 Task: Look for Airbnb properties in Nantou, Taiwan from 5th November, 2023 to 16th November, 2023 for 2 adults.1  bedroom having 1 bed and 1 bathroom. Property type can be hotel. Booking option can be shelf check-in. Look for 5 properties as per requirement.
Action: Mouse moved to (448, 98)
Screenshot: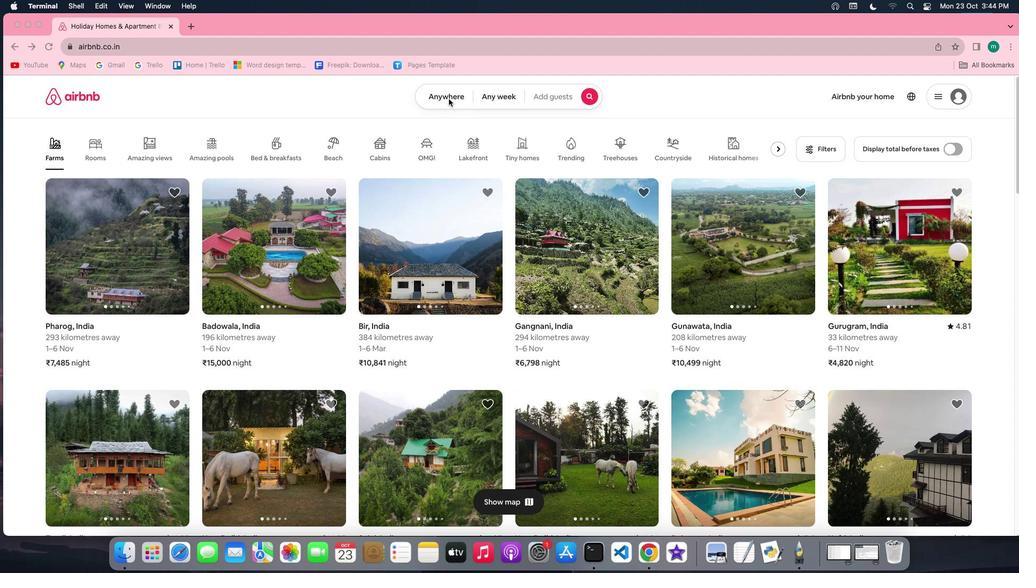 
Action: Mouse pressed left at (448, 98)
Screenshot: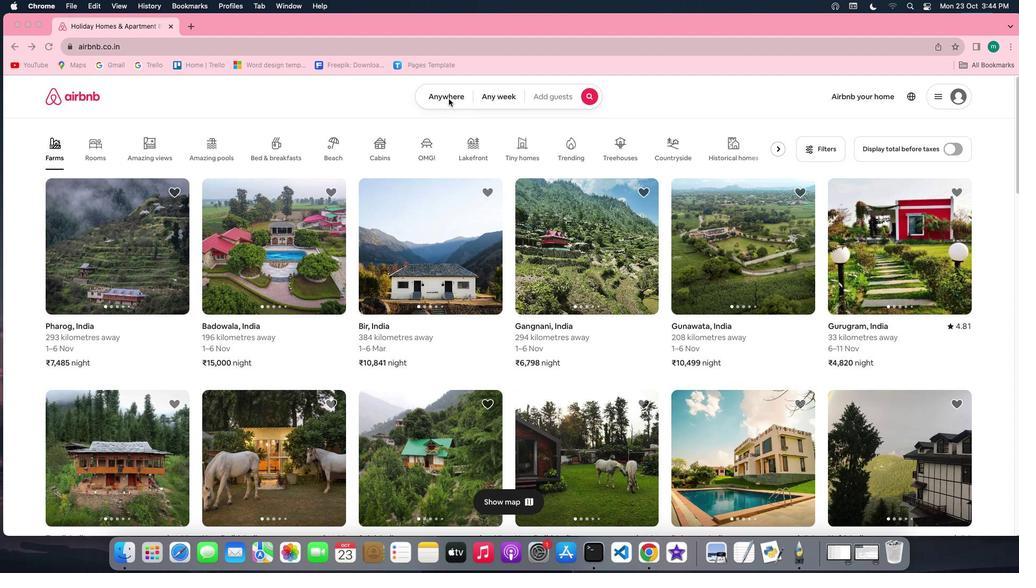 
Action: Mouse pressed left at (448, 98)
Screenshot: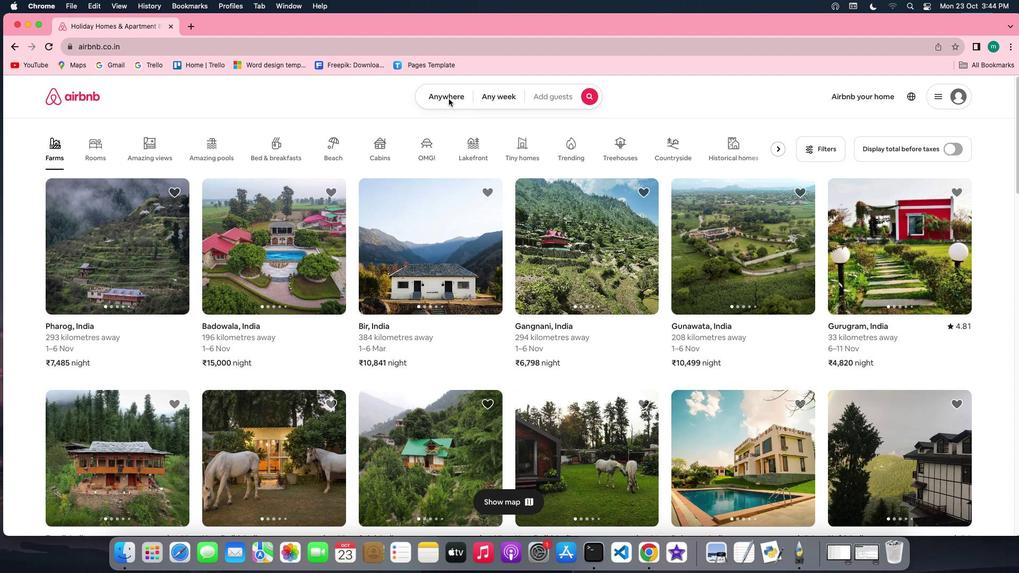 
Action: Mouse moved to (370, 142)
Screenshot: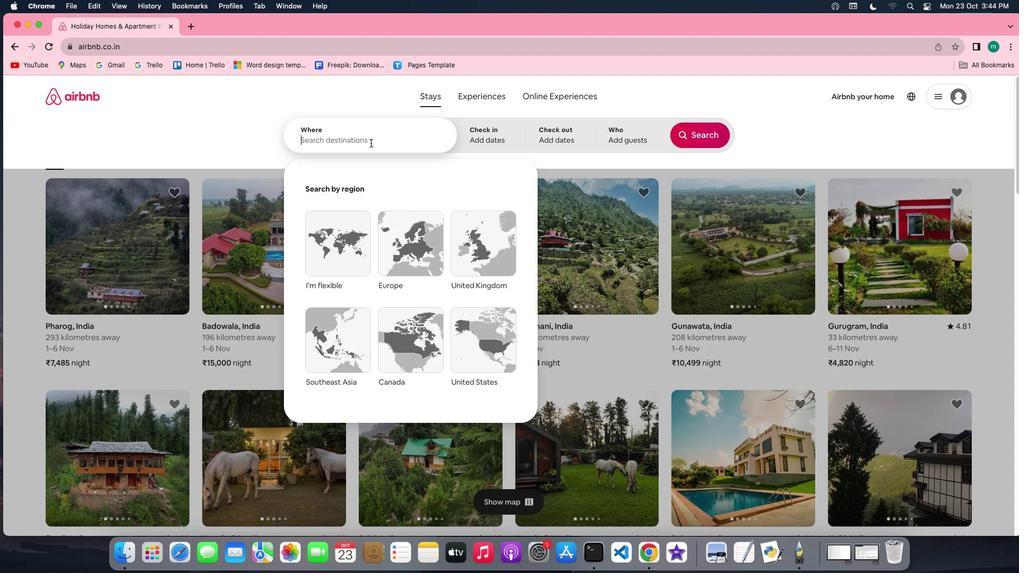 
Action: Key pressed Key.shift'N''a''n''t''o''u'','Key.spaceKey.shift'T''a''i''w''a''n'
Screenshot: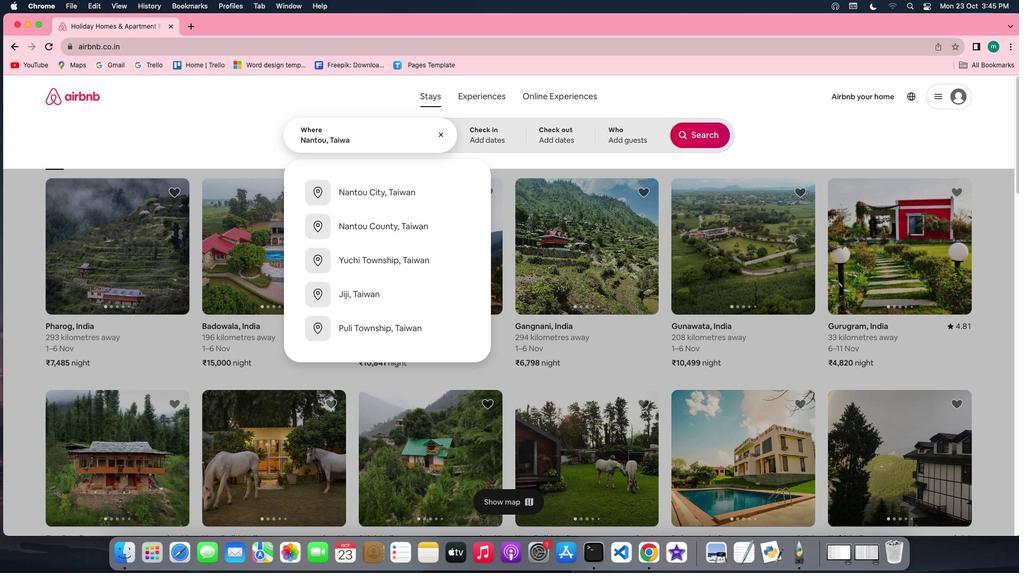 
Action: Mouse moved to (487, 142)
Screenshot: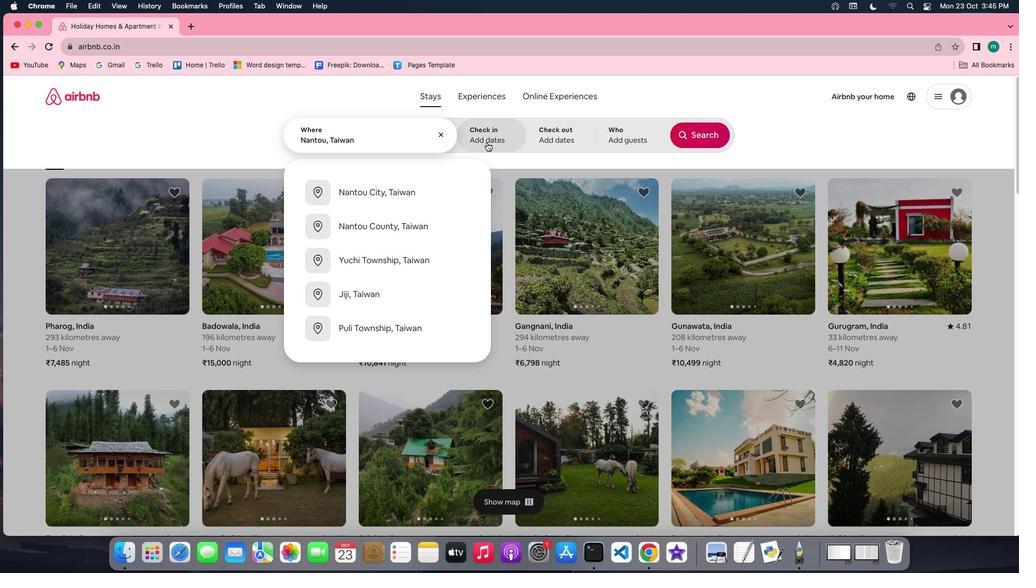 
Action: Mouse pressed left at (487, 142)
Screenshot: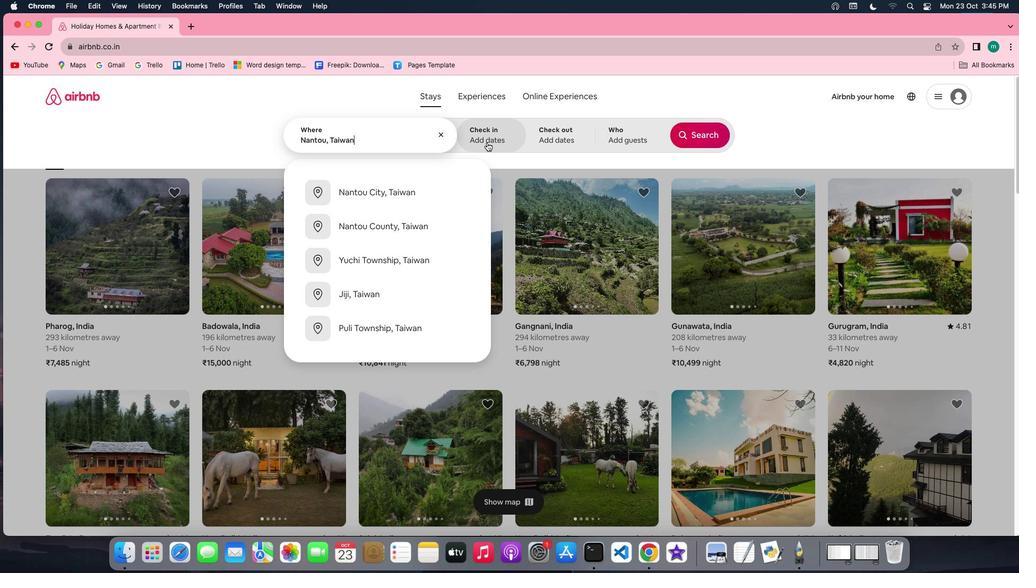 
Action: Mouse moved to (532, 285)
Screenshot: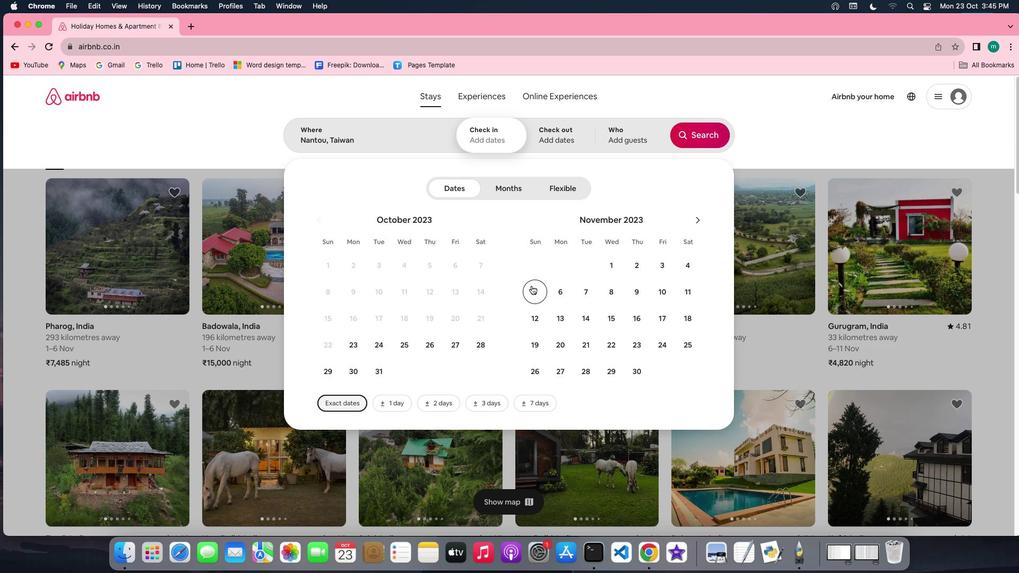 
Action: Mouse pressed left at (532, 285)
Screenshot: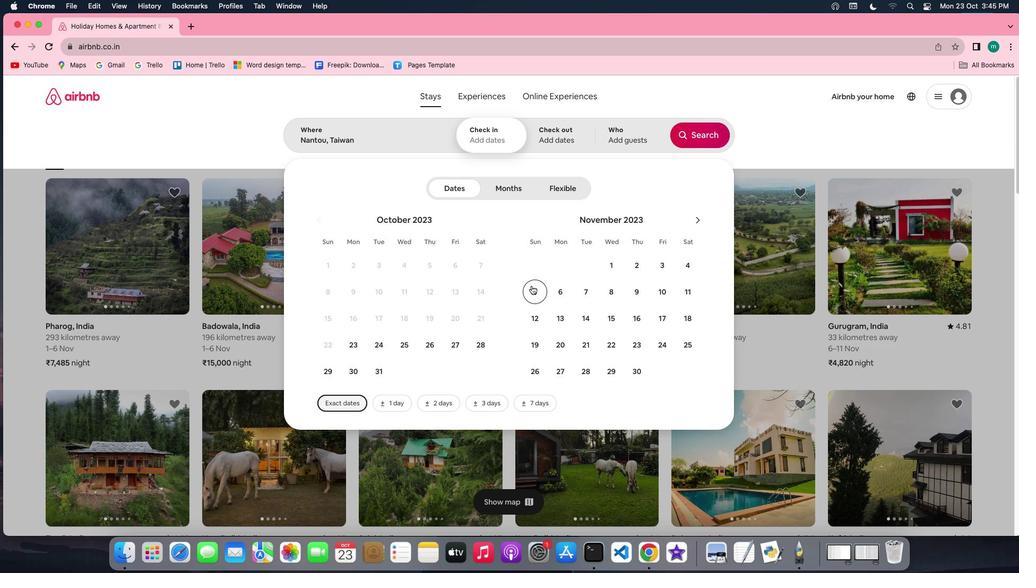 
Action: Mouse moved to (639, 318)
Screenshot: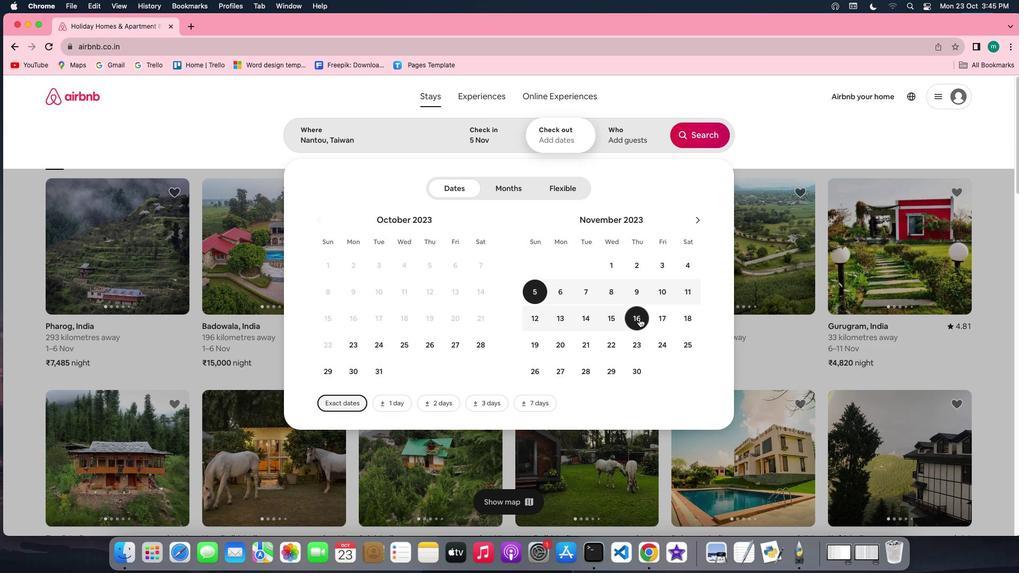 
Action: Mouse pressed left at (639, 318)
Screenshot: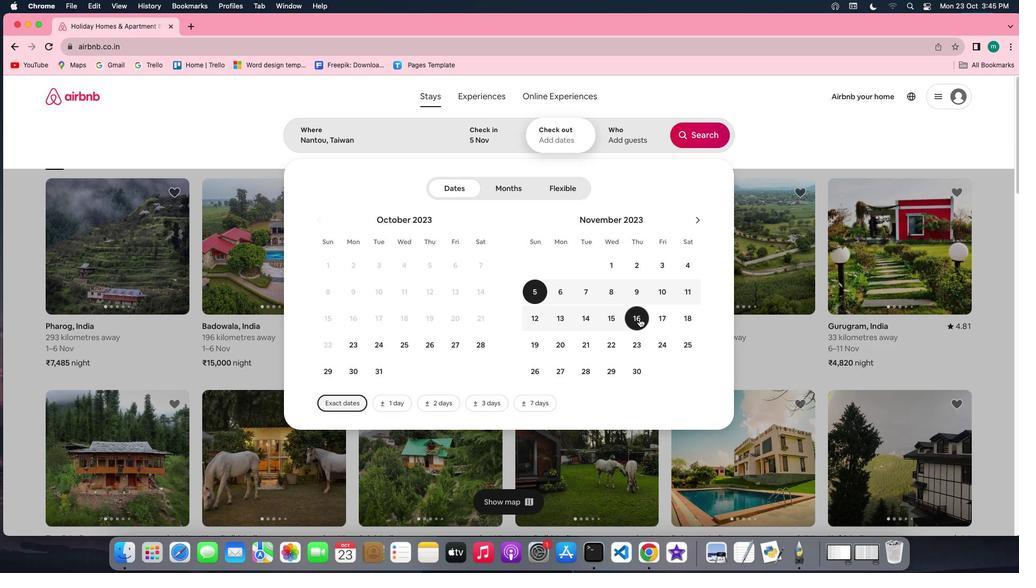 
Action: Mouse moved to (642, 131)
Screenshot: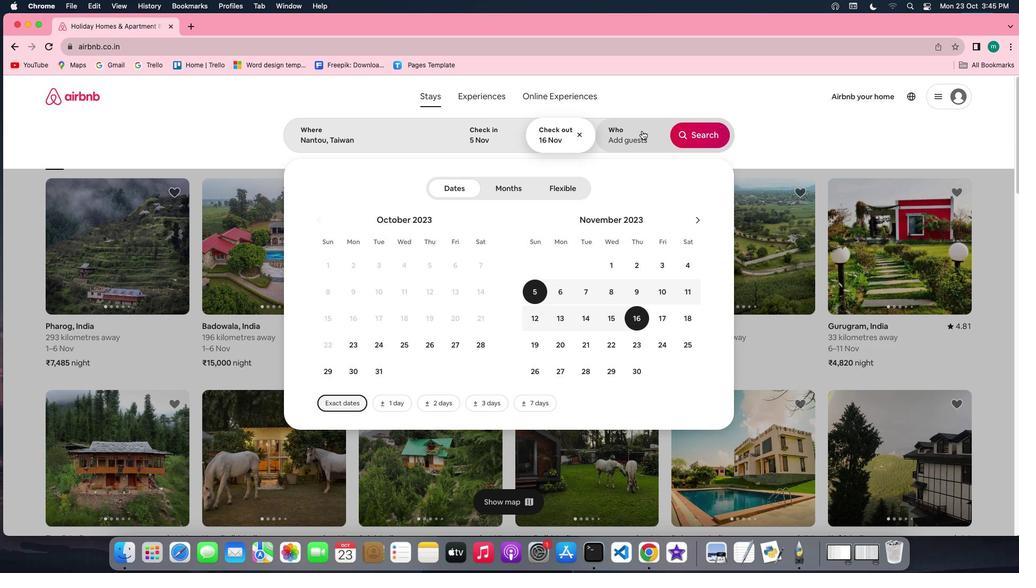 
Action: Mouse pressed left at (642, 131)
Screenshot: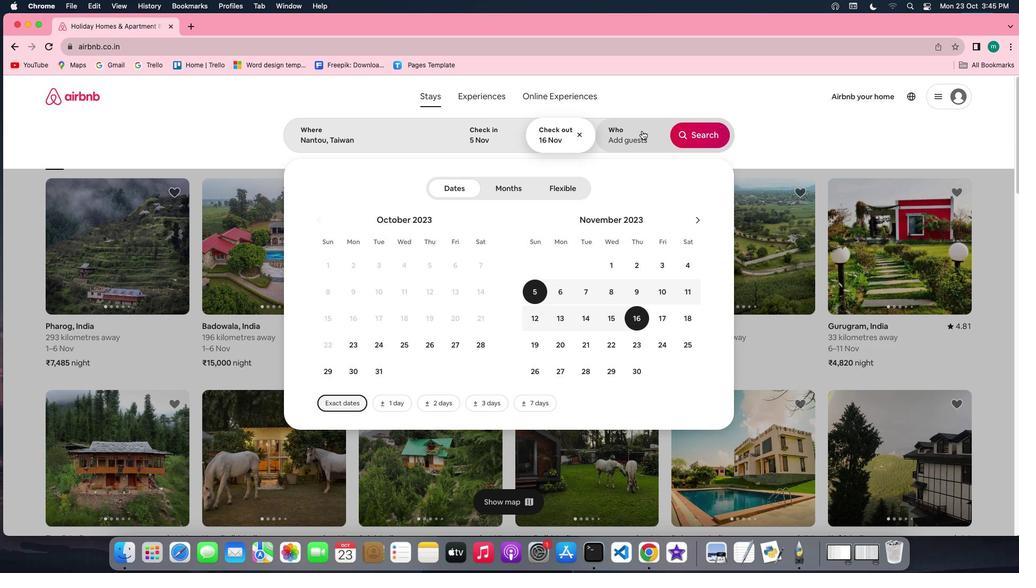 
Action: Mouse moved to (708, 193)
Screenshot: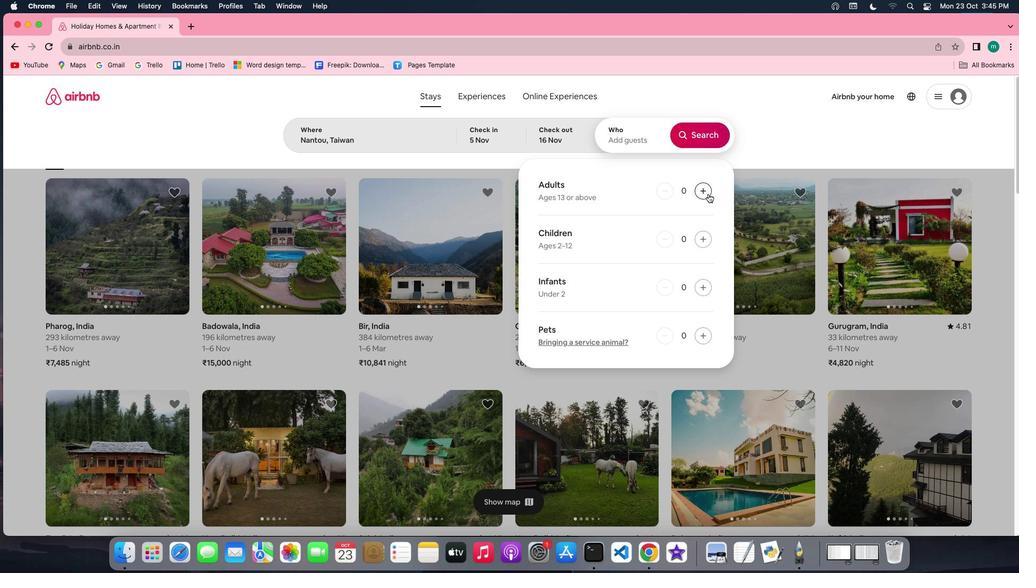 
Action: Mouse pressed left at (708, 193)
Screenshot: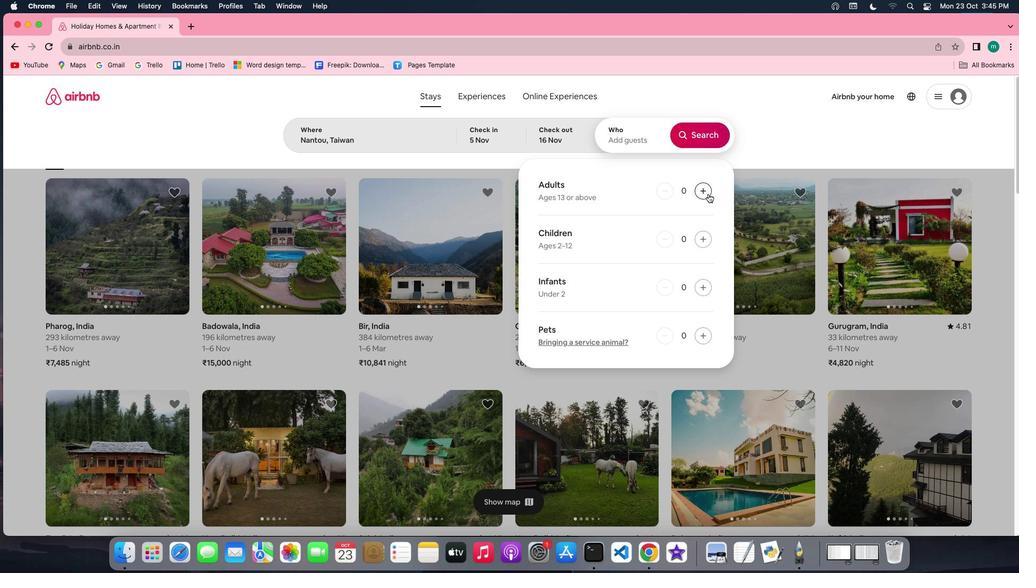 
Action: Mouse pressed left at (708, 193)
Screenshot: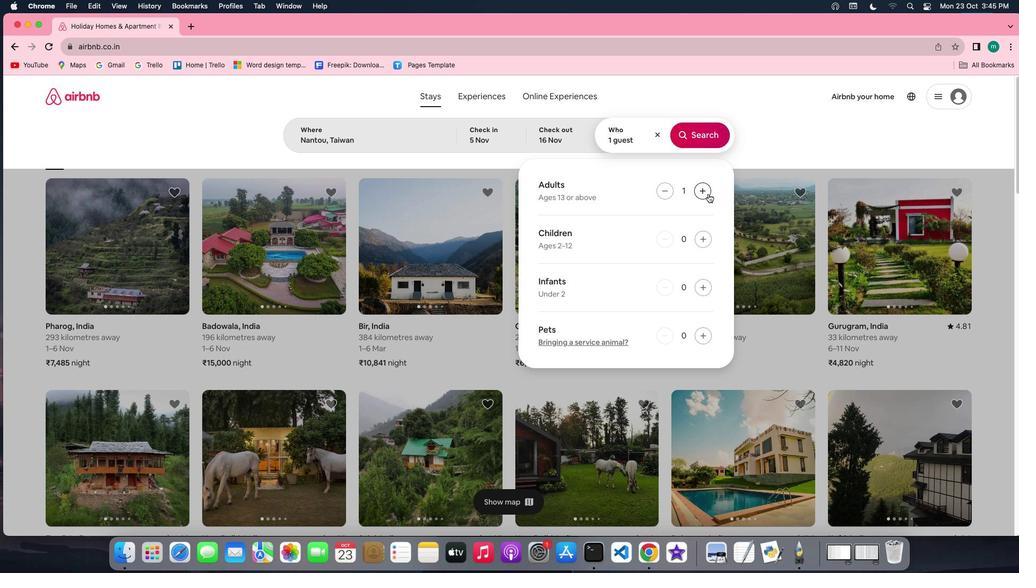 
Action: Mouse moved to (700, 133)
Screenshot: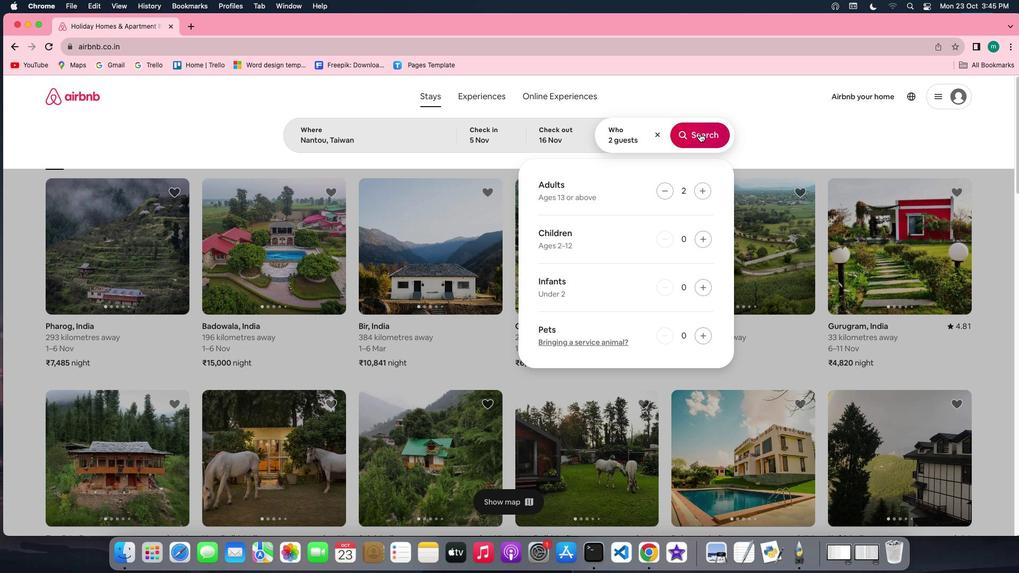 
Action: Mouse pressed left at (700, 133)
Screenshot: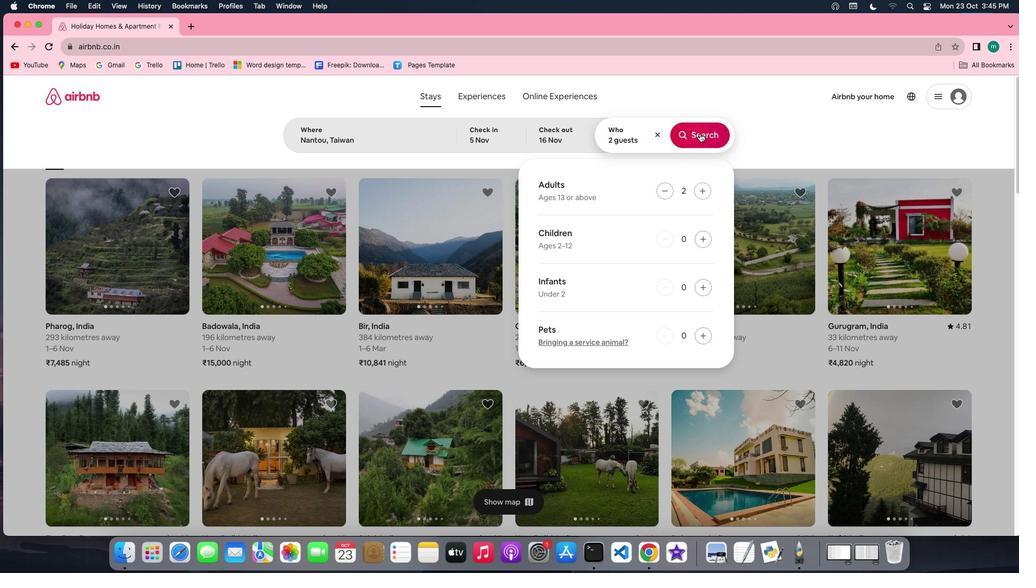 
Action: Mouse moved to (863, 139)
Screenshot: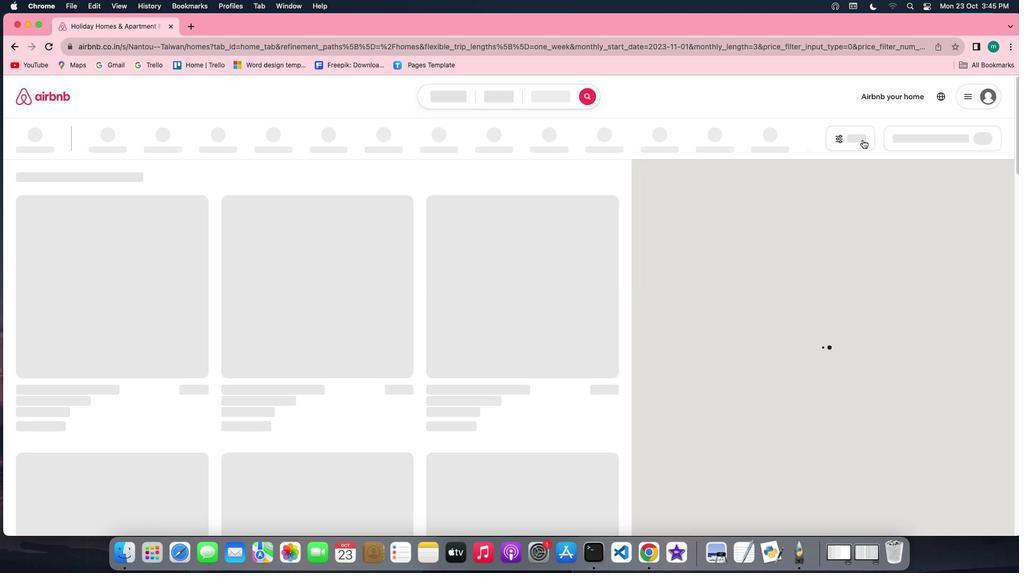 
Action: Mouse pressed left at (863, 139)
Screenshot: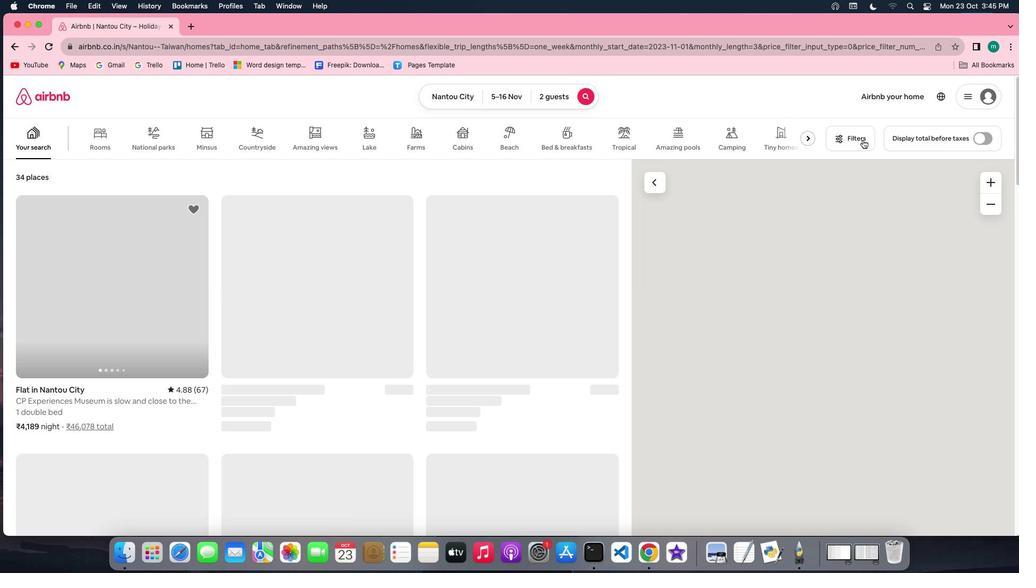 
Action: Mouse moved to (478, 372)
Screenshot: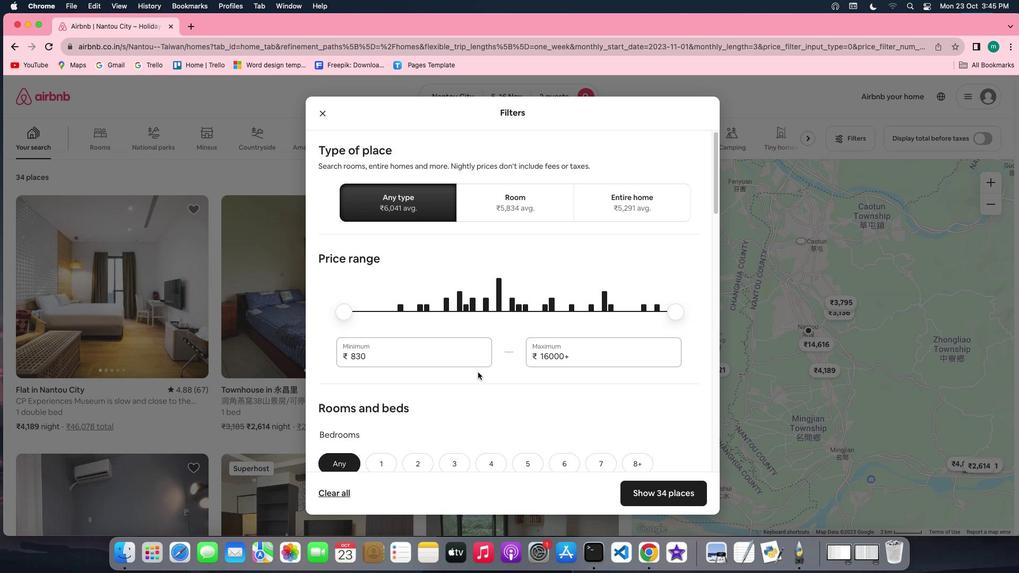 
Action: Mouse scrolled (478, 372) with delta (0, 0)
Screenshot: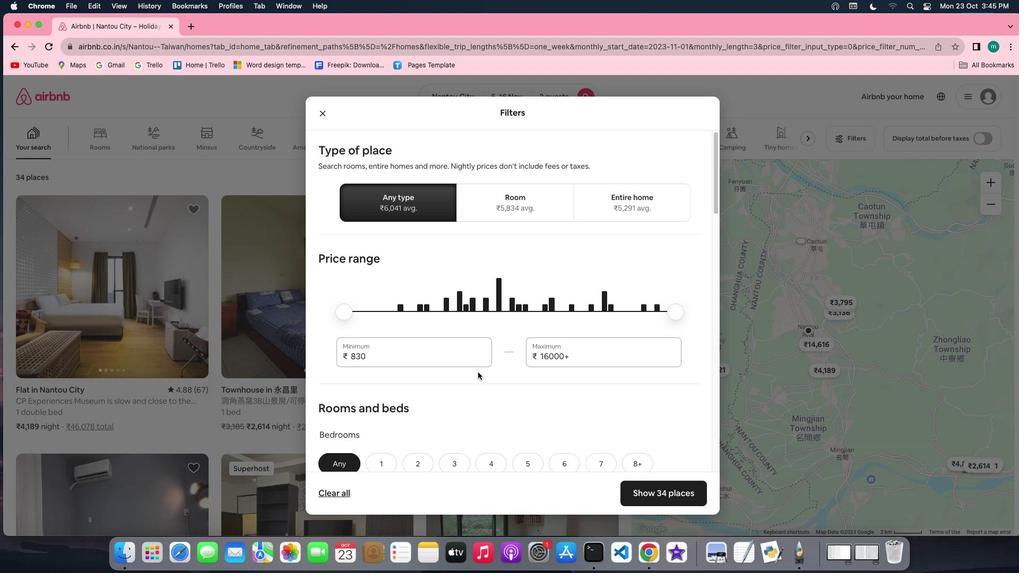 
Action: Mouse scrolled (478, 372) with delta (0, 0)
Screenshot: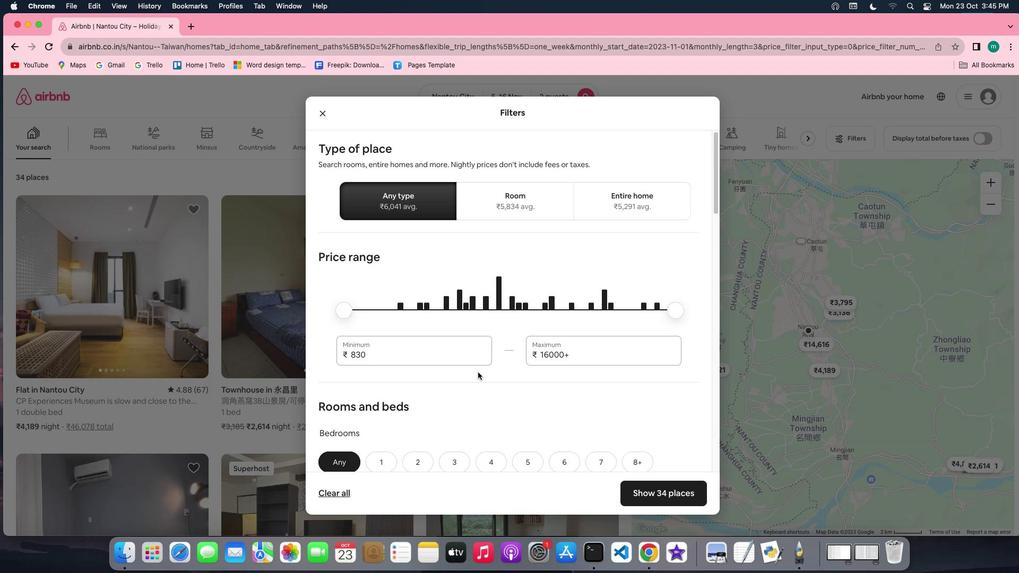
Action: Mouse scrolled (478, 372) with delta (0, -1)
Screenshot: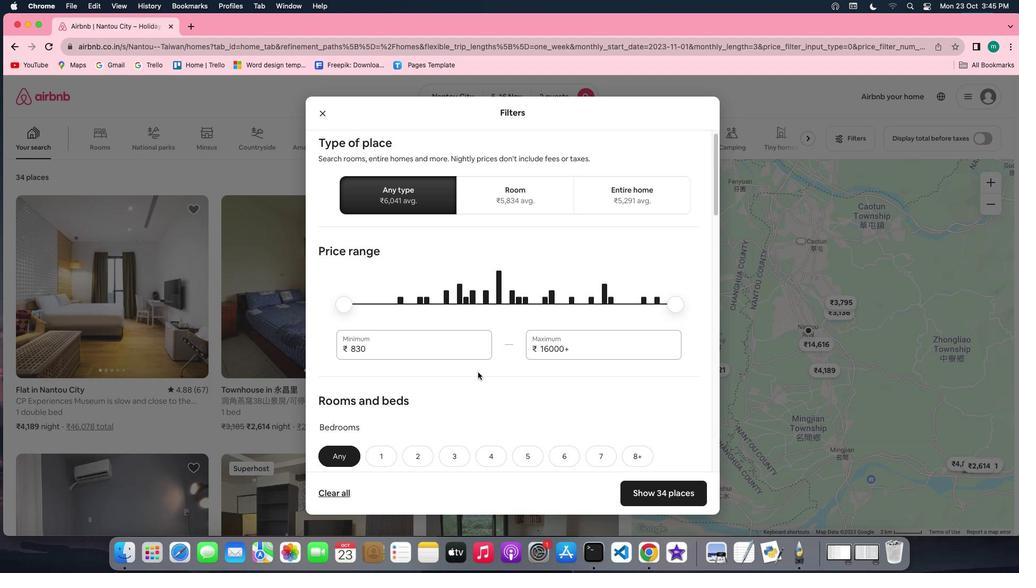 
Action: Mouse scrolled (478, 372) with delta (0, -1)
Screenshot: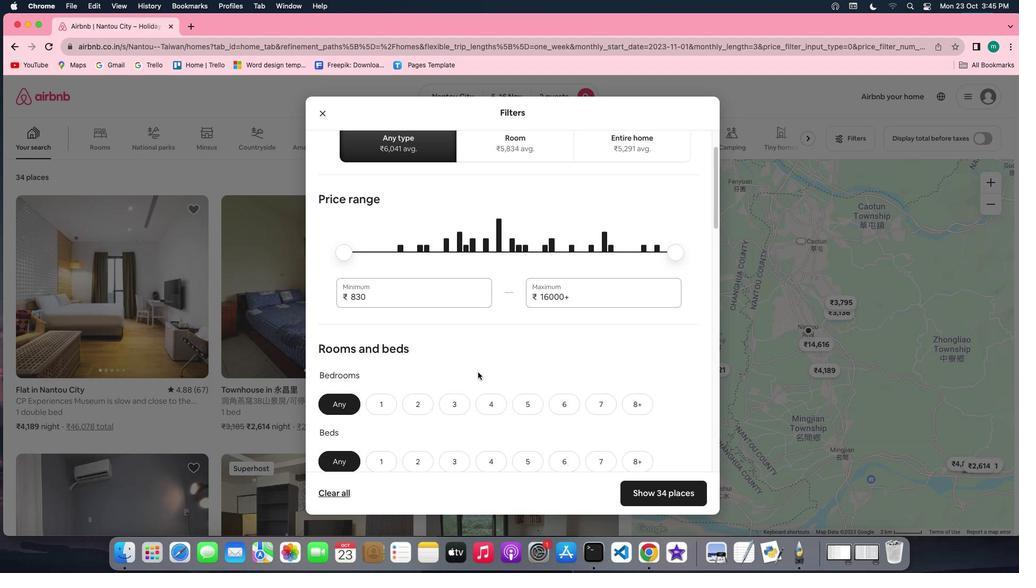 
Action: Mouse scrolled (478, 372) with delta (0, 0)
Screenshot: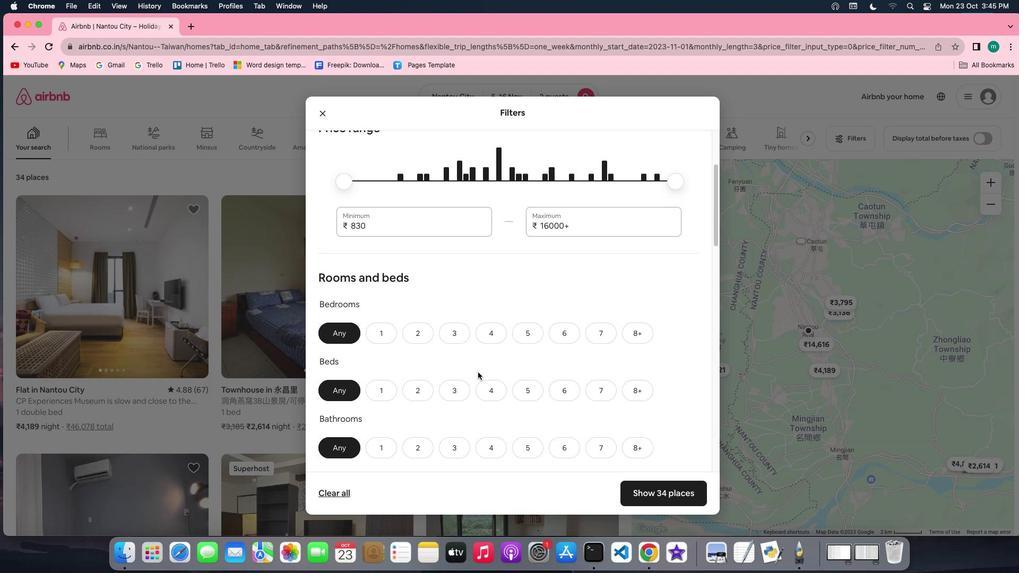 
Action: Mouse scrolled (478, 372) with delta (0, 0)
Screenshot: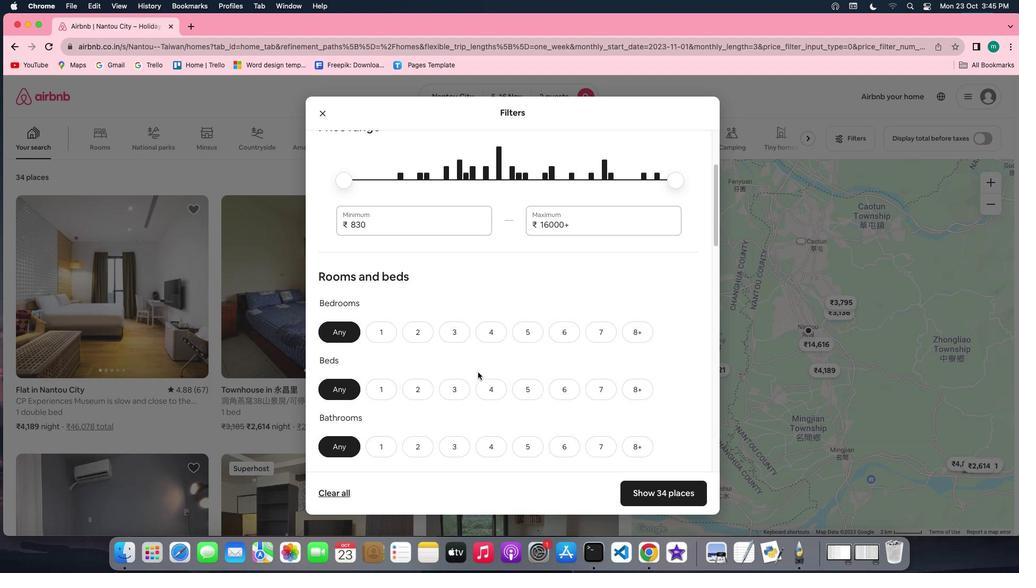 
Action: Mouse scrolled (478, 372) with delta (0, -1)
Screenshot: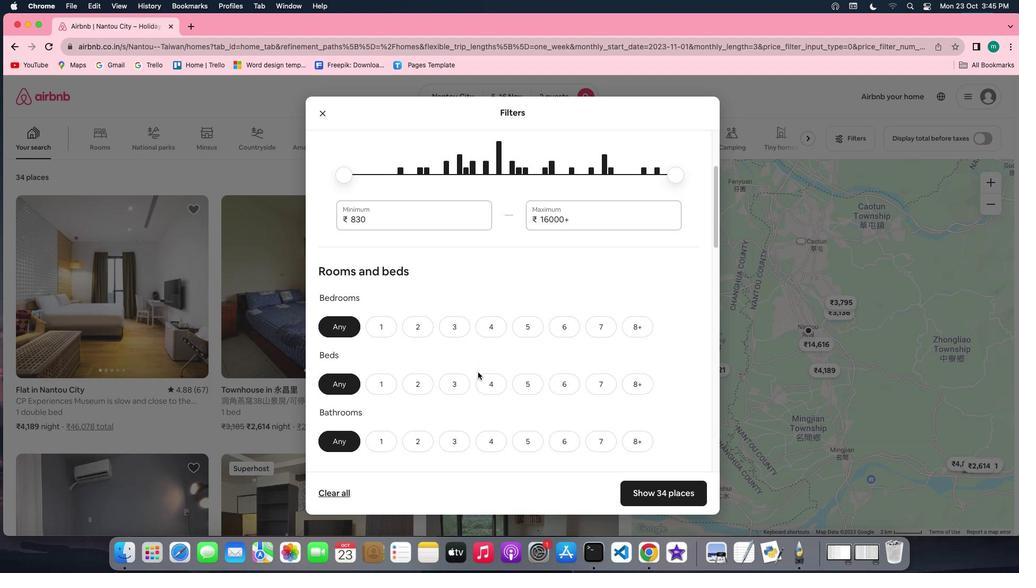 
Action: Mouse scrolled (478, 372) with delta (0, -1)
Screenshot: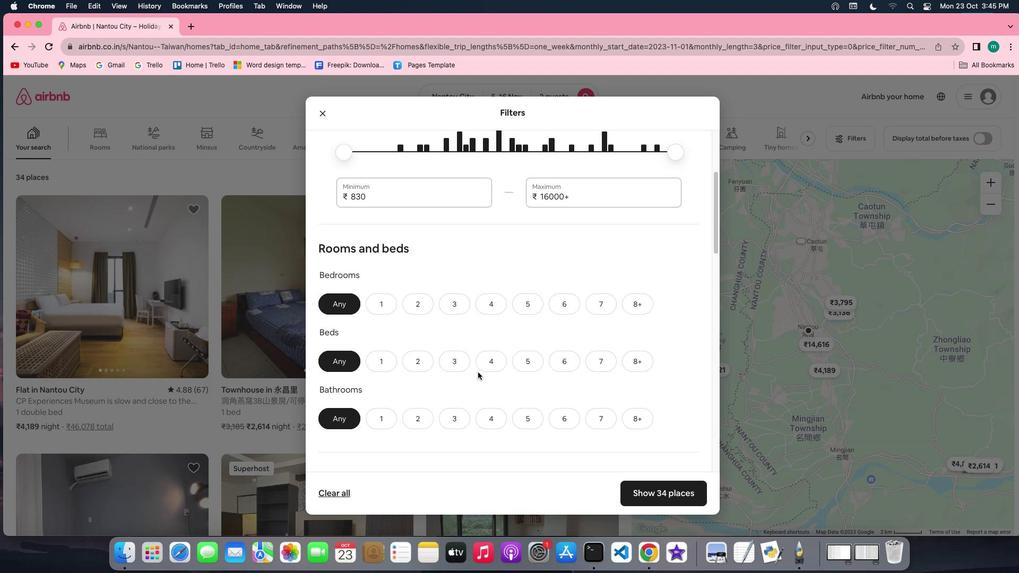 
Action: Mouse moved to (391, 202)
Screenshot: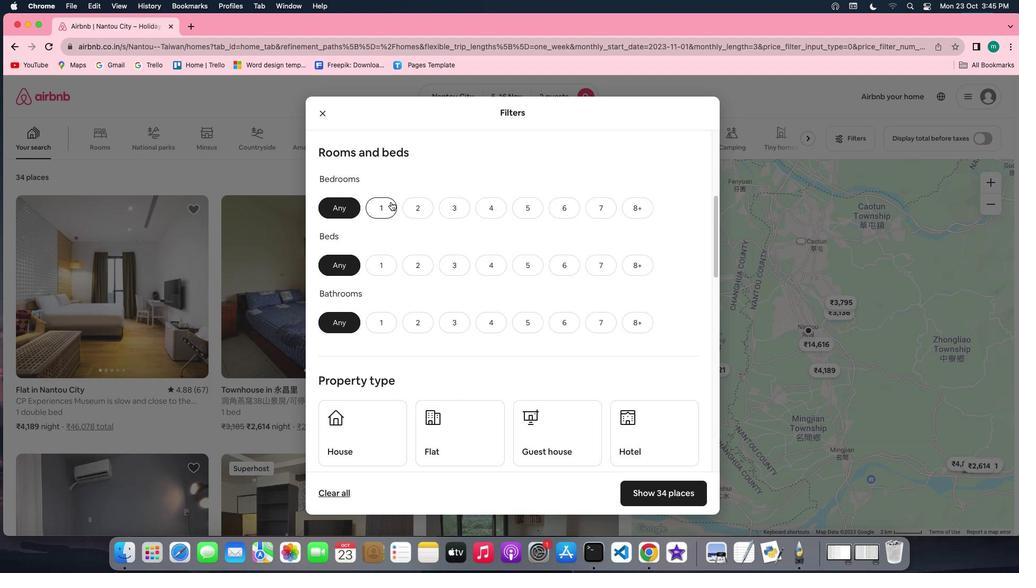 
Action: Mouse pressed left at (391, 202)
Screenshot: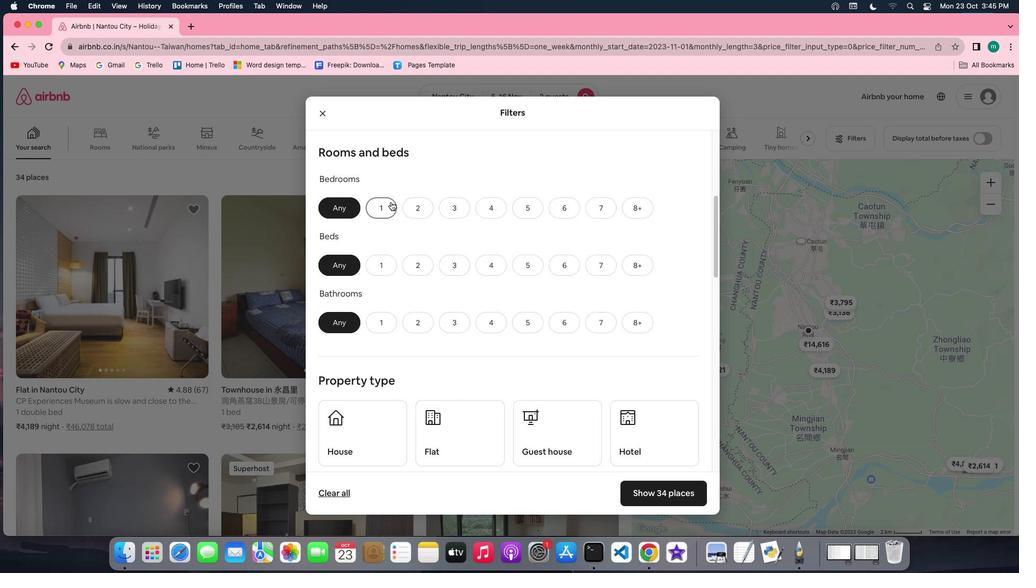 
Action: Mouse moved to (391, 263)
Screenshot: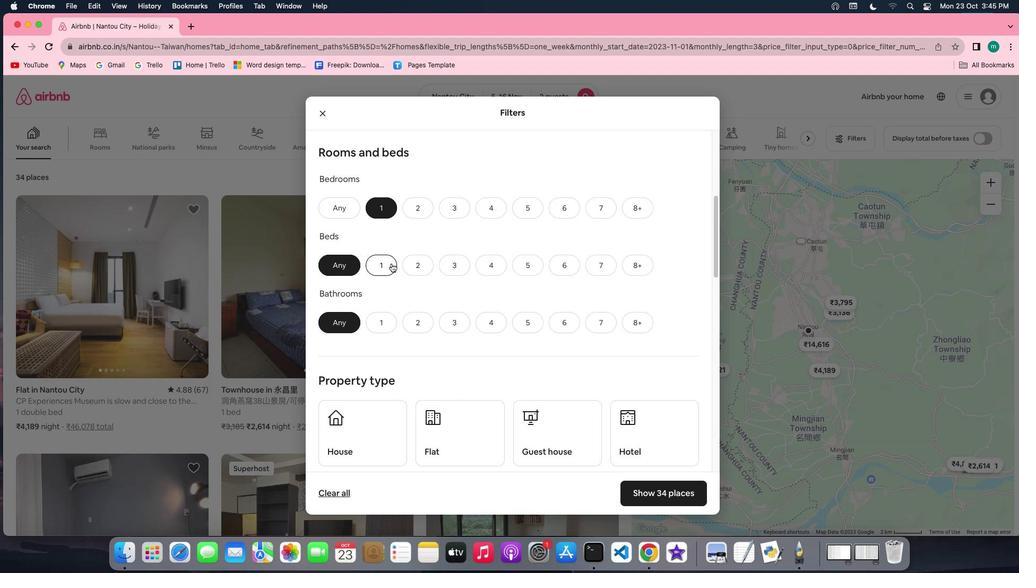 
Action: Mouse pressed left at (391, 263)
Screenshot: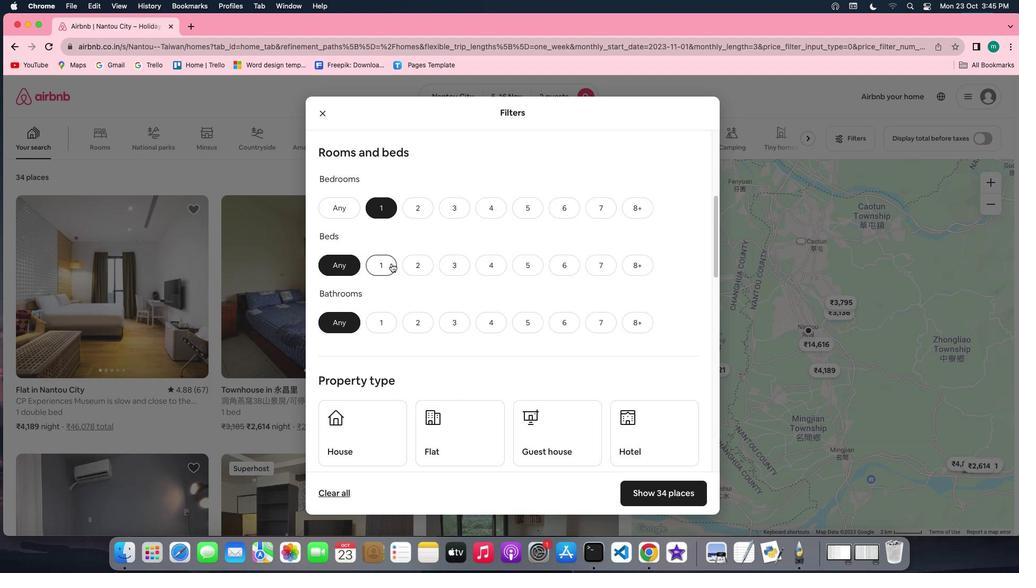 
Action: Mouse moved to (380, 317)
Screenshot: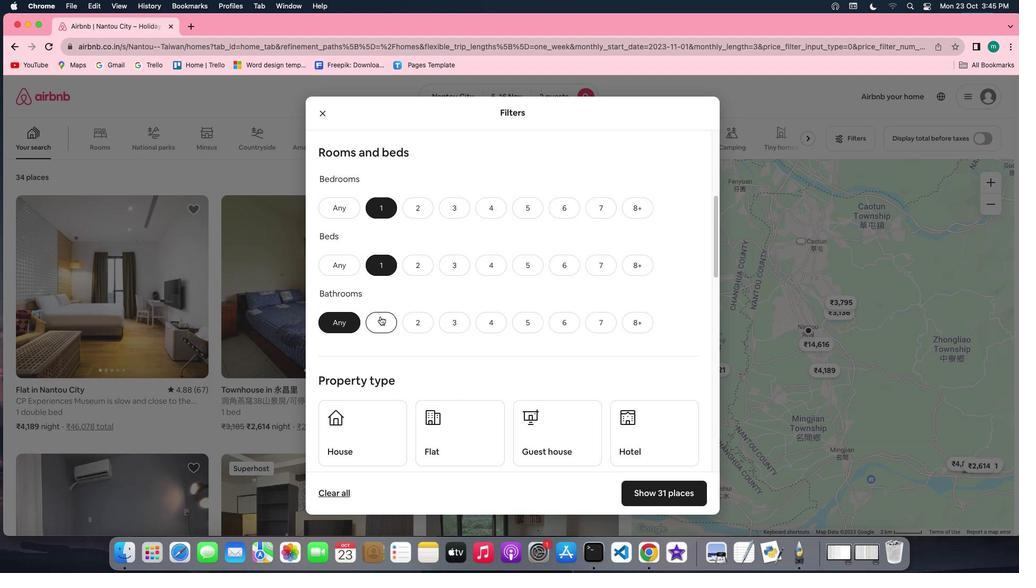 
Action: Mouse pressed left at (380, 317)
Screenshot: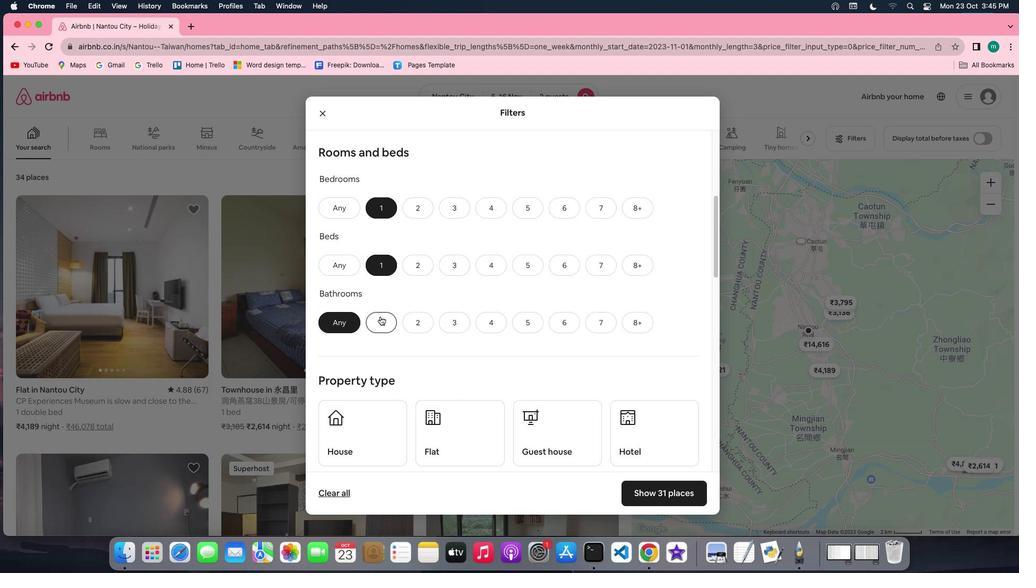 
Action: Mouse moved to (499, 334)
Screenshot: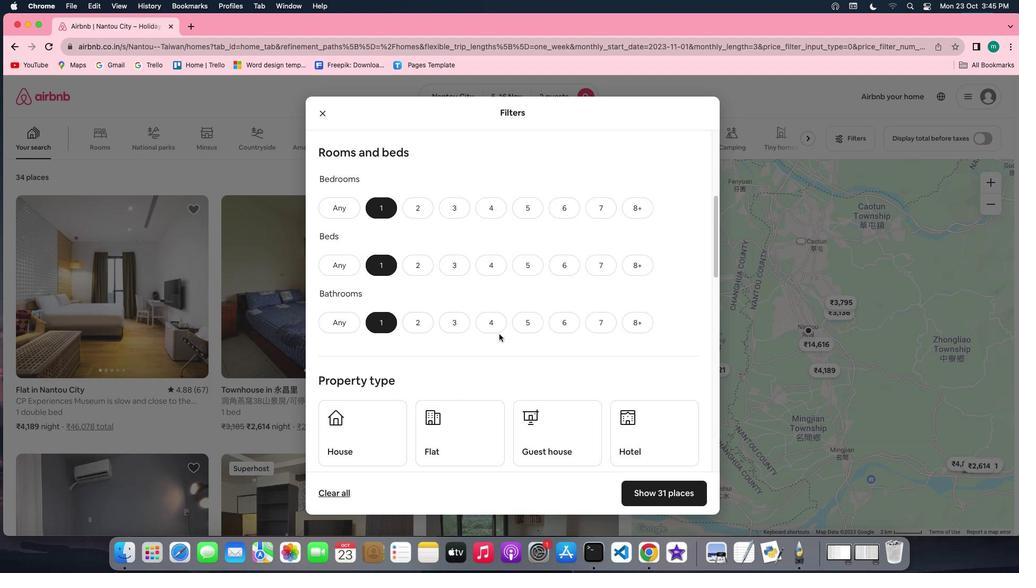 
Action: Mouse scrolled (499, 334) with delta (0, 0)
Screenshot: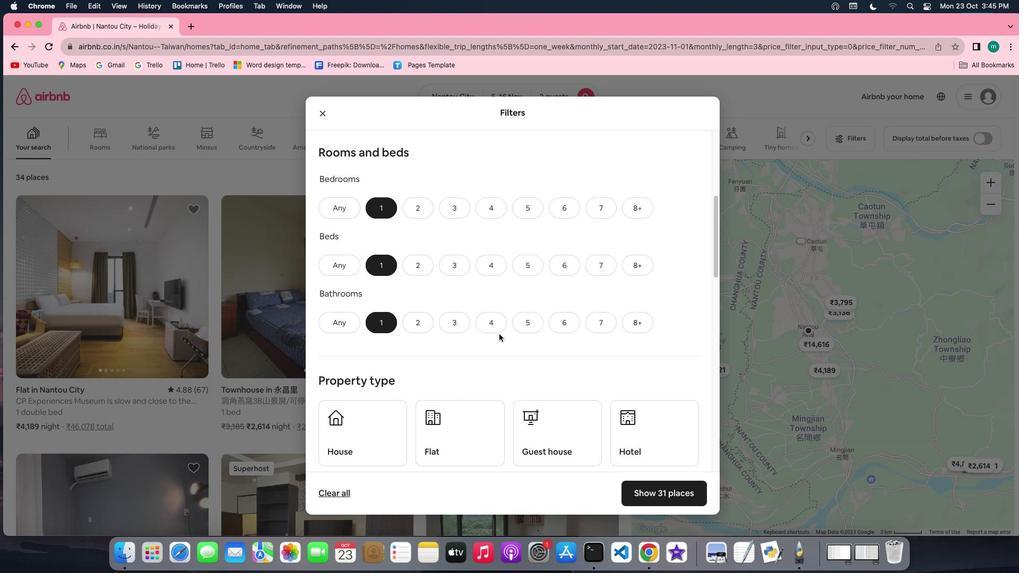 
Action: Mouse scrolled (499, 334) with delta (0, 0)
Screenshot: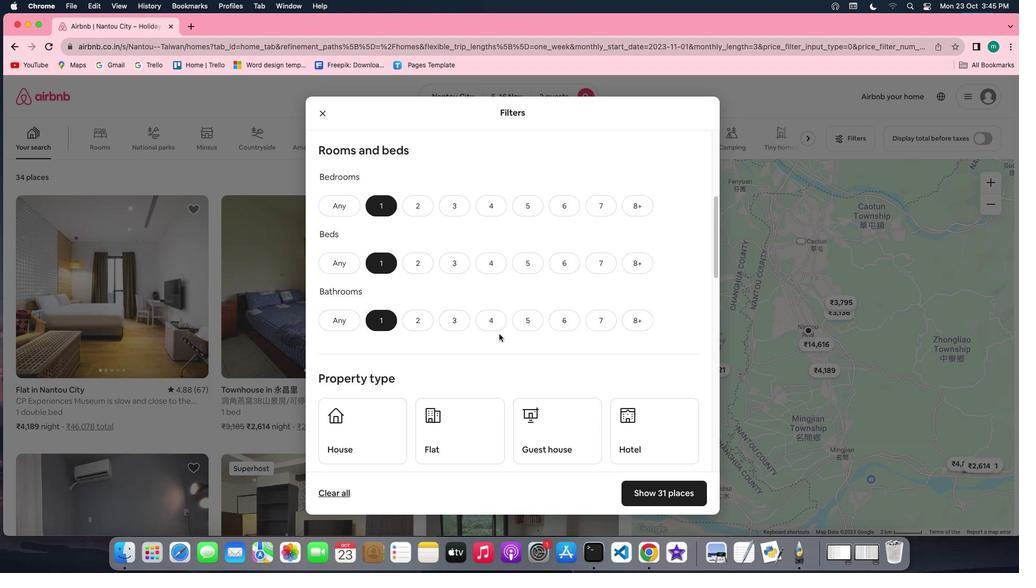 
Action: Mouse scrolled (499, 334) with delta (0, 0)
Screenshot: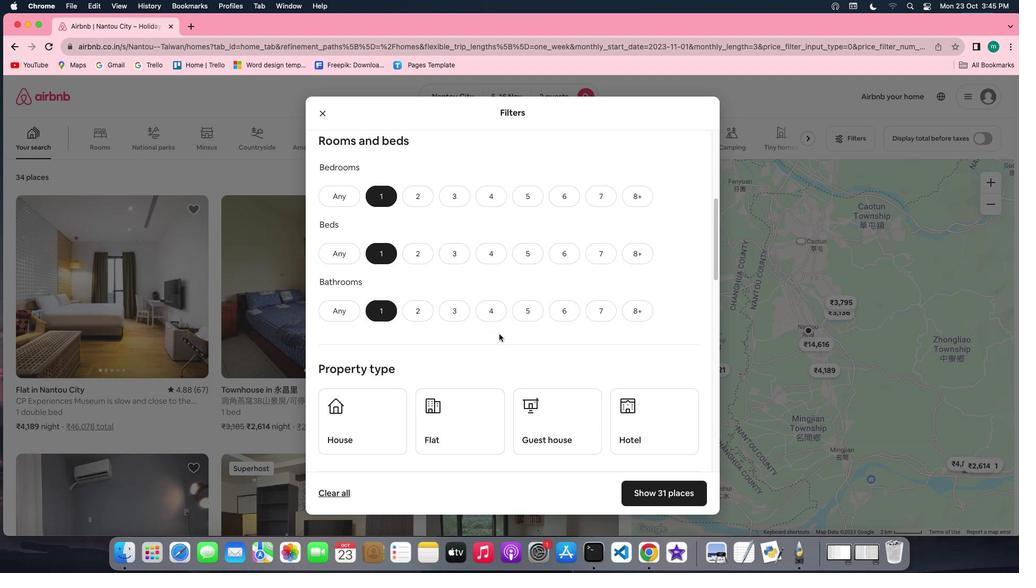 
Action: Mouse scrolled (499, 334) with delta (0, 0)
Screenshot: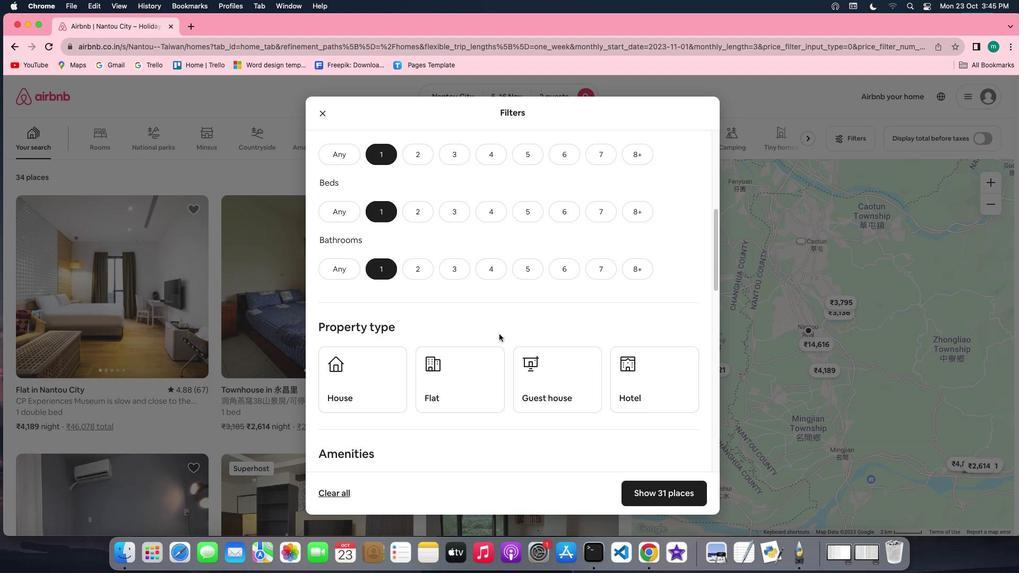 
Action: Mouse scrolled (499, 334) with delta (0, 0)
Screenshot: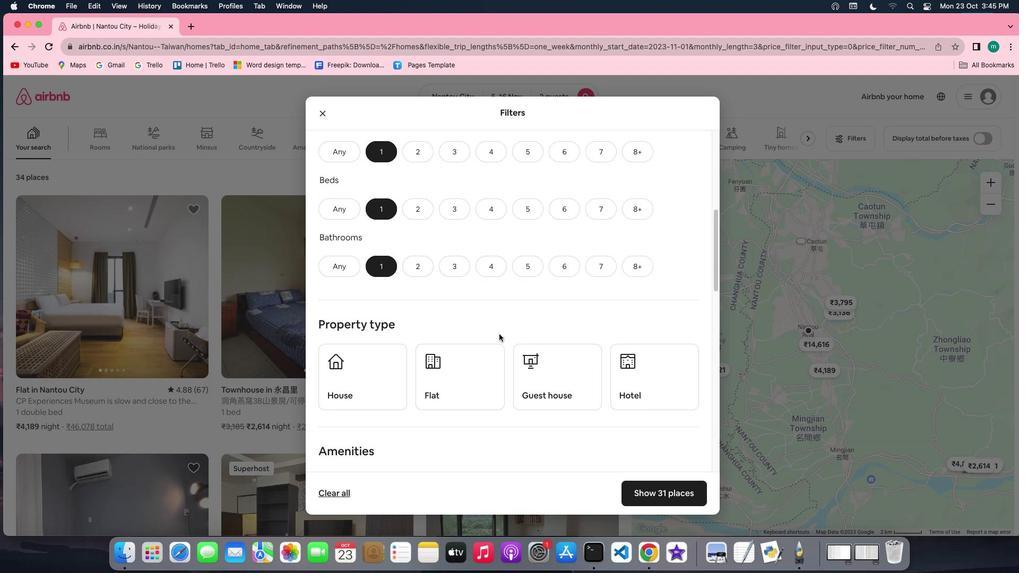 
Action: Mouse scrolled (499, 334) with delta (0, -1)
Screenshot: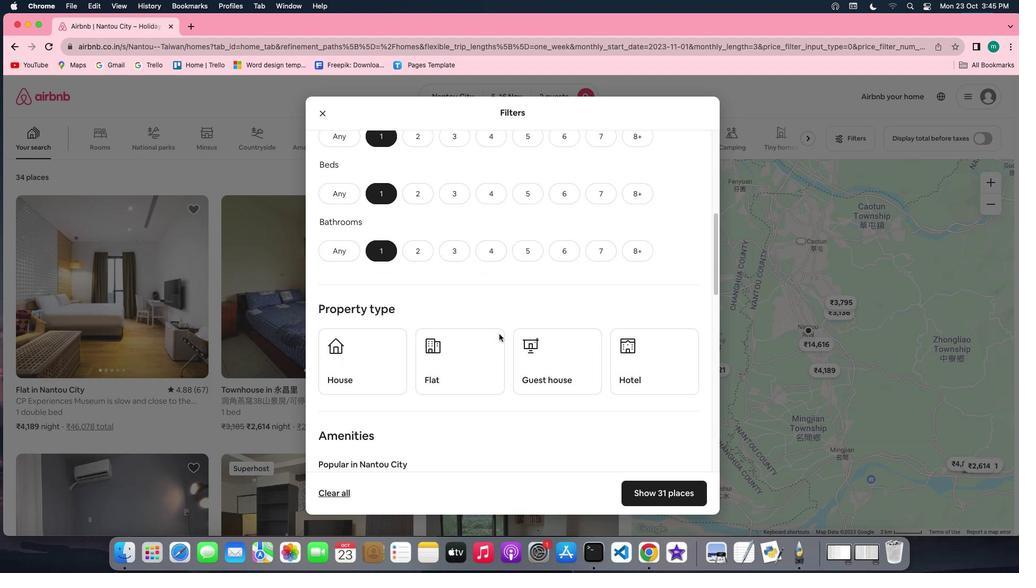 
Action: Mouse scrolled (499, 334) with delta (0, -1)
Screenshot: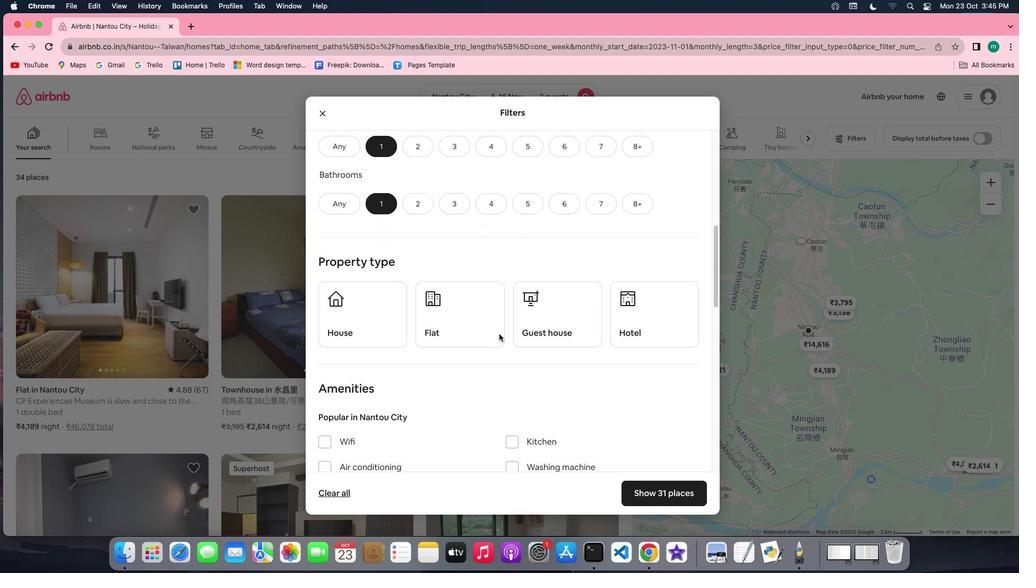 
Action: Mouse scrolled (499, 334) with delta (0, 0)
Screenshot: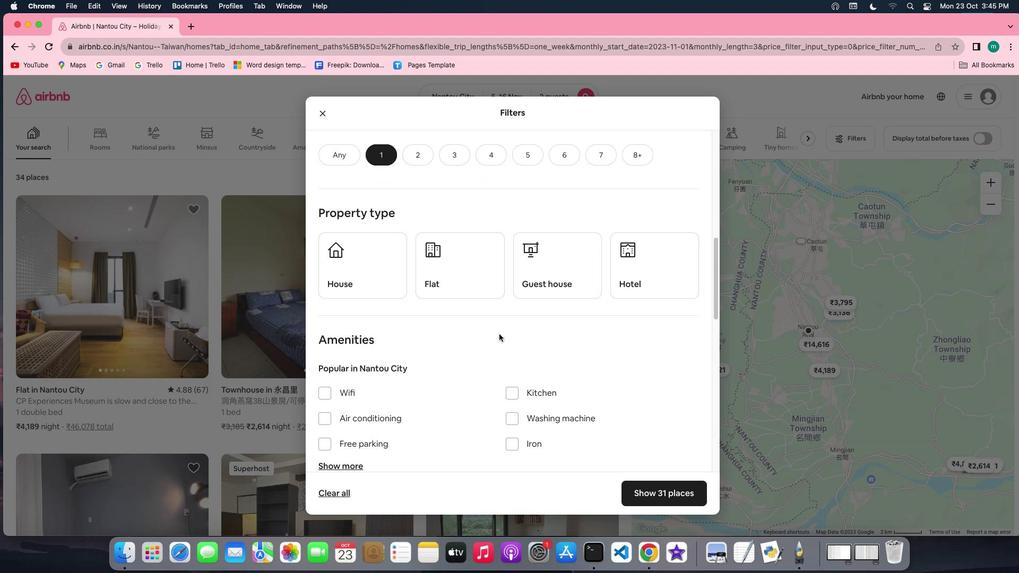 
Action: Mouse scrolled (499, 334) with delta (0, 0)
Screenshot: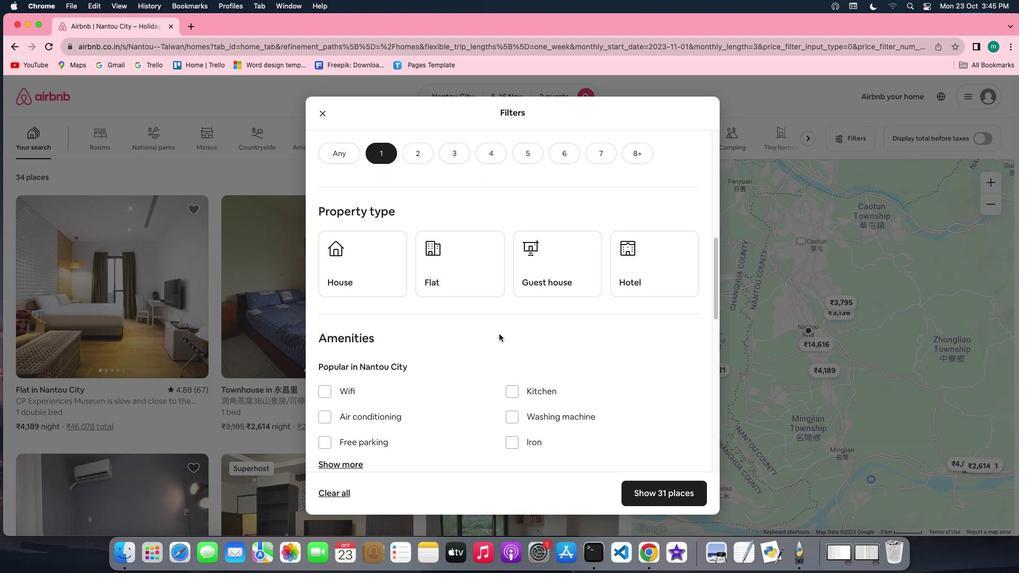 
Action: Mouse scrolled (499, 334) with delta (0, 0)
Screenshot: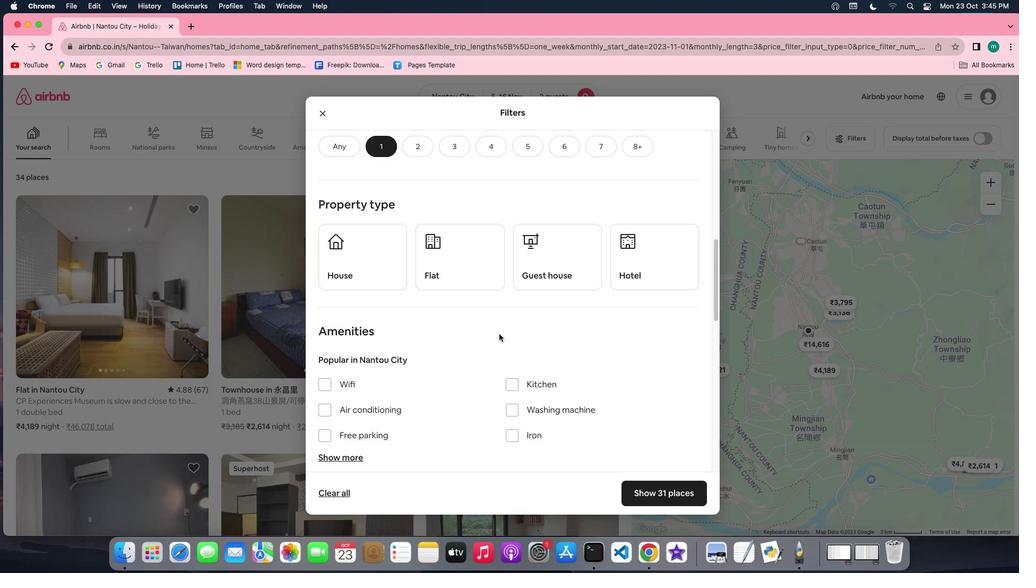 
Action: Mouse moved to (673, 246)
Screenshot: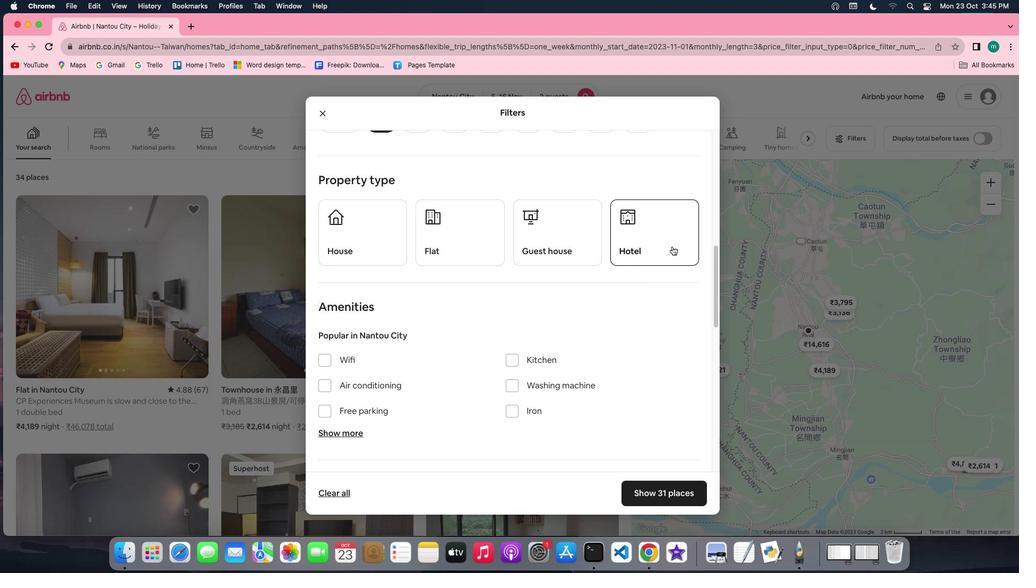 
Action: Mouse pressed left at (673, 246)
Screenshot: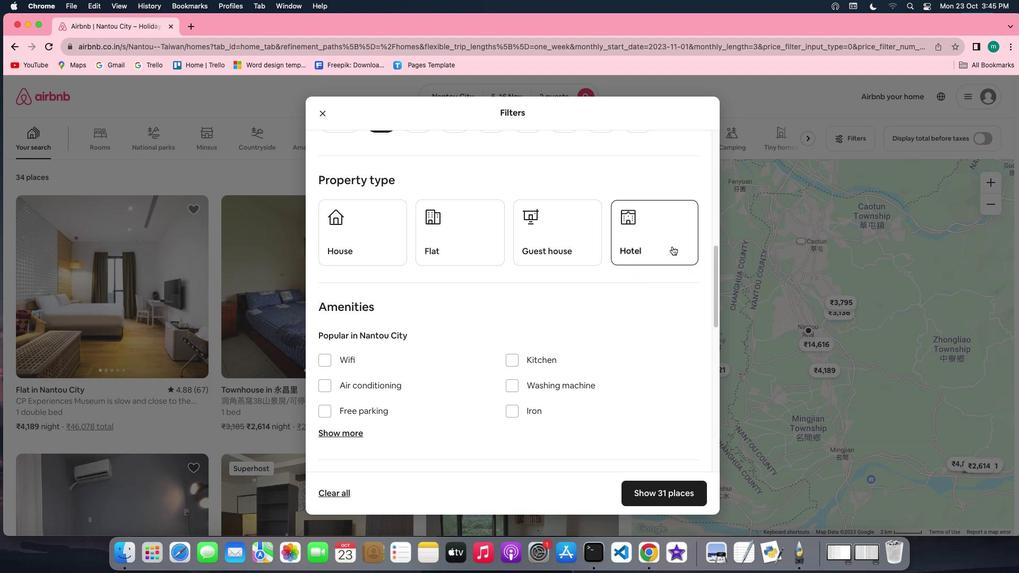 
Action: Mouse moved to (620, 307)
Screenshot: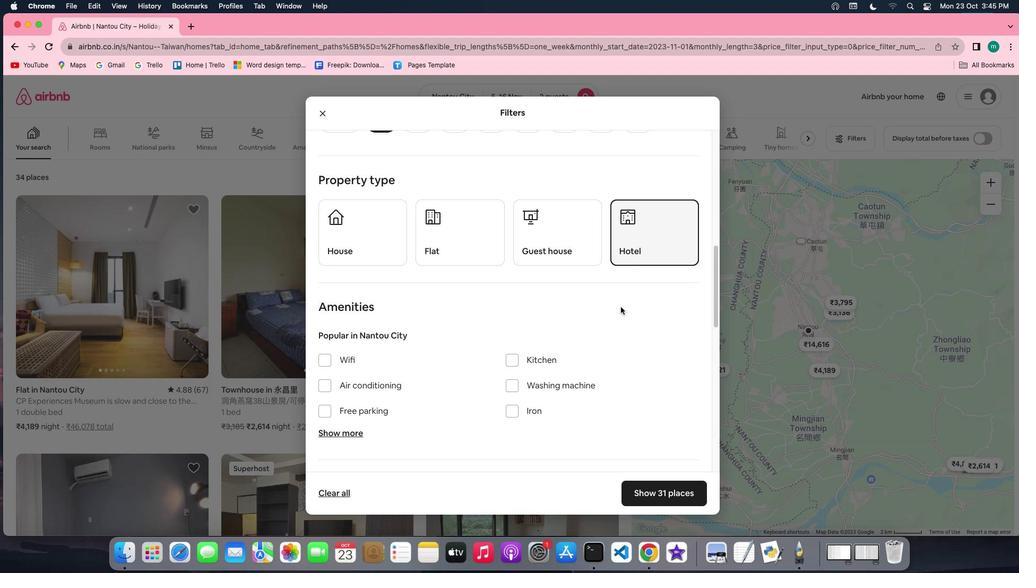 
Action: Mouse scrolled (620, 307) with delta (0, 0)
Screenshot: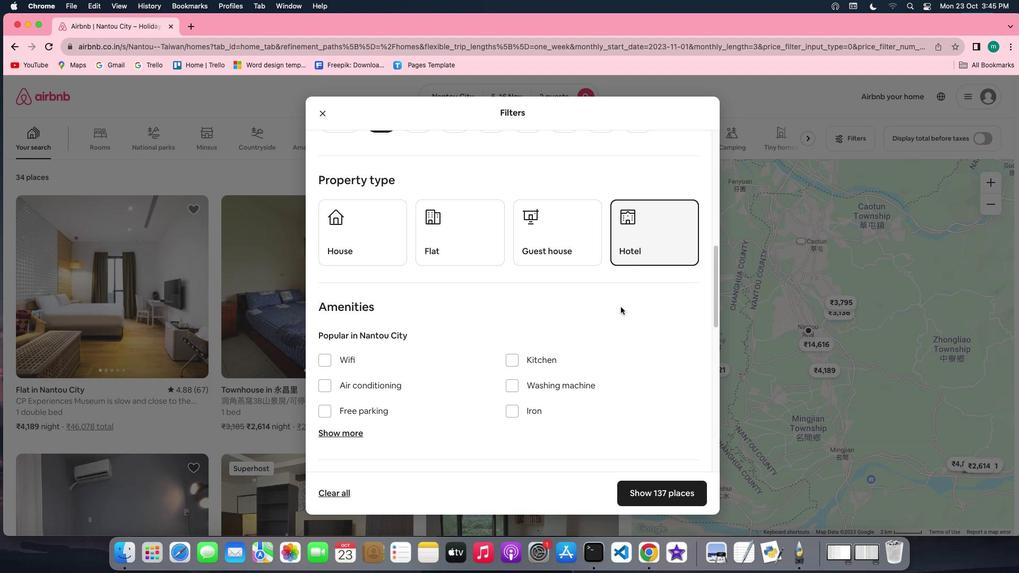
Action: Mouse scrolled (620, 307) with delta (0, 0)
Screenshot: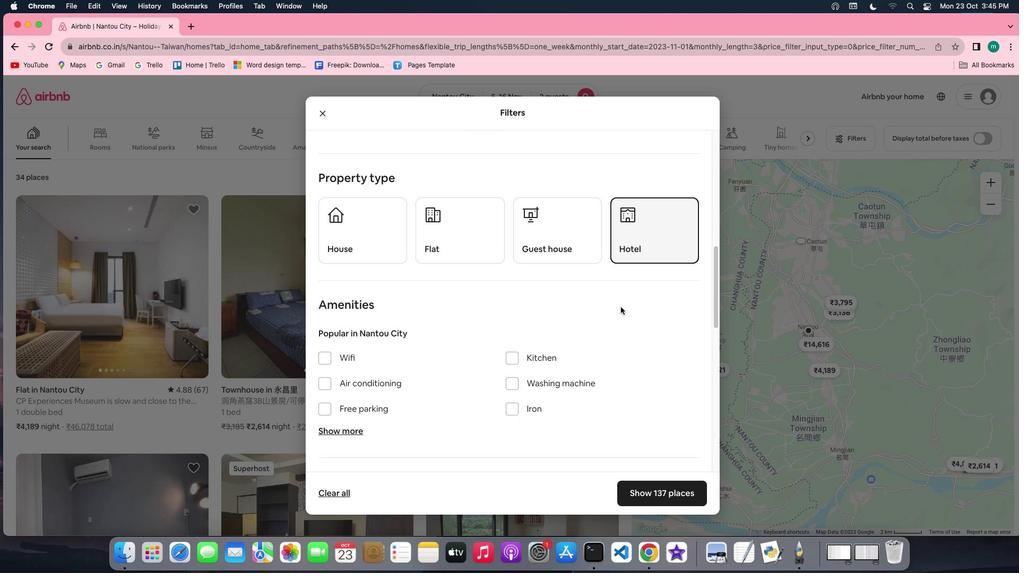 
Action: Mouse scrolled (620, 307) with delta (0, 0)
Screenshot: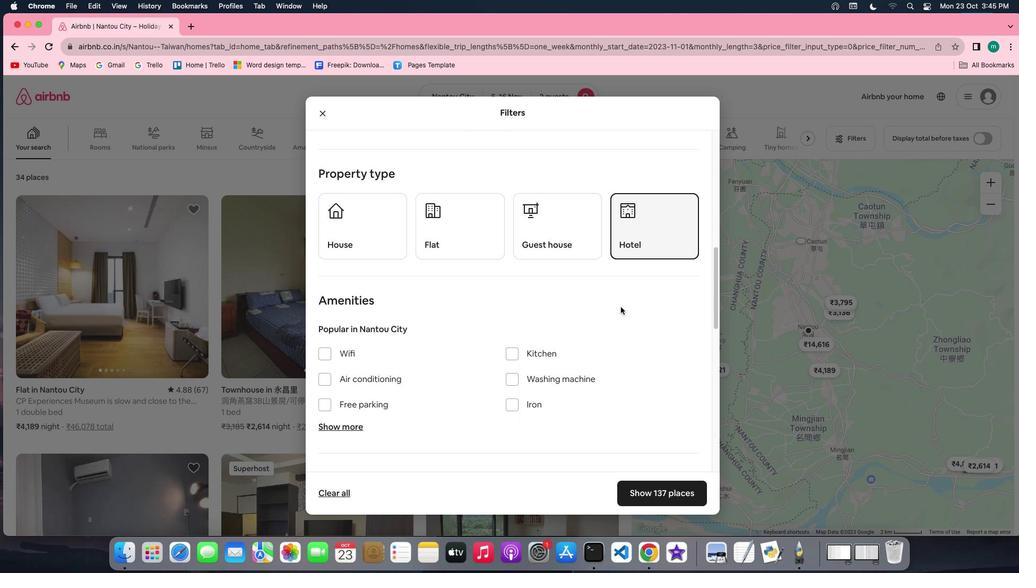
Action: Mouse scrolled (620, 307) with delta (0, 0)
Screenshot: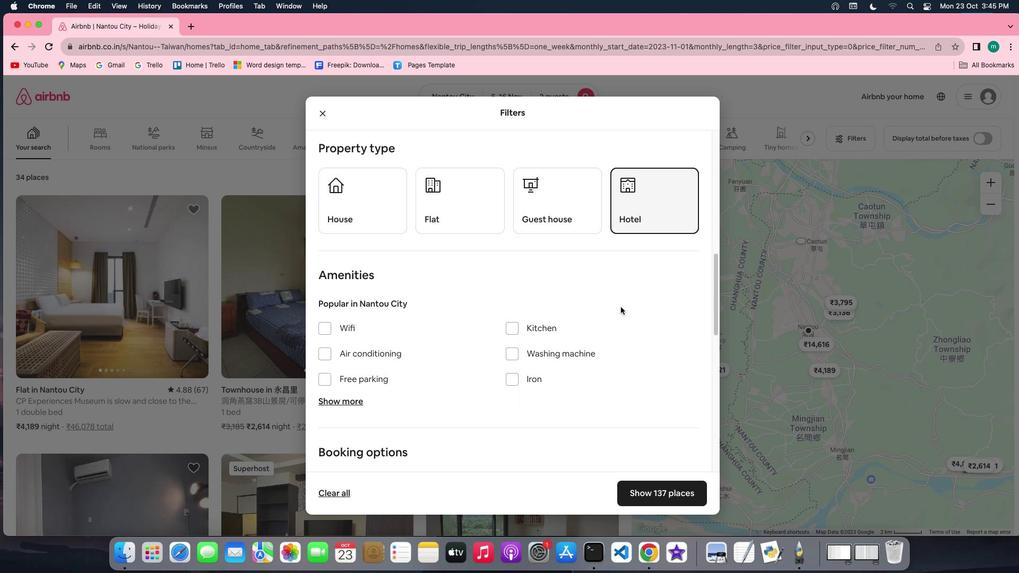 
Action: Mouse scrolled (620, 307) with delta (0, 0)
Screenshot: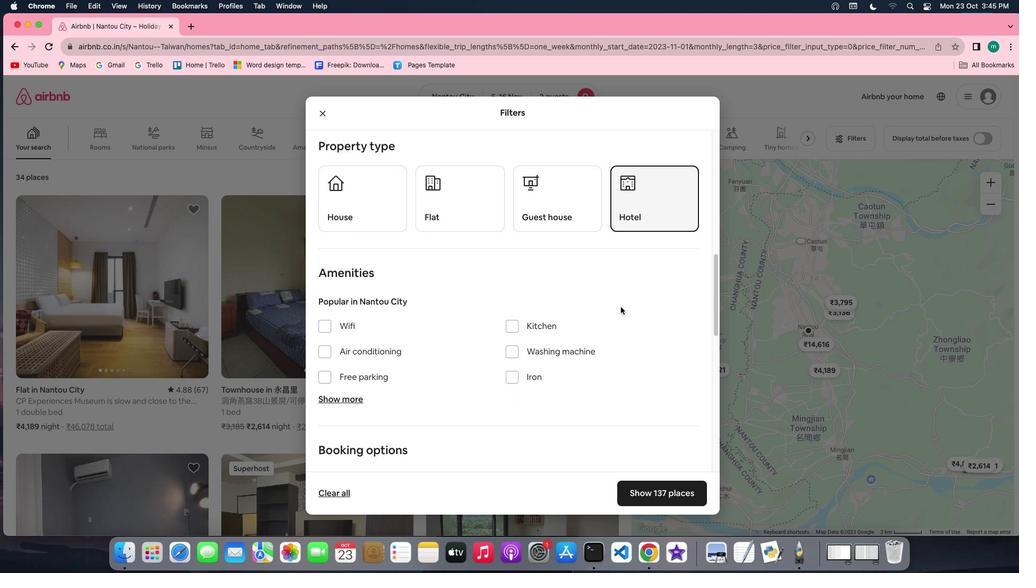 
Action: Mouse scrolled (620, 307) with delta (0, 0)
Screenshot: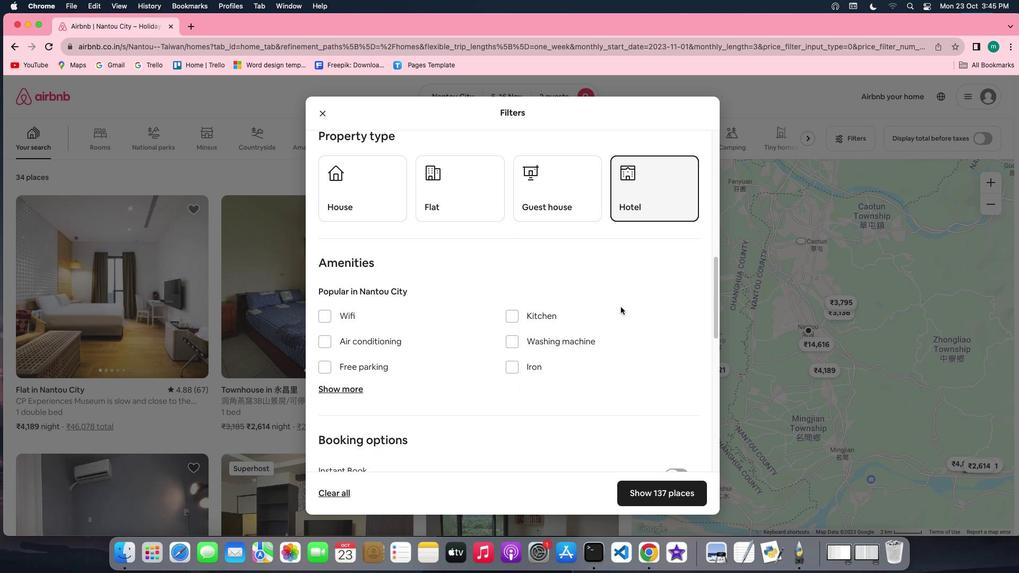 
Action: Mouse scrolled (620, 307) with delta (0, 0)
Screenshot: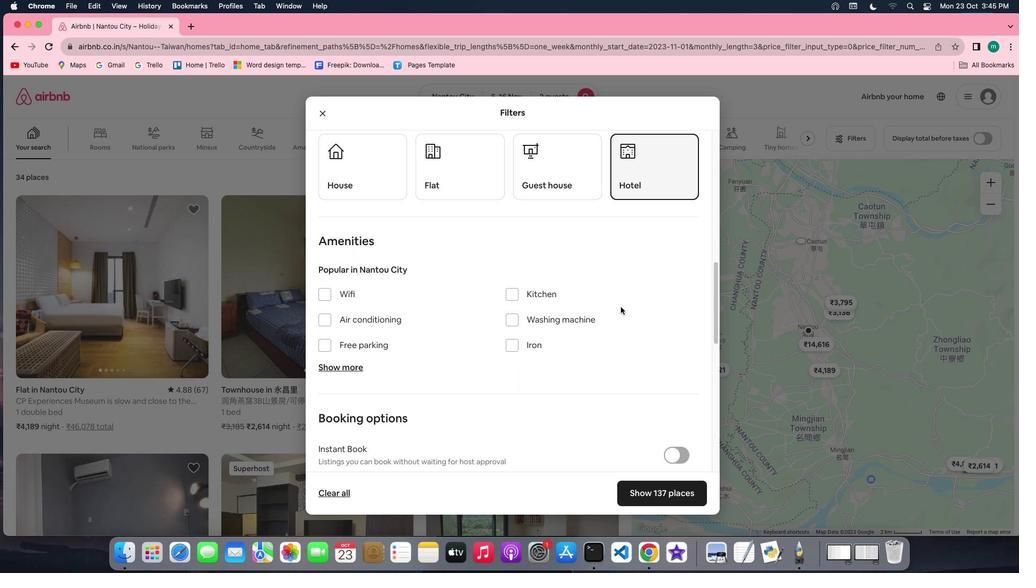 
Action: Mouse scrolled (620, 307) with delta (0, 0)
Screenshot: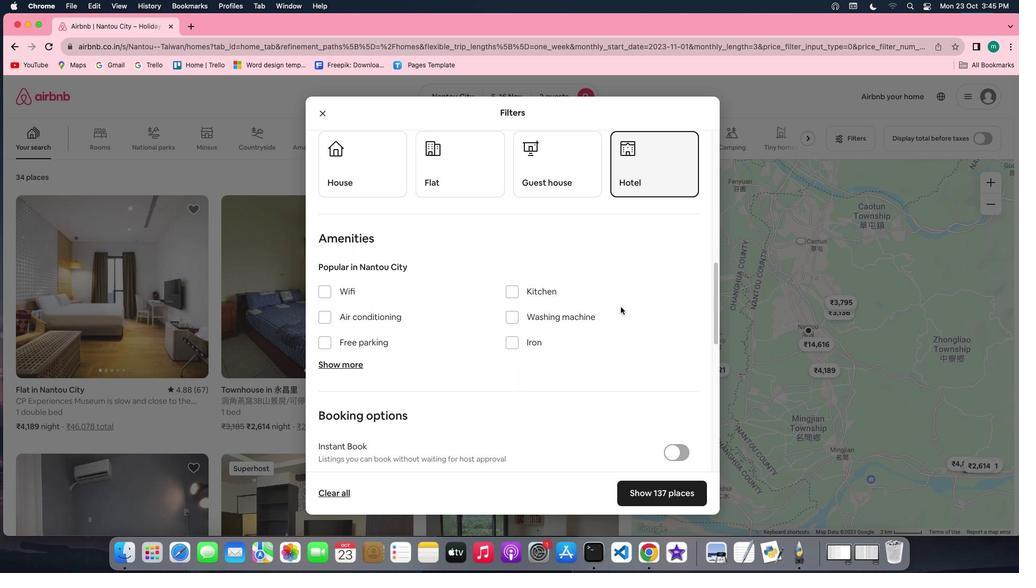 
Action: Mouse scrolled (620, 307) with delta (0, 0)
Screenshot: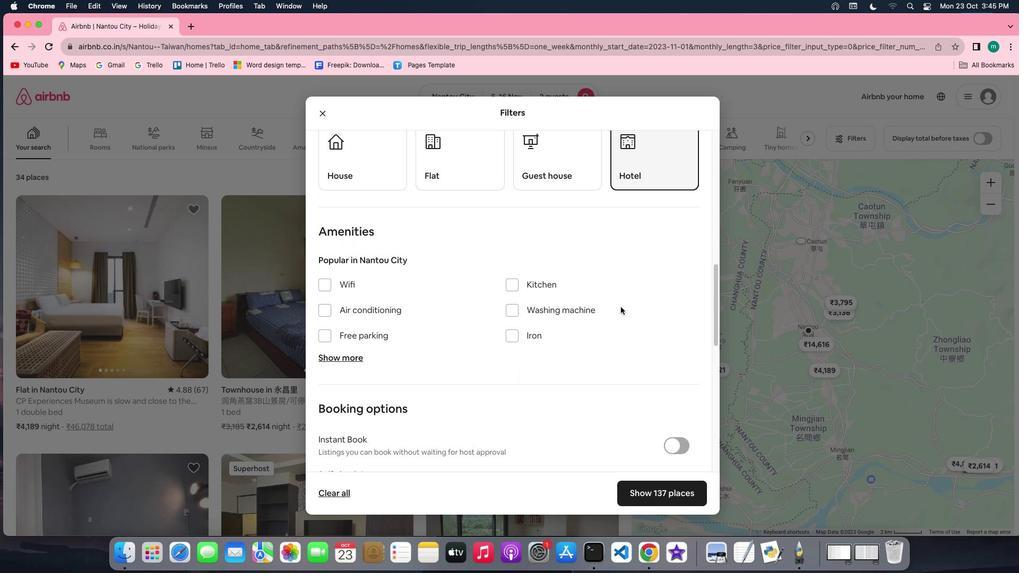 
Action: Mouse scrolled (620, 307) with delta (0, 0)
Screenshot: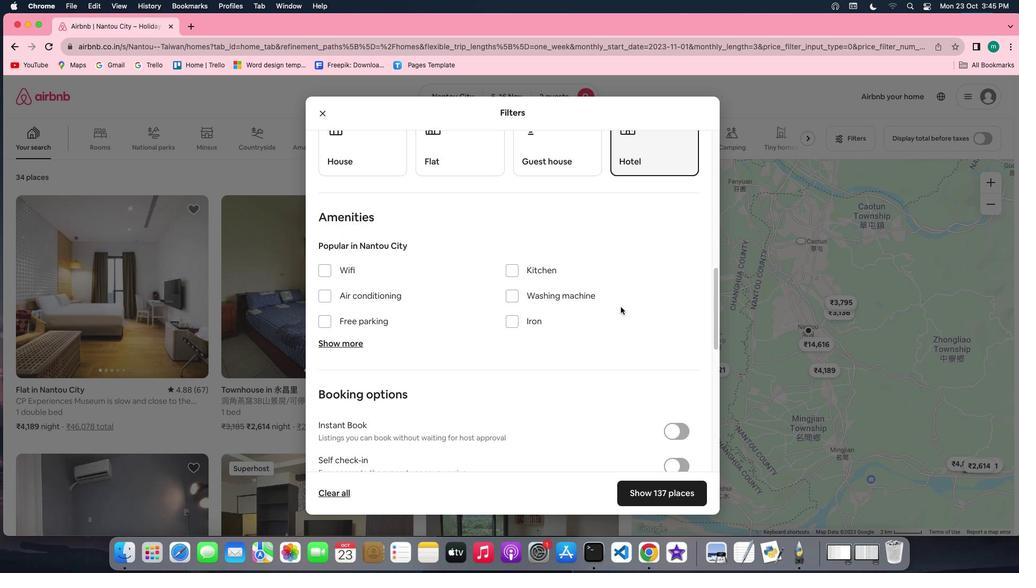 
Action: Mouse scrolled (620, 307) with delta (0, 0)
Screenshot: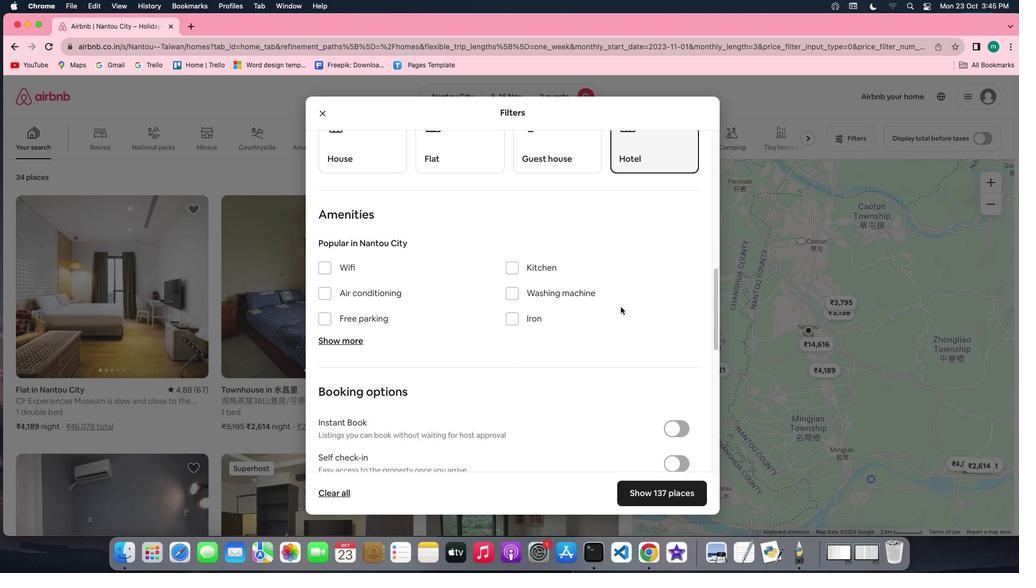 
Action: Mouse scrolled (620, 307) with delta (0, 0)
Screenshot: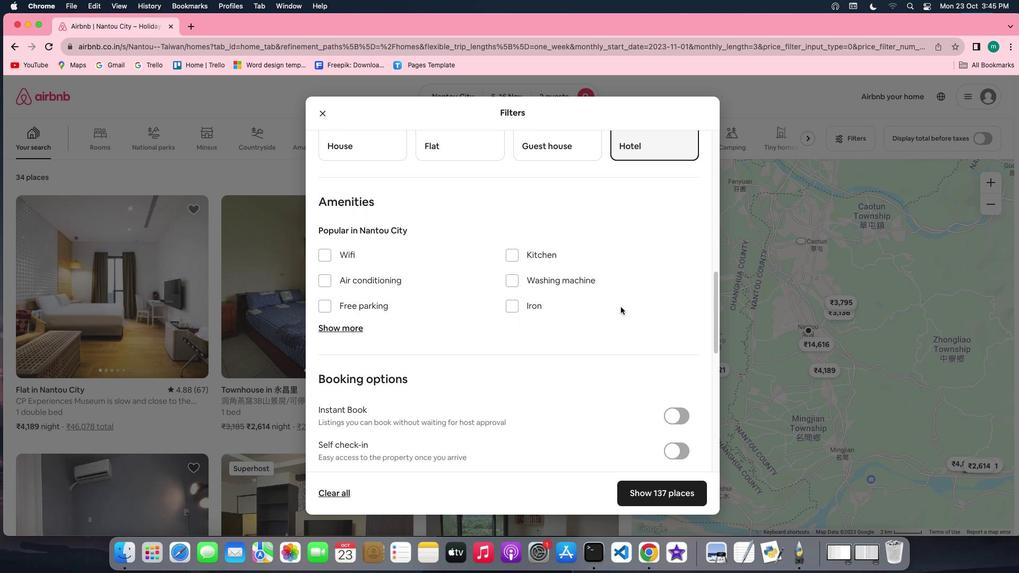 
Action: Mouse scrolled (620, 307) with delta (0, 0)
Screenshot: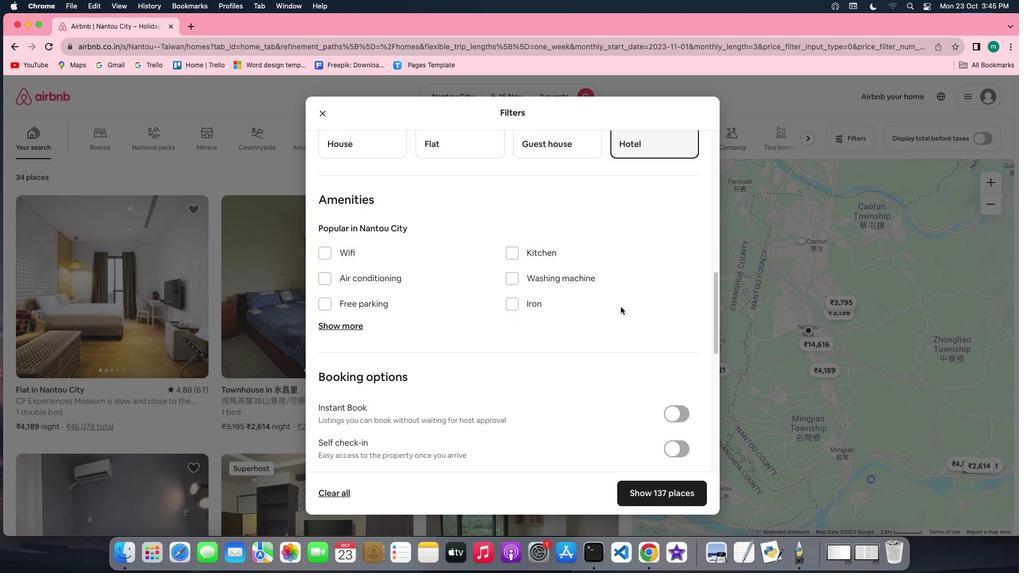 
Action: Mouse scrolled (620, 307) with delta (0, 0)
Screenshot: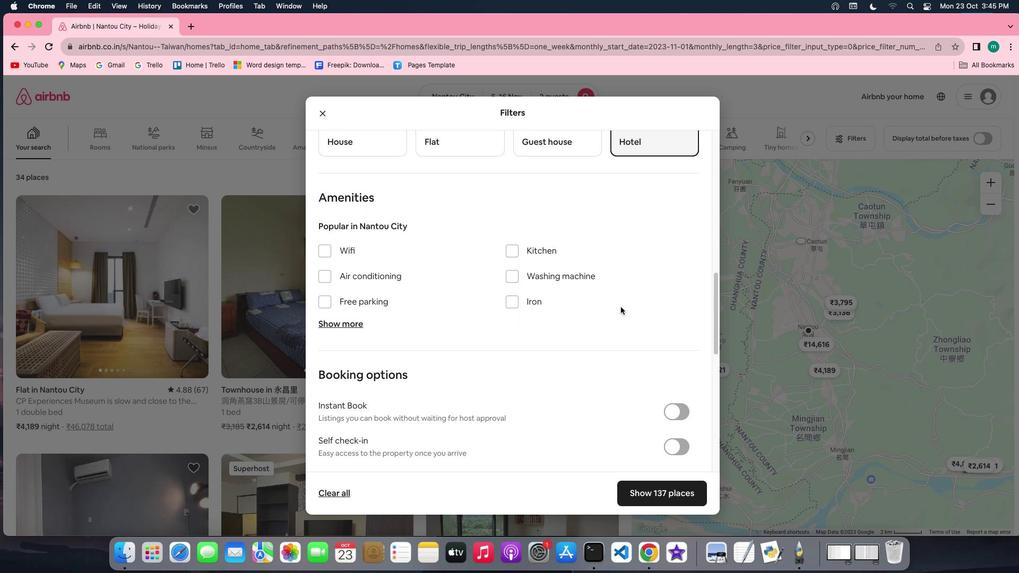 
Action: Mouse scrolled (620, 307) with delta (0, 0)
Screenshot: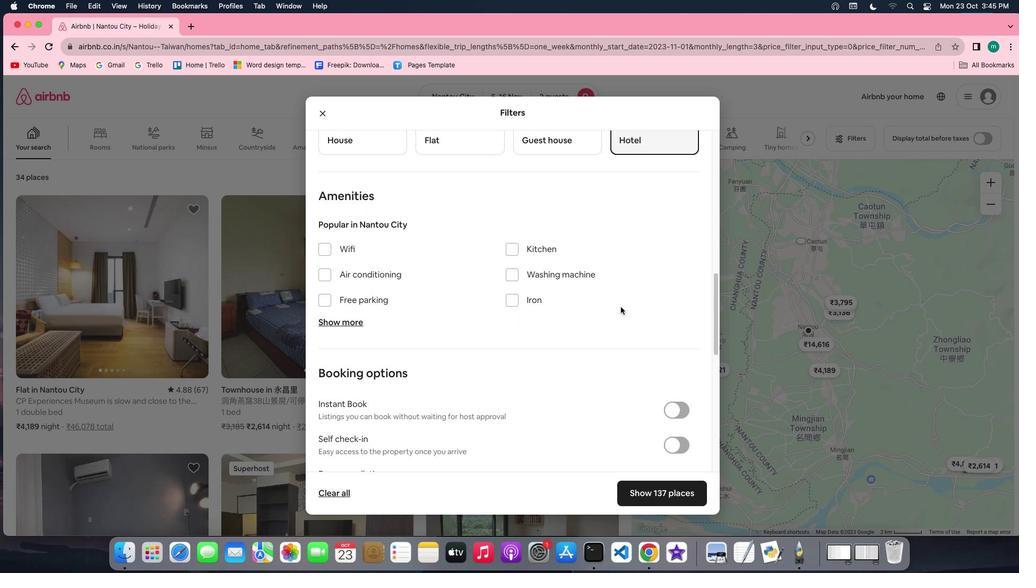 
Action: Mouse scrolled (620, 307) with delta (0, 0)
Screenshot: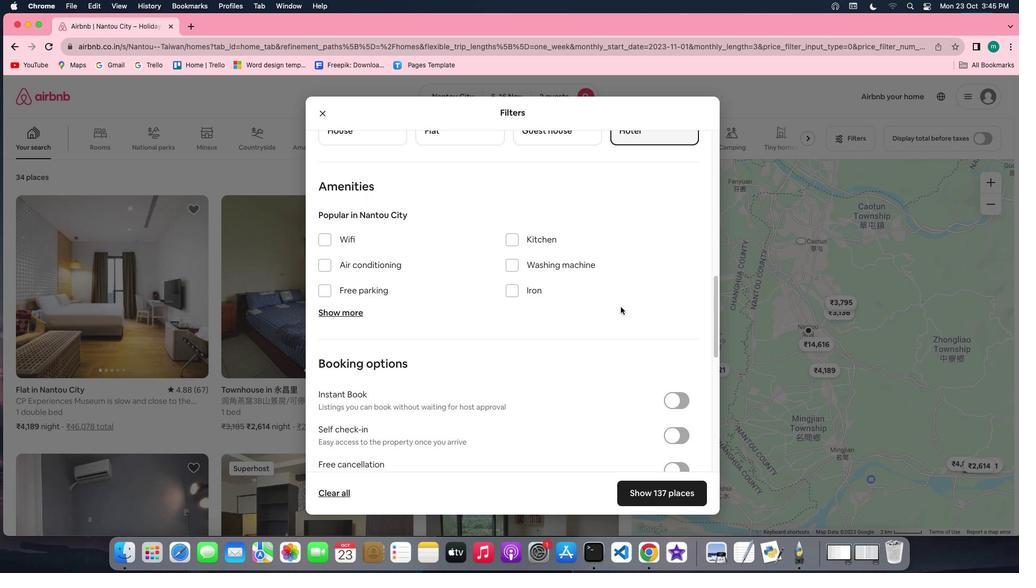 
Action: Mouse scrolled (620, 307) with delta (0, 0)
Screenshot: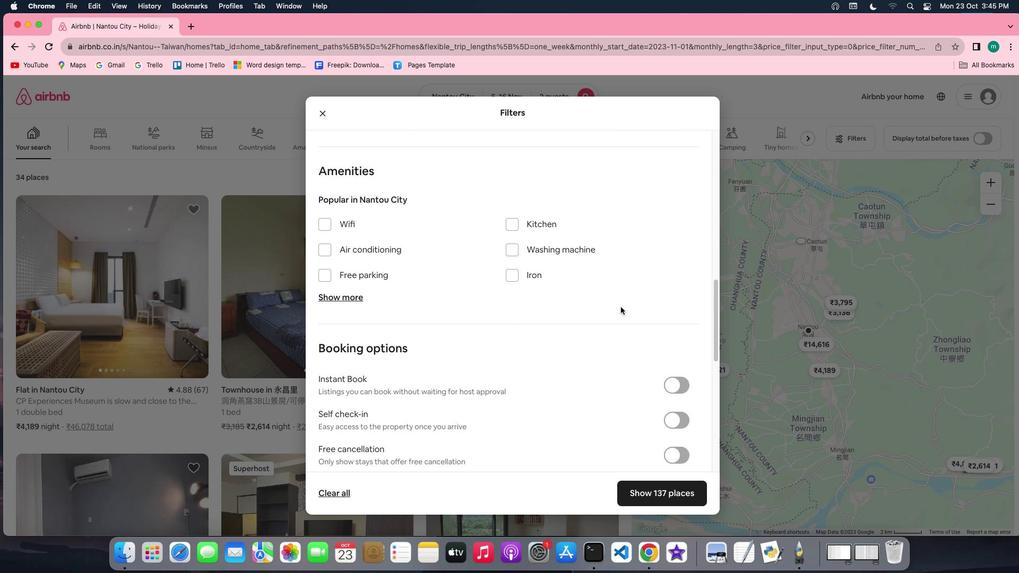 
Action: Mouse scrolled (620, 307) with delta (0, 0)
Screenshot: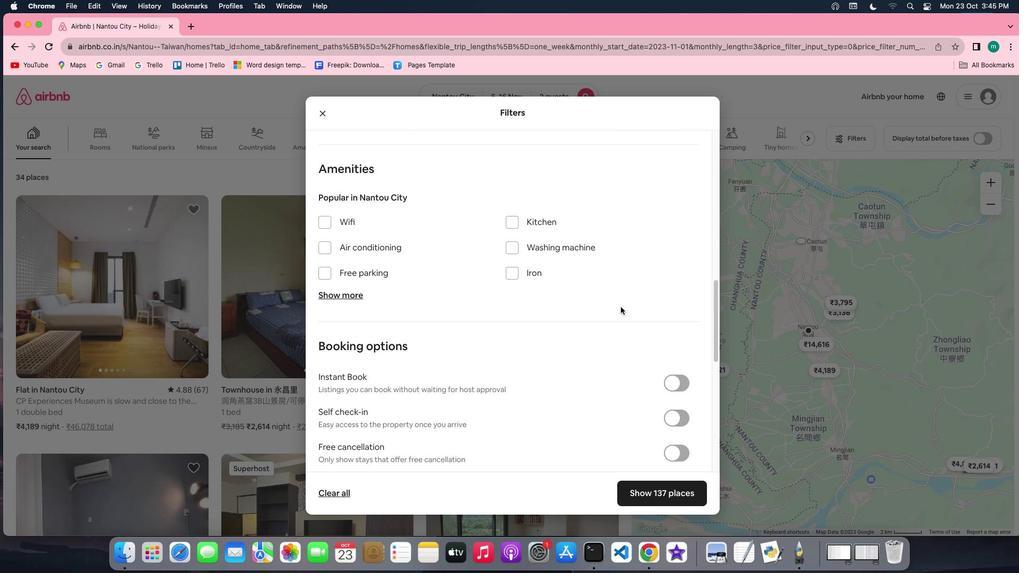 
Action: Mouse scrolled (620, 307) with delta (0, 0)
Screenshot: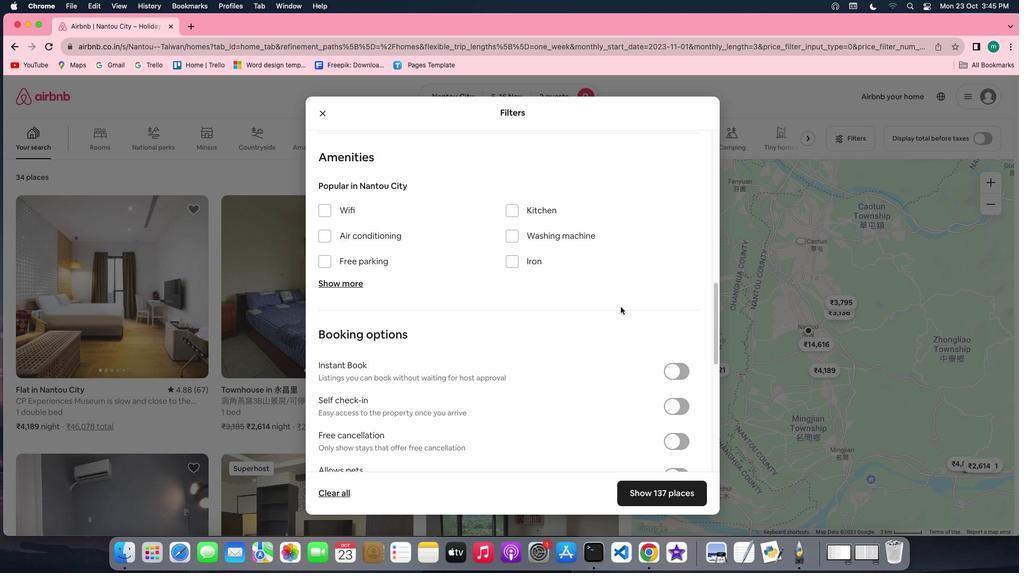 
Action: Mouse scrolled (620, 307) with delta (0, 0)
Screenshot: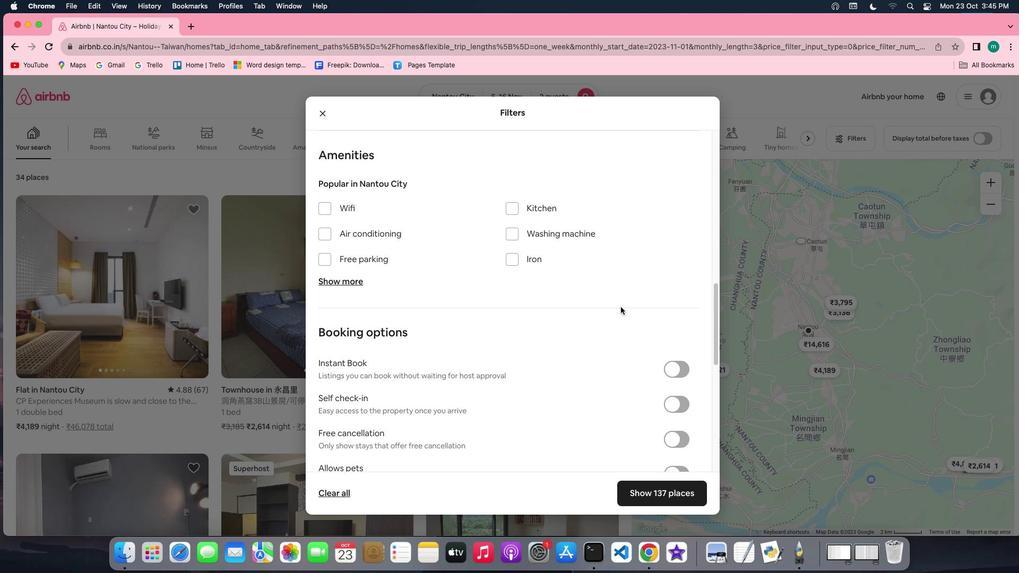 
Action: Mouse scrolled (620, 307) with delta (0, 0)
Screenshot: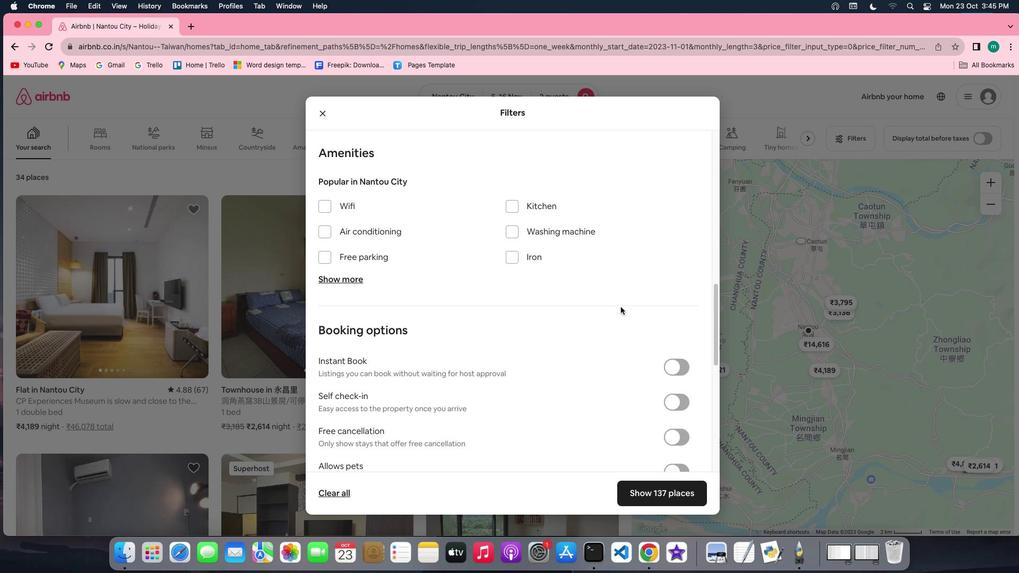 
Action: Mouse scrolled (620, 307) with delta (0, 0)
Screenshot: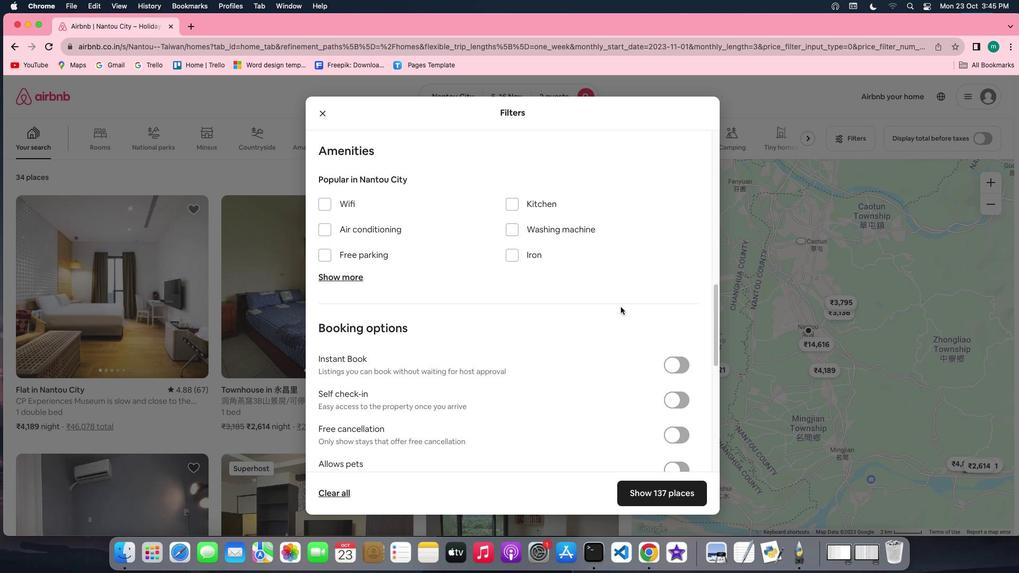 
Action: Mouse scrolled (620, 307) with delta (0, 0)
Screenshot: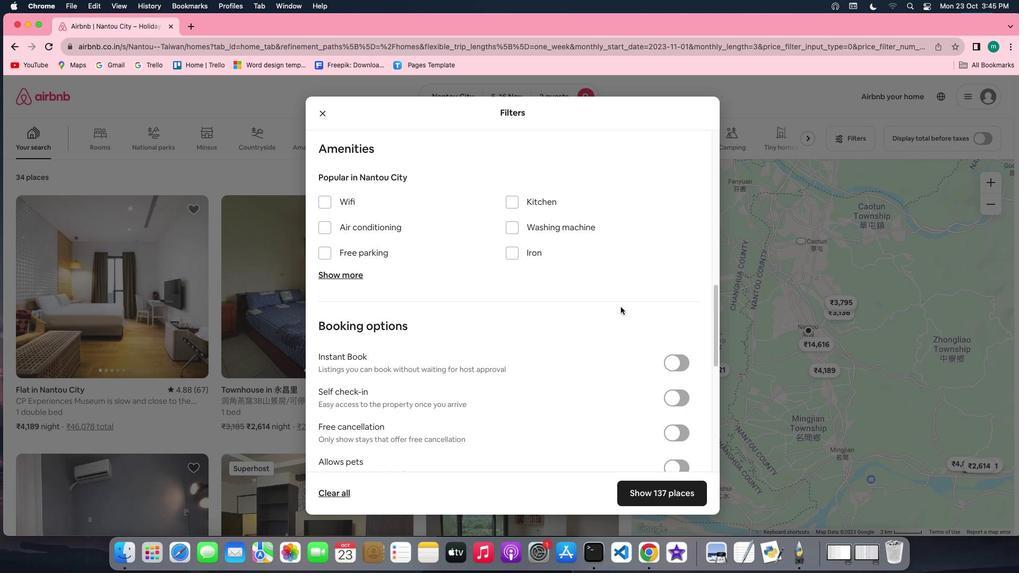 
Action: Mouse scrolled (620, 307) with delta (0, 0)
Screenshot: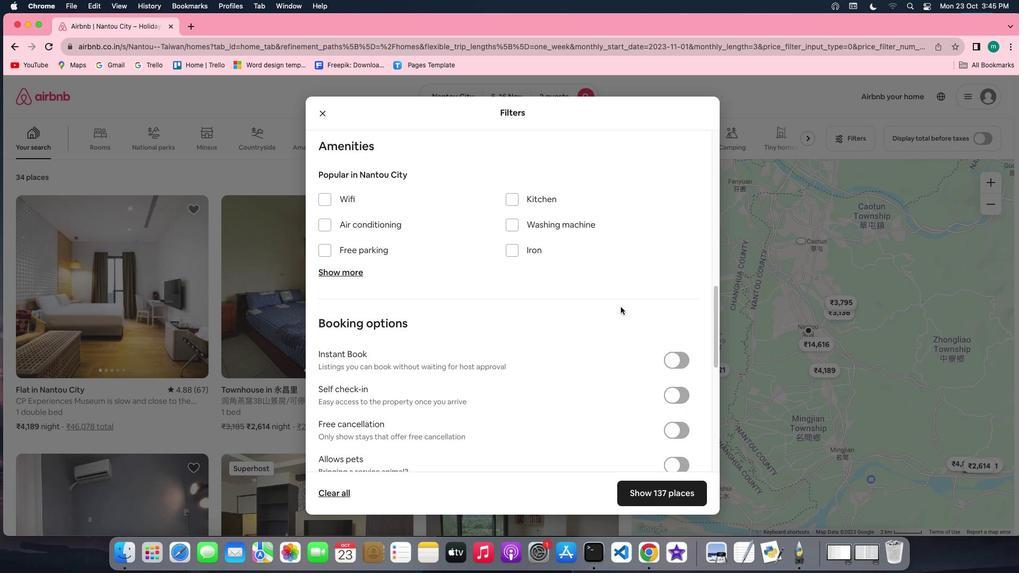 
Action: Mouse scrolled (620, 307) with delta (0, 0)
Screenshot: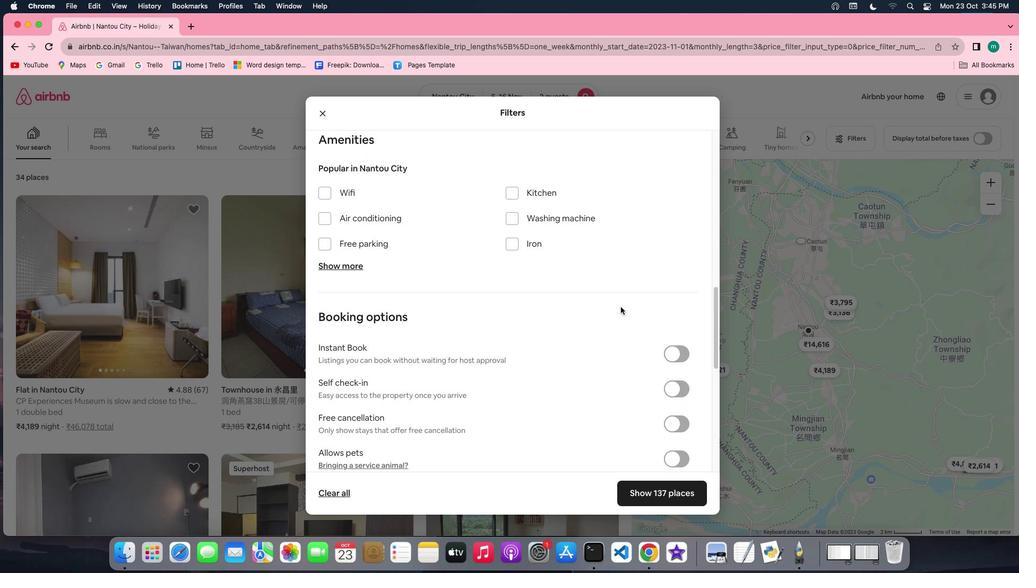 
Action: Mouse scrolled (620, 307) with delta (0, 0)
Screenshot: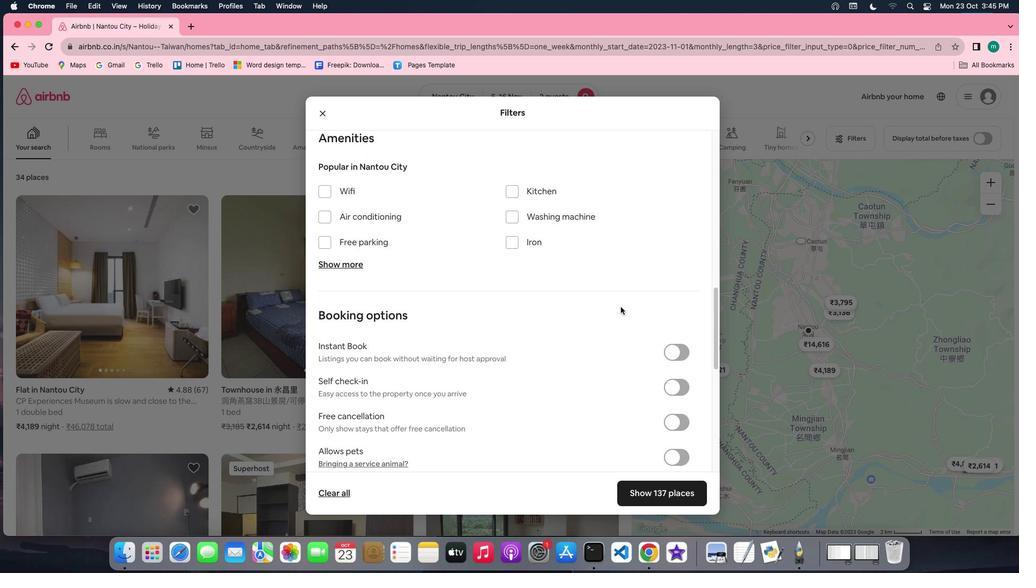 
Action: Mouse scrolled (620, 307) with delta (0, 0)
Screenshot: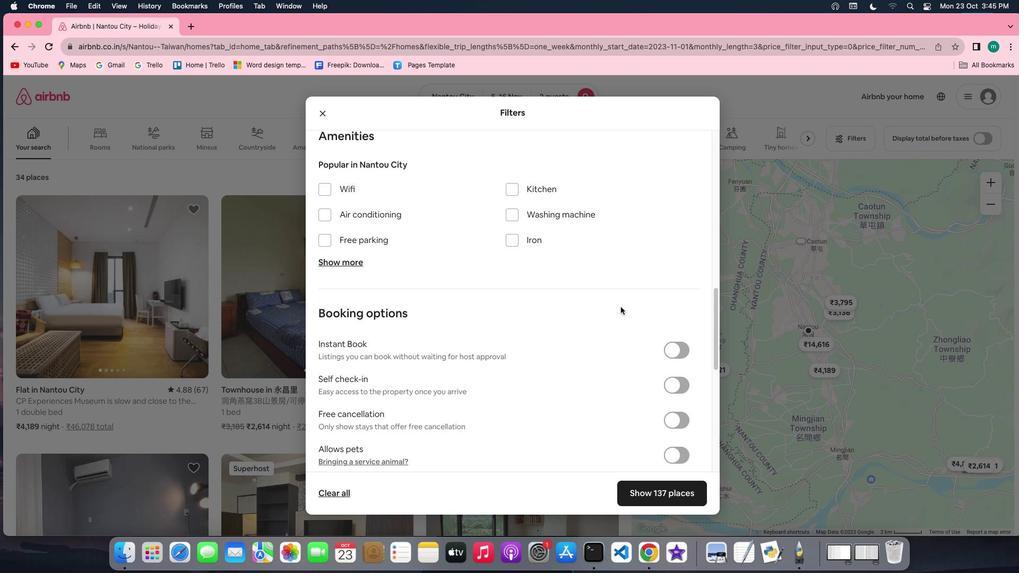 
Action: Mouse scrolled (620, 307) with delta (0, 0)
Screenshot: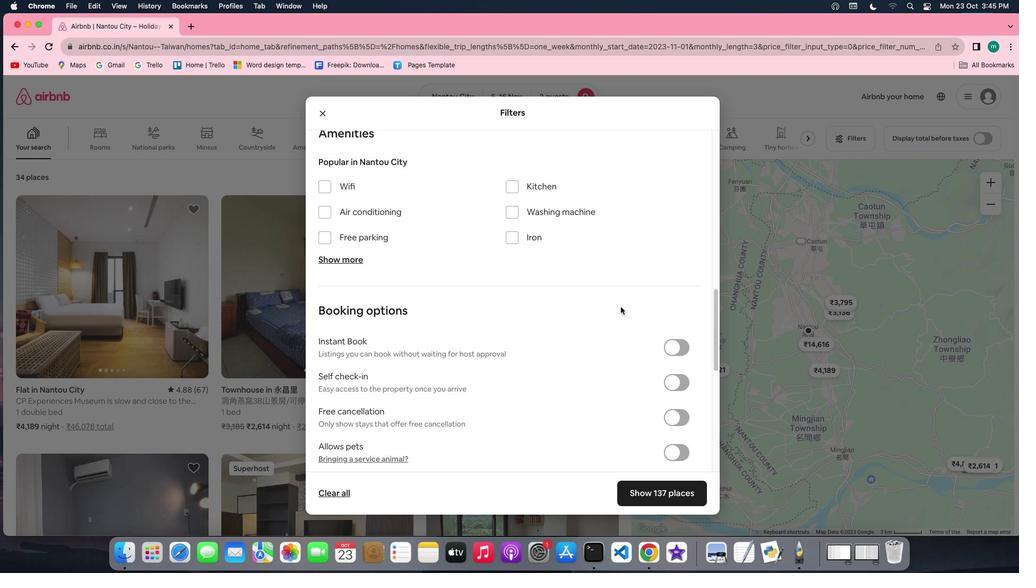 
Action: Mouse scrolled (620, 307) with delta (0, 0)
Screenshot: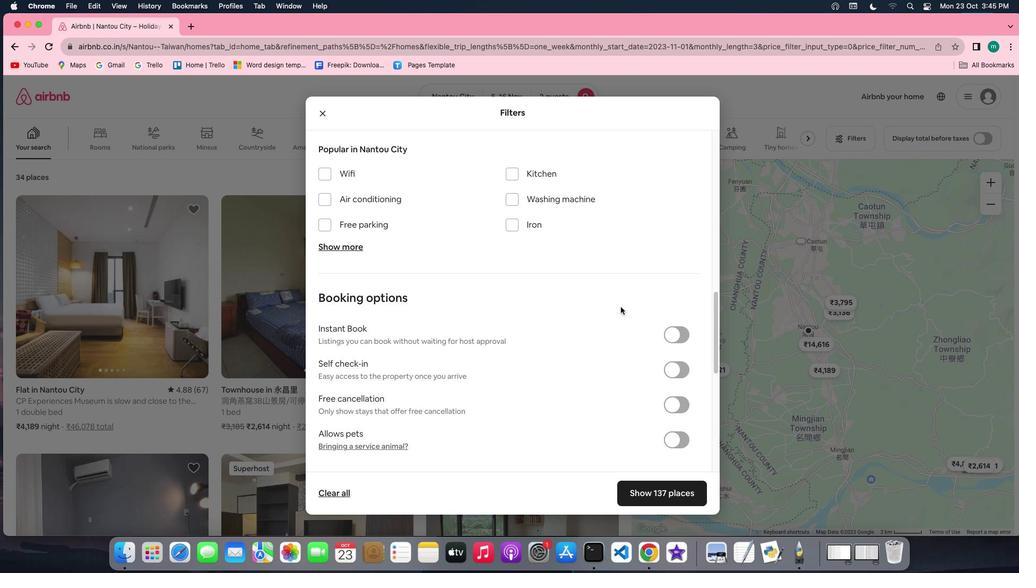 
Action: Mouse moved to (620, 307)
Screenshot: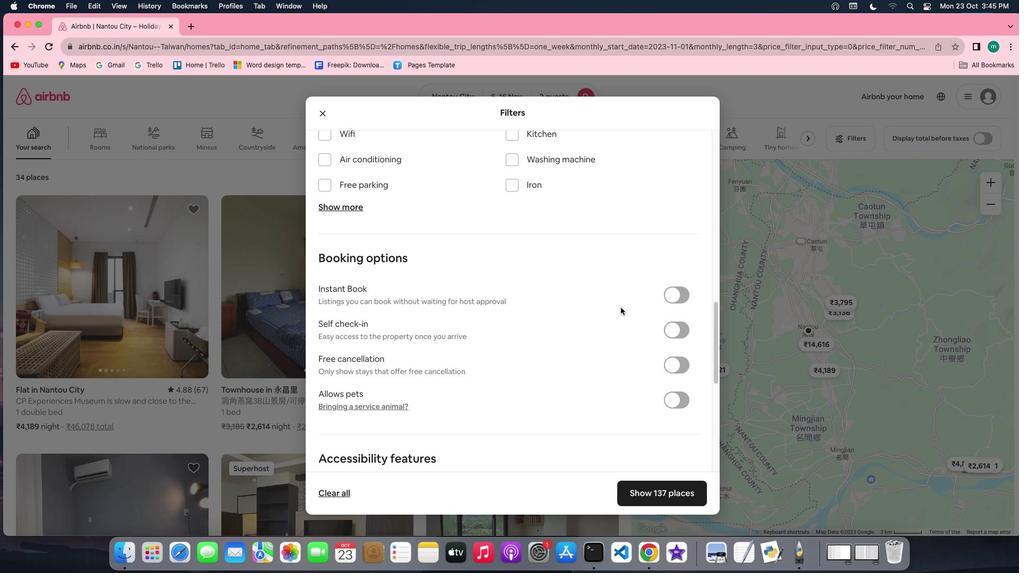 
Action: Mouse scrolled (620, 307) with delta (0, 0)
Screenshot: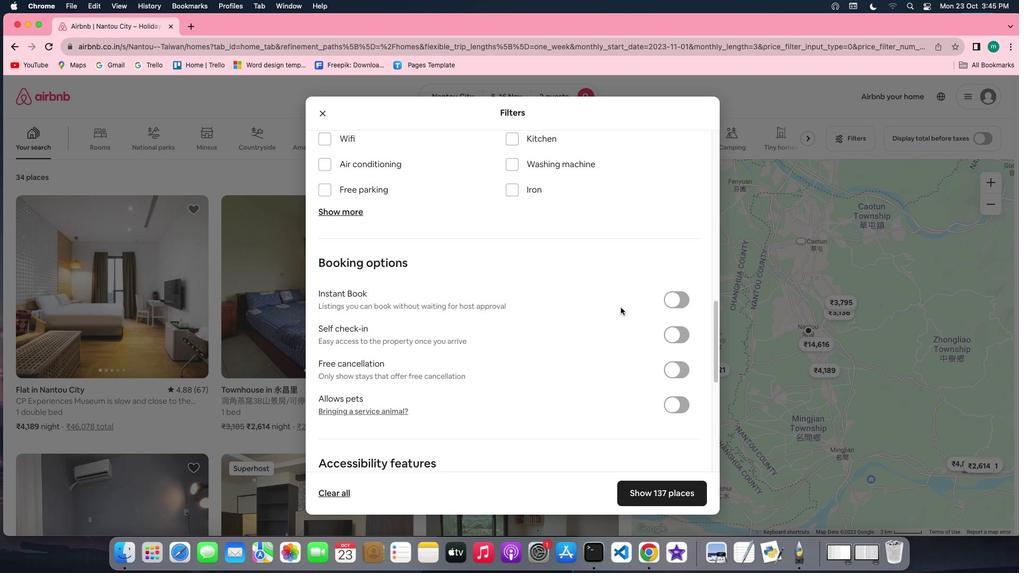 
Action: Mouse scrolled (620, 307) with delta (0, 0)
Screenshot: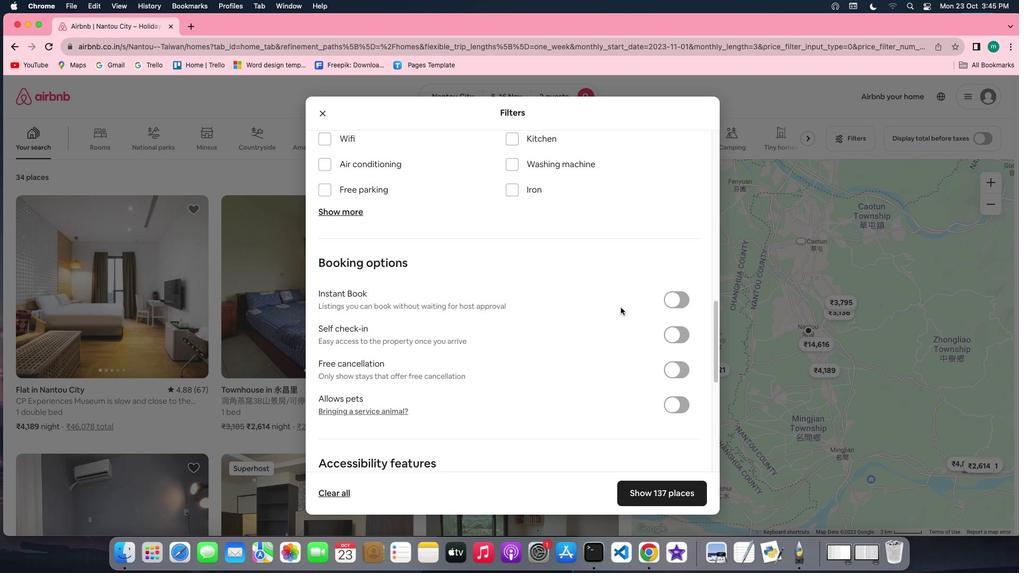 
Action: Mouse scrolled (620, 307) with delta (0, 1)
Screenshot: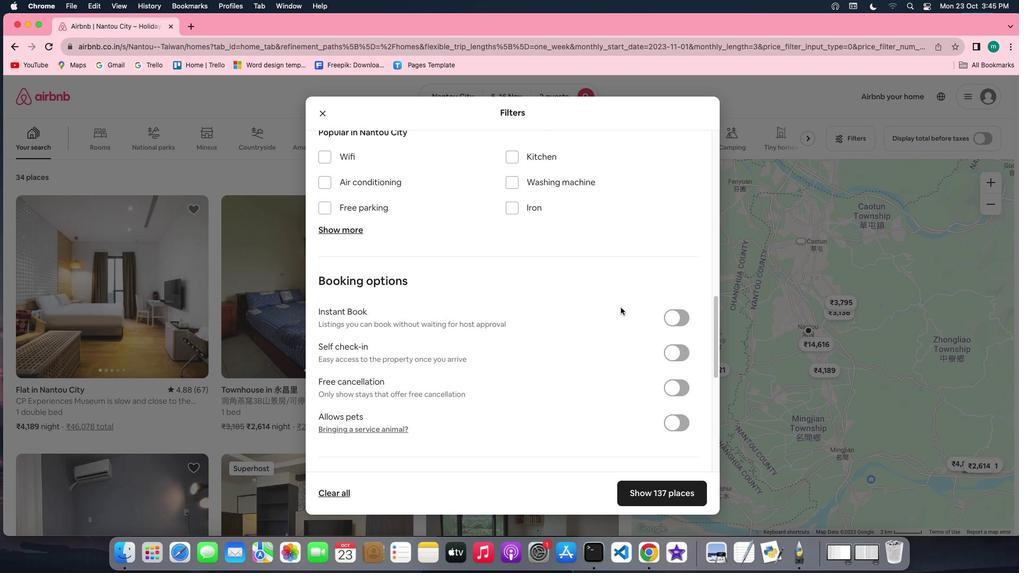 
Action: Mouse scrolled (620, 307) with delta (0, 2)
Screenshot: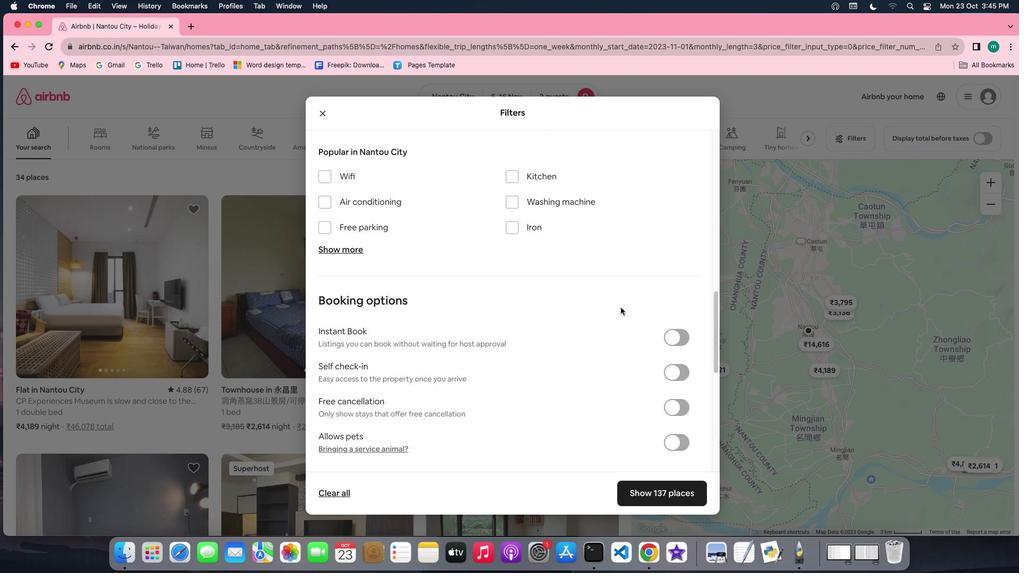 
Action: Mouse scrolled (620, 307) with delta (0, 0)
Screenshot: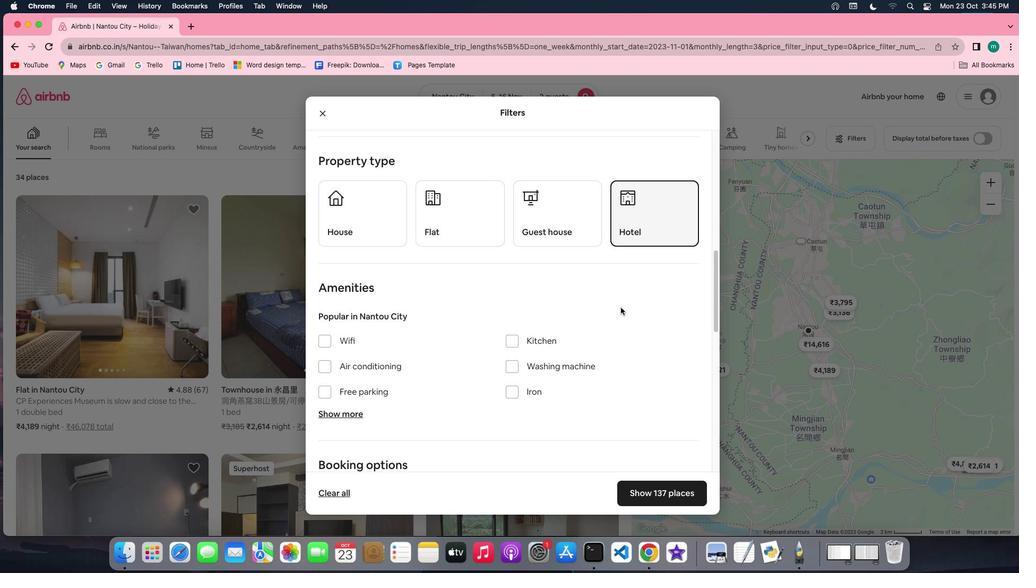 
Action: Mouse scrolled (620, 307) with delta (0, 0)
Screenshot: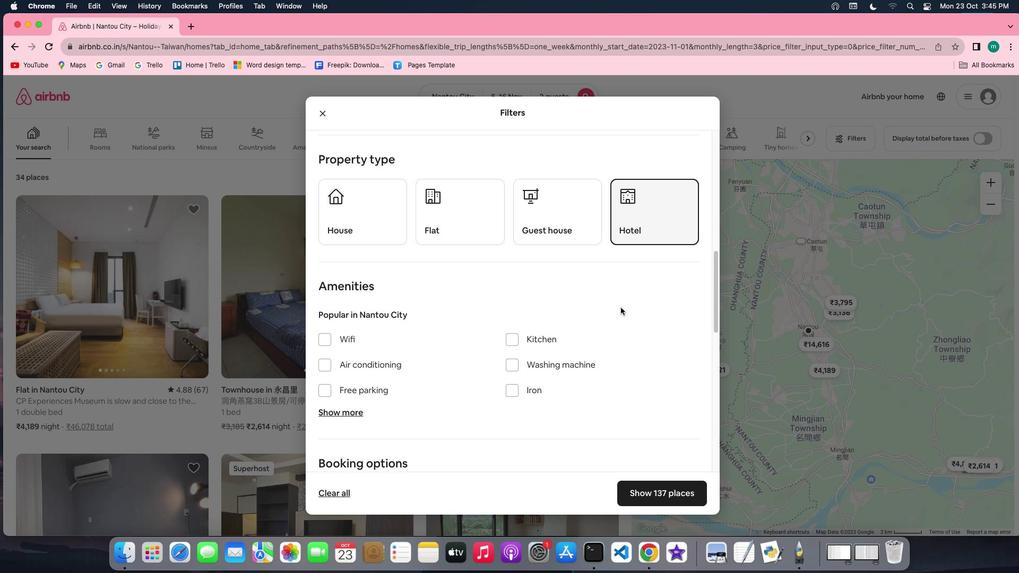 
Action: Mouse scrolled (620, 307) with delta (0, 0)
Screenshot: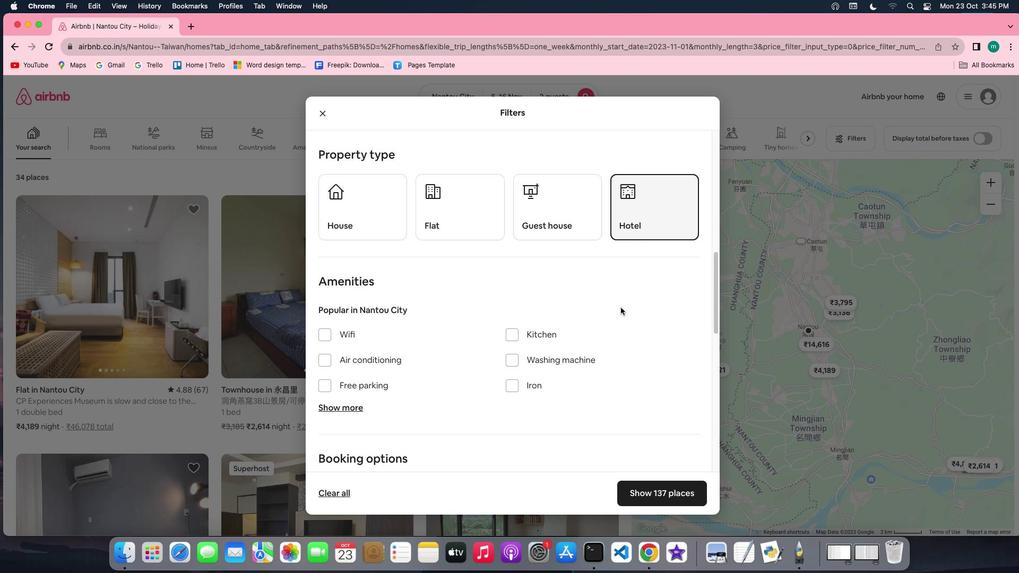 
Action: Mouse scrolled (620, 307) with delta (0, -1)
Screenshot: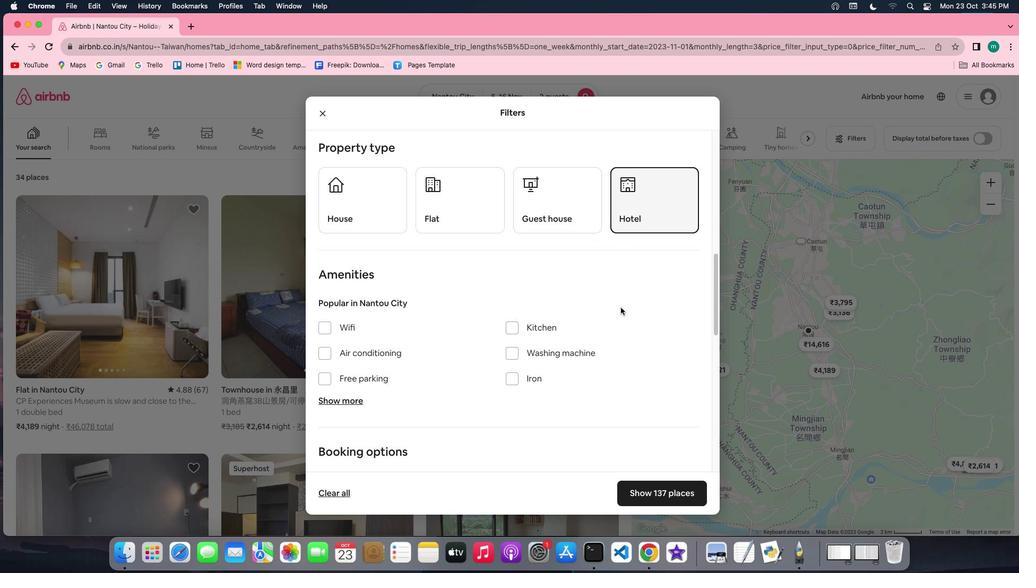 
Action: Mouse scrolled (620, 307) with delta (0, 0)
Screenshot: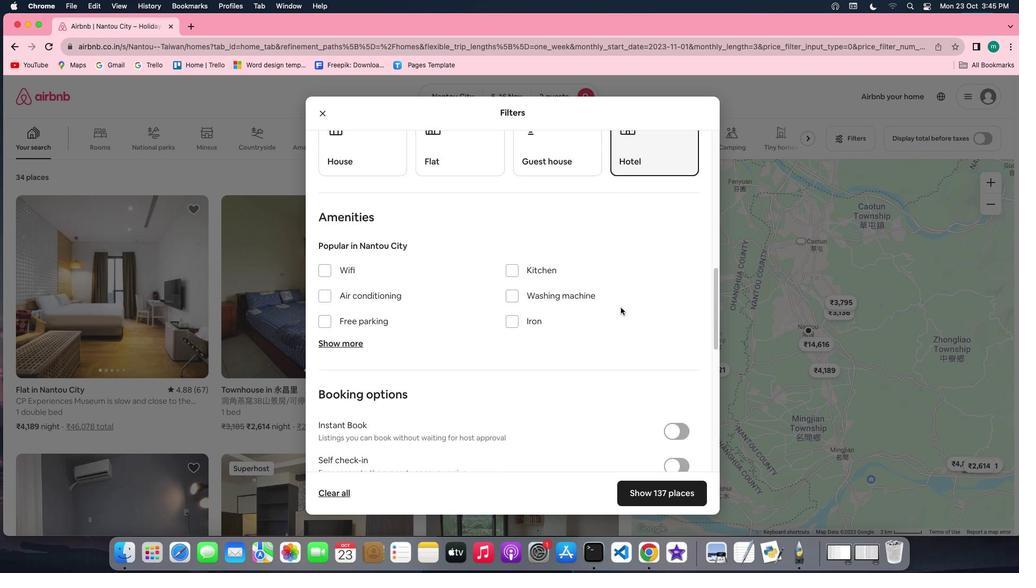 
Action: Mouse scrolled (620, 307) with delta (0, 0)
Screenshot: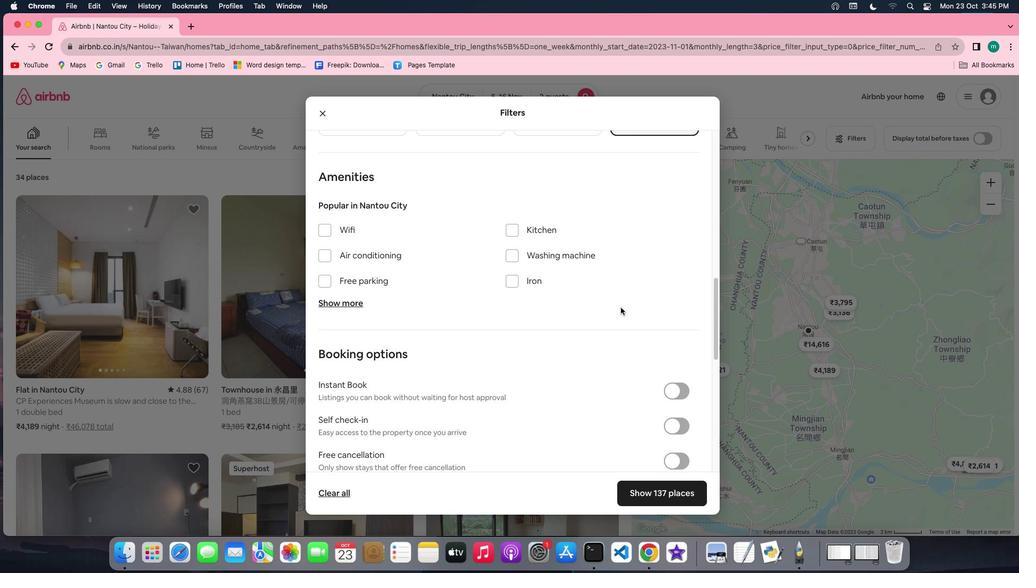 
Action: Mouse scrolled (620, 307) with delta (0, 0)
Screenshot: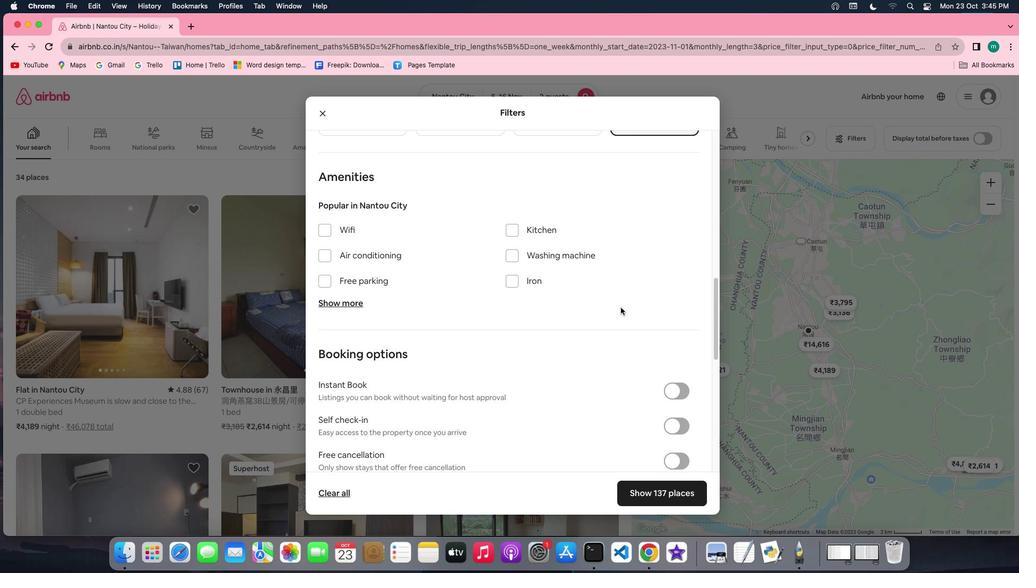 
Action: Mouse scrolled (620, 307) with delta (0, 1)
Screenshot: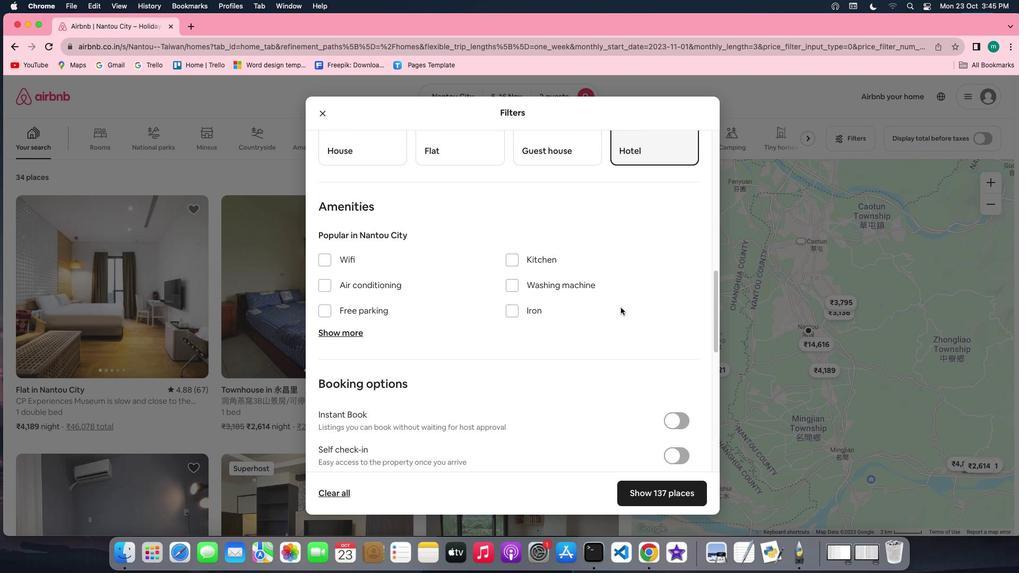 
Action: Mouse scrolled (620, 307) with delta (0, 0)
Screenshot: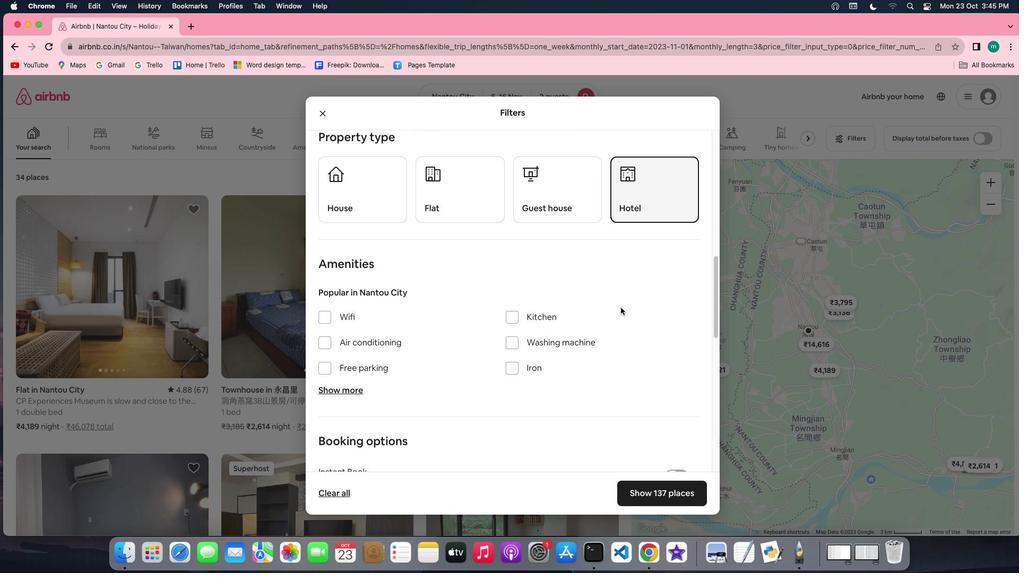 
Action: Mouse scrolled (620, 307) with delta (0, 0)
Screenshot: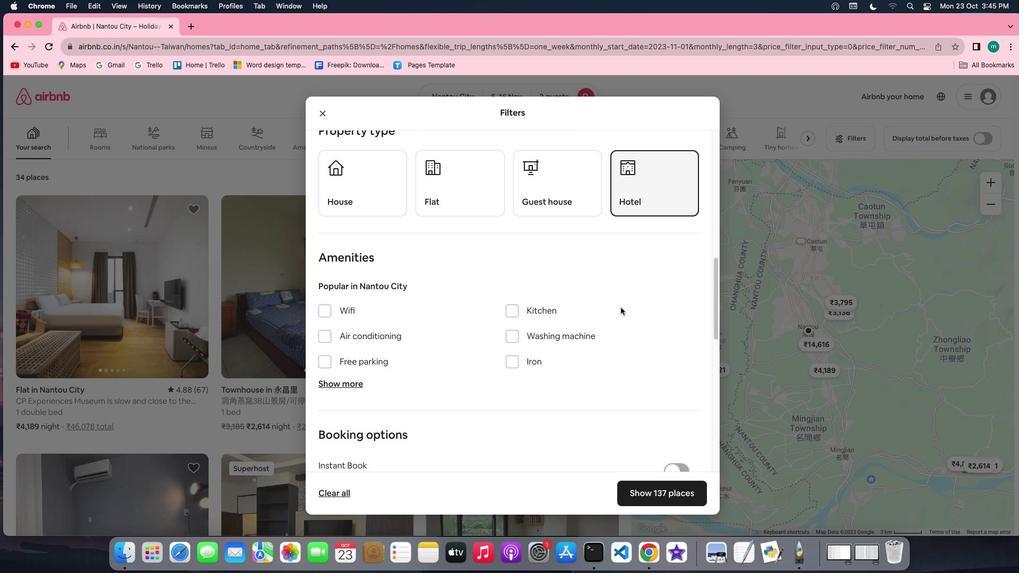 
Action: Mouse scrolled (620, 307) with delta (0, -1)
Screenshot: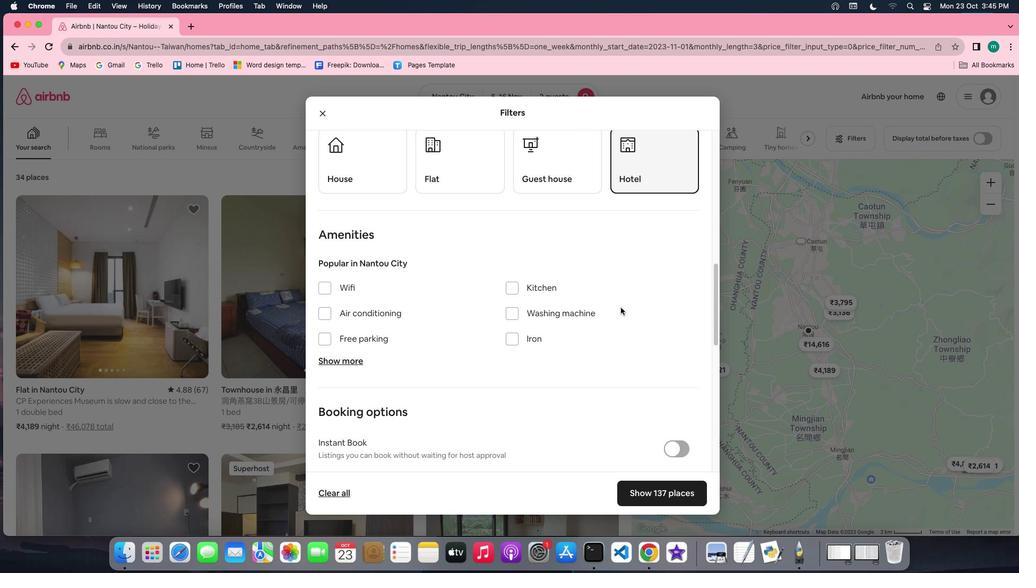
Action: Mouse scrolled (620, 307) with delta (0, -2)
Screenshot: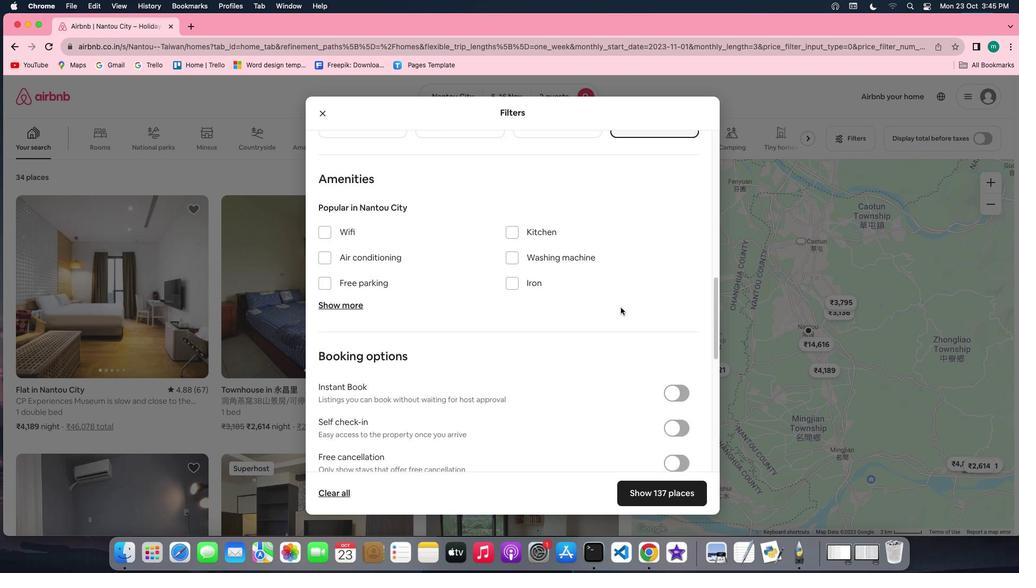 
Action: Mouse scrolled (620, 307) with delta (0, -2)
Screenshot: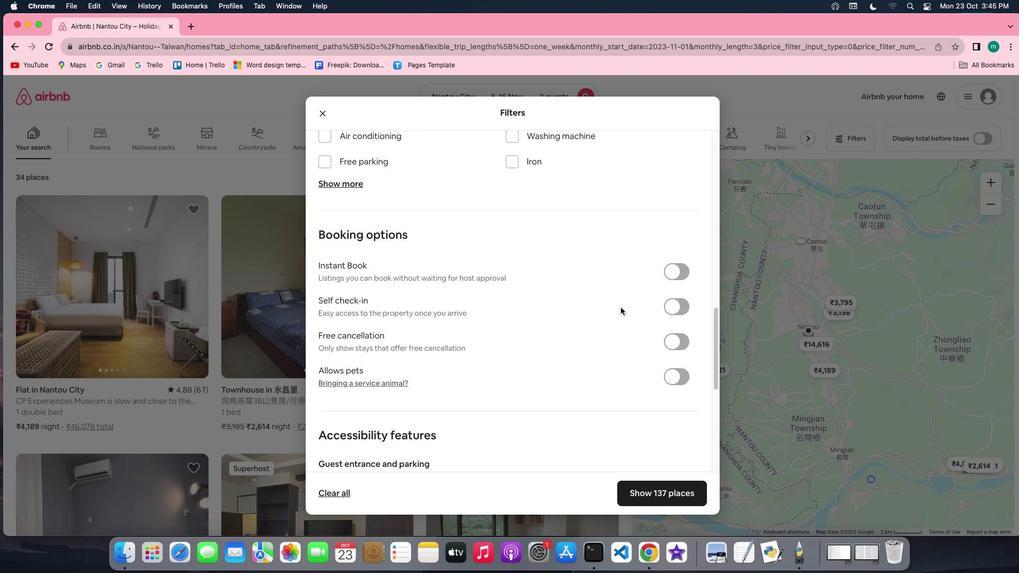 
Action: Mouse moved to (677, 232)
Screenshot: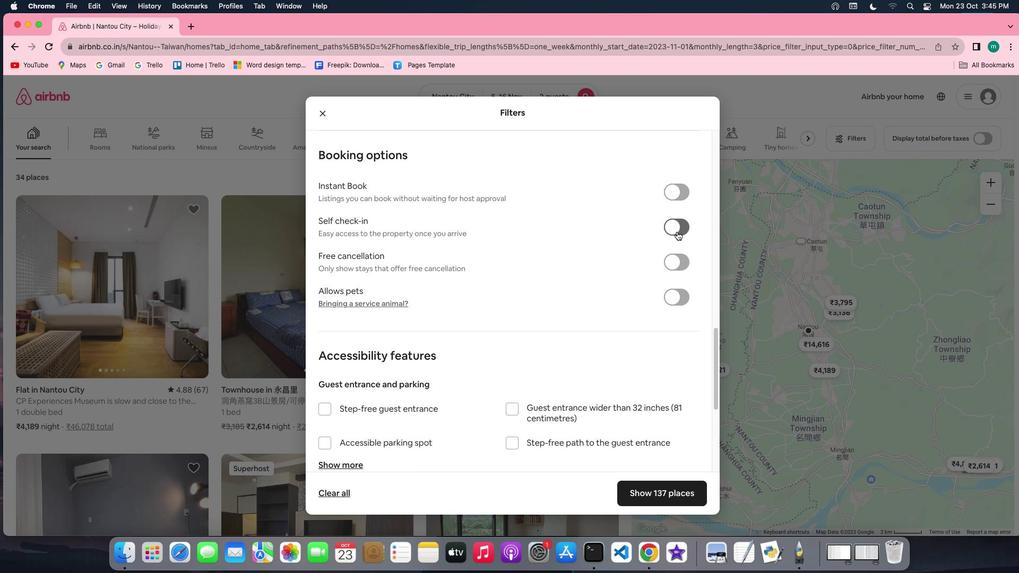 
Action: Mouse pressed left at (677, 232)
Screenshot: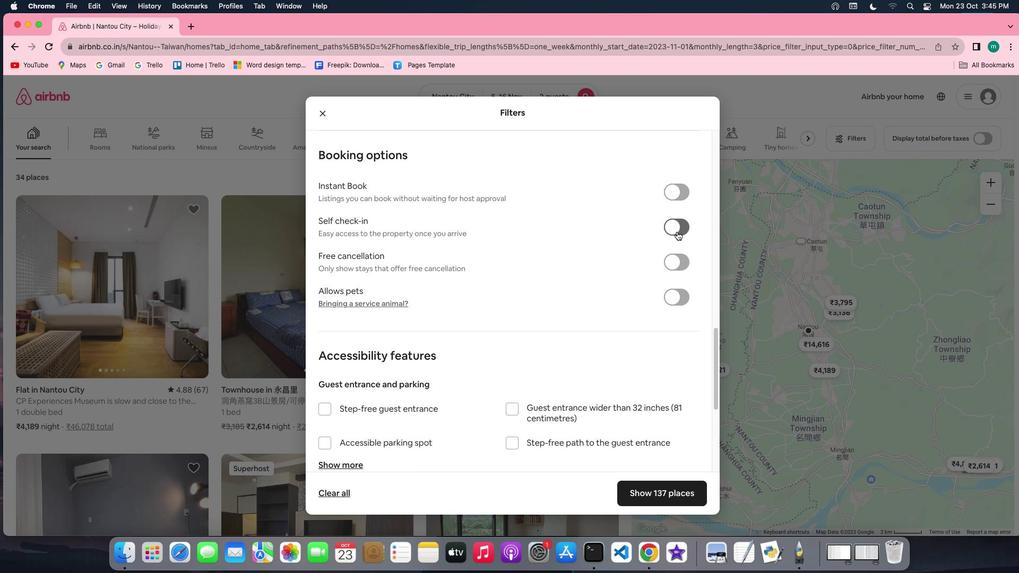
Action: Mouse moved to (571, 314)
Screenshot: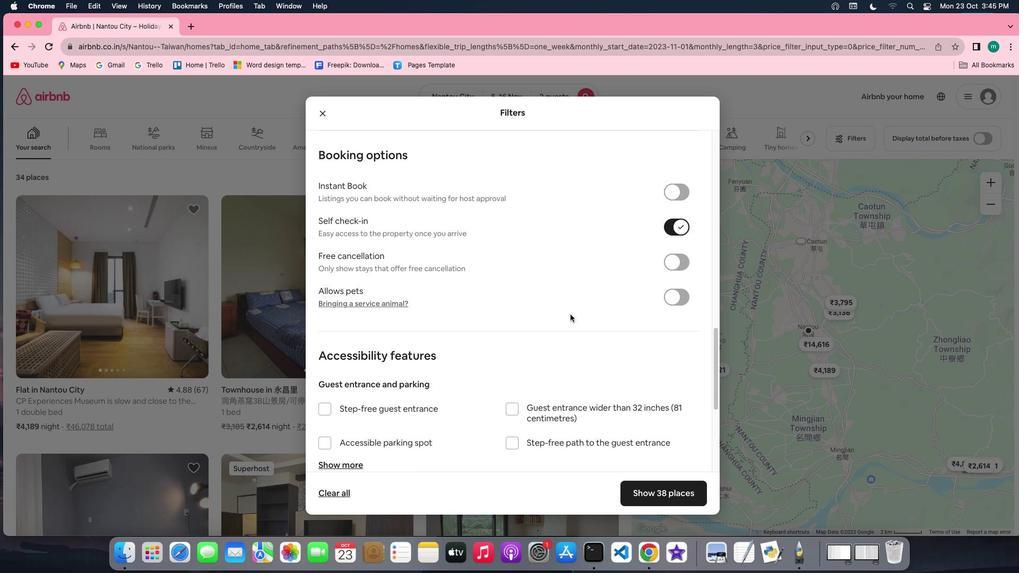
Action: Mouse scrolled (571, 314) with delta (0, 0)
Screenshot: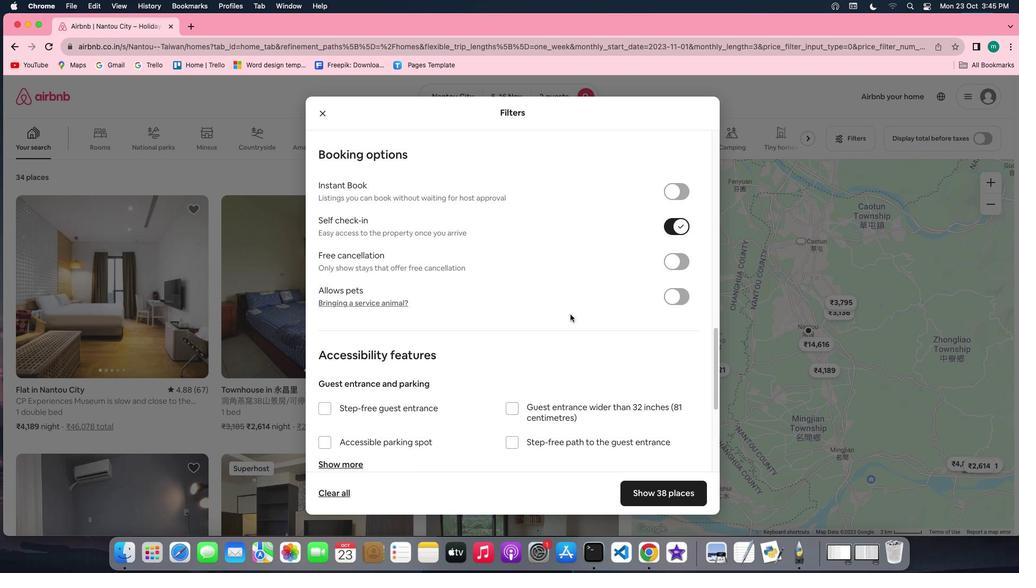 
Action: Mouse scrolled (571, 314) with delta (0, 0)
Screenshot: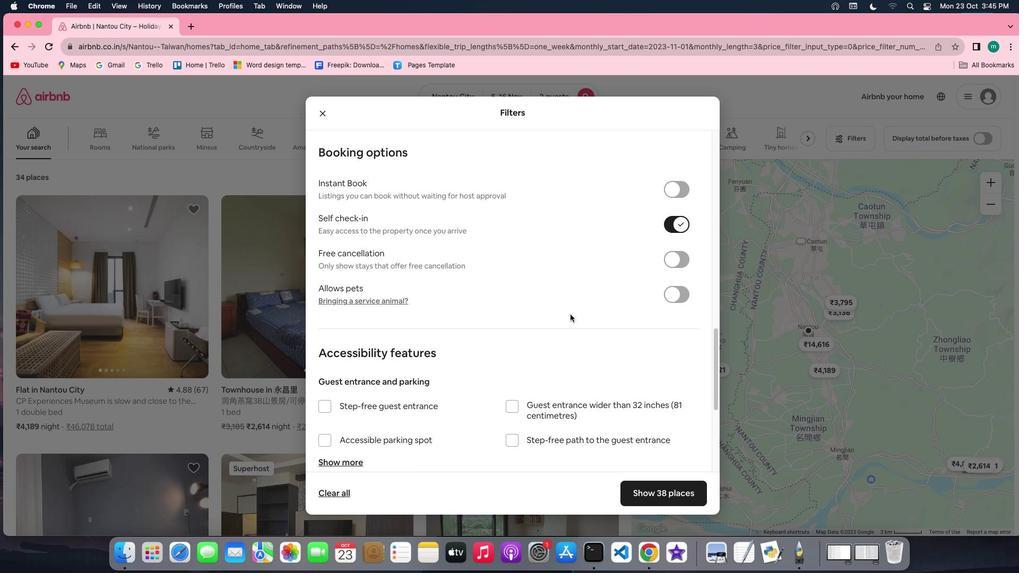 
Action: Mouse scrolled (571, 314) with delta (0, 0)
Screenshot: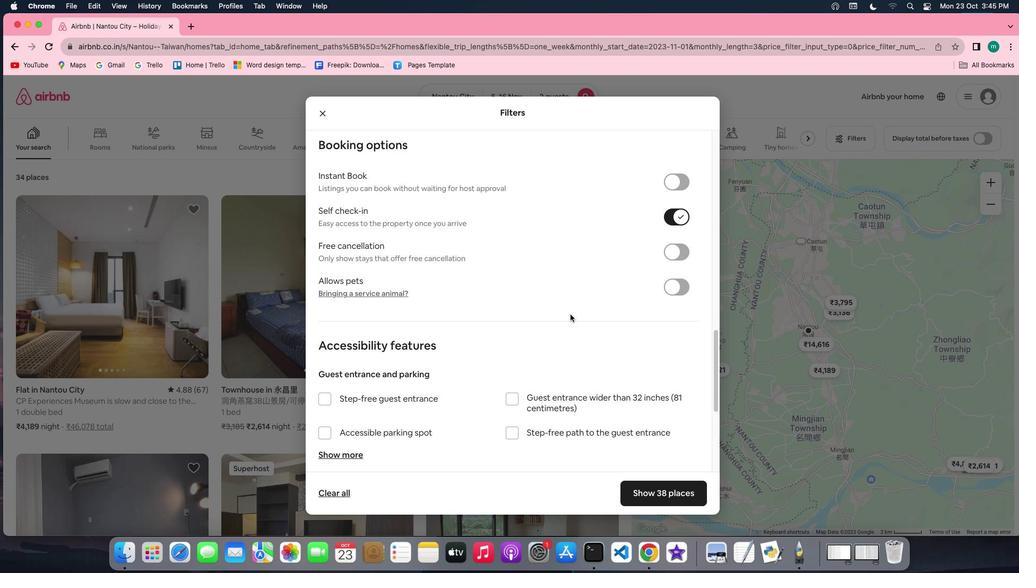 
Action: Mouse scrolled (571, 314) with delta (0, 0)
Screenshot: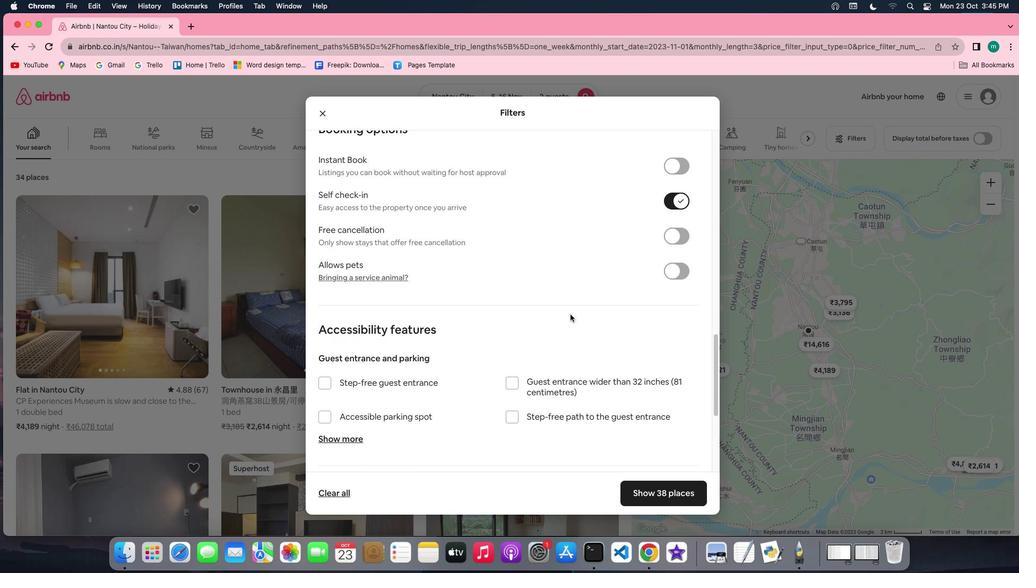 
Action: Mouse moved to (596, 371)
Screenshot: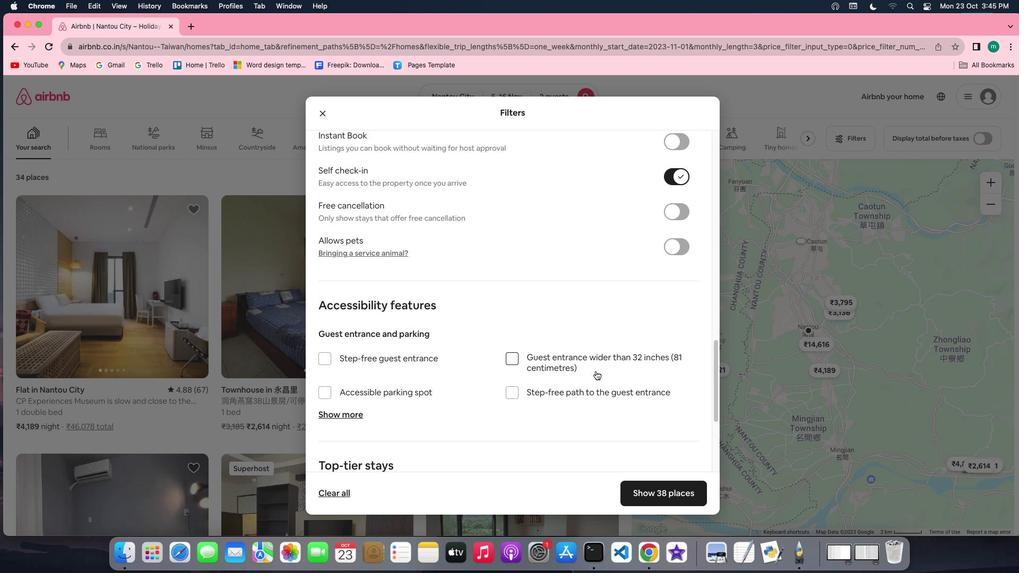 
Action: Mouse scrolled (596, 371) with delta (0, 0)
Screenshot: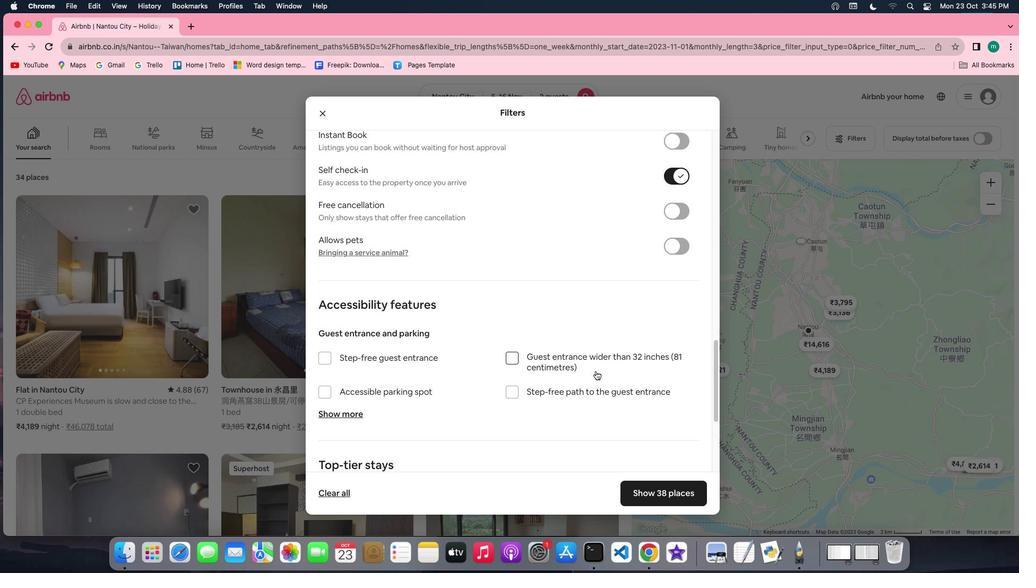 
Action: Mouse scrolled (596, 371) with delta (0, 0)
Screenshot: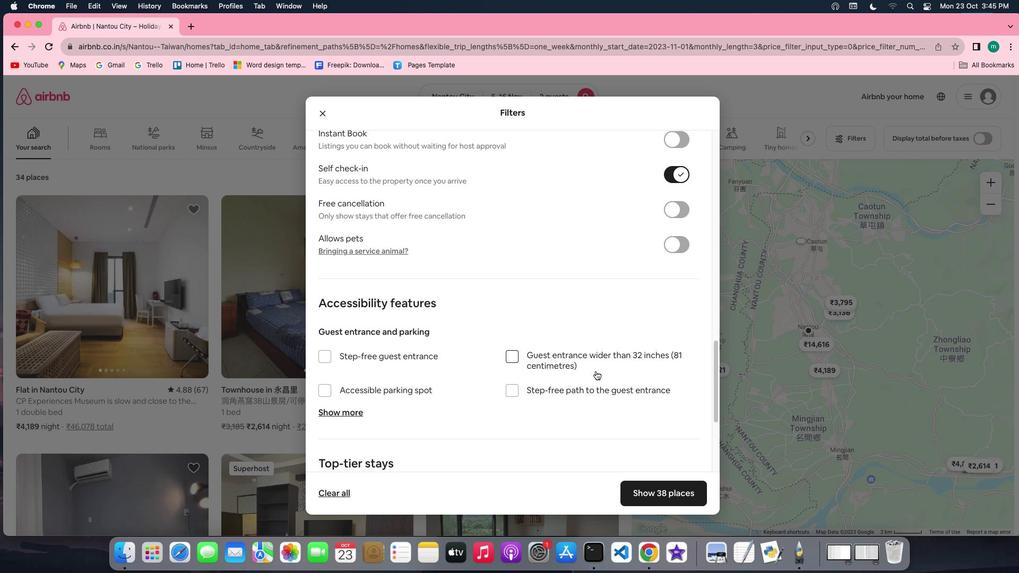 
Action: Mouse scrolled (596, 371) with delta (0, 0)
Screenshot: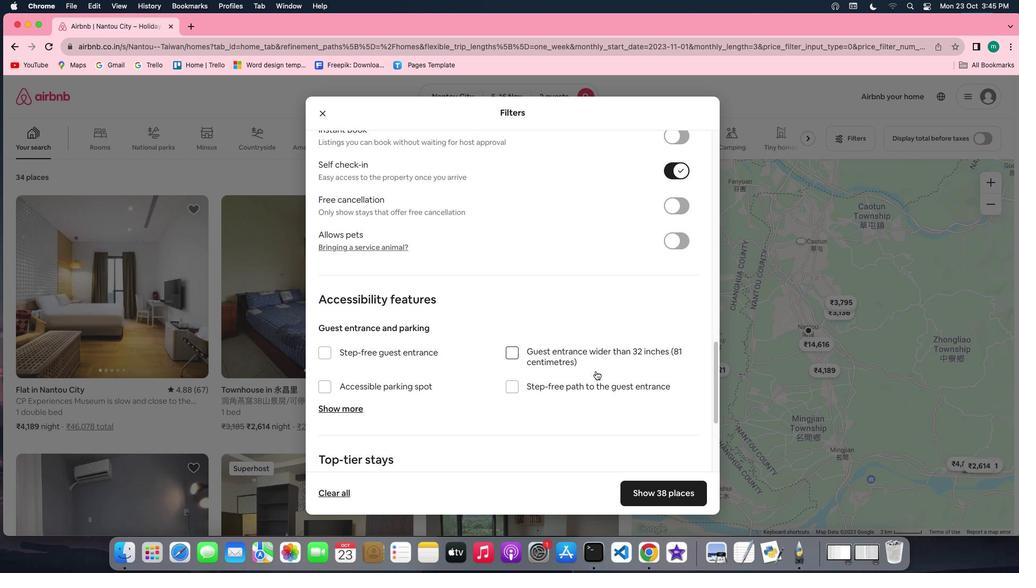
Action: Mouse scrolled (596, 371) with delta (0, 0)
Screenshot: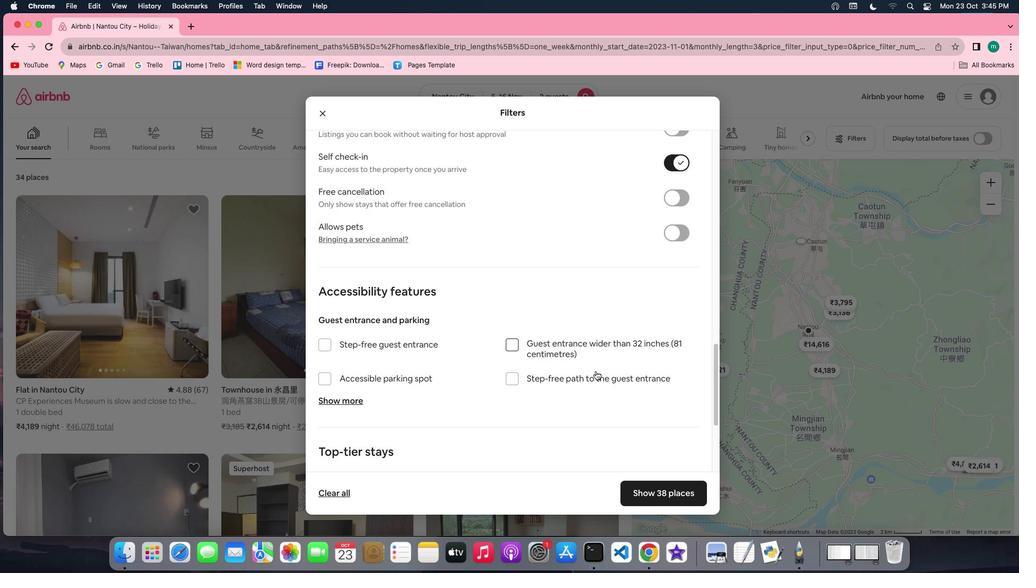 
Action: Mouse scrolled (596, 371) with delta (0, 0)
Screenshot: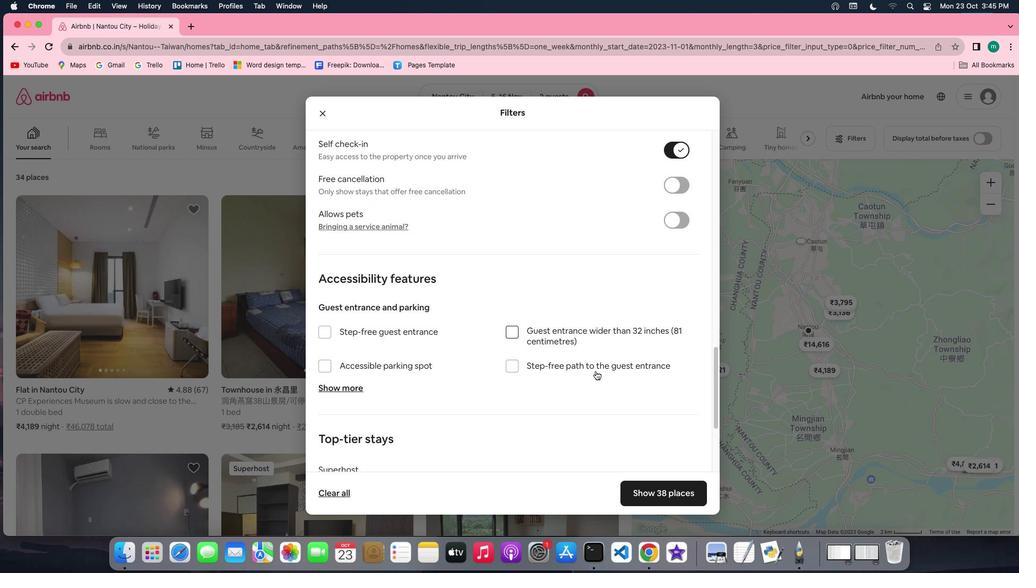 
Action: Mouse scrolled (596, 371) with delta (0, 0)
Screenshot: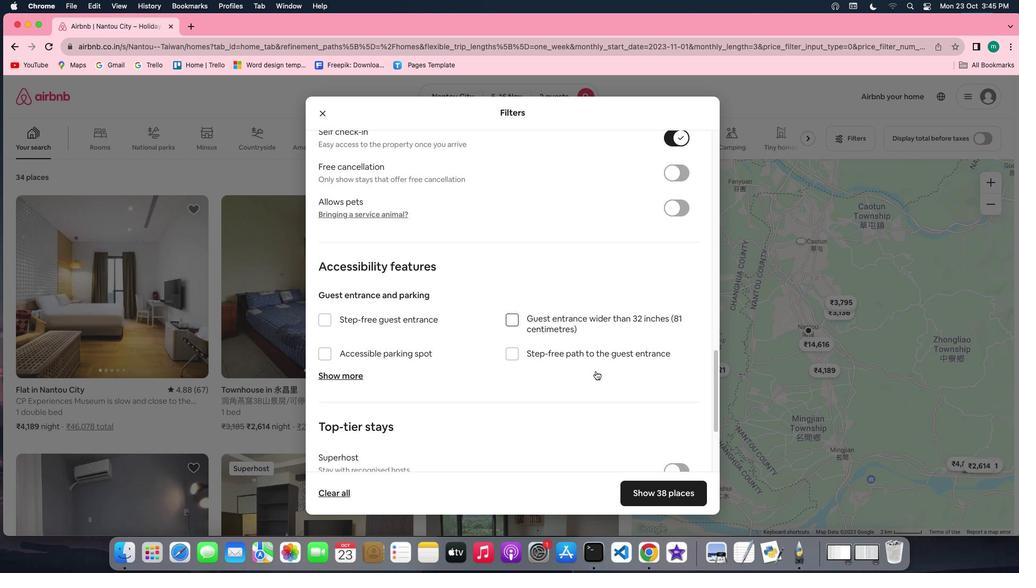 
Action: Mouse scrolled (596, 371) with delta (0, -1)
Screenshot: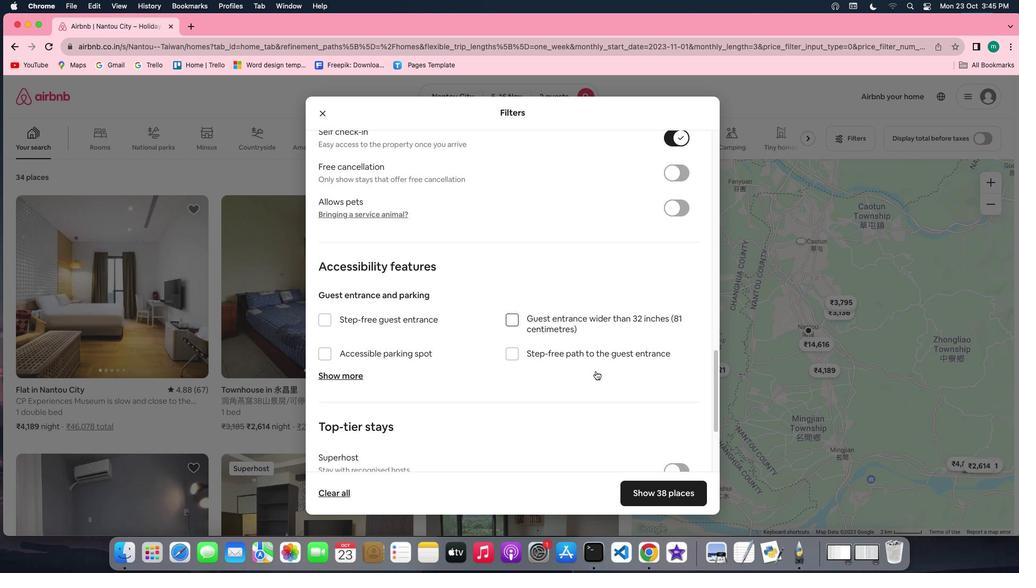 
Action: Mouse scrolled (596, 371) with delta (0, -2)
Screenshot: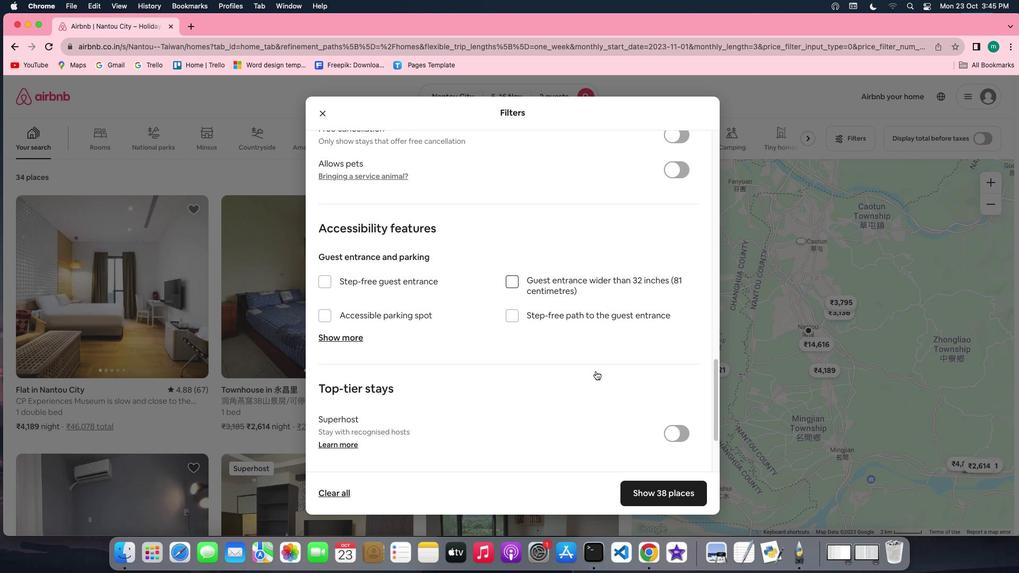 
Action: Mouse scrolled (596, 371) with delta (0, -3)
Screenshot: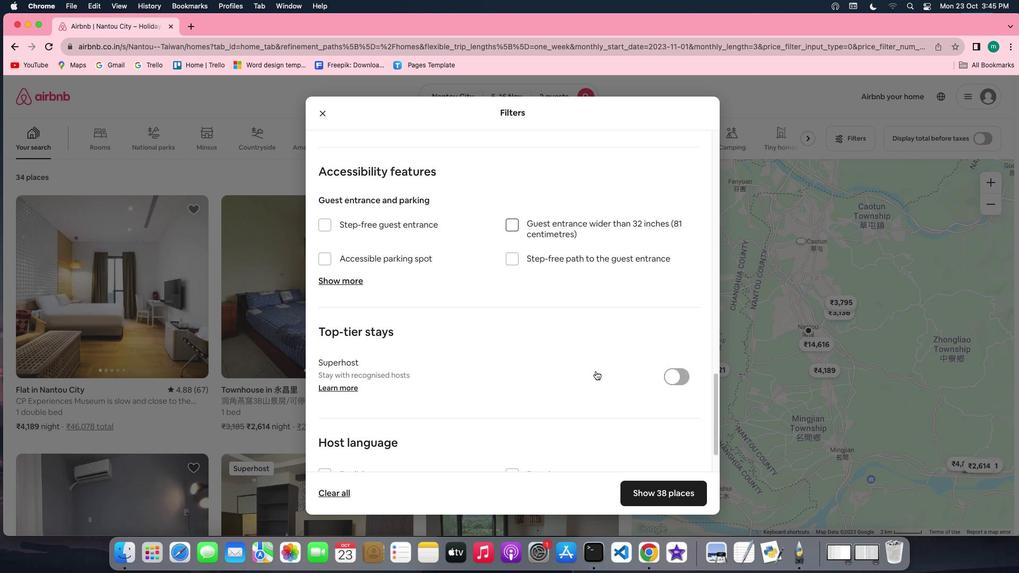 
Action: Mouse scrolled (596, 371) with delta (0, -3)
Screenshot: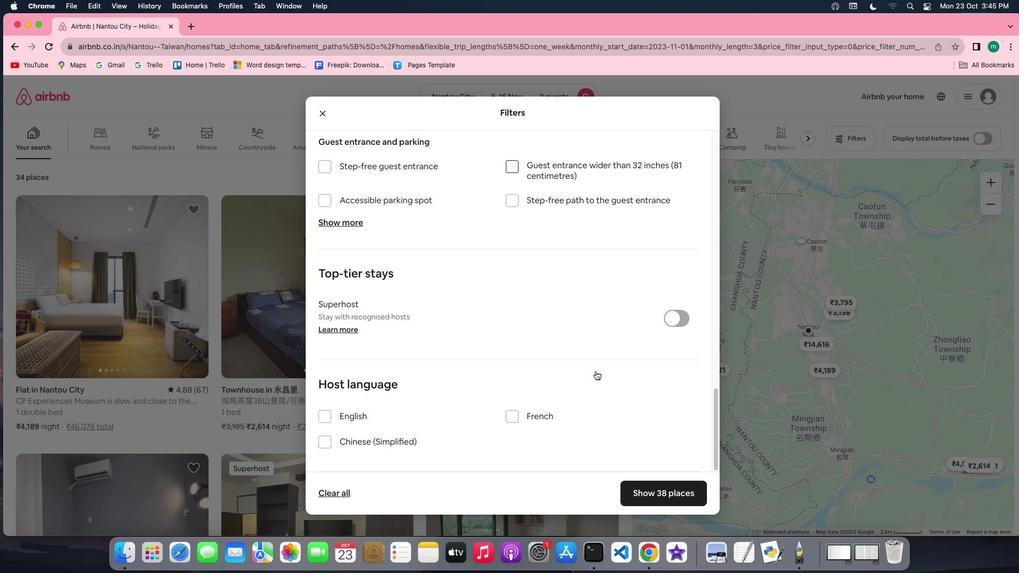
Action: Mouse scrolled (596, 371) with delta (0, 0)
Screenshot: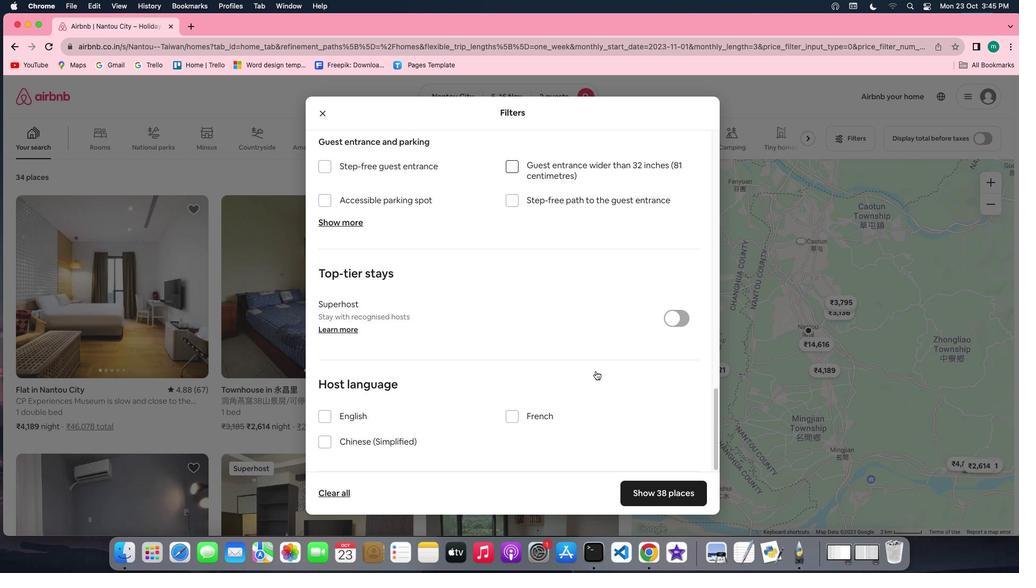 
Action: Mouse scrolled (596, 371) with delta (0, 0)
Screenshot: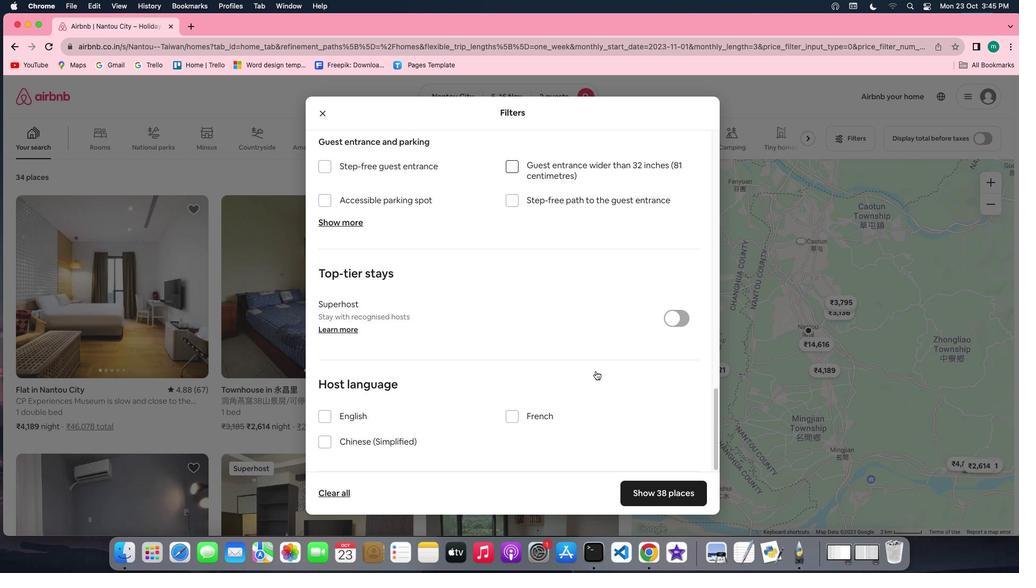 
Action: Mouse scrolled (596, 371) with delta (0, -1)
Screenshot: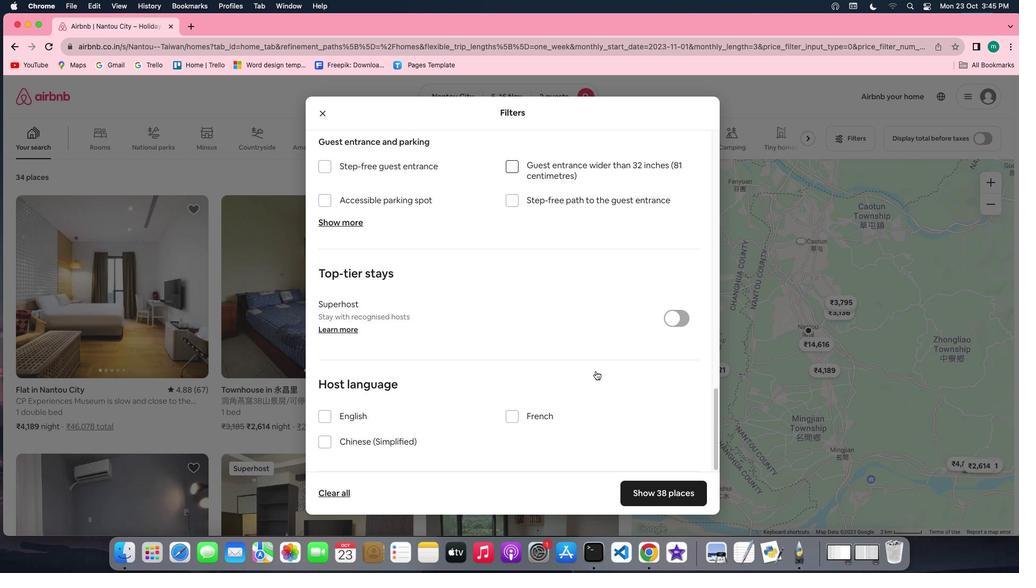 
Action: Mouse scrolled (596, 371) with delta (0, -2)
Screenshot: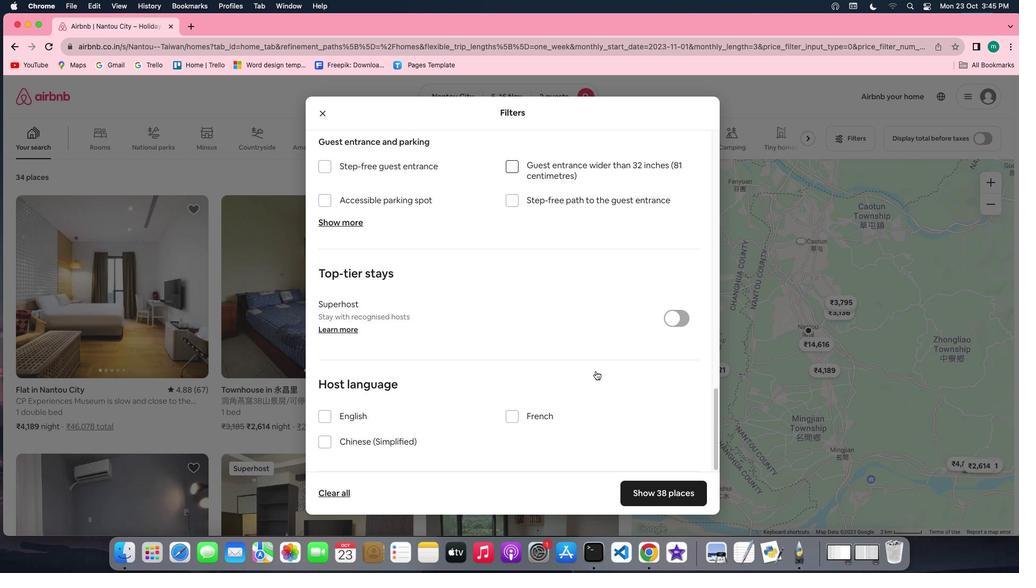 
Action: Mouse scrolled (596, 371) with delta (0, -3)
Screenshot: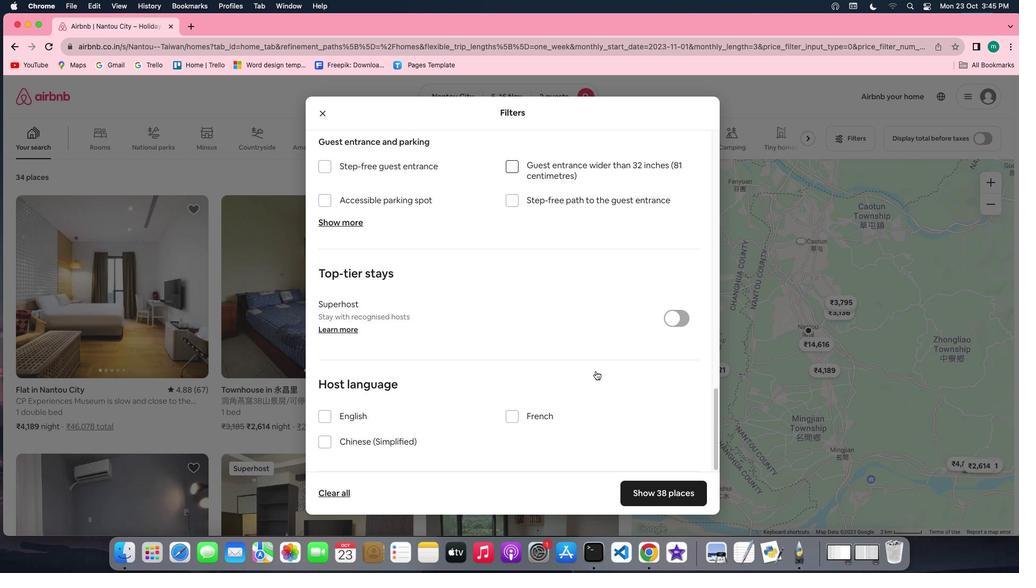 
Action: Mouse moved to (643, 487)
Screenshot: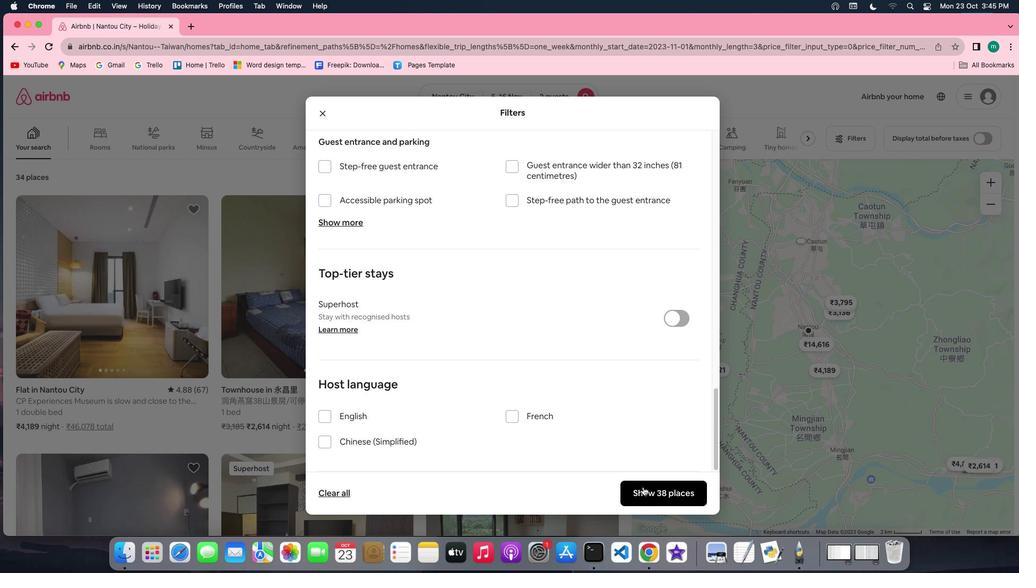 
Action: Mouse pressed left at (643, 487)
Screenshot: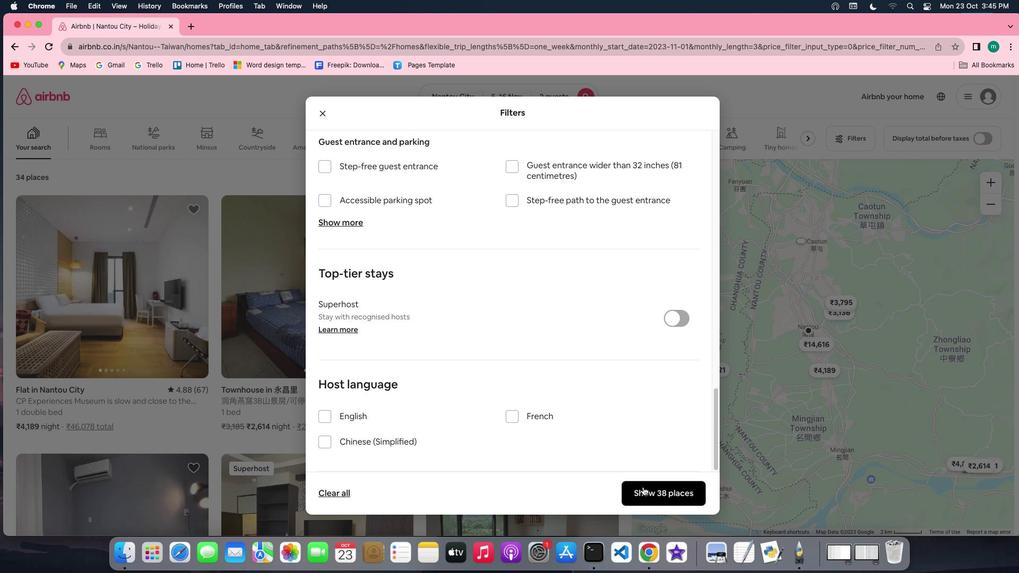 
Action: Mouse moved to (165, 283)
Screenshot: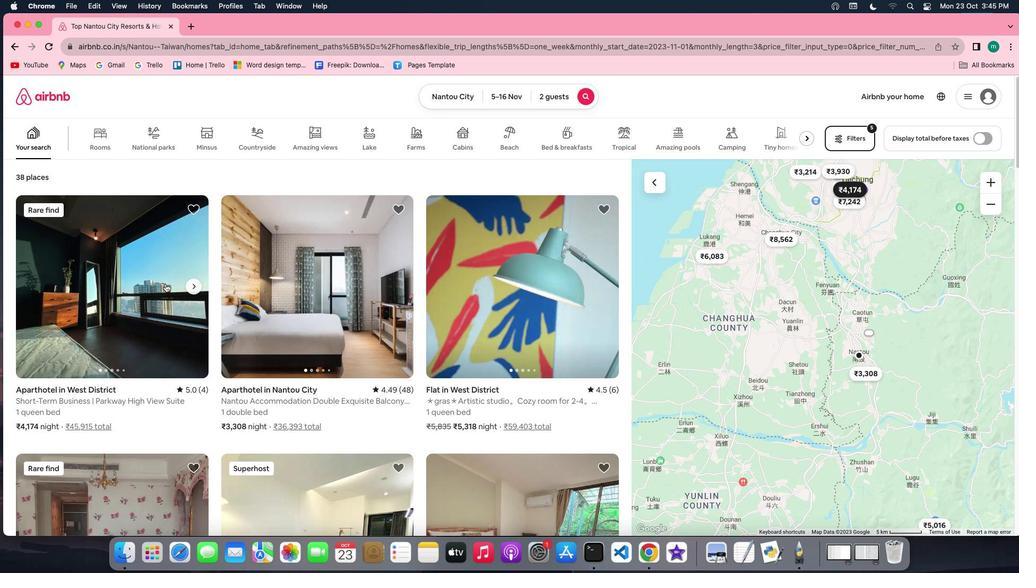 
Action: Mouse pressed left at (165, 283)
Screenshot: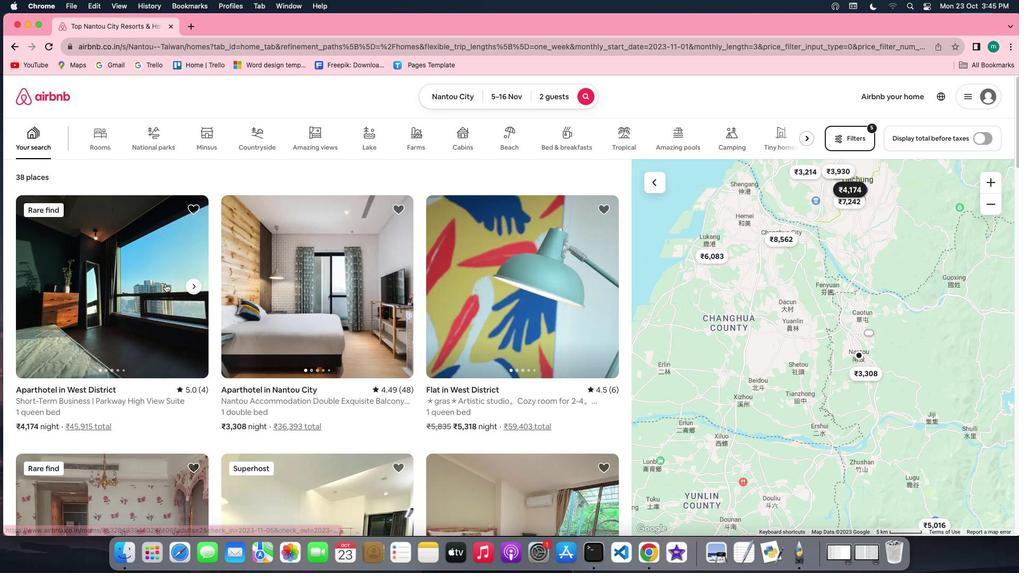 
Action: Mouse moved to (751, 393)
Screenshot: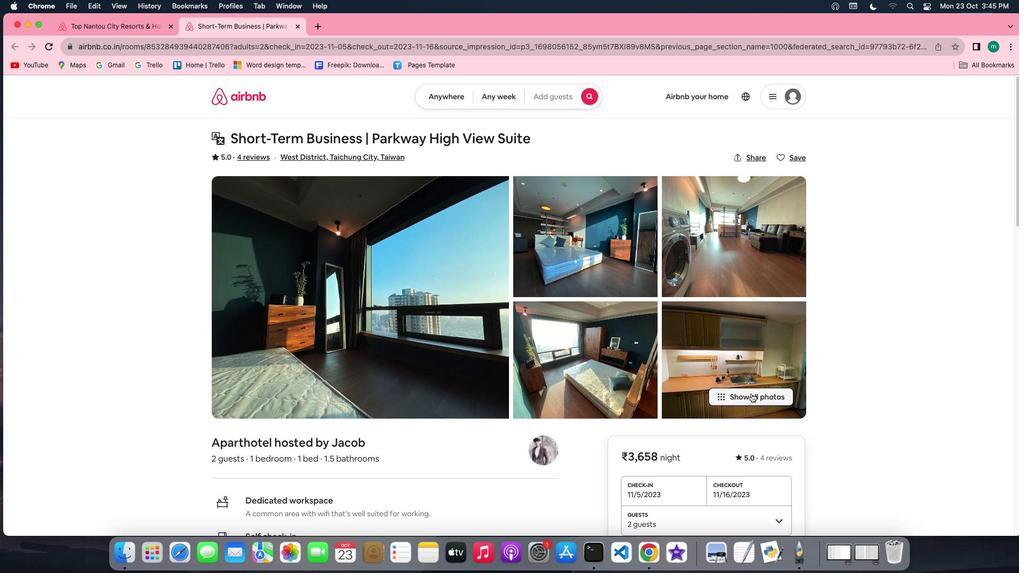 
Action: Mouse pressed left at (751, 393)
Screenshot: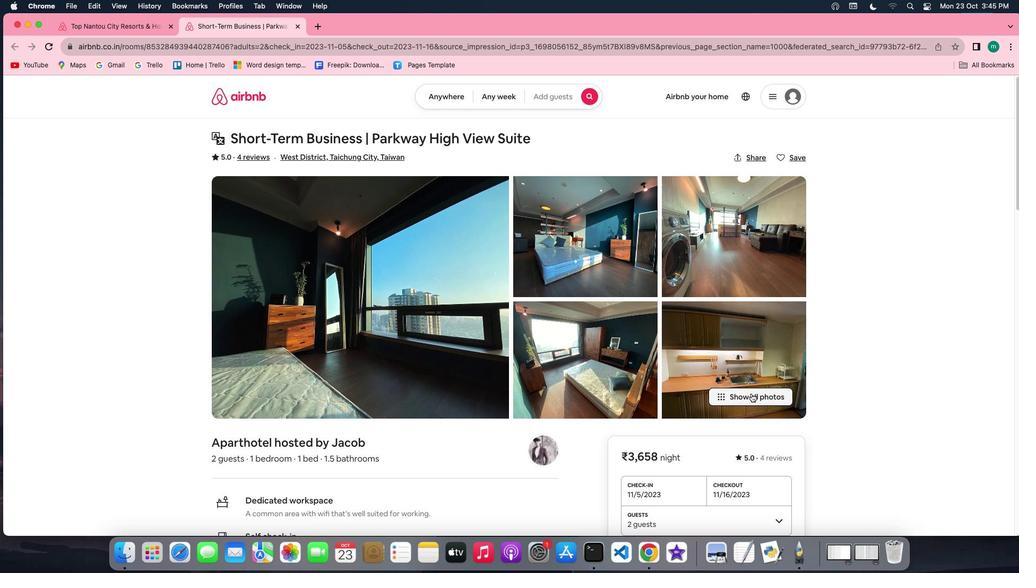 
Action: Mouse moved to (524, 384)
Screenshot: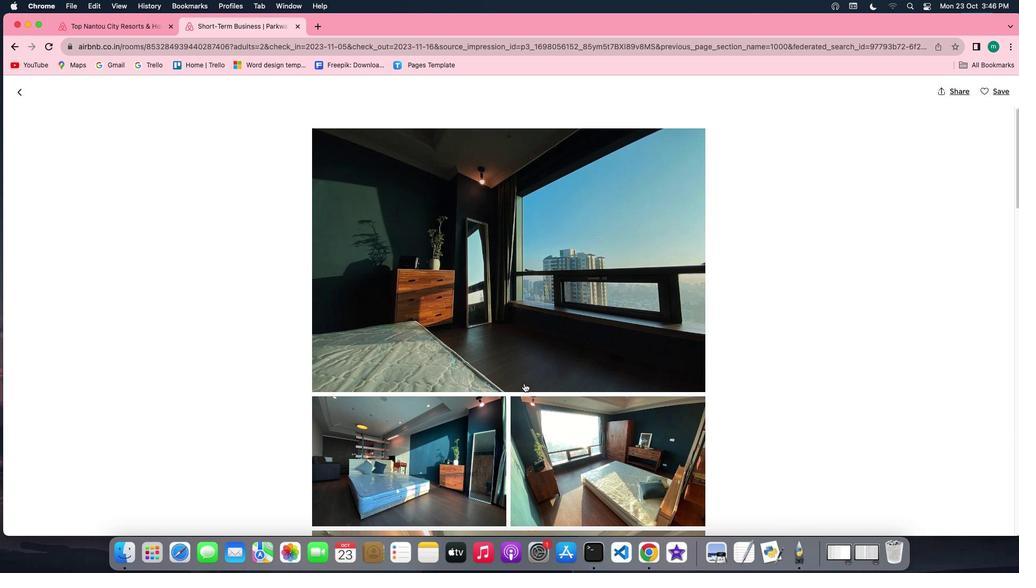 
Action: Mouse scrolled (524, 384) with delta (0, 0)
Screenshot: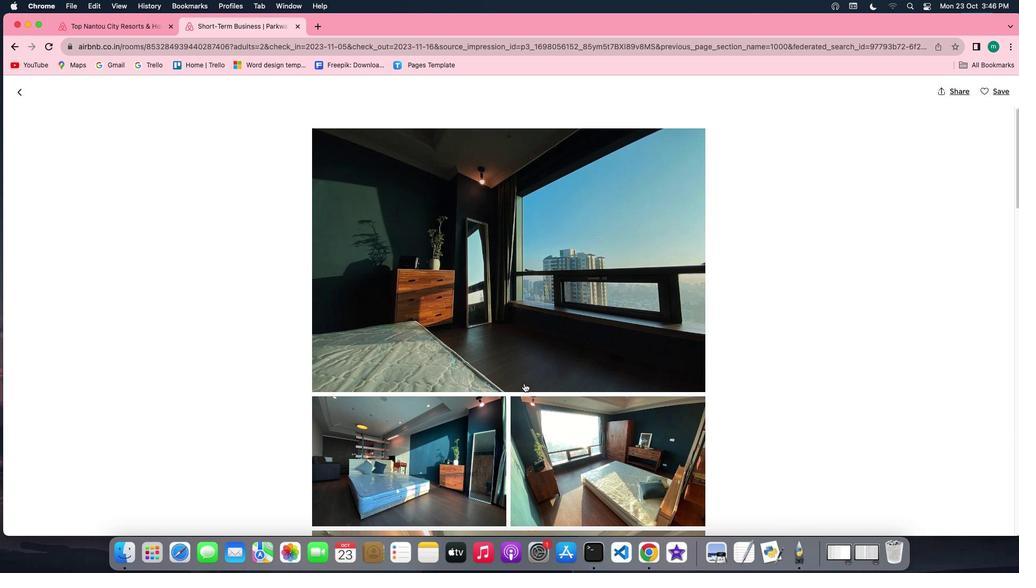 
Action: Mouse scrolled (524, 384) with delta (0, 0)
Screenshot: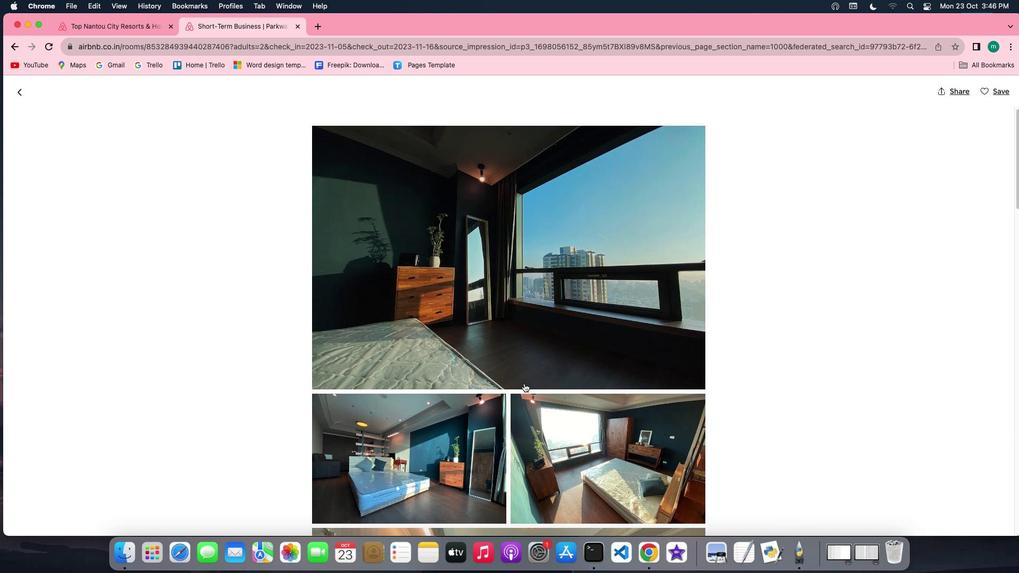 
Action: Mouse scrolled (524, 384) with delta (0, -1)
Screenshot: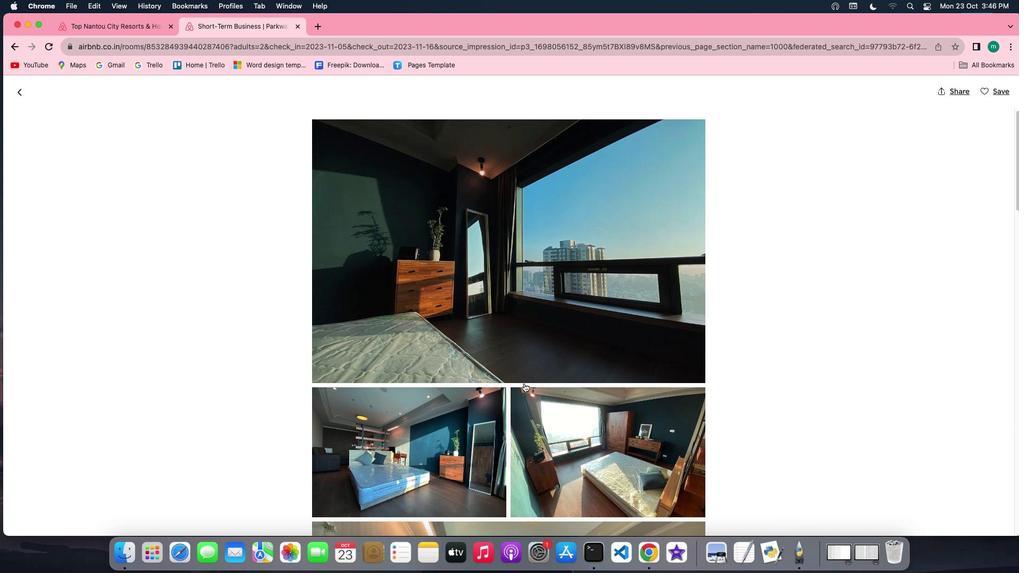 
Action: Mouse scrolled (524, 384) with delta (0, -1)
Screenshot: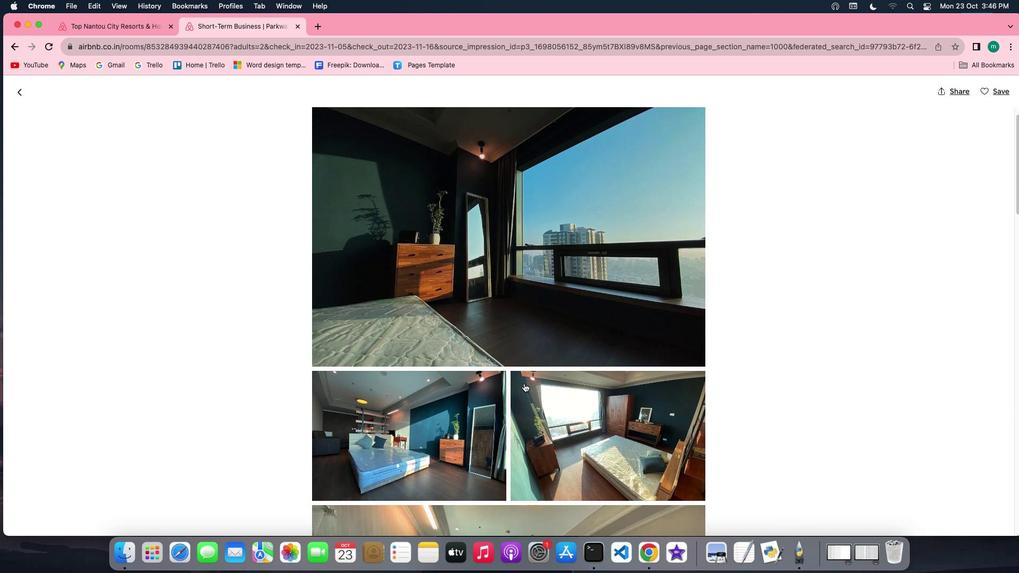 
Action: Mouse scrolled (524, 384) with delta (0, 0)
Screenshot: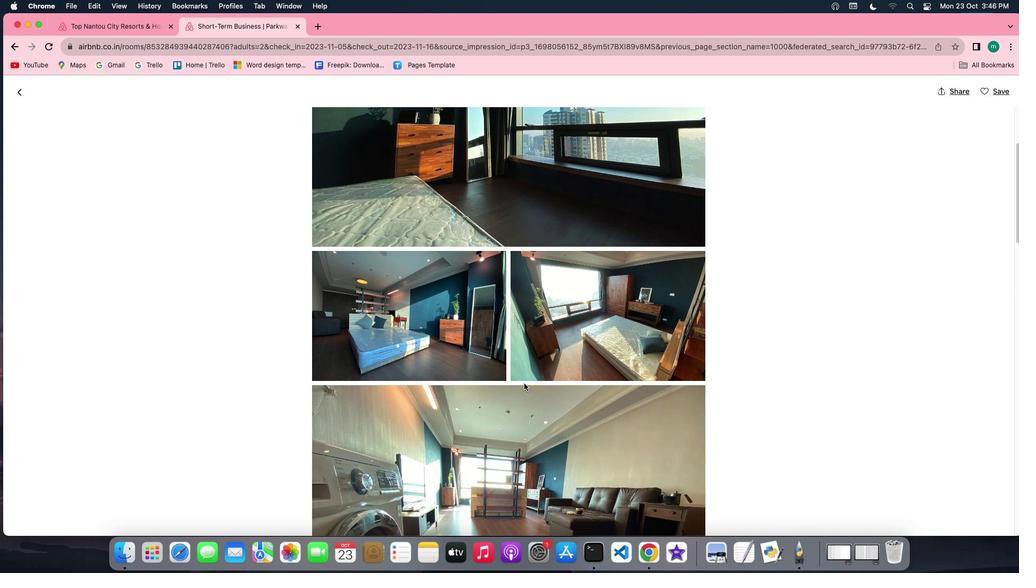 
Action: Mouse scrolled (524, 384) with delta (0, 0)
Screenshot: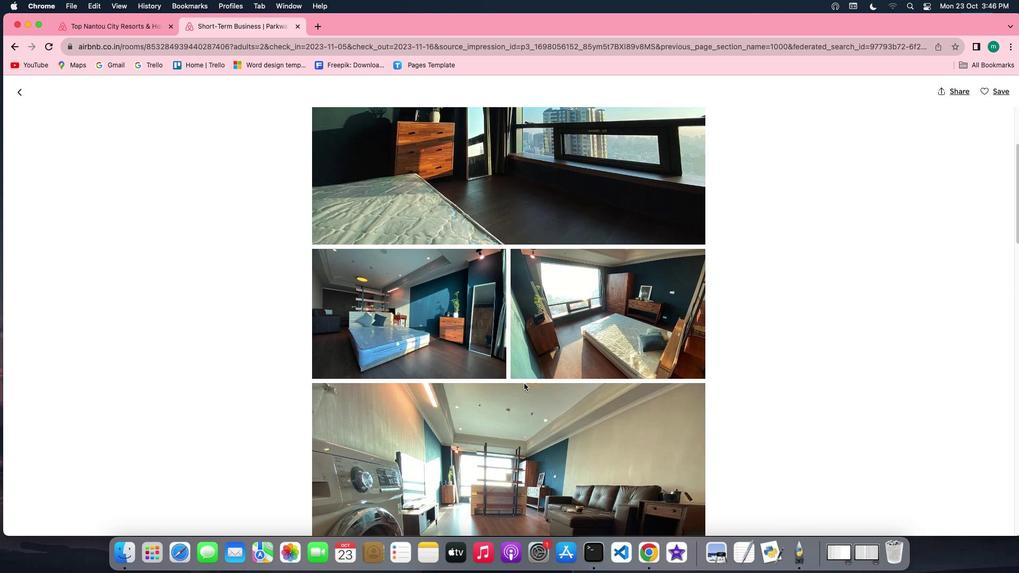 
Action: Mouse scrolled (524, 384) with delta (0, 0)
Screenshot: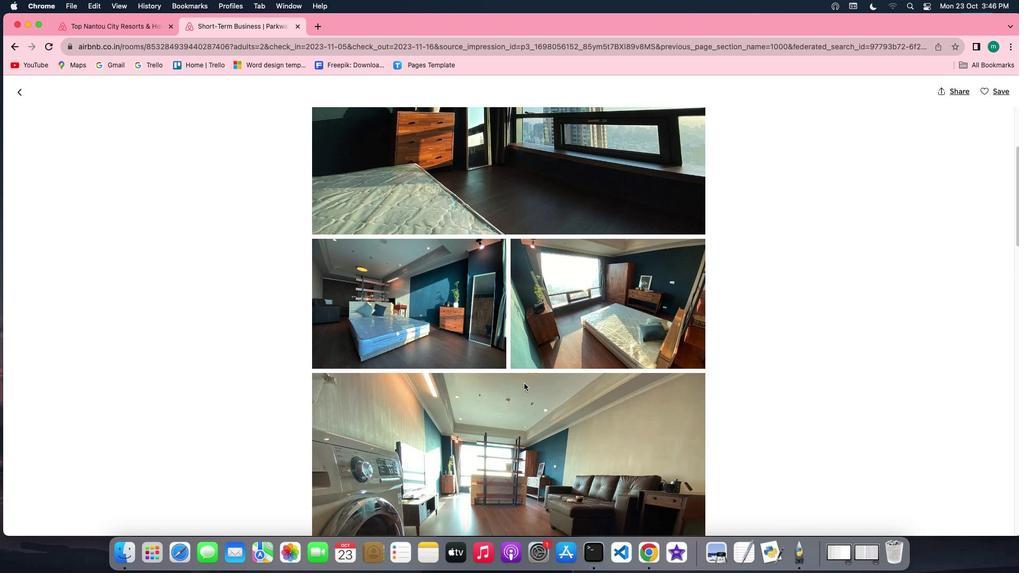 
Action: Mouse scrolled (524, 384) with delta (0, 0)
Screenshot: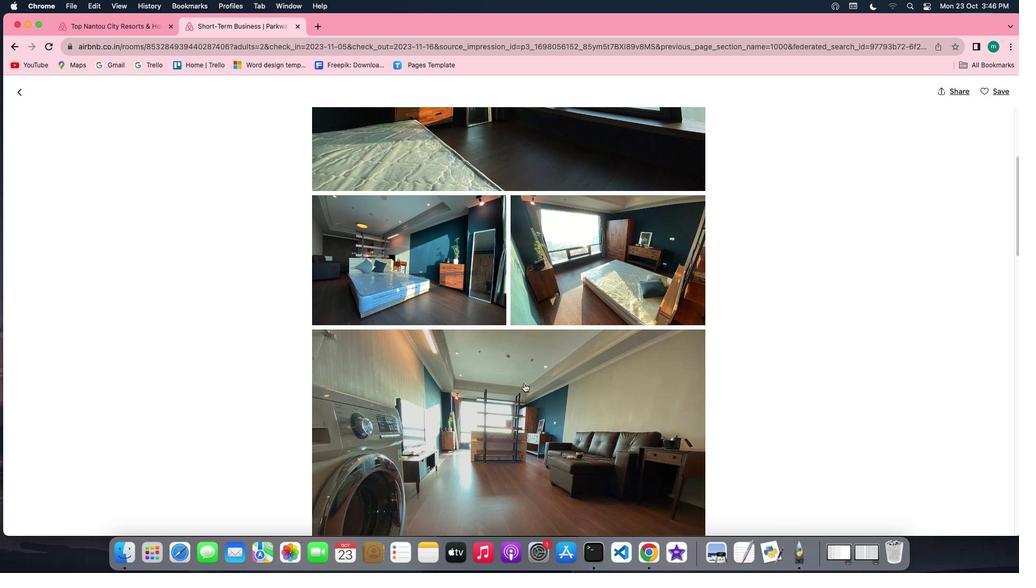 
Action: Mouse scrolled (524, 384) with delta (0, 0)
Screenshot: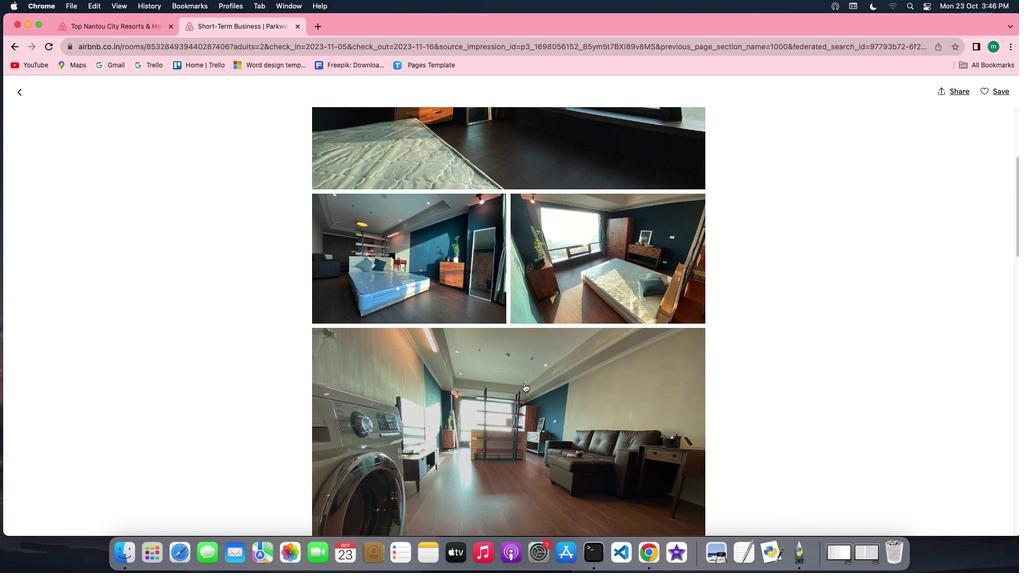 
Action: Mouse scrolled (524, 384) with delta (0, -1)
Screenshot: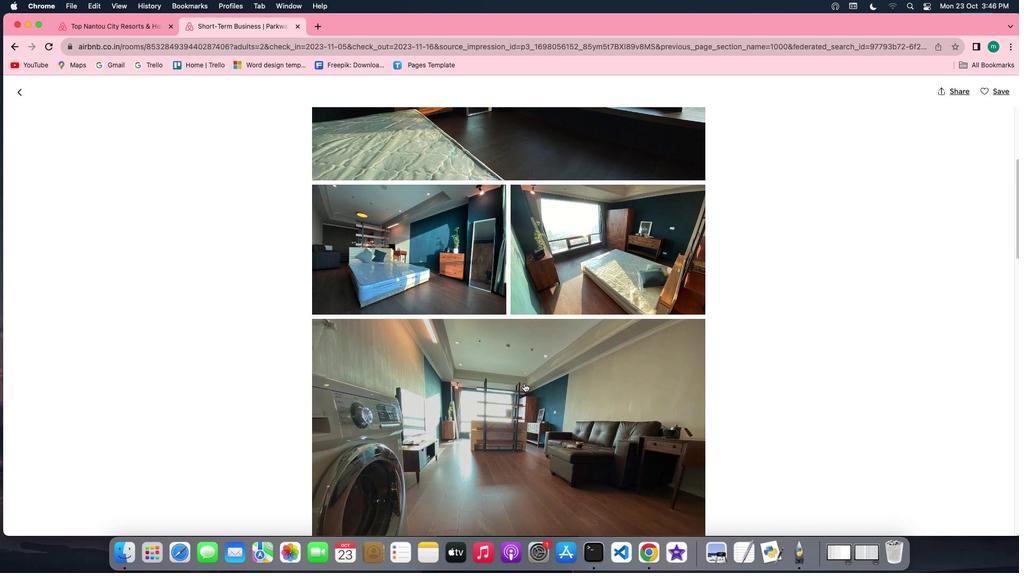 
Action: Mouse scrolled (524, 384) with delta (0, -1)
Screenshot: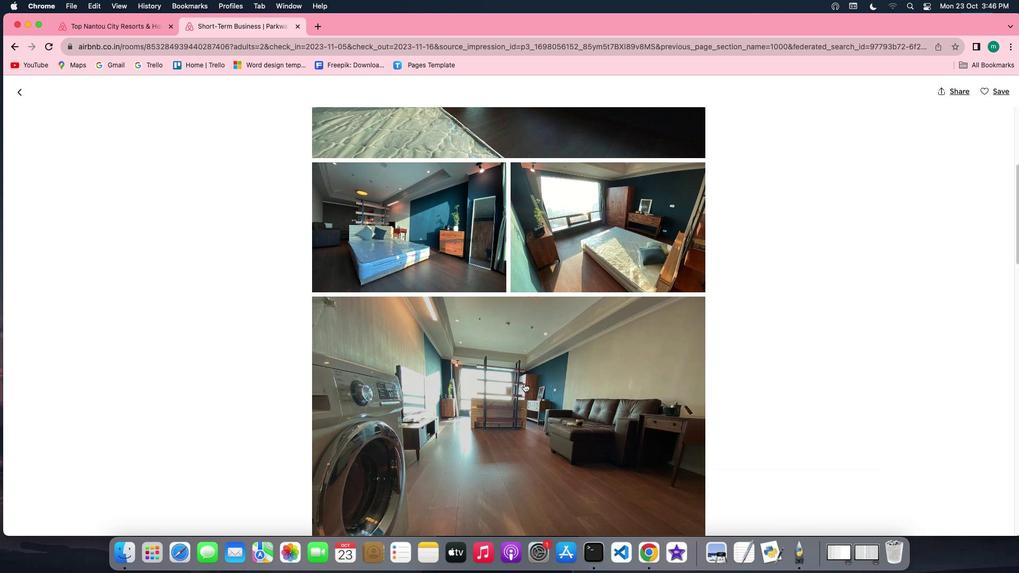 
Action: Mouse scrolled (524, 384) with delta (0, 0)
Screenshot: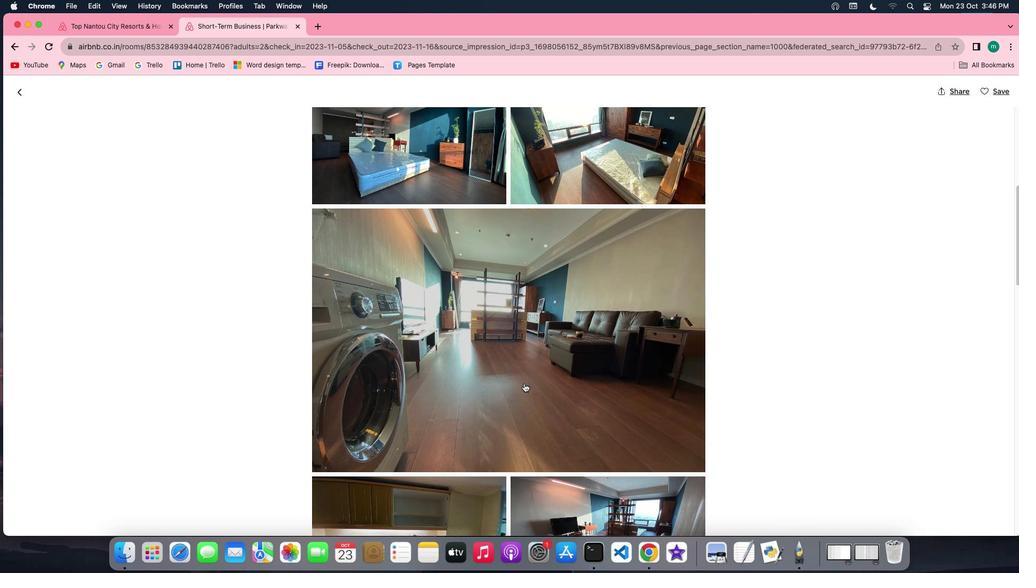 
Action: Mouse scrolled (524, 384) with delta (0, 0)
Screenshot: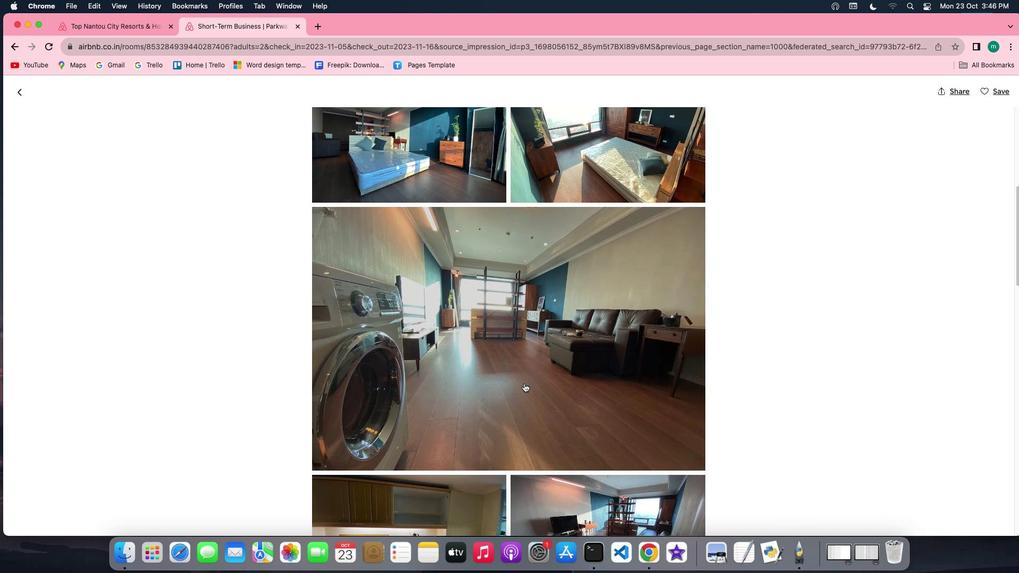 
Action: Mouse scrolled (524, 384) with delta (0, 0)
Screenshot: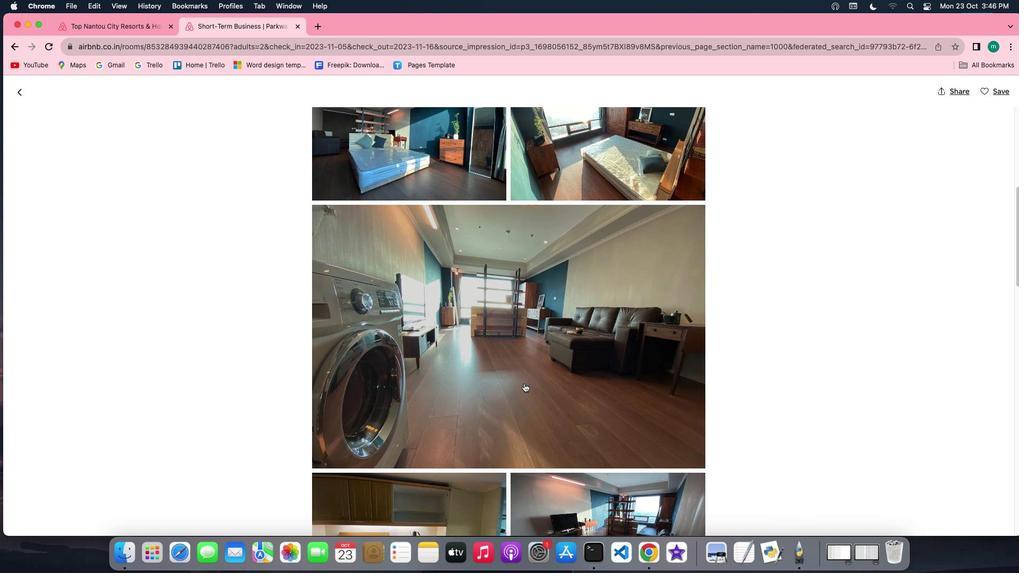 
Action: Mouse scrolled (524, 384) with delta (0, 0)
Screenshot: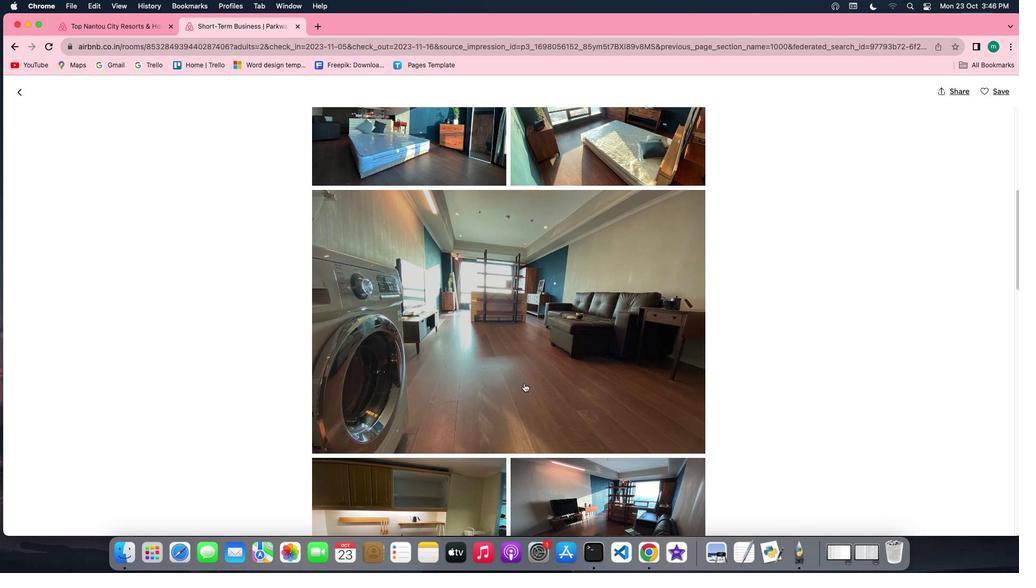 
Action: Mouse scrolled (524, 384) with delta (0, 0)
Screenshot: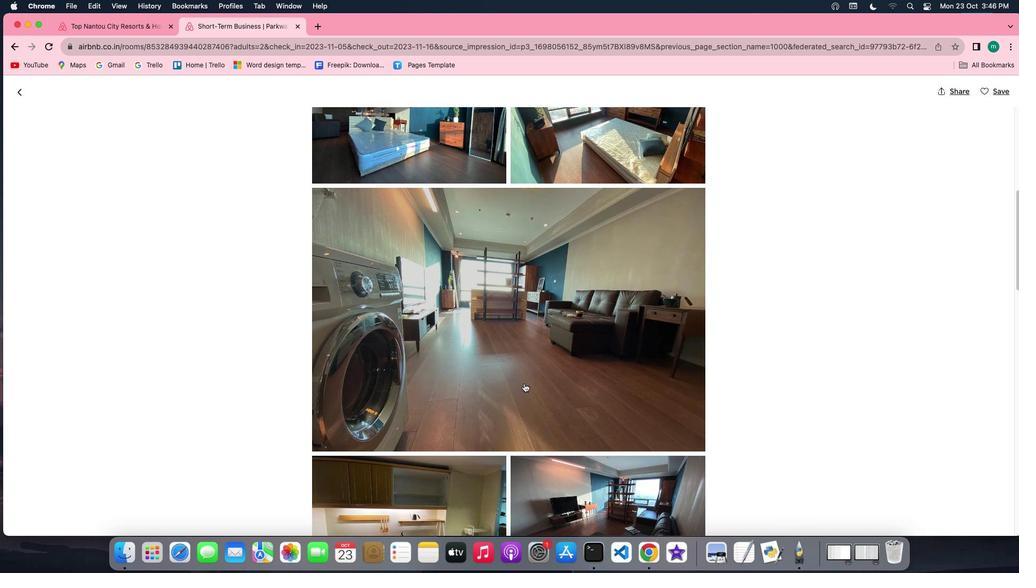 
Action: Mouse scrolled (524, 384) with delta (0, 0)
Screenshot: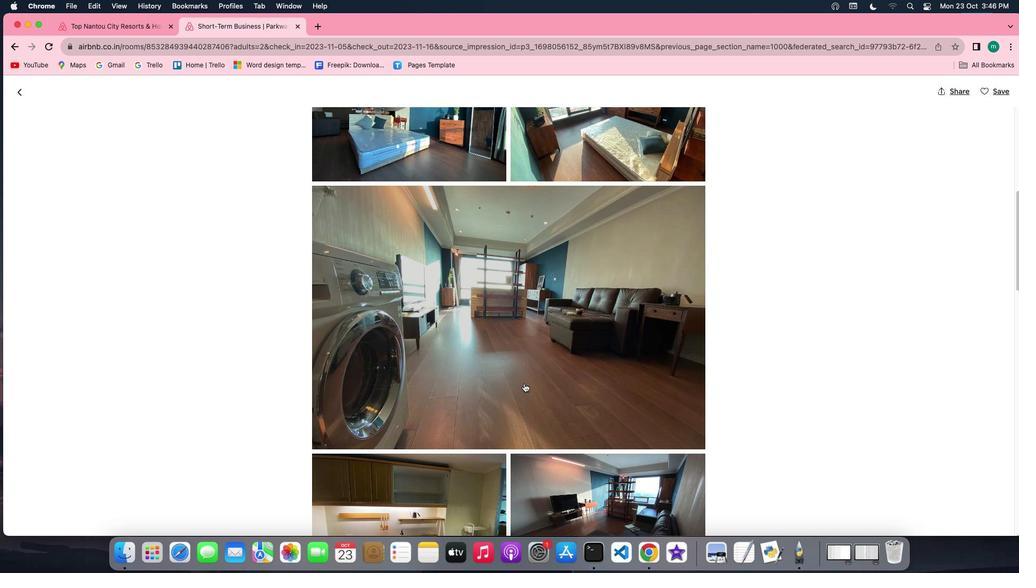
Action: Mouse scrolled (524, 384) with delta (0, 0)
Screenshot: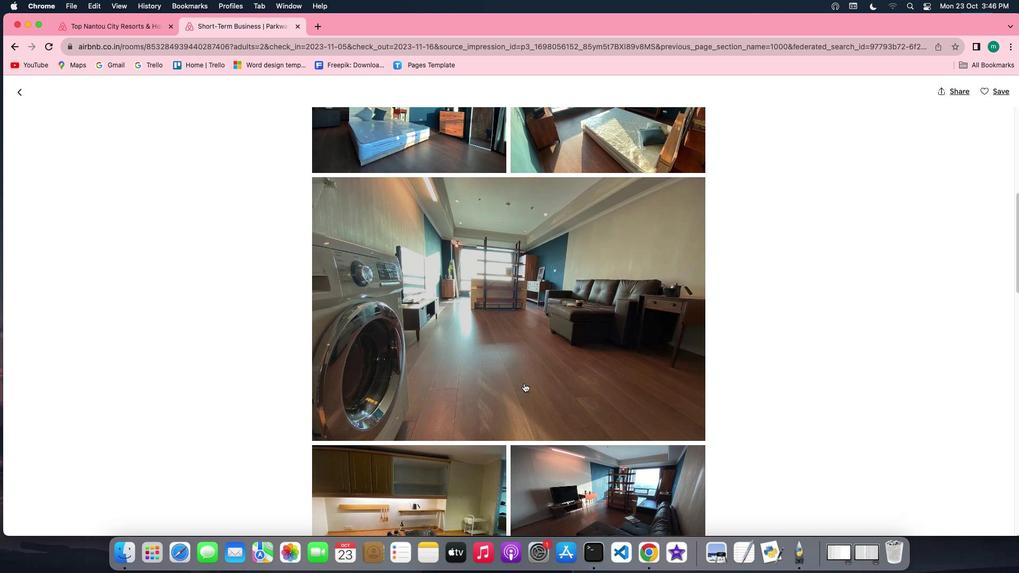 
Action: Mouse moved to (524, 384)
Screenshot: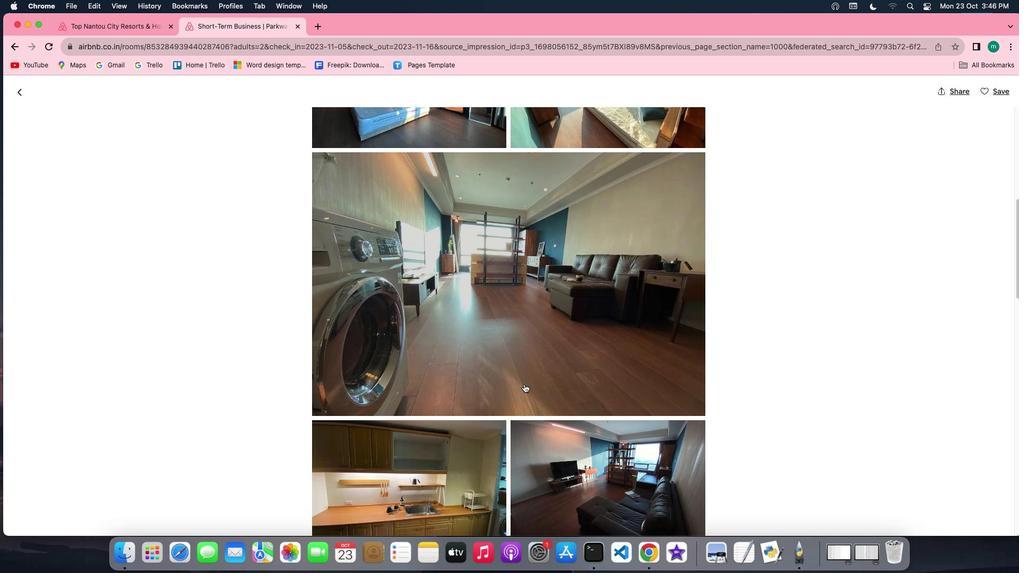 
Action: Mouse scrolled (524, 384) with delta (0, 0)
Screenshot: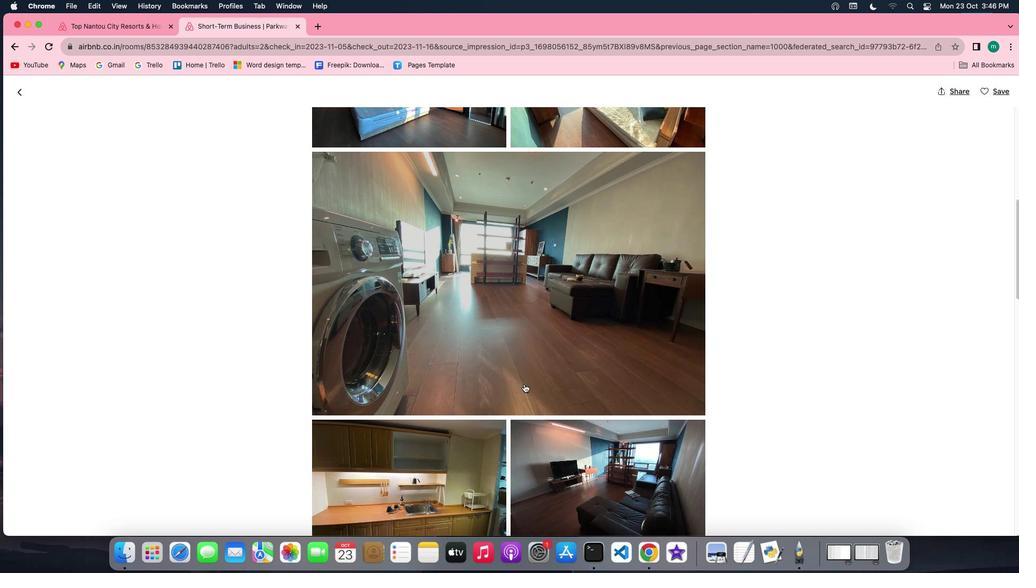 
Action: Mouse scrolled (524, 384) with delta (0, 0)
Screenshot: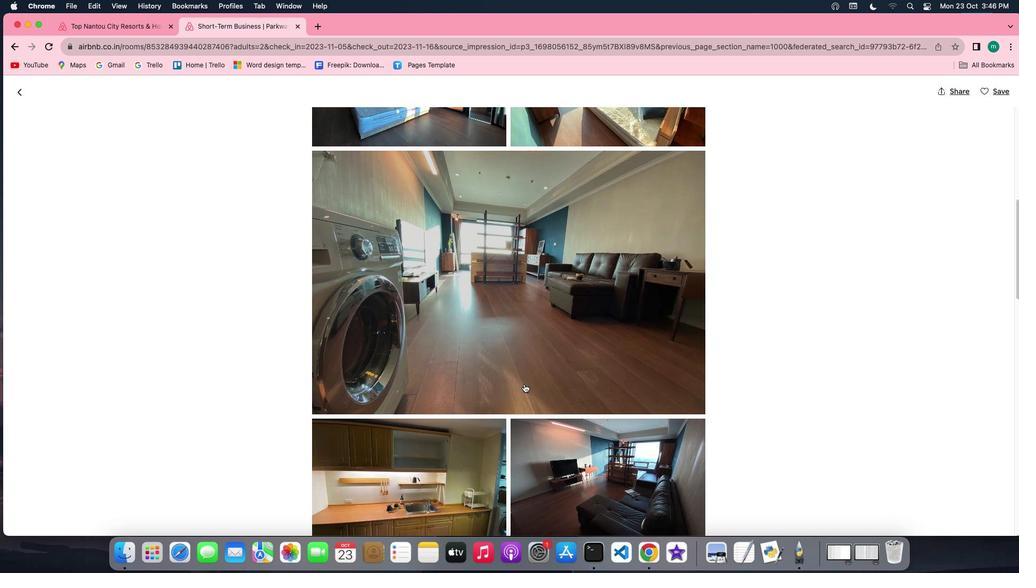 
Action: Mouse scrolled (524, 384) with delta (0, -1)
Screenshot: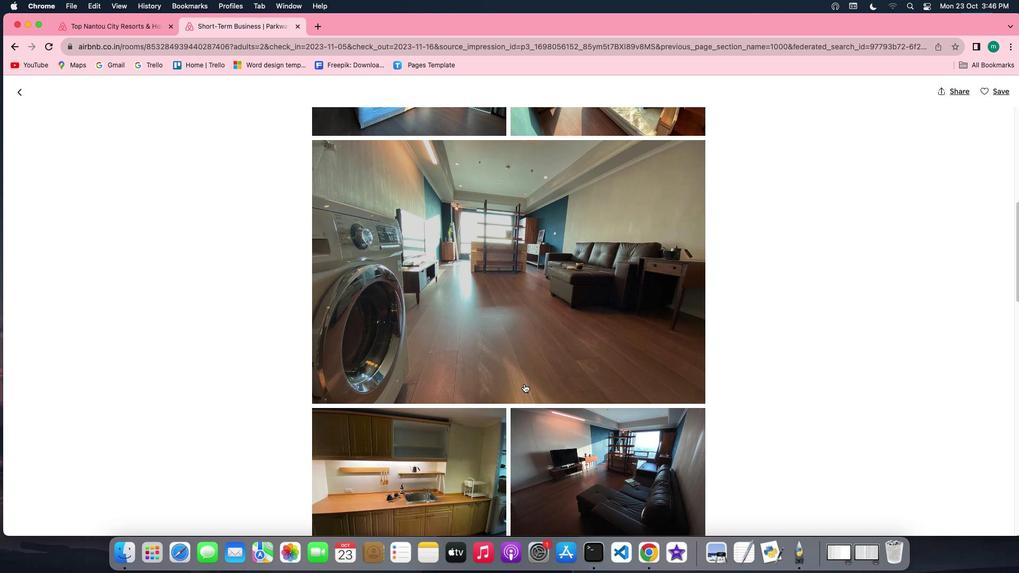 
Action: Mouse scrolled (524, 384) with delta (0, -1)
Screenshot: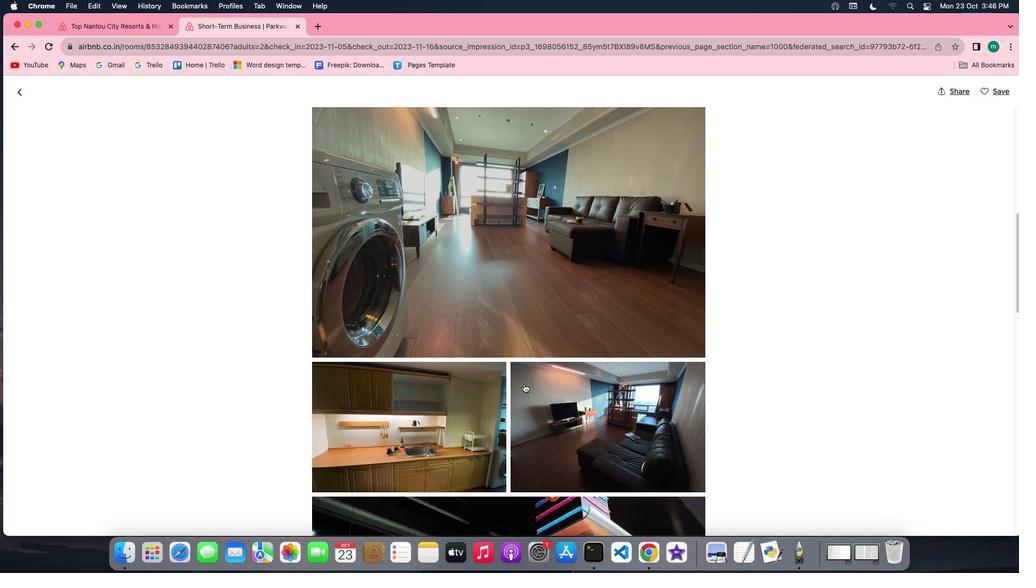 
Action: Mouse scrolled (524, 384) with delta (0, 0)
Screenshot: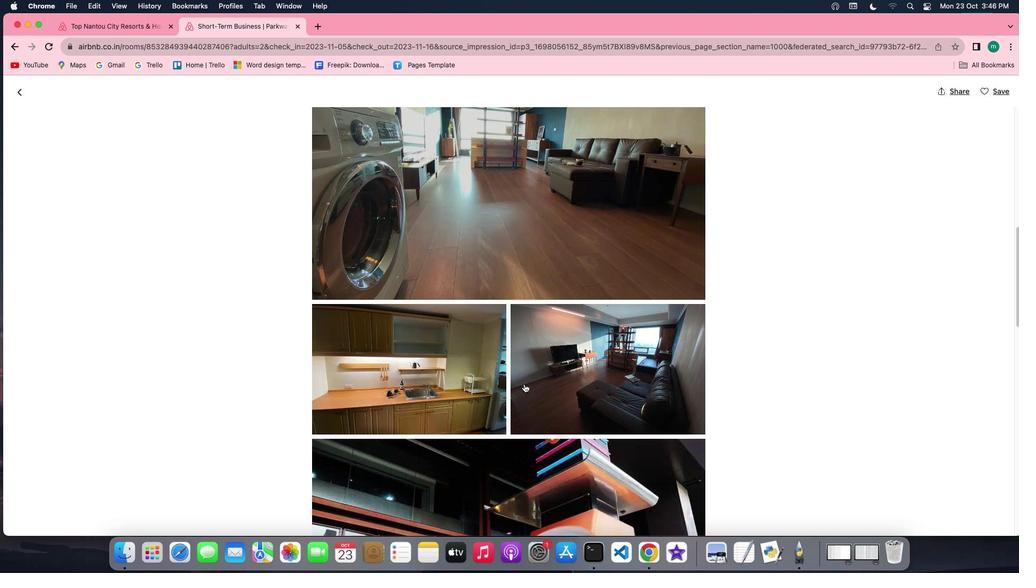 
Action: Mouse scrolled (524, 384) with delta (0, 0)
Screenshot: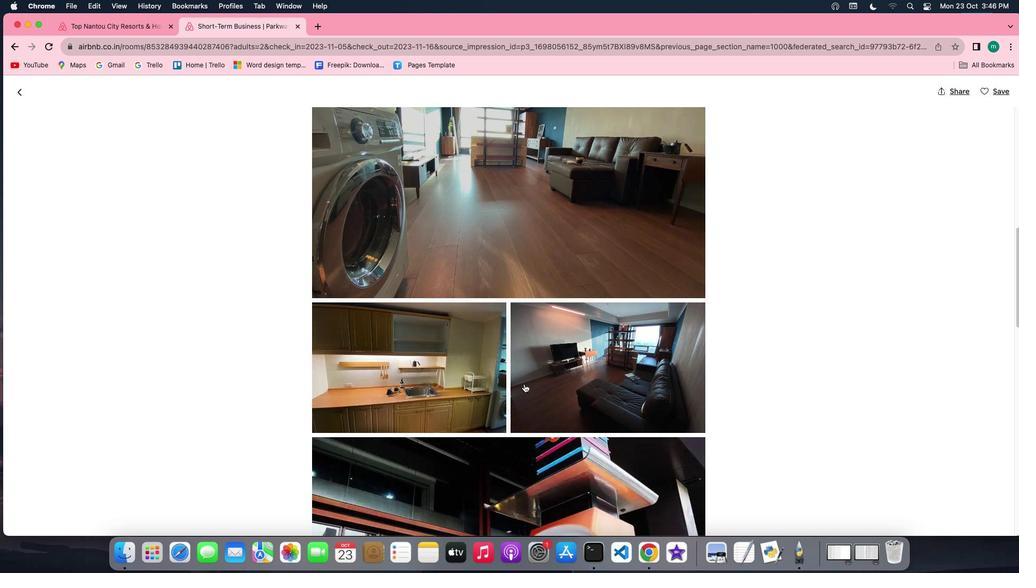 
Action: Mouse scrolled (524, 384) with delta (0, -1)
Screenshot: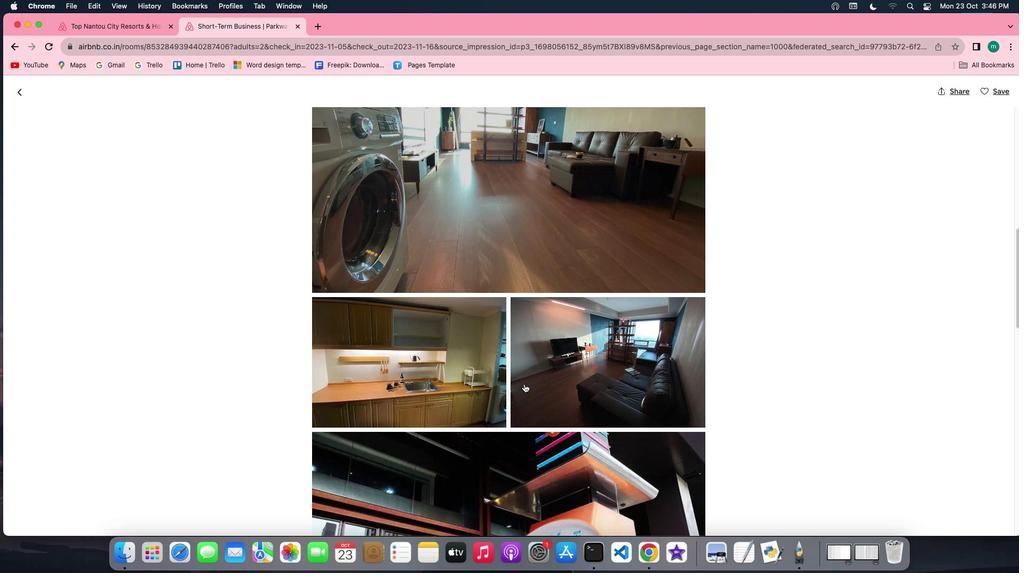 
Action: Mouse scrolled (524, 384) with delta (0, -1)
Screenshot: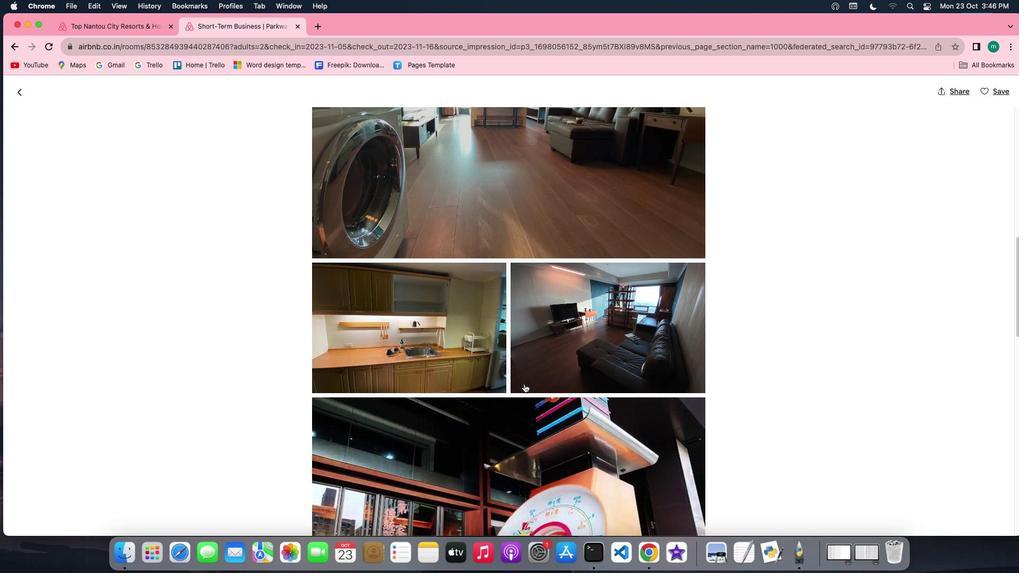 
Action: Mouse scrolled (524, 384) with delta (0, 0)
Screenshot: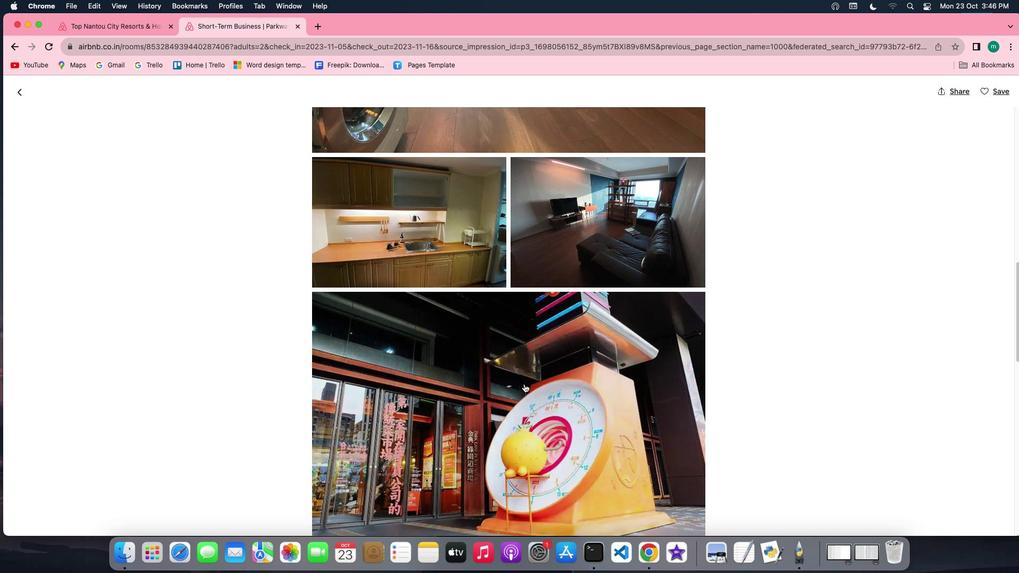
Action: Mouse scrolled (524, 384) with delta (0, 0)
Screenshot: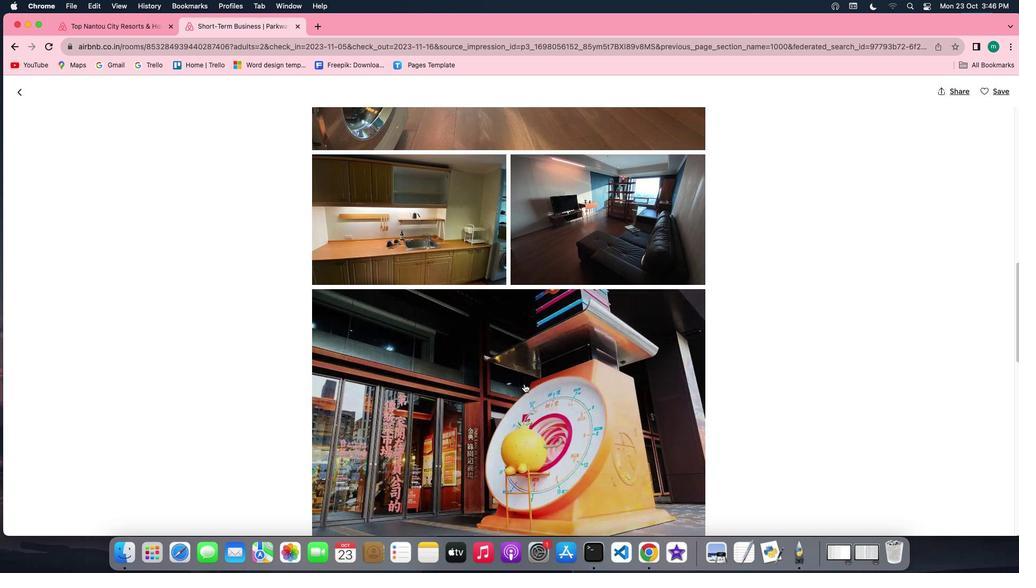 
Action: Mouse scrolled (524, 384) with delta (0, -1)
Screenshot: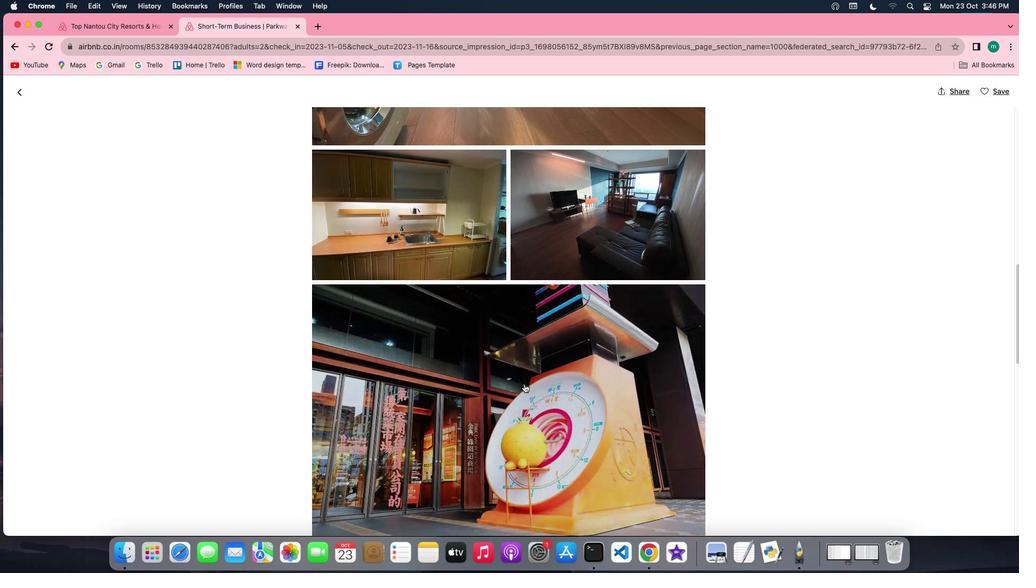 
Action: Mouse scrolled (524, 384) with delta (0, -1)
Screenshot: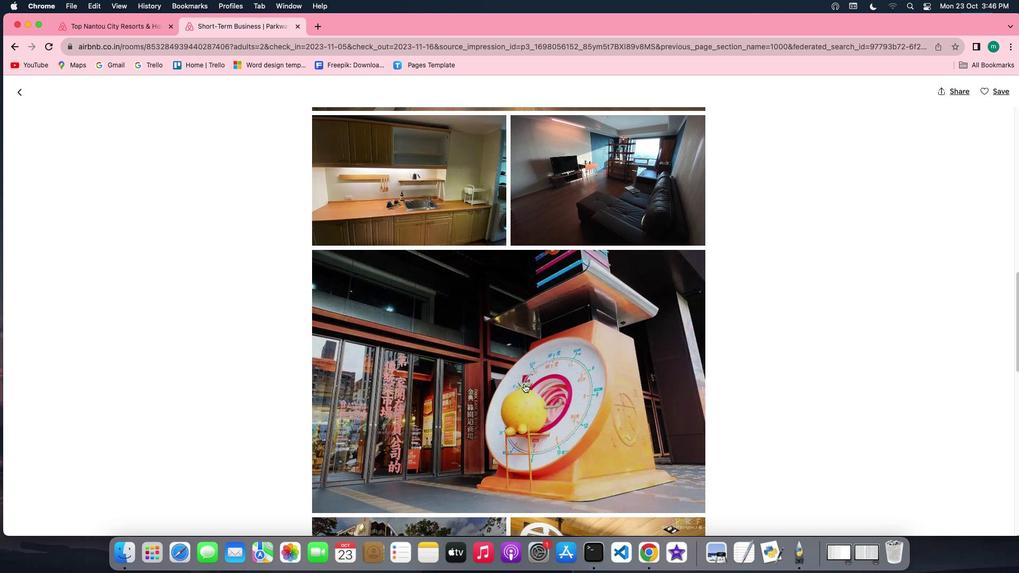 
Action: Mouse scrolled (524, 384) with delta (0, 0)
Screenshot: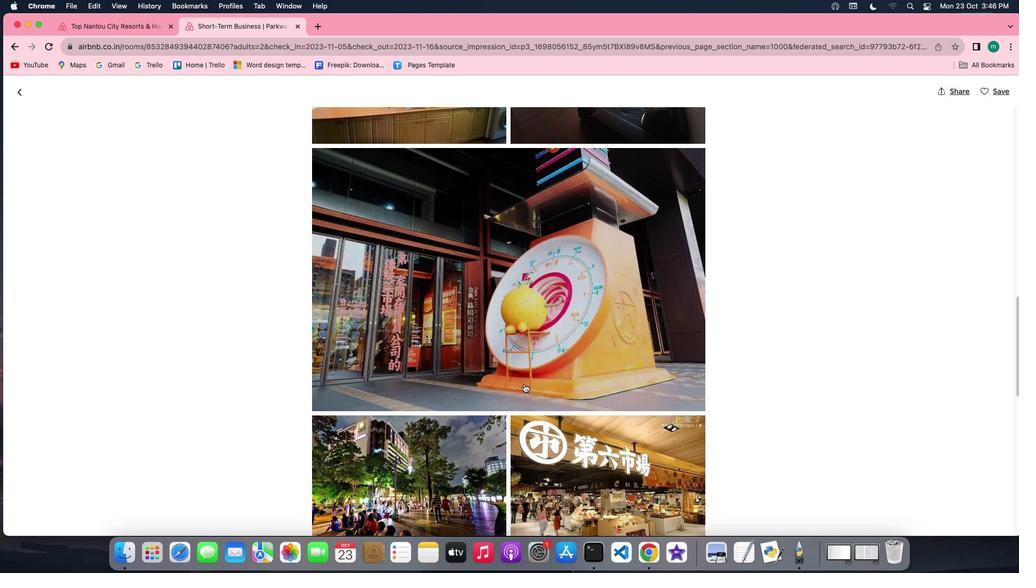 
Action: Mouse scrolled (524, 384) with delta (0, 0)
Screenshot: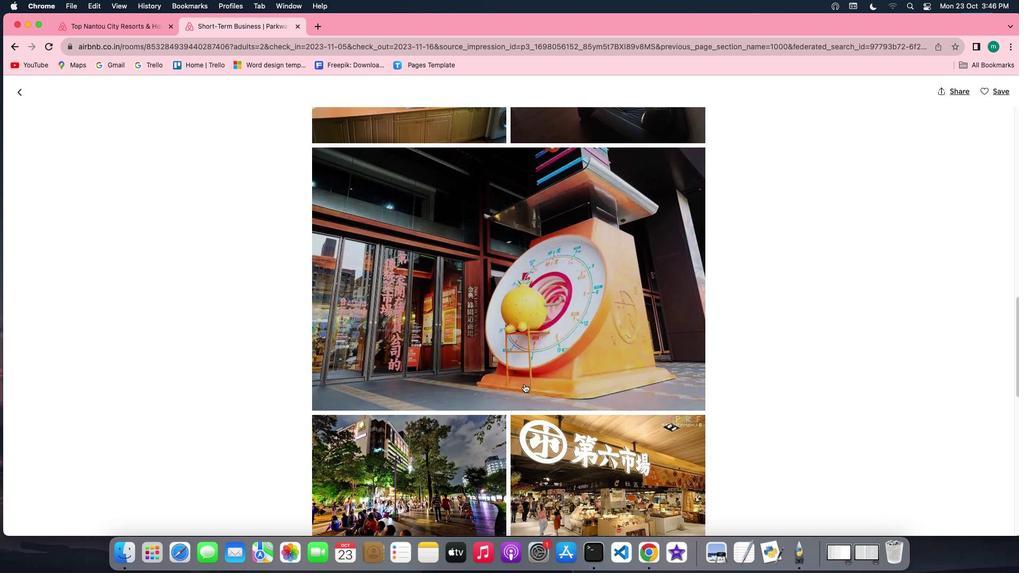 
Action: Mouse scrolled (524, 384) with delta (0, 0)
Screenshot: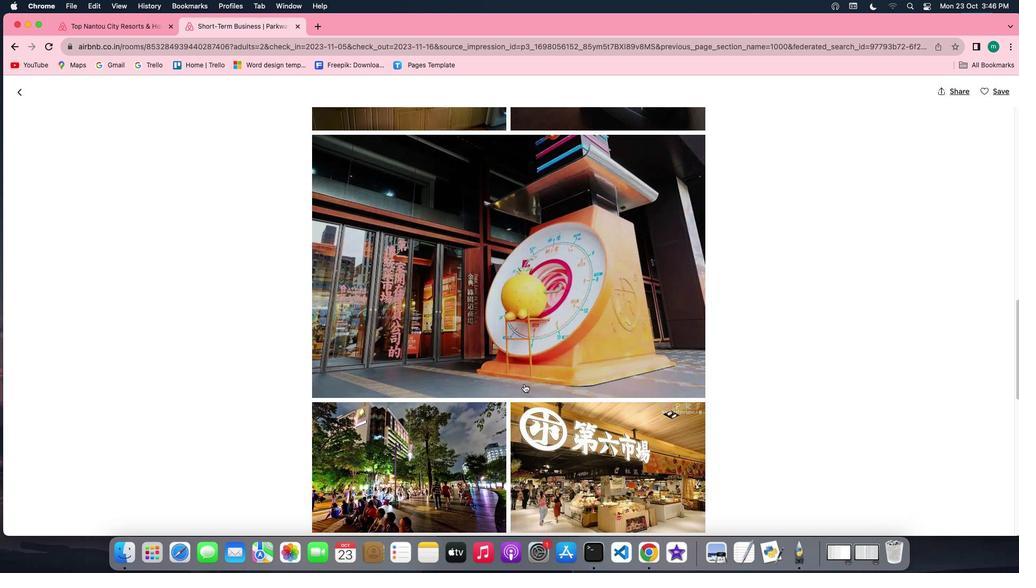 
Action: Mouse scrolled (524, 384) with delta (0, 0)
Screenshot: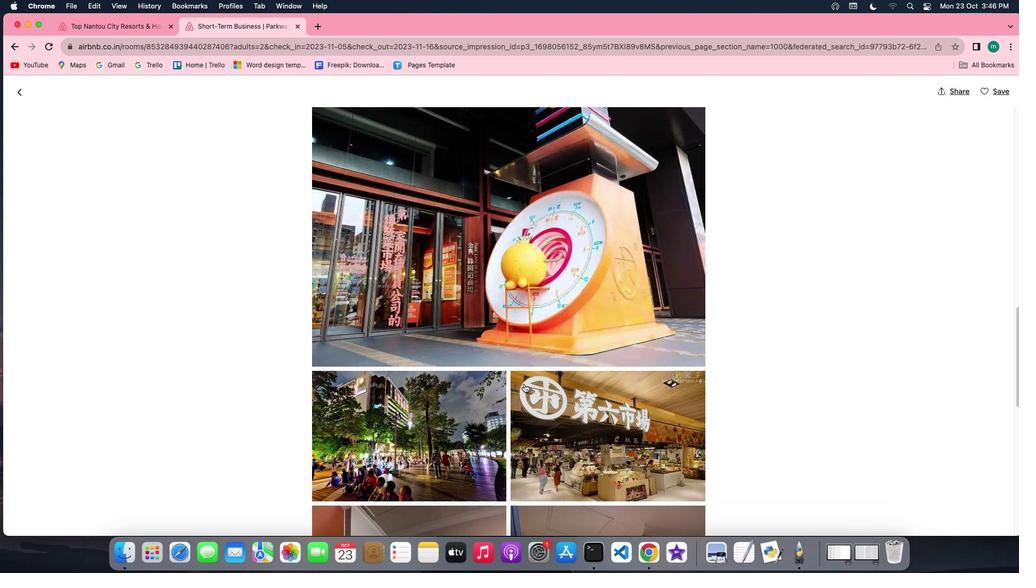 
Action: Mouse scrolled (524, 384) with delta (0, 0)
Screenshot: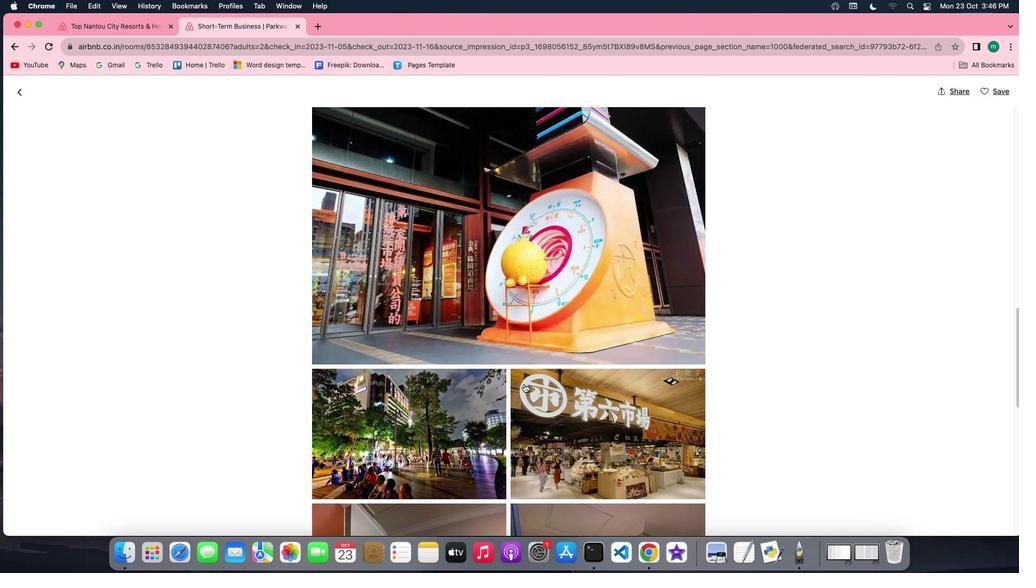 
Action: Mouse scrolled (524, 384) with delta (0, 0)
Screenshot: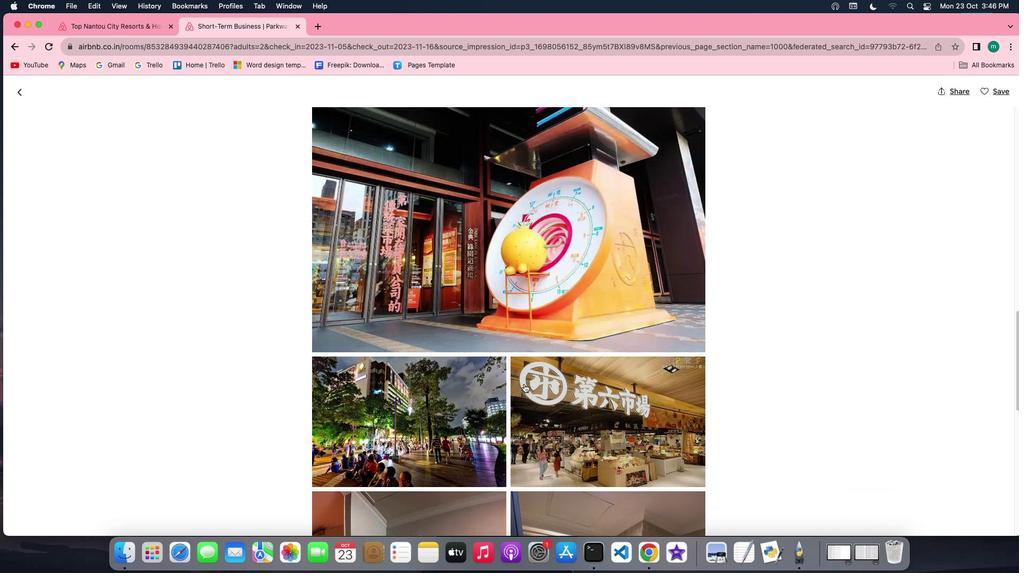 
Action: Mouse scrolled (524, 384) with delta (0, 0)
Screenshot: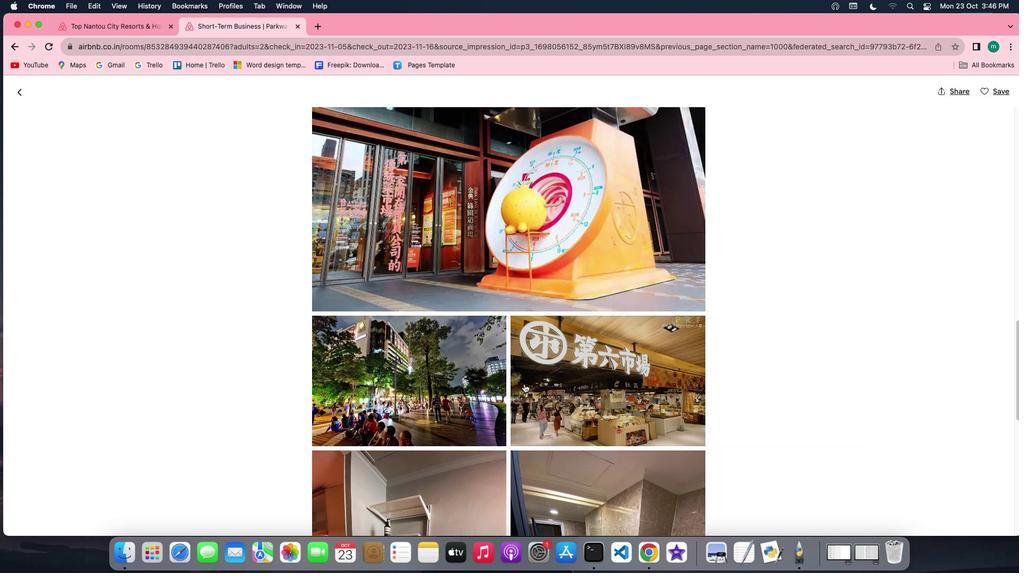 
Action: Mouse scrolled (524, 384) with delta (0, 0)
Screenshot: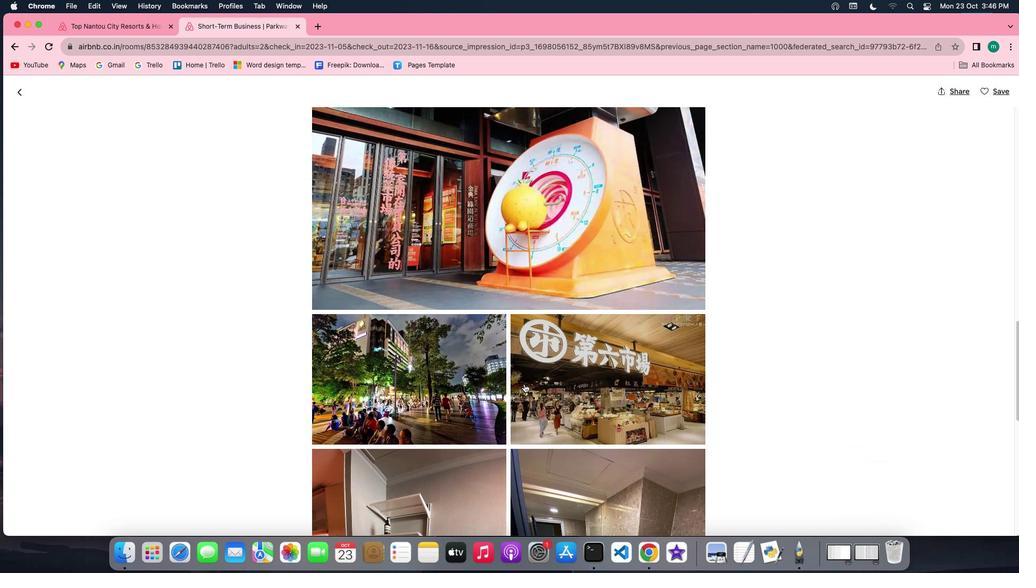 
Action: Mouse scrolled (524, 384) with delta (0, 0)
Screenshot: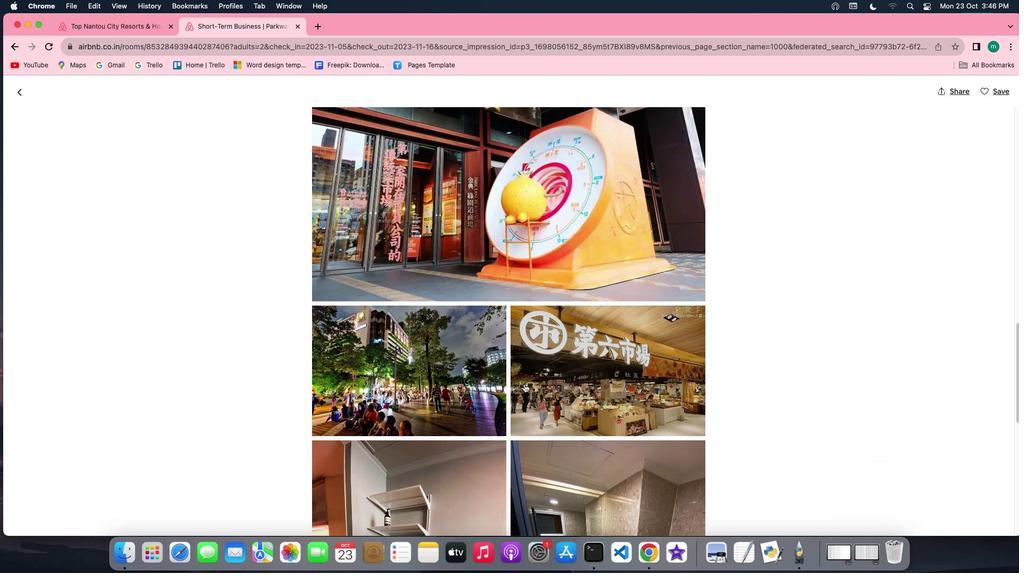 
Action: Mouse scrolled (524, 384) with delta (0, 0)
Screenshot: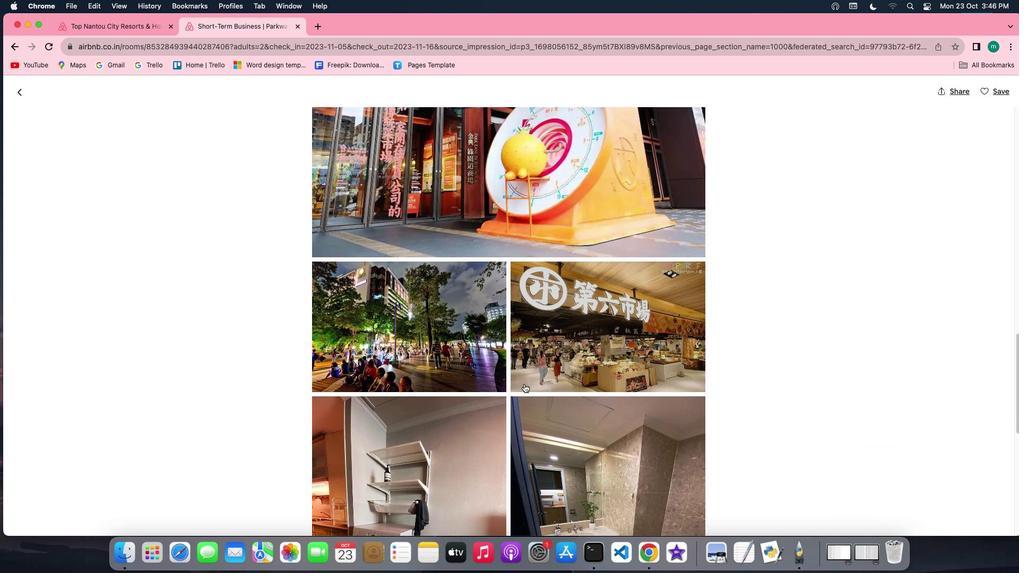 
Action: Mouse scrolled (524, 384) with delta (0, 0)
Screenshot: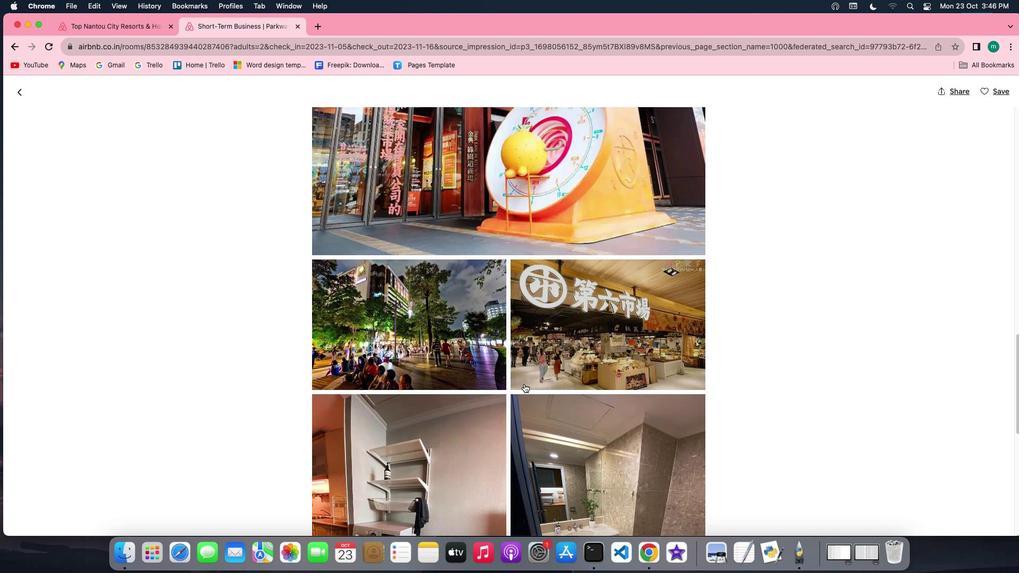 
Action: Mouse scrolled (524, 384) with delta (0, 0)
Screenshot: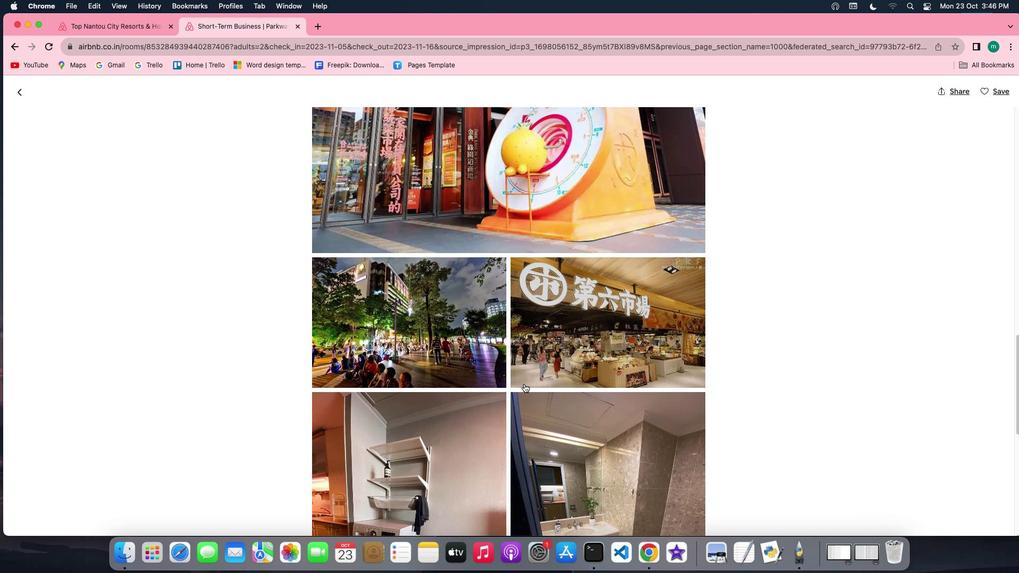 
Action: Mouse scrolled (524, 384) with delta (0, -1)
Screenshot: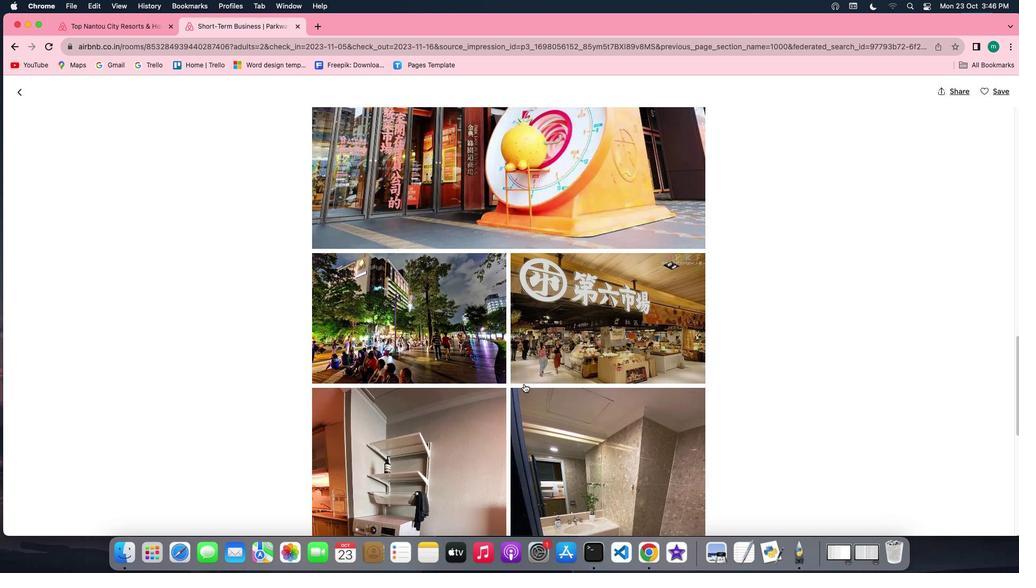 
Action: Mouse scrolled (524, 384) with delta (0, -1)
Screenshot: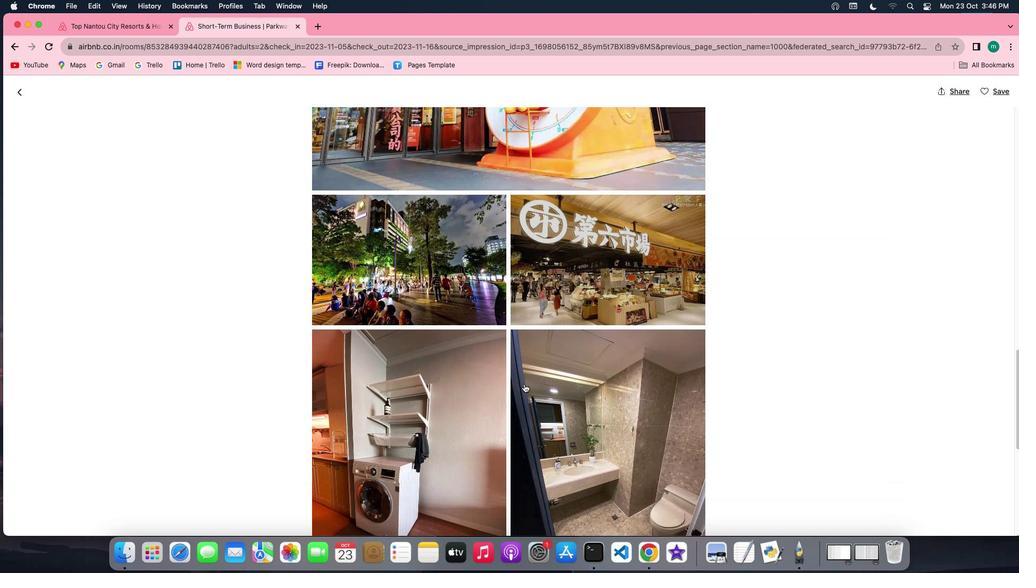 
Action: Mouse scrolled (524, 384) with delta (0, 0)
Screenshot: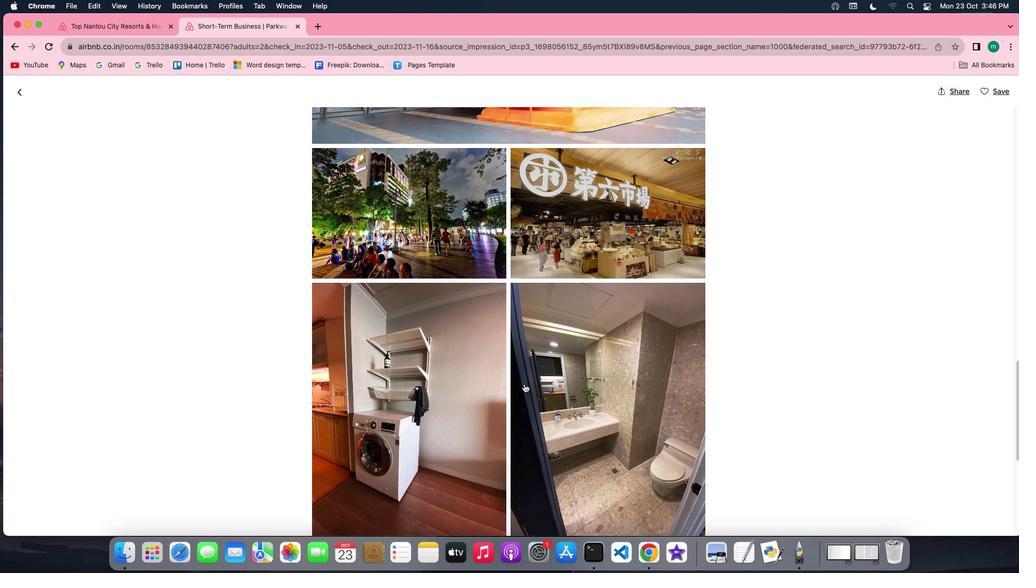 
Action: Mouse scrolled (524, 384) with delta (0, 0)
Screenshot: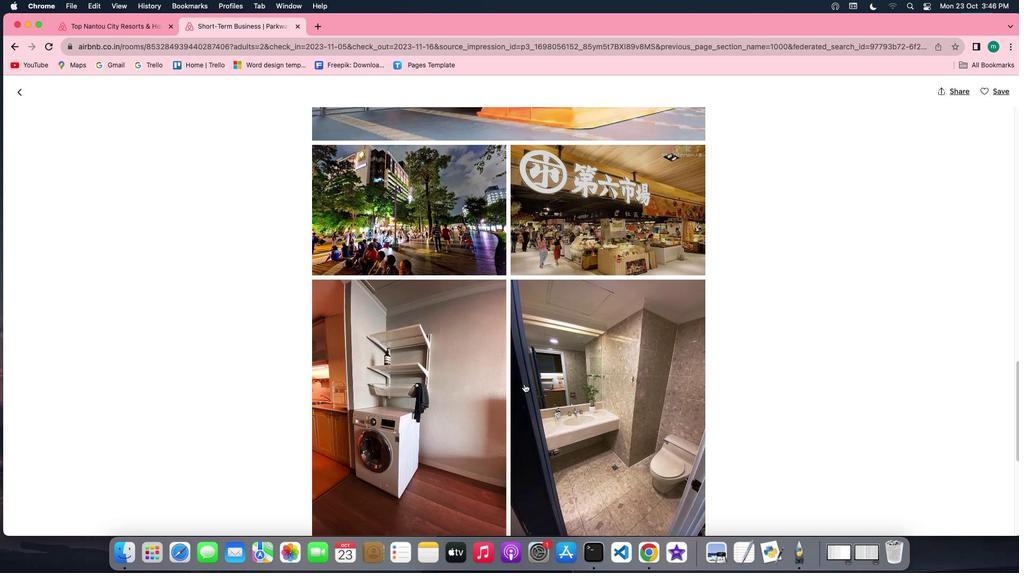 
Action: Mouse scrolled (524, 384) with delta (0, -1)
Screenshot: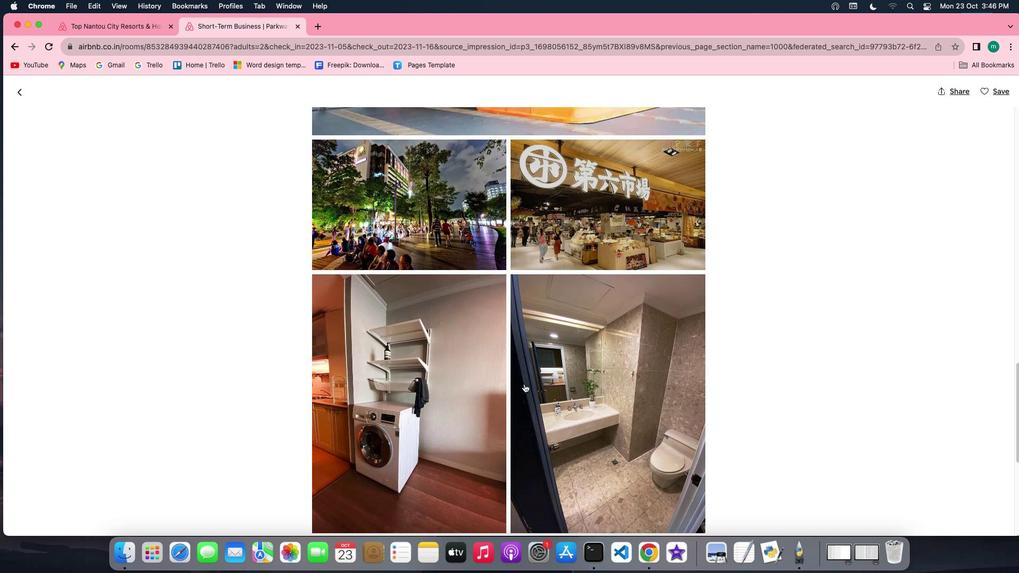 
Action: Mouse scrolled (524, 384) with delta (0, -1)
Screenshot: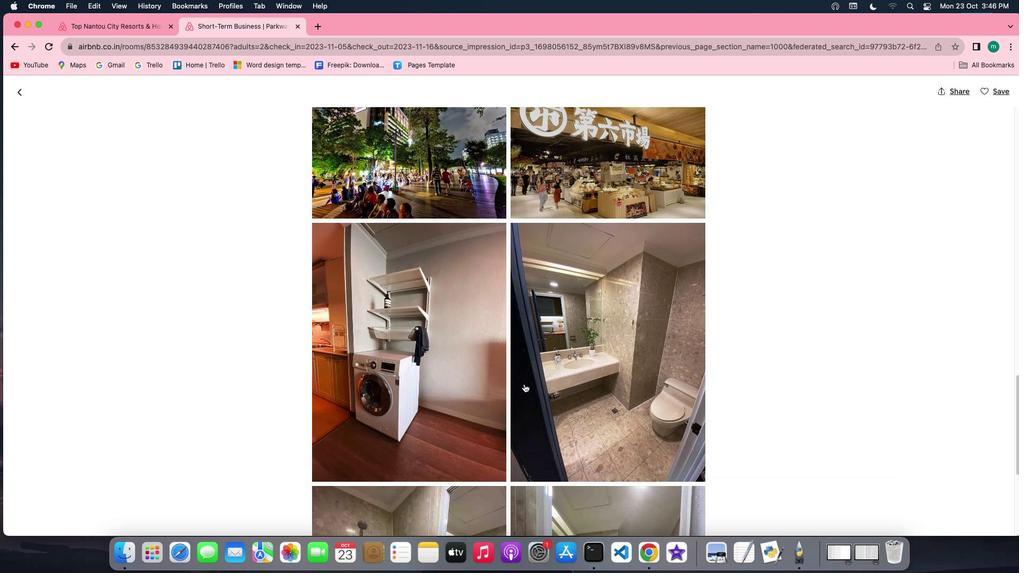 
Action: Mouse scrolled (524, 384) with delta (0, 0)
Screenshot: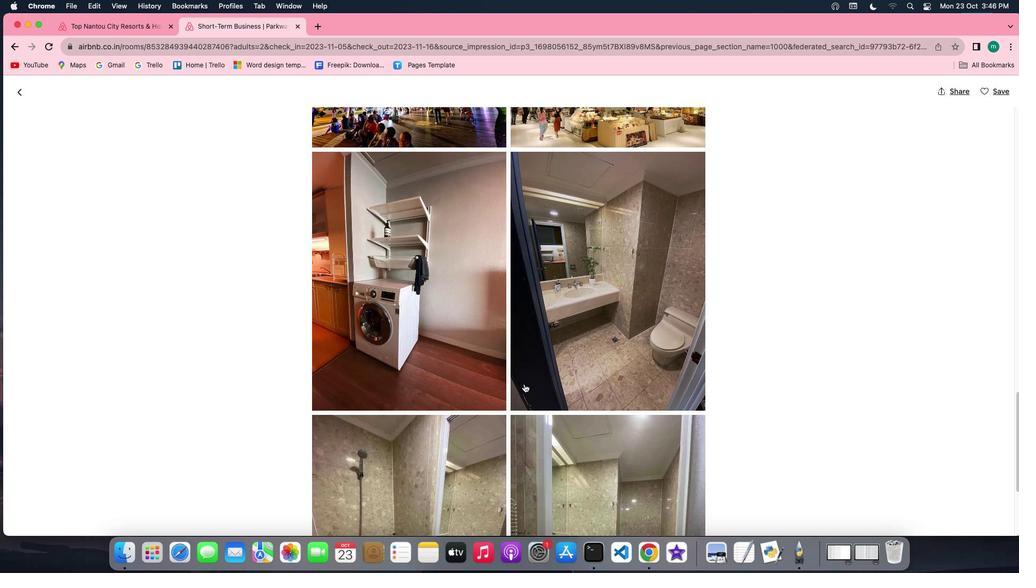 
Action: Mouse scrolled (524, 384) with delta (0, 0)
Screenshot: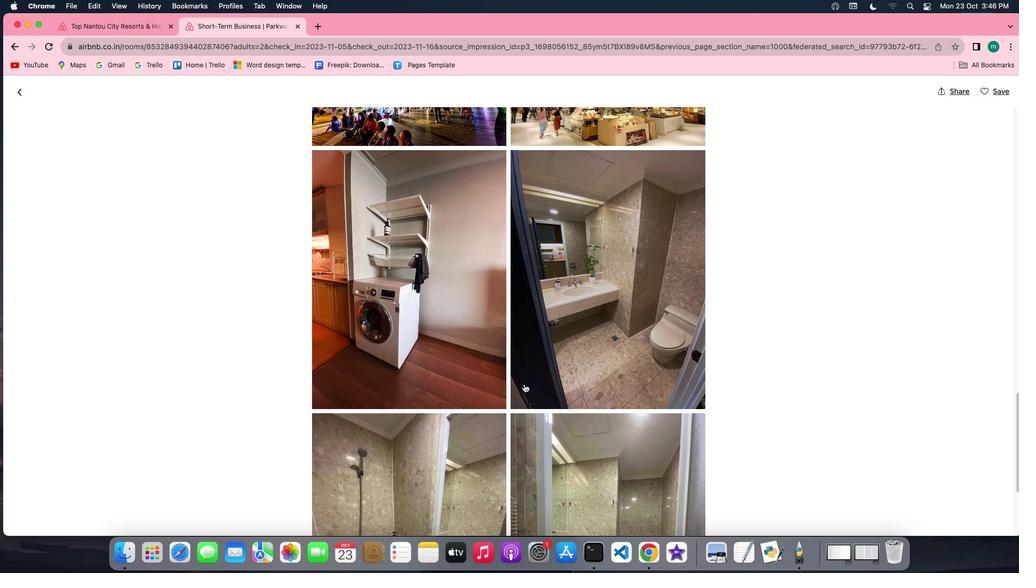 
Action: Mouse scrolled (524, 384) with delta (0, -1)
Screenshot: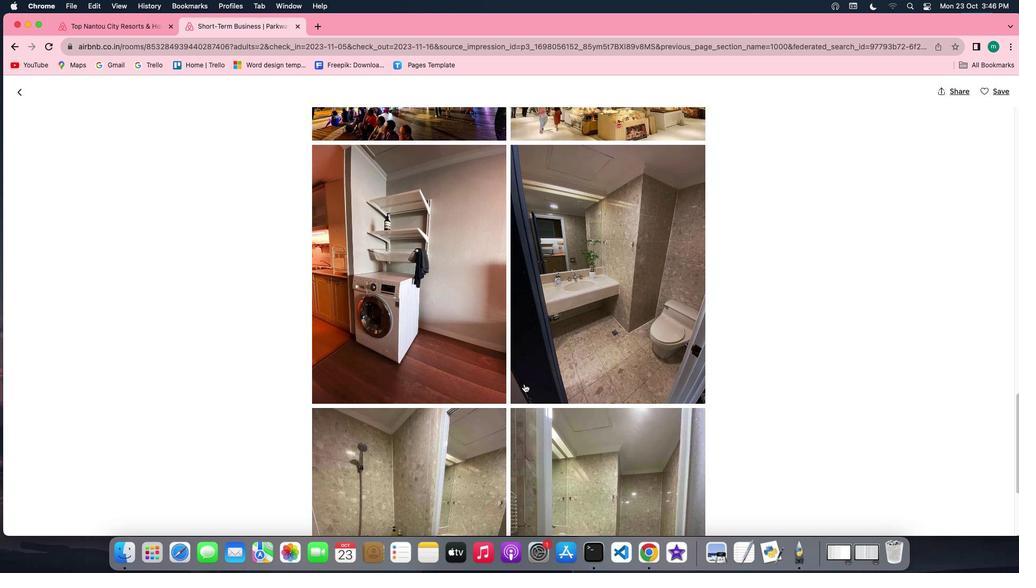 
Action: Mouse scrolled (524, 384) with delta (0, -1)
Screenshot: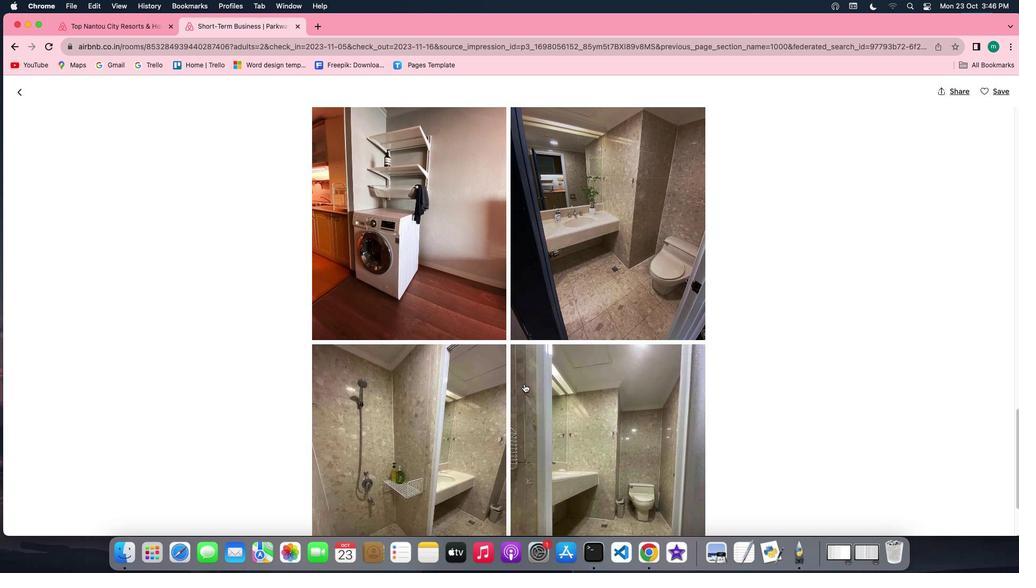 
Action: Mouse scrolled (524, 384) with delta (0, 0)
Screenshot: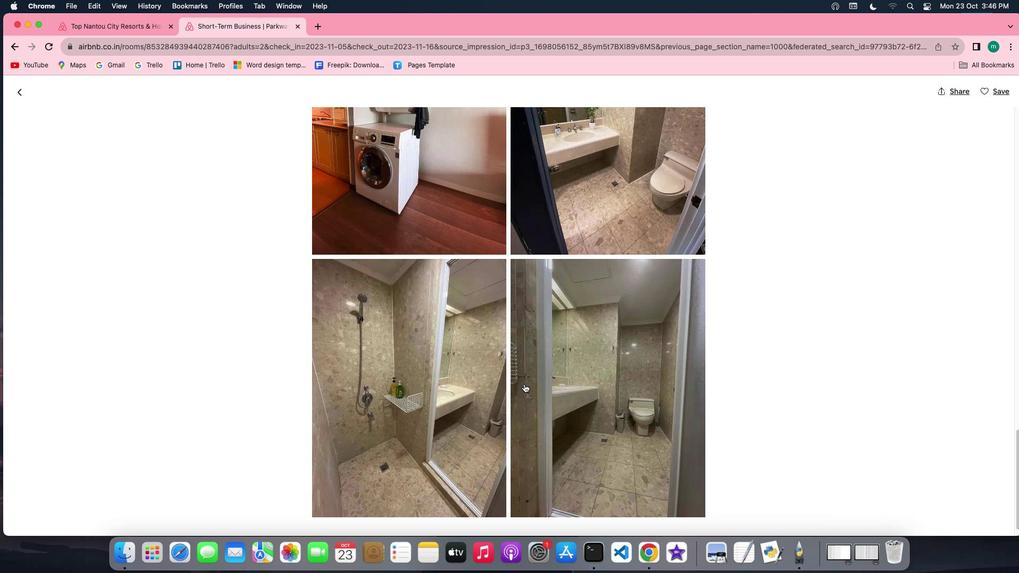 
Action: Mouse scrolled (524, 384) with delta (0, 0)
Screenshot: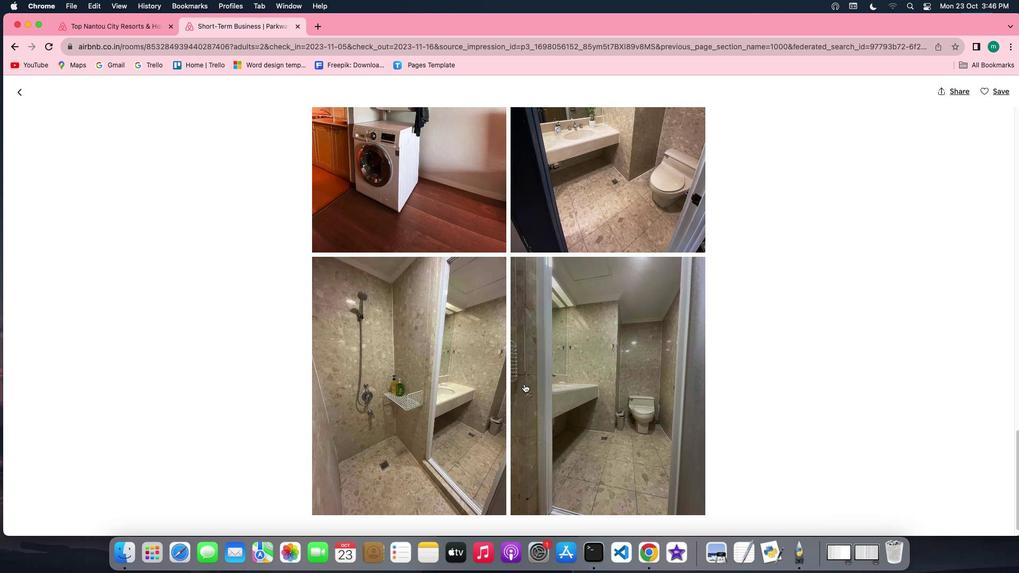 
Action: Mouse scrolled (524, 384) with delta (0, -1)
Screenshot: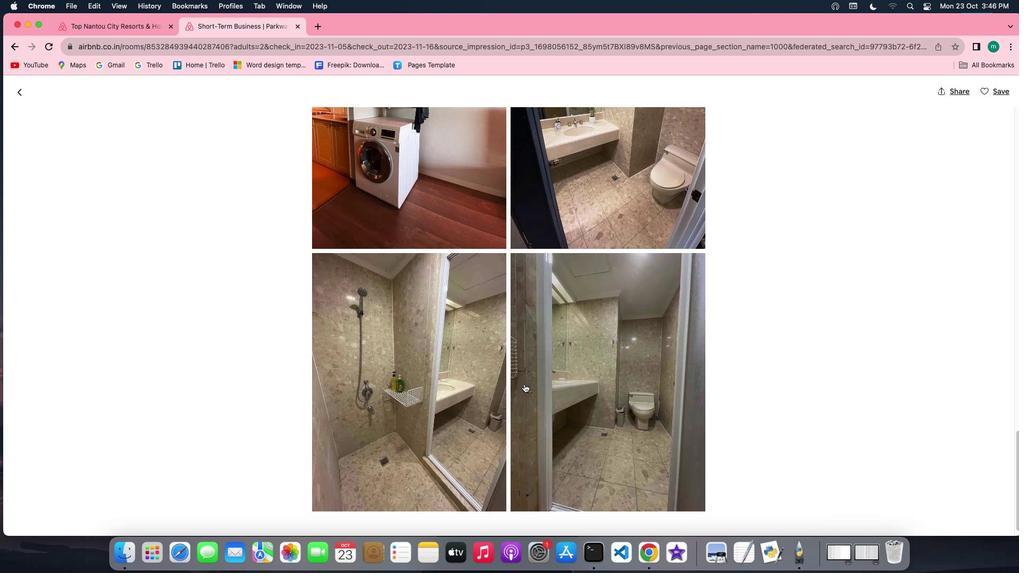 
Action: Mouse scrolled (524, 384) with delta (0, -1)
Screenshot: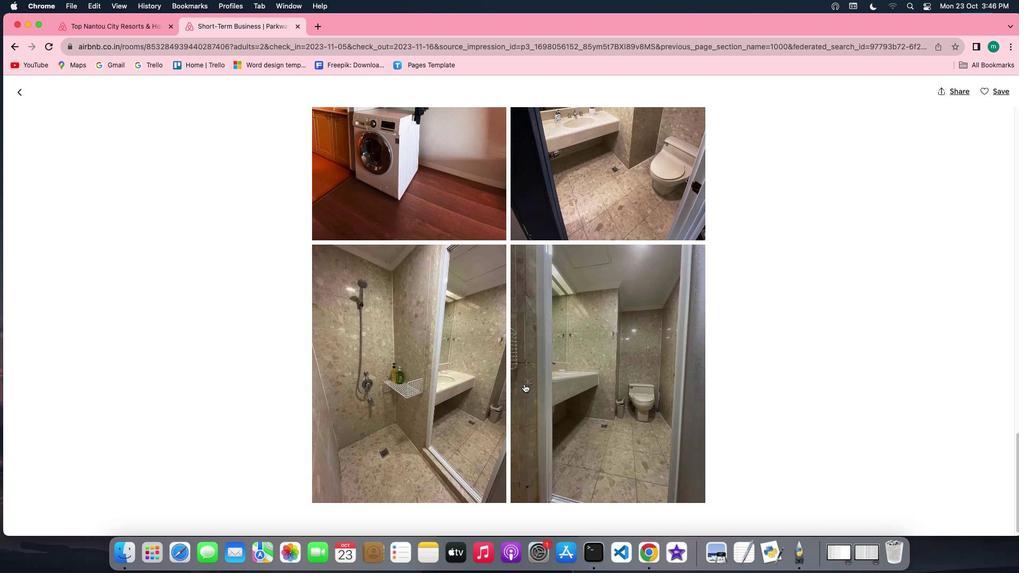 
Action: Mouse scrolled (524, 384) with delta (0, -1)
Screenshot: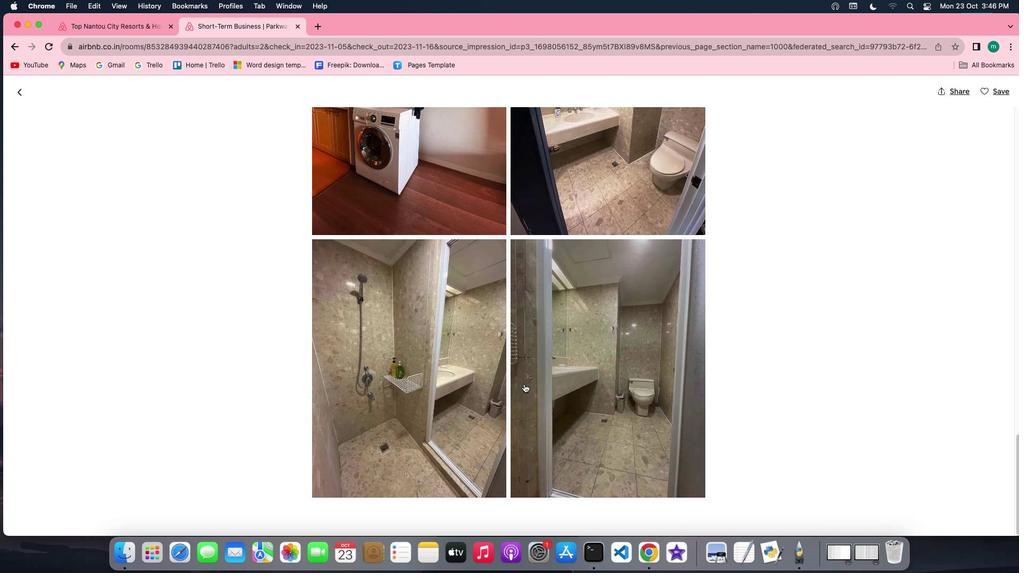 
Action: Mouse scrolled (524, 384) with delta (0, 0)
Screenshot: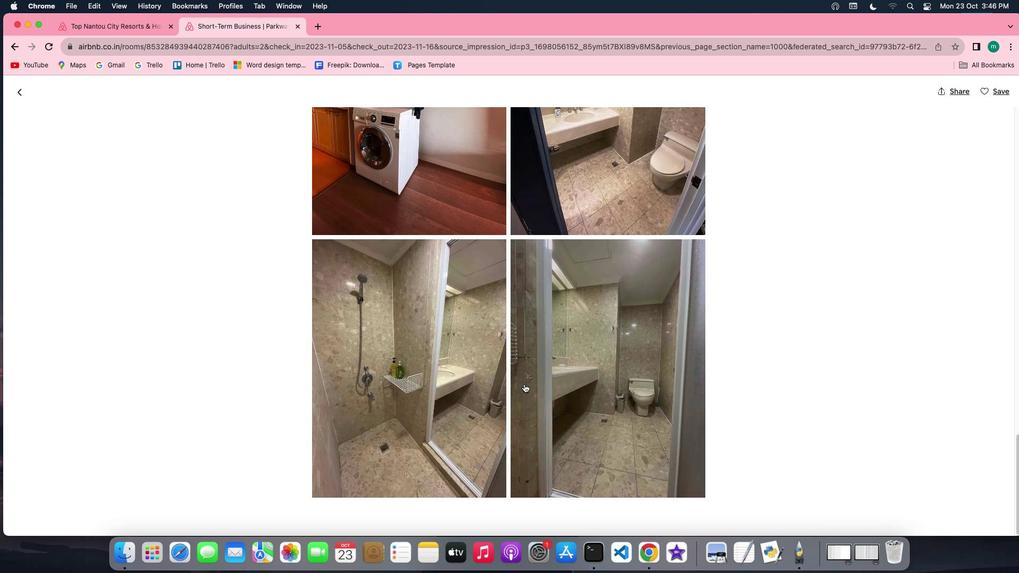 
Action: Mouse scrolled (524, 384) with delta (0, 0)
Screenshot: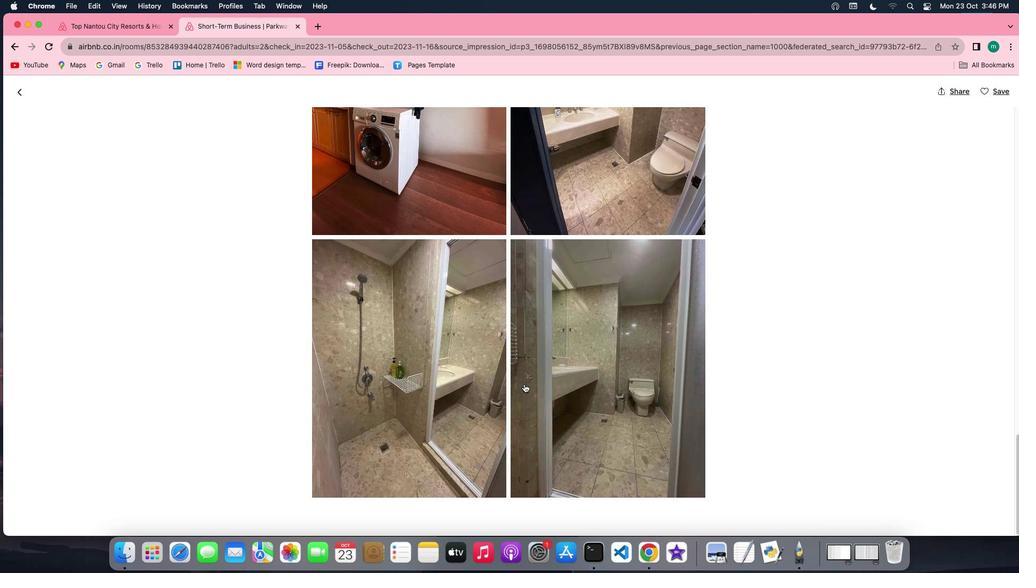 
Action: Mouse scrolled (524, 384) with delta (0, 0)
Screenshot: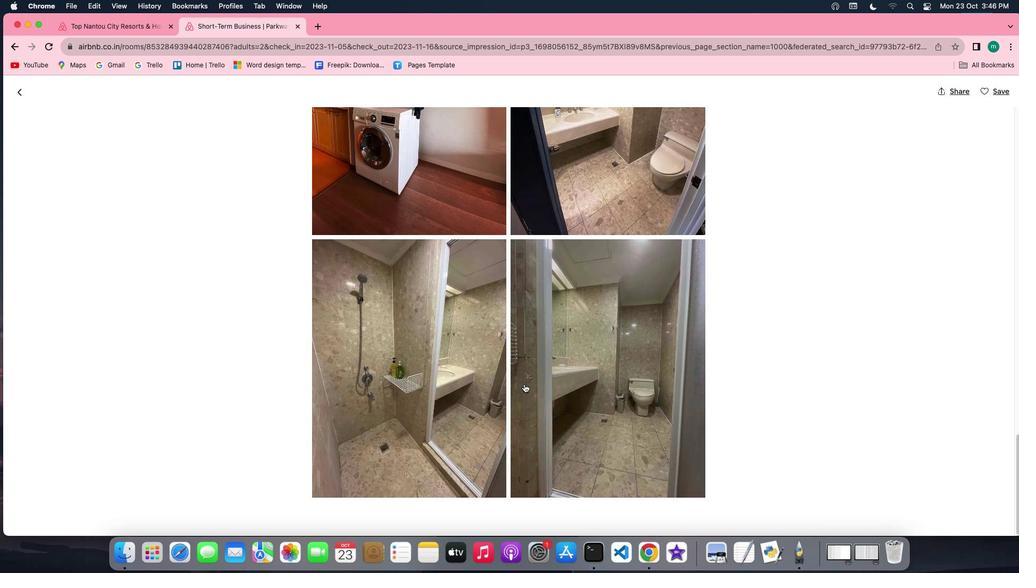 
Action: Mouse scrolled (524, 384) with delta (0, -1)
Screenshot: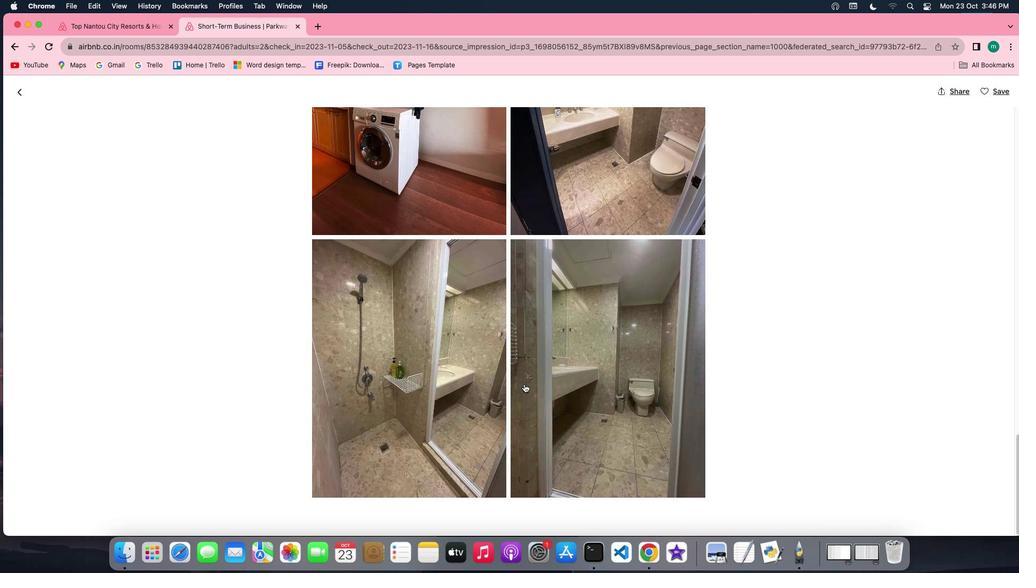 
Action: Mouse scrolled (524, 384) with delta (0, -1)
Screenshot: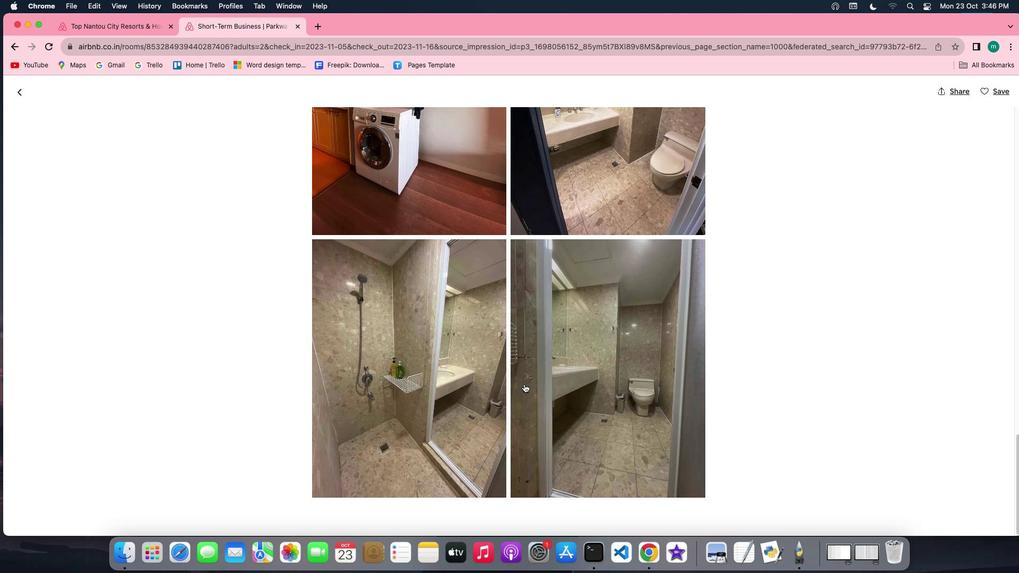 
Action: Mouse moved to (17, 90)
Screenshot: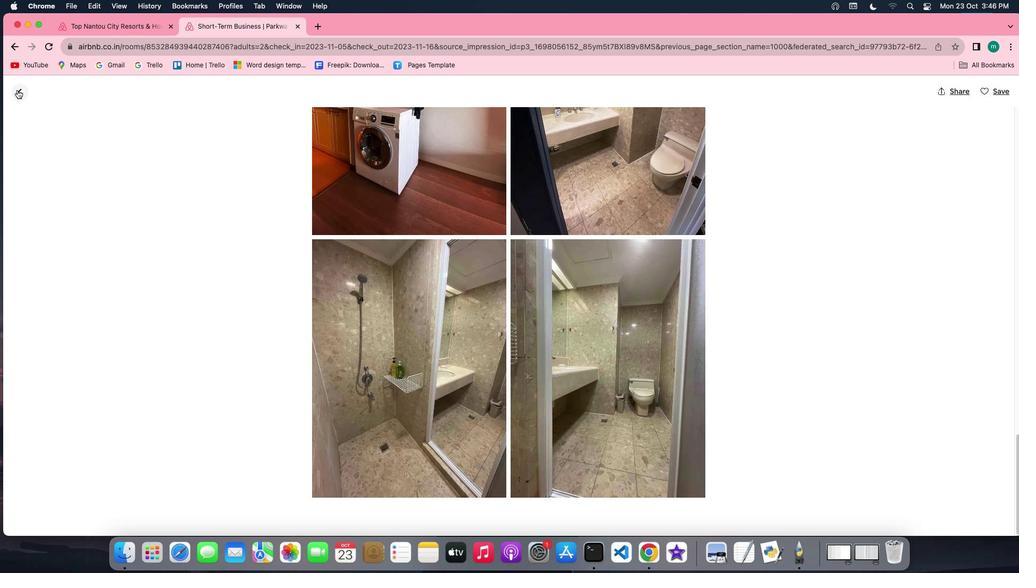 
Action: Mouse pressed left at (17, 90)
Screenshot: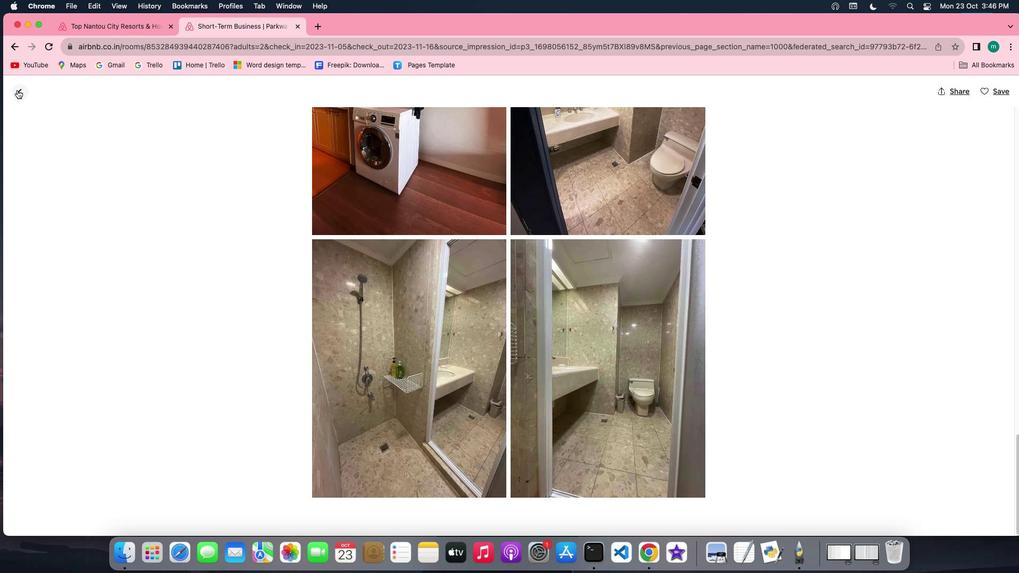 
Action: Mouse moved to (431, 311)
Screenshot: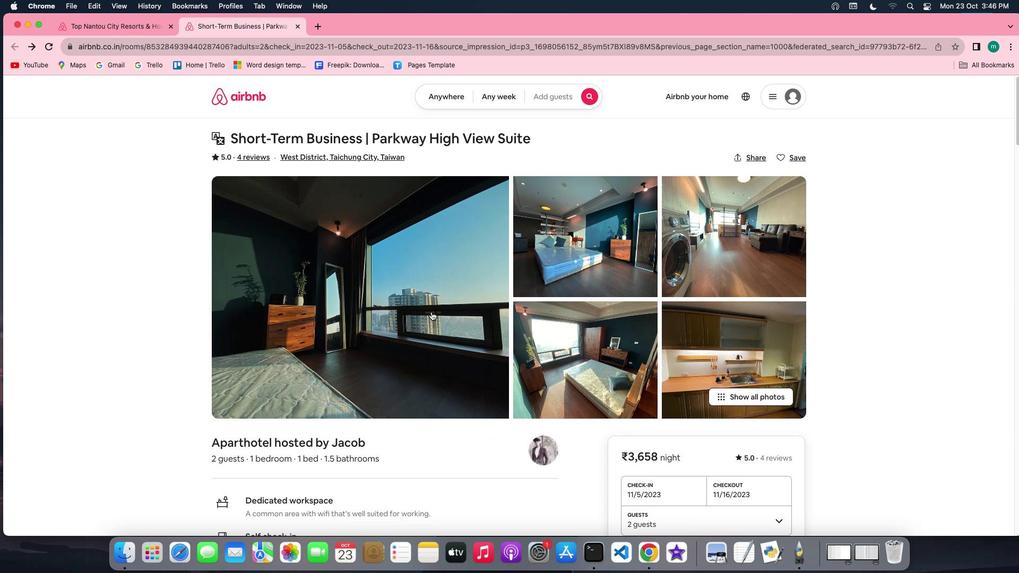 
Action: Mouse scrolled (431, 311) with delta (0, 0)
Screenshot: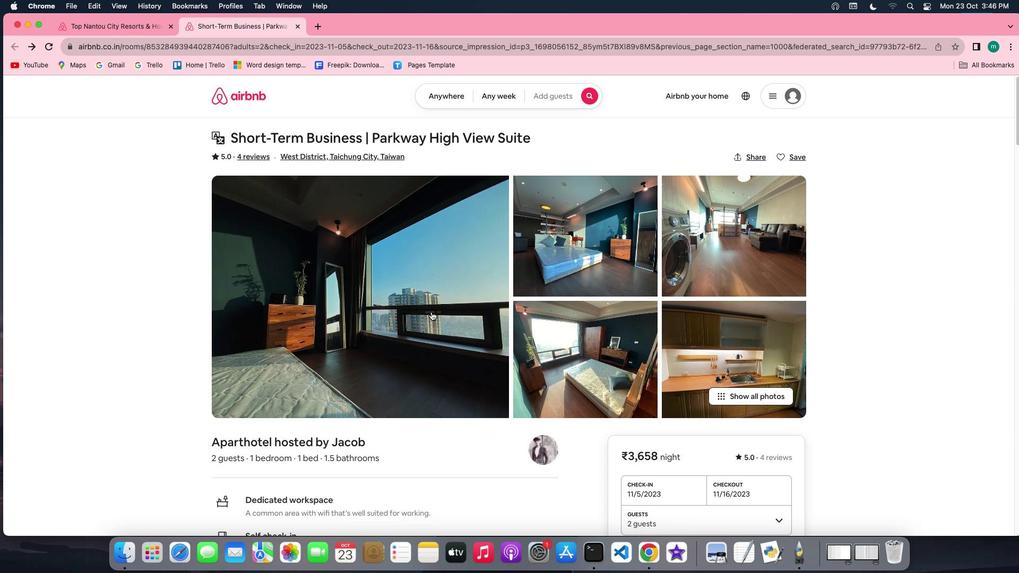 
Action: Mouse scrolled (431, 311) with delta (0, 0)
Screenshot: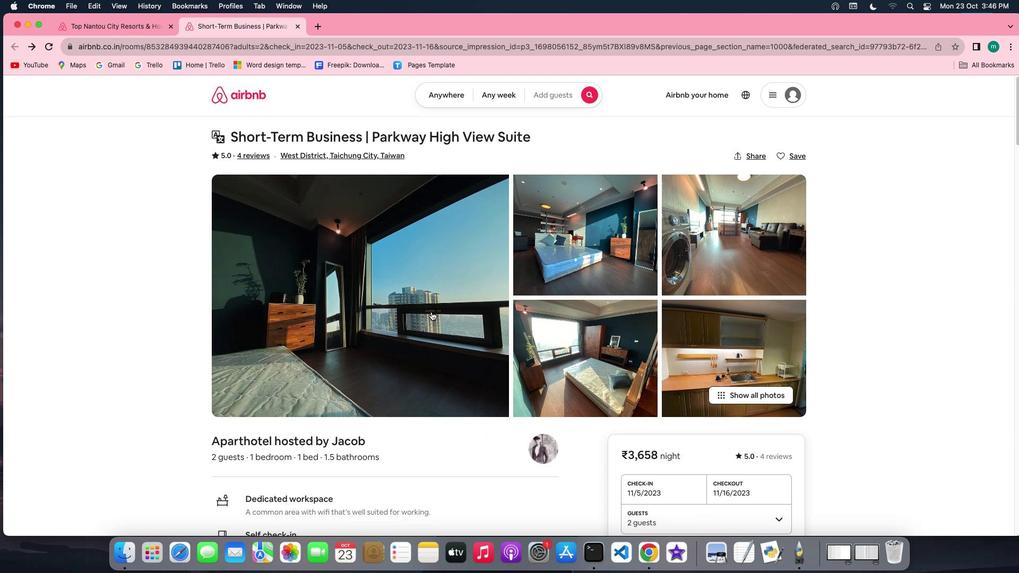 
Action: Mouse scrolled (431, 311) with delta (0, -1)
Screenshot: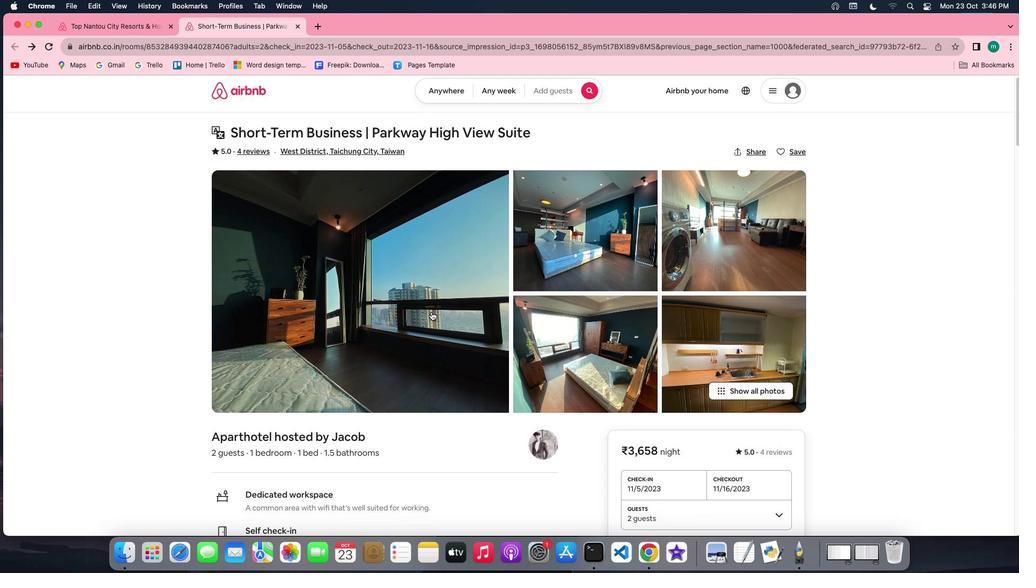 
Action: Mouse scrolled (431, 311) with delta (0, -1)
Screenshot: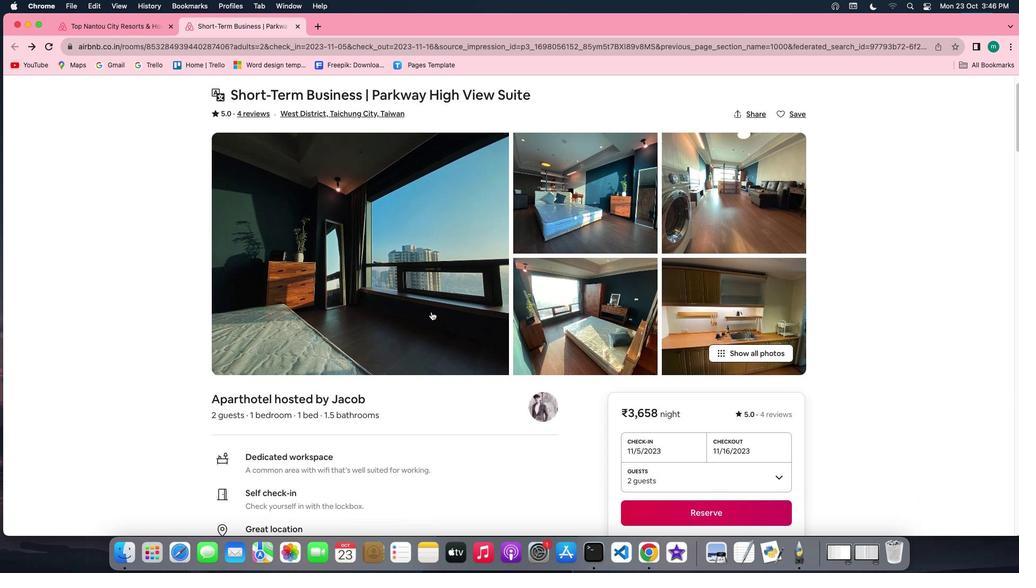 
Action: Mouse scrolled (431, 311) with delta (0, 0)
Screenshot: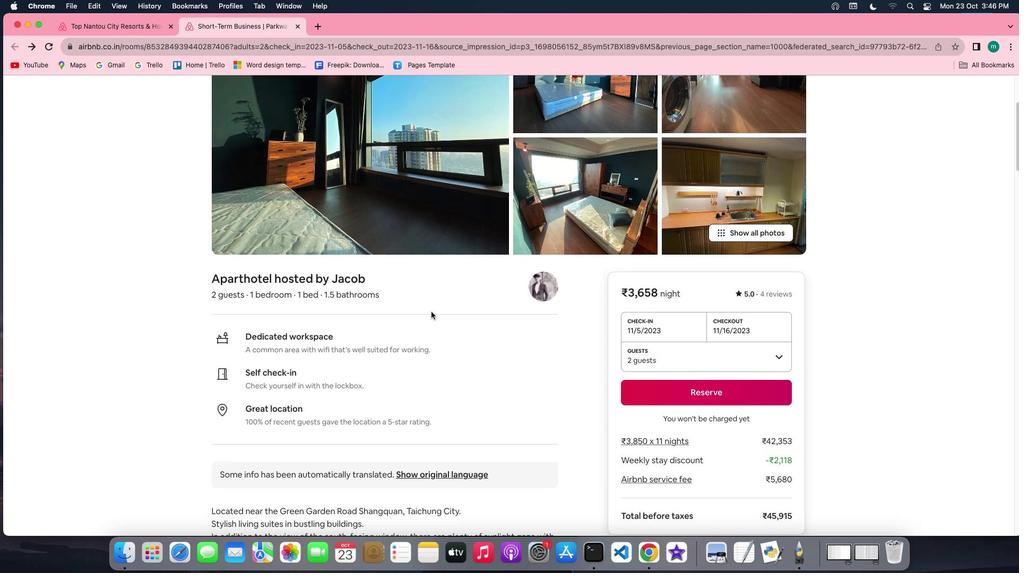 
Action: Mouse scrolled (431, 311) with delta (0, 0)
Screenshot: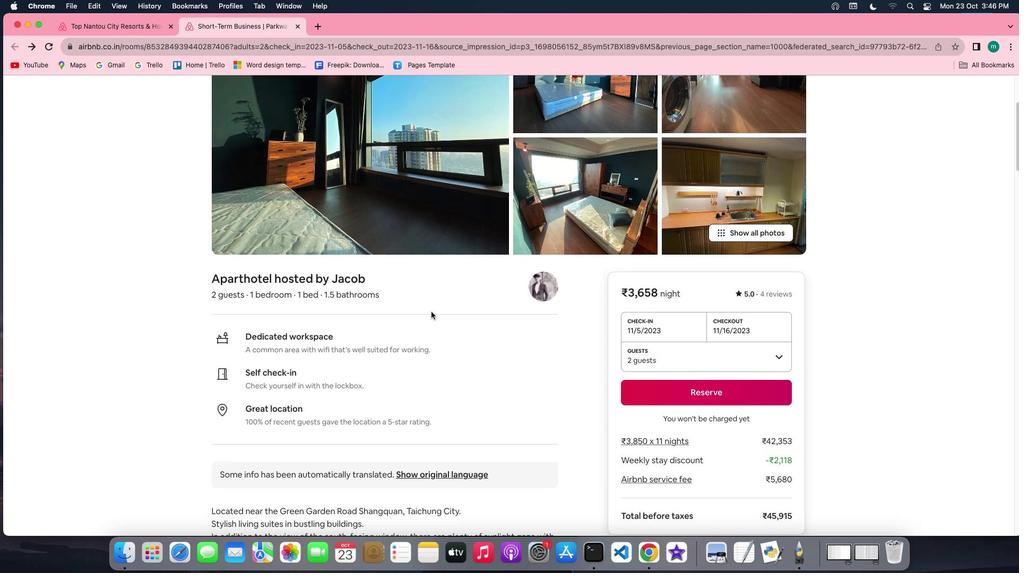 
Action: Mouse scrolled (431, 311) with delta (0, -1)
Screenshot: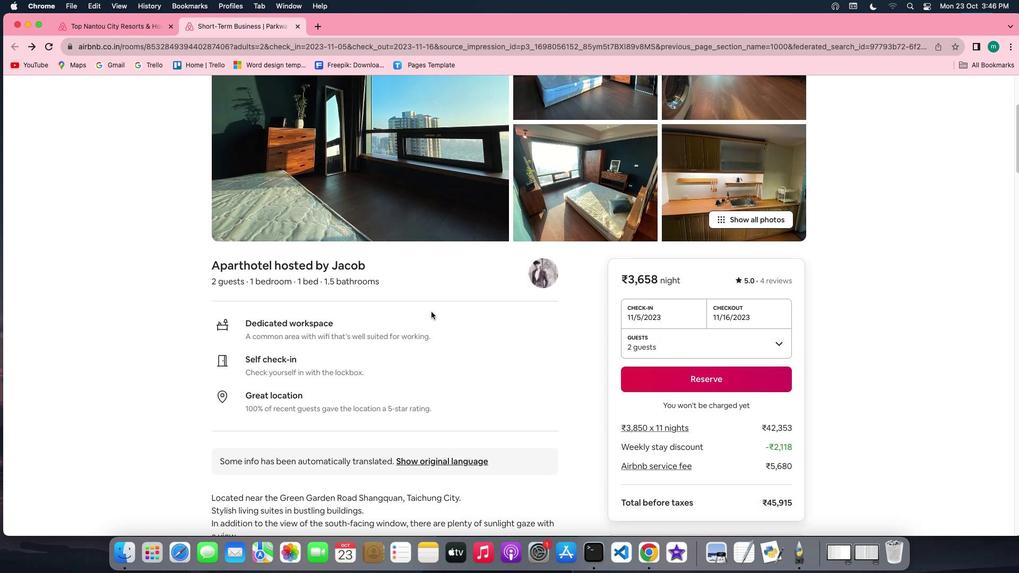 
Action: Mouse scrolled (431, 311) with delta (0, -2)
Screenshot: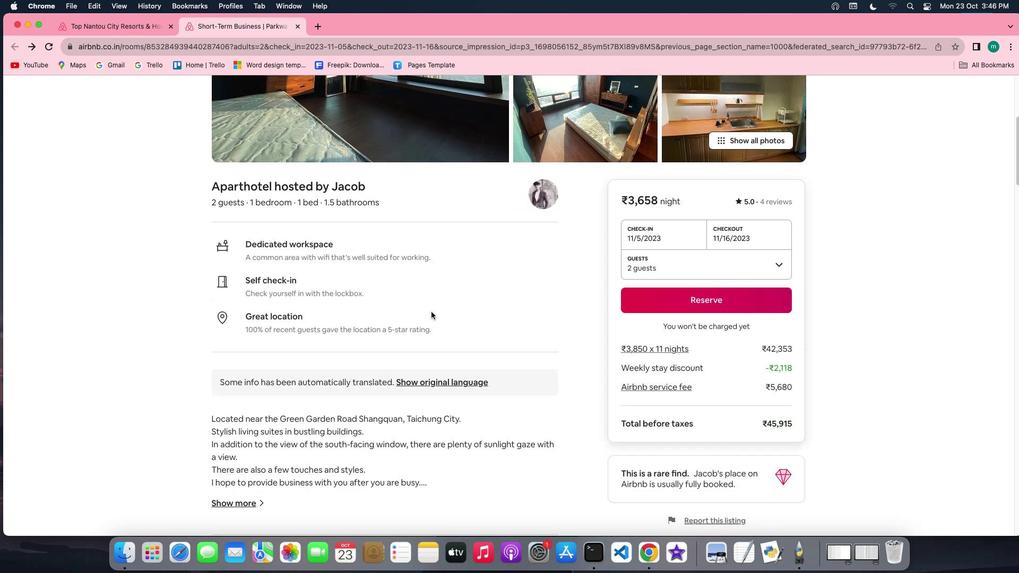 
Action: Mouse scrolled (431, 311) with delta (0, 0)
Screenshot: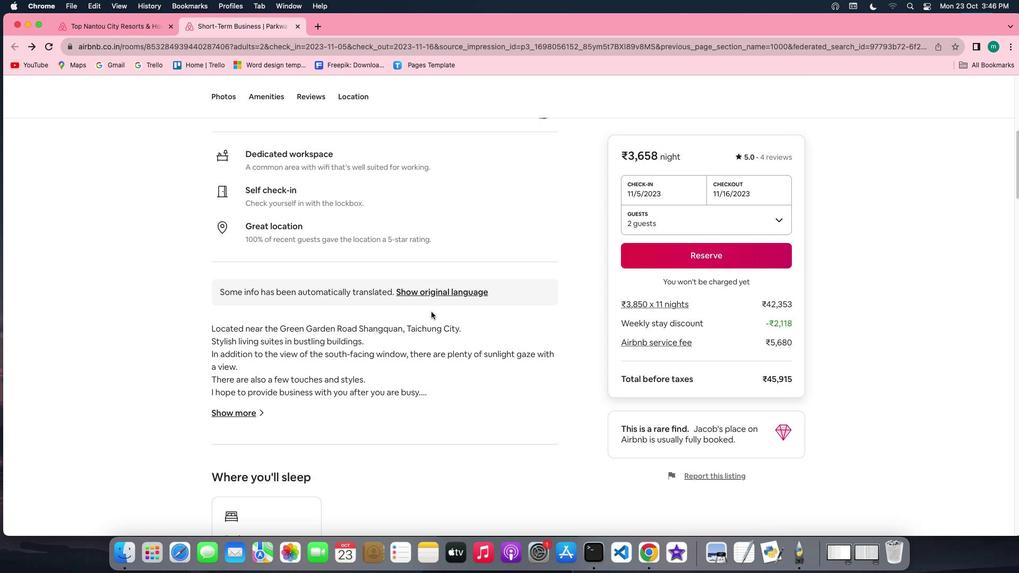 
Action: Mouse scrolled (431, 311) with delta (0, 0)
Screenshot: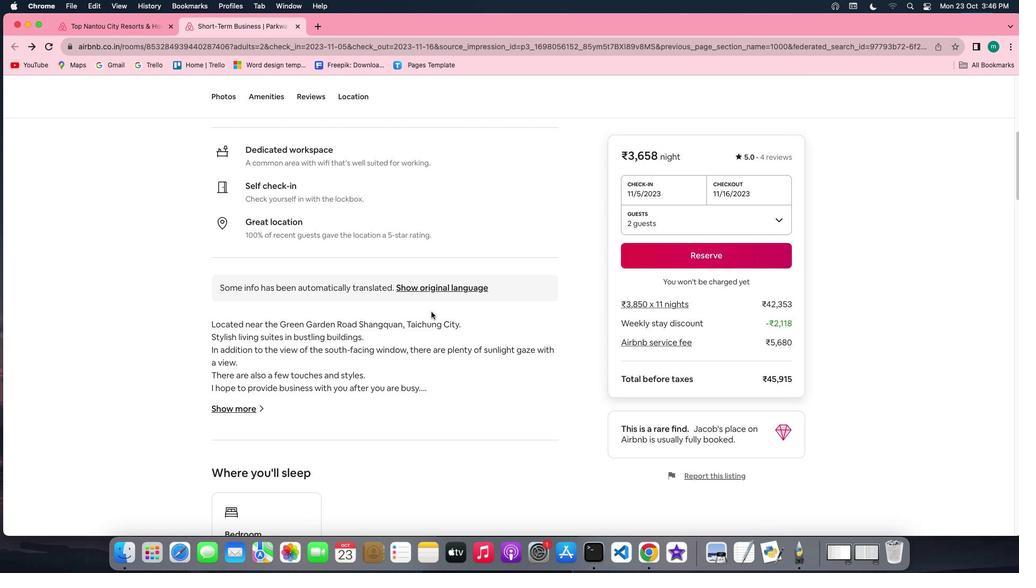 
Action: Mouse scrolled (431, 311) with delta (0, -1)
Screenshot: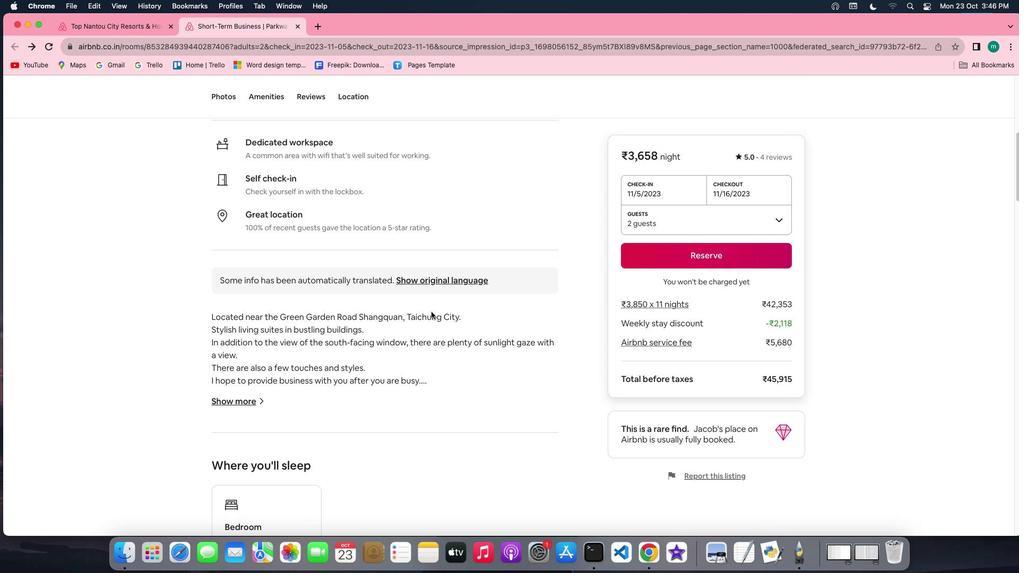 
Action: Mouse scrolled (431, 311) with delta (0, 0)
Screenshot: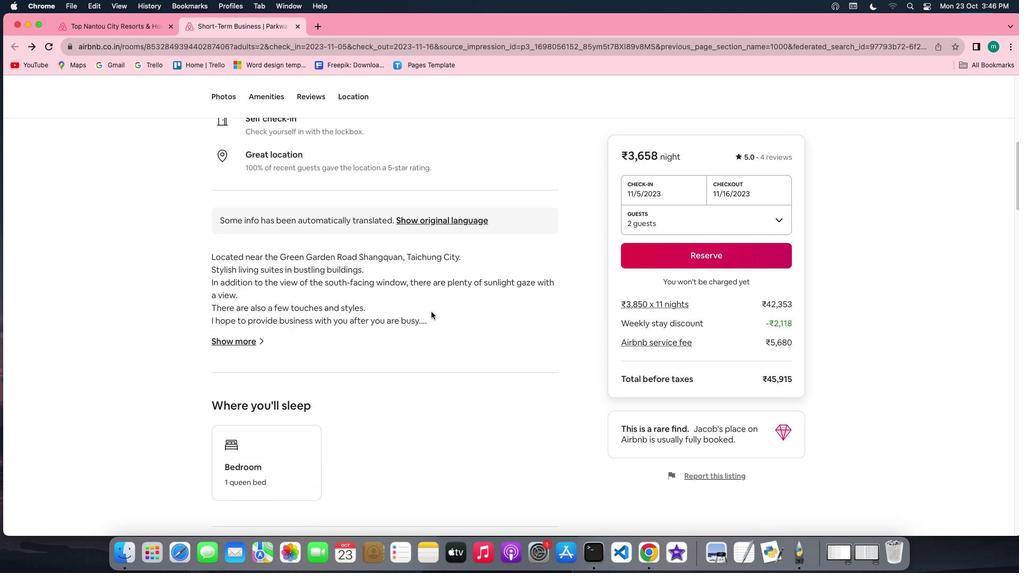 
Action: Mouse moved to (215, 312)
Screenshot: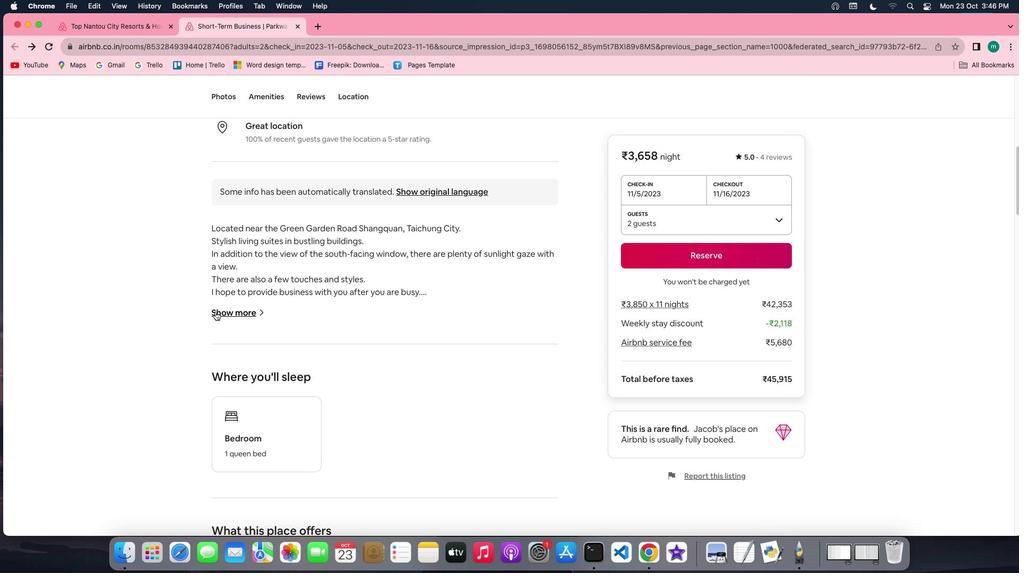 
Action: Mouse pressed left at (215, 312)
Screenshot: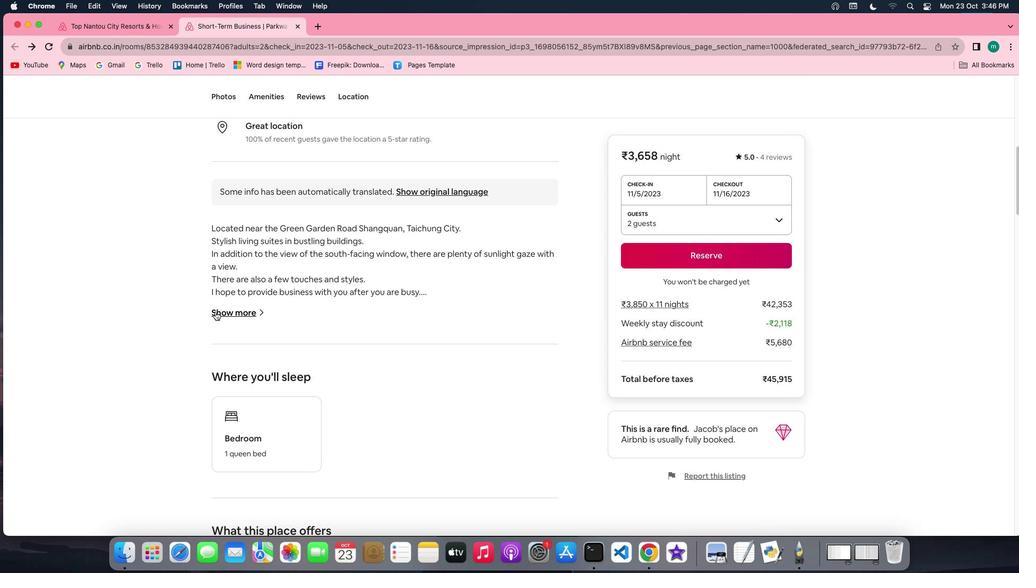 
Action: Mouse moved to (441, 374)
Screenshot: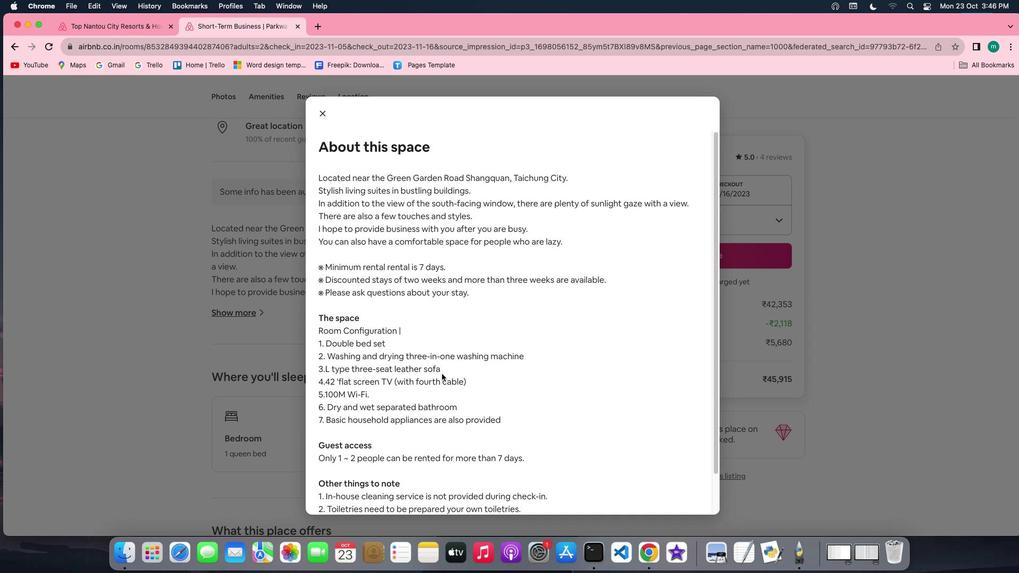 
Action: Mouse scrolled (441, 374) with delta (0, 0)
Screenshot: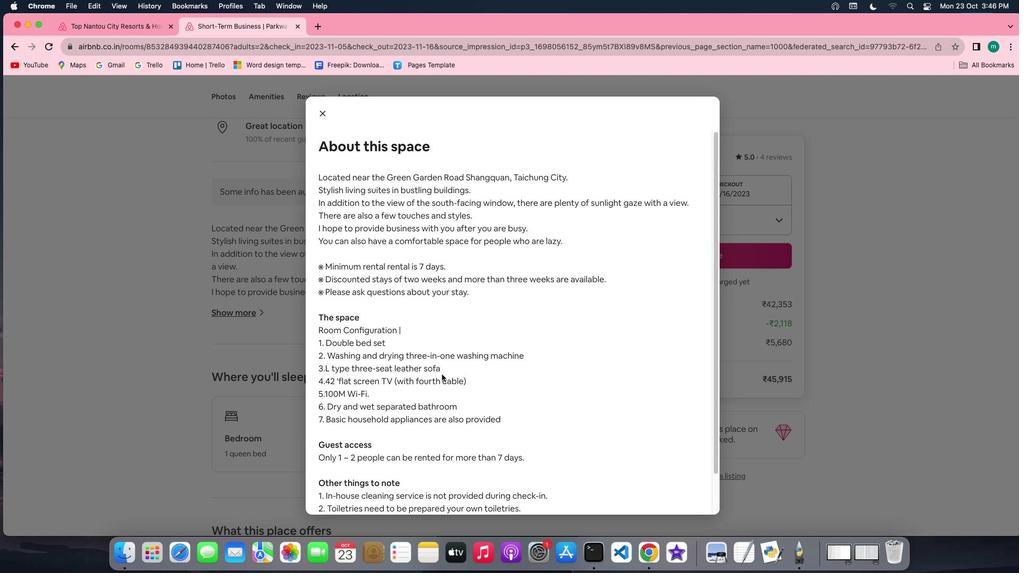 
Action: Mouse moved to (442, 374)
Screenshot: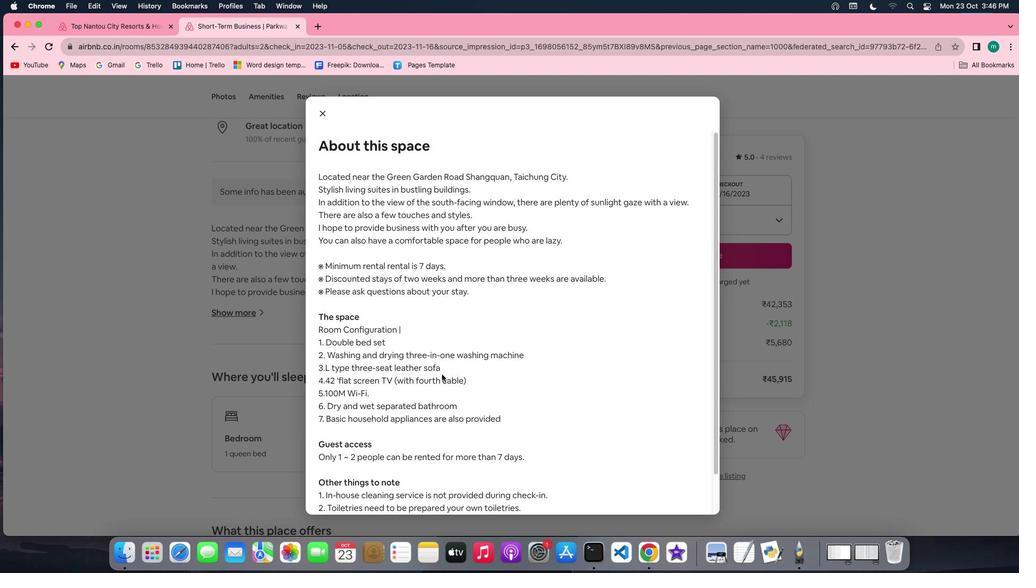 
Action: Mouse scrolled (442, 374) with delta (0, 0)
Screenshot: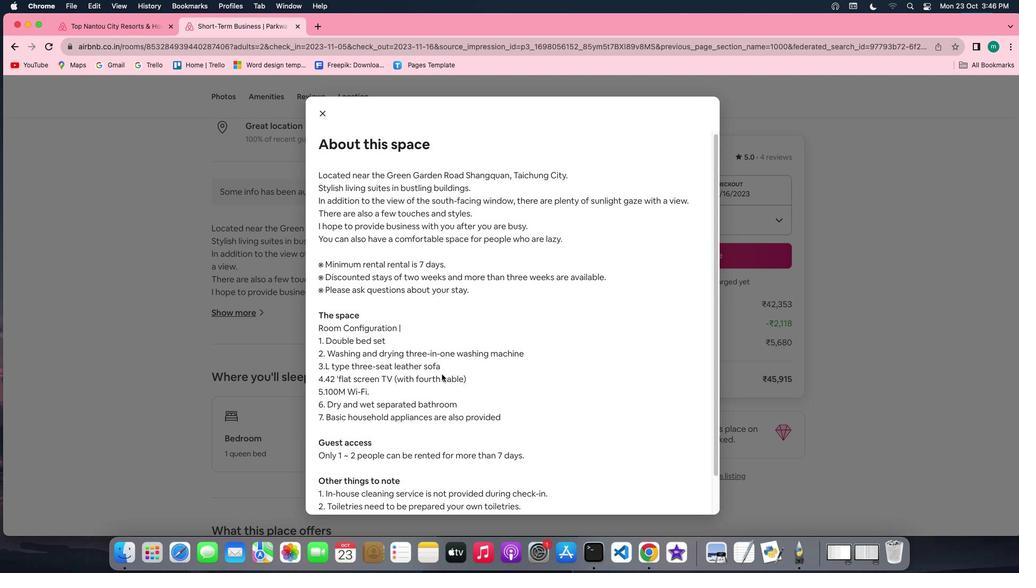 
Action: Mouse scrolled (442, 374) with delta (0, 0)
Screenshot: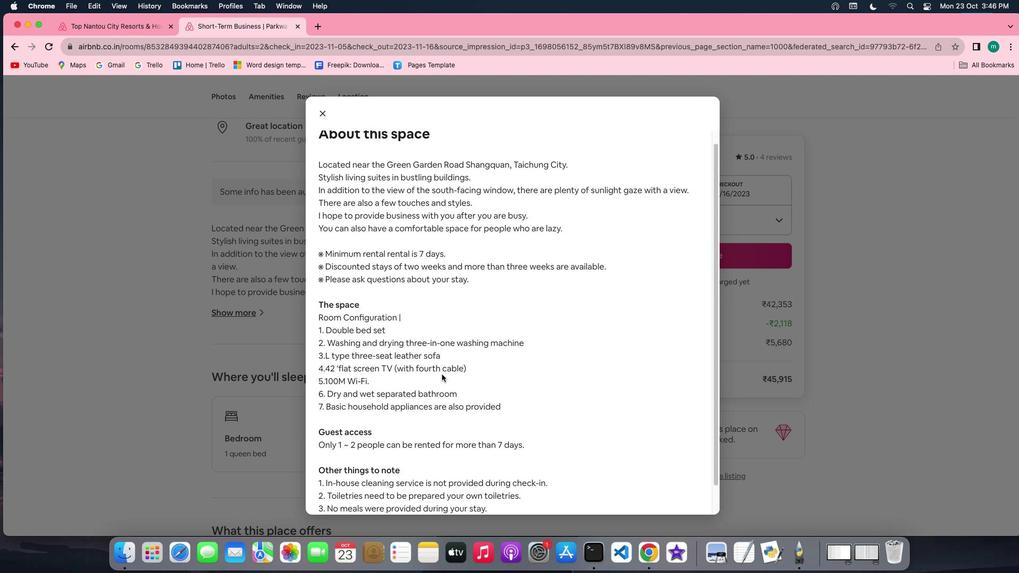 
Action: Mouse scrolled (442, 374) with delta (0, -1)
Screenshot: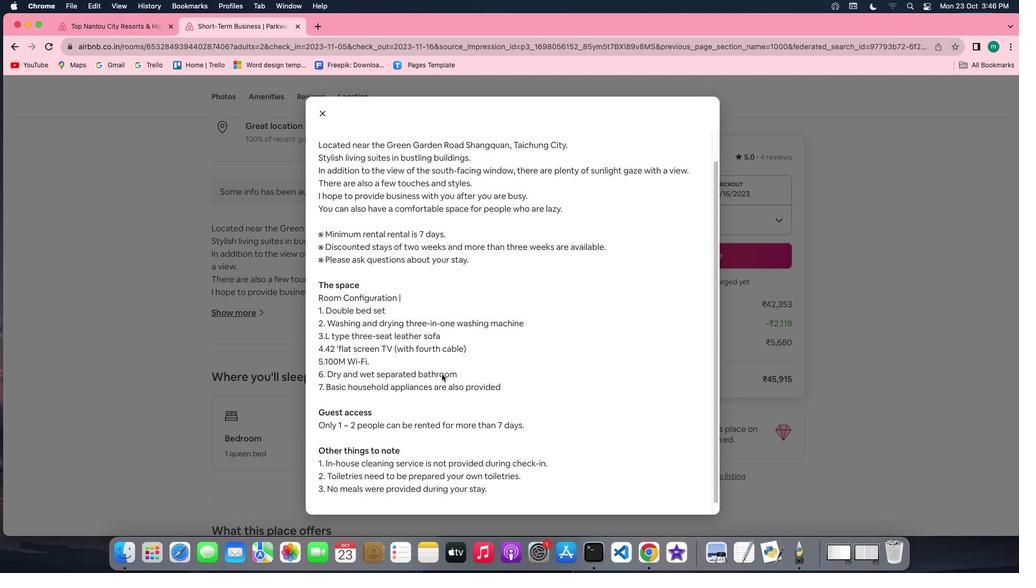 
Action: Mouse scrolled (442, 374) with delta (0, -1)
Screenshot: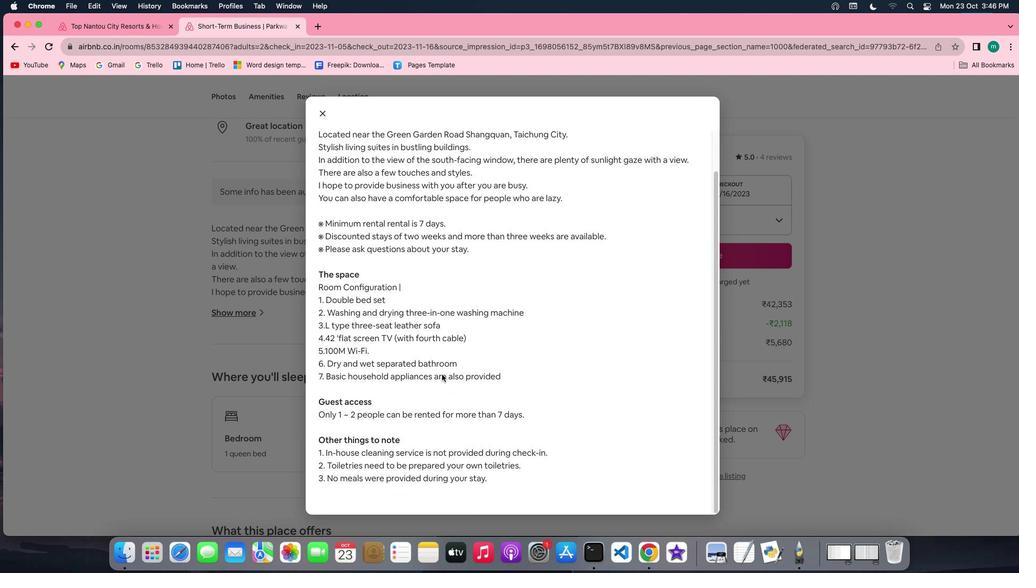 
Action: Mouse scrolled (442, 374) with delta (0, 0)
Screenshot: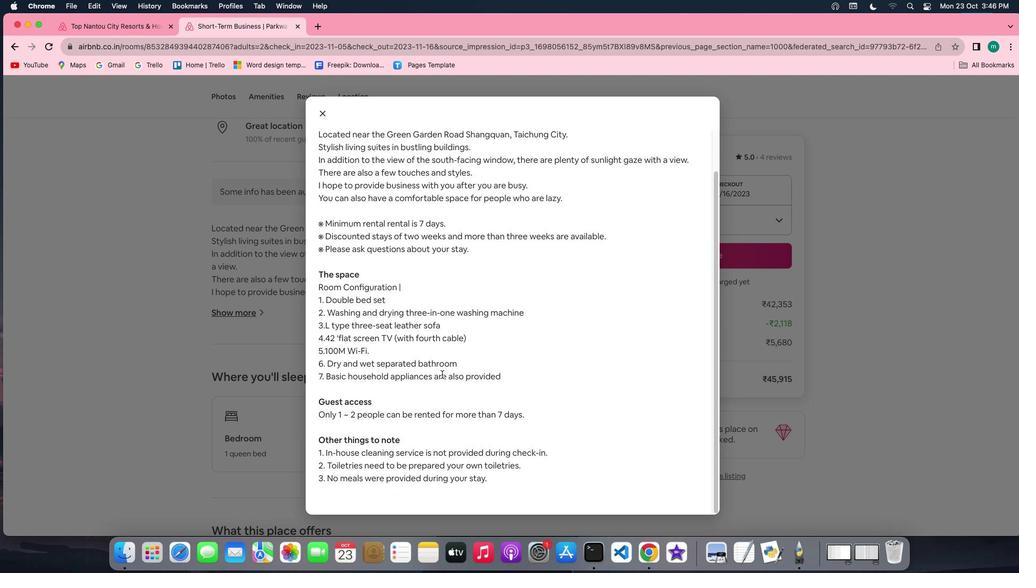 
Action: Mouse scrolled (442, 374) with delta (0, 0)
Screenshot: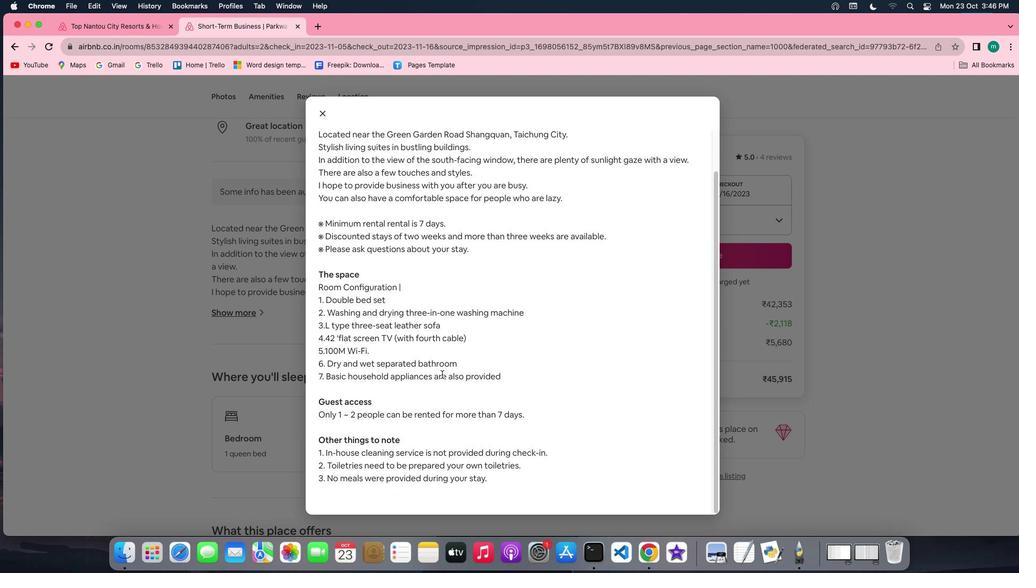 
Action: Mouse scrolled (442, 374) with delta (0, -1)
Screenshot: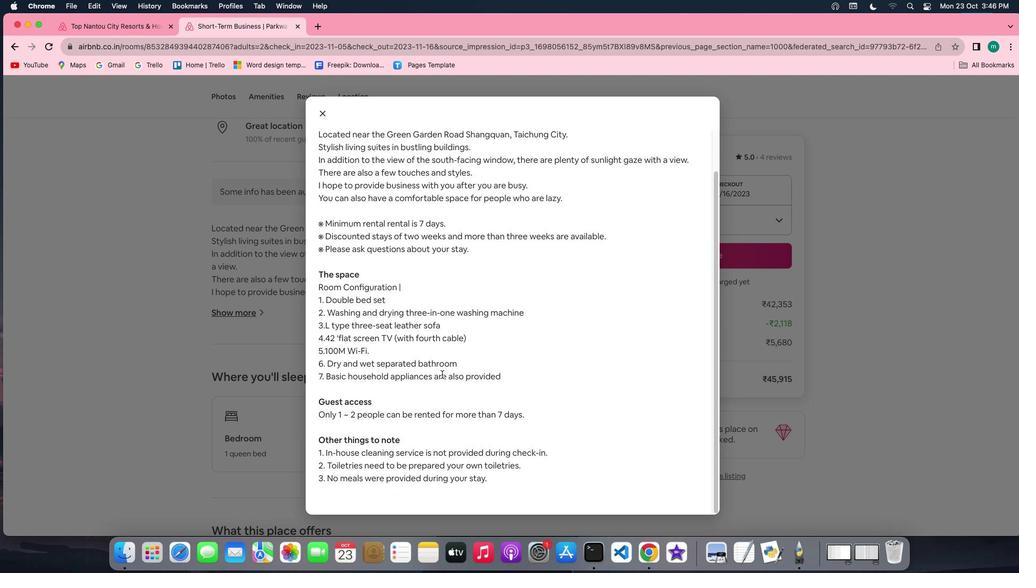 
Action: Mouse scrolled (442, 374) with delta (0, -2)
Screenshot: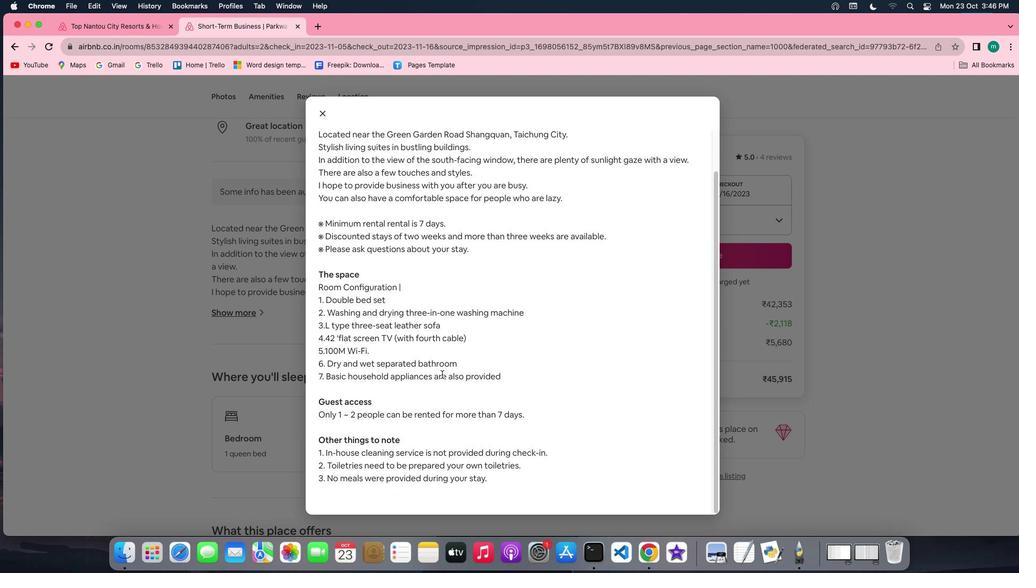 
Action: Mouse moved to (324, 112)
Screenshot: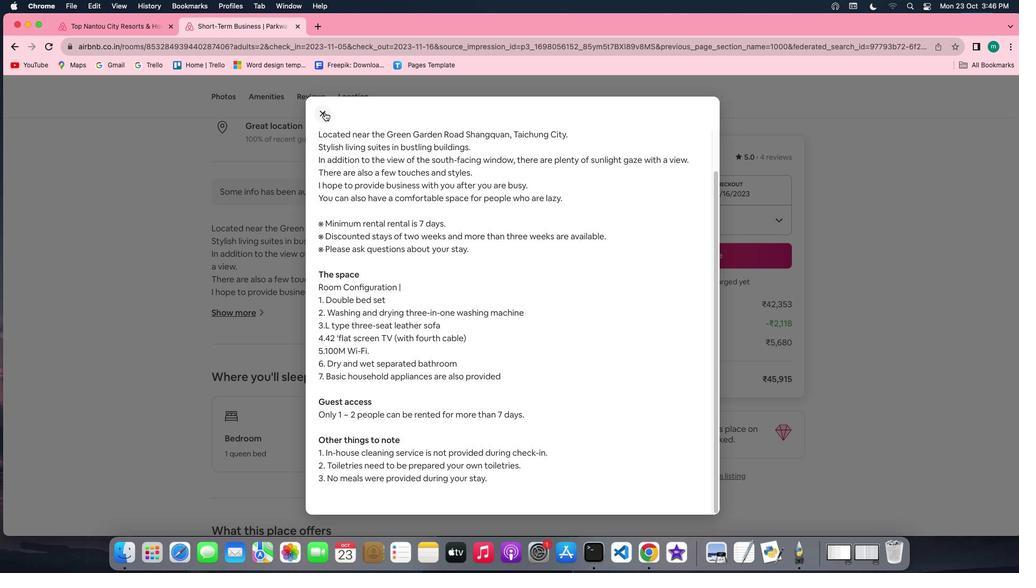 
Action: Mouse pressed left at (324, 112)
Screenshot: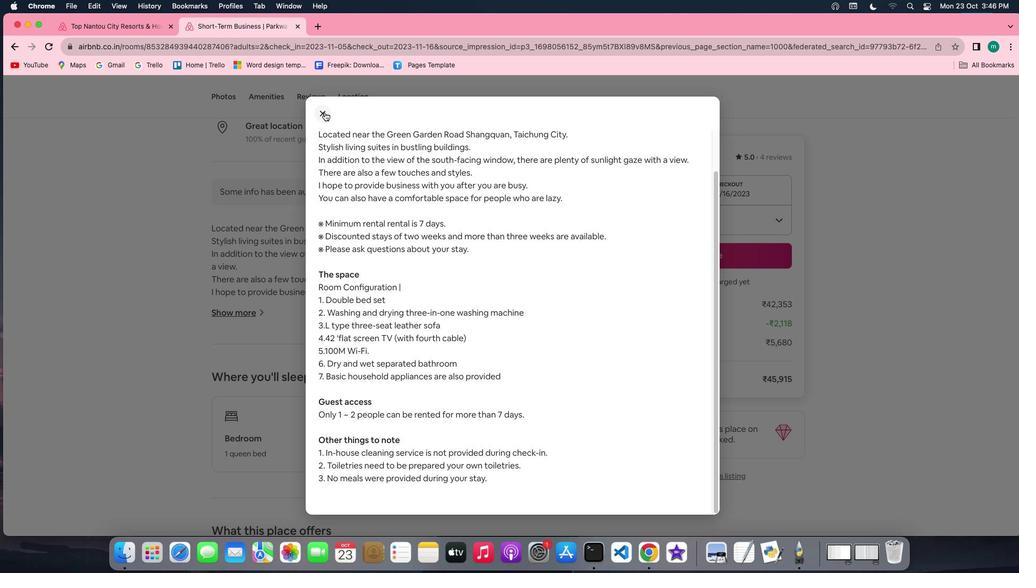 
Action: Mouse moved to (385, 368)
Screenshot: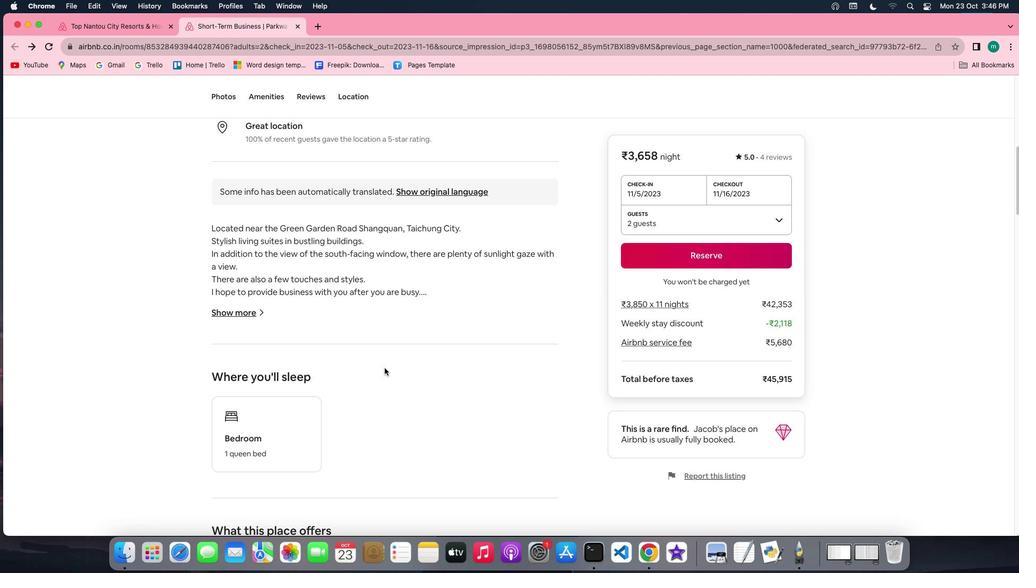 
Action: Mouse scrolled (385, 368) with delta (0, 0)
Screenshot: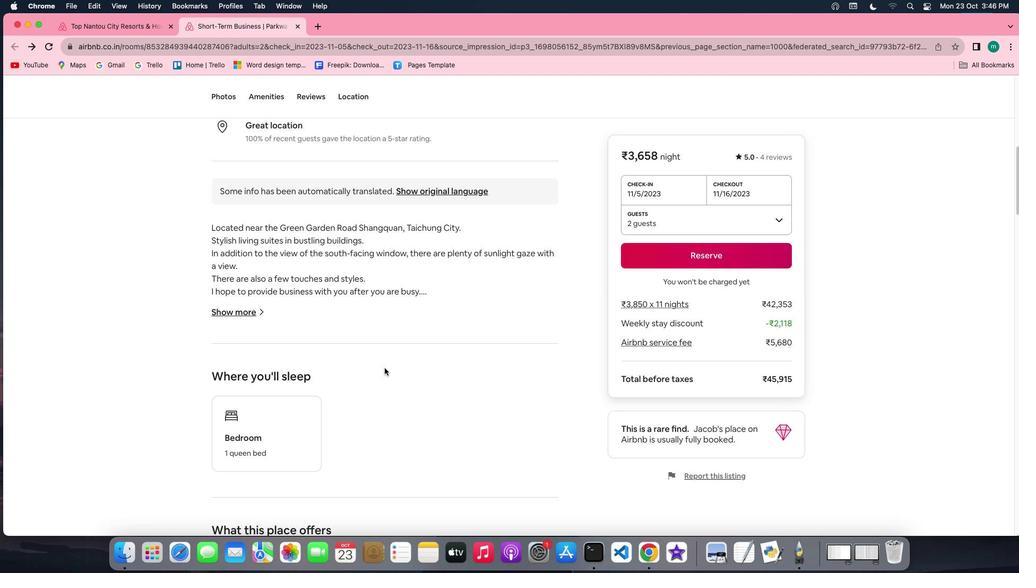 
Action: Mouse scrolled (385, 368) with delta (0, 0)
Screenshot: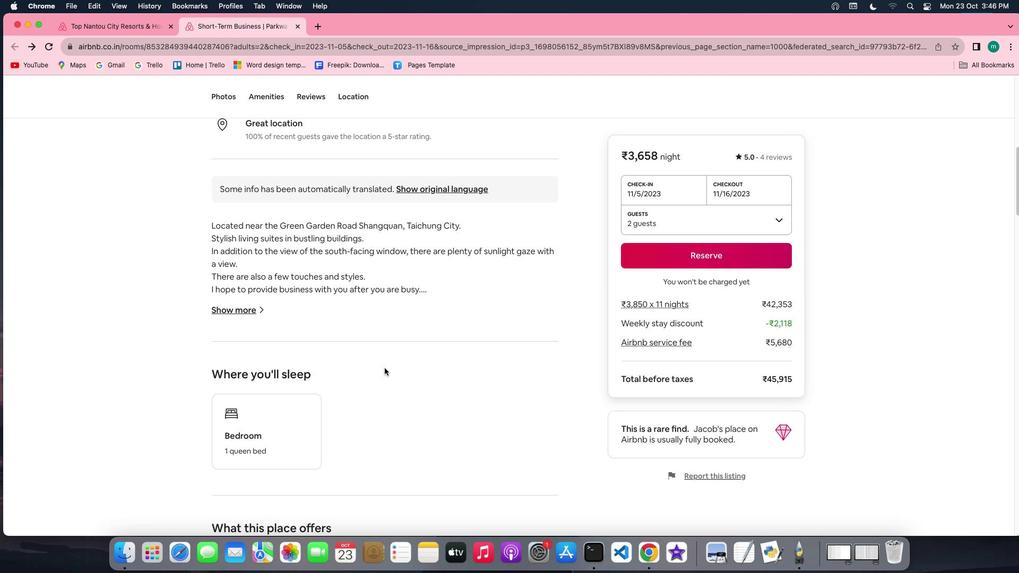 
Action: Mouse scrolled (385, 368) with delta (0, -1)
Screenshot: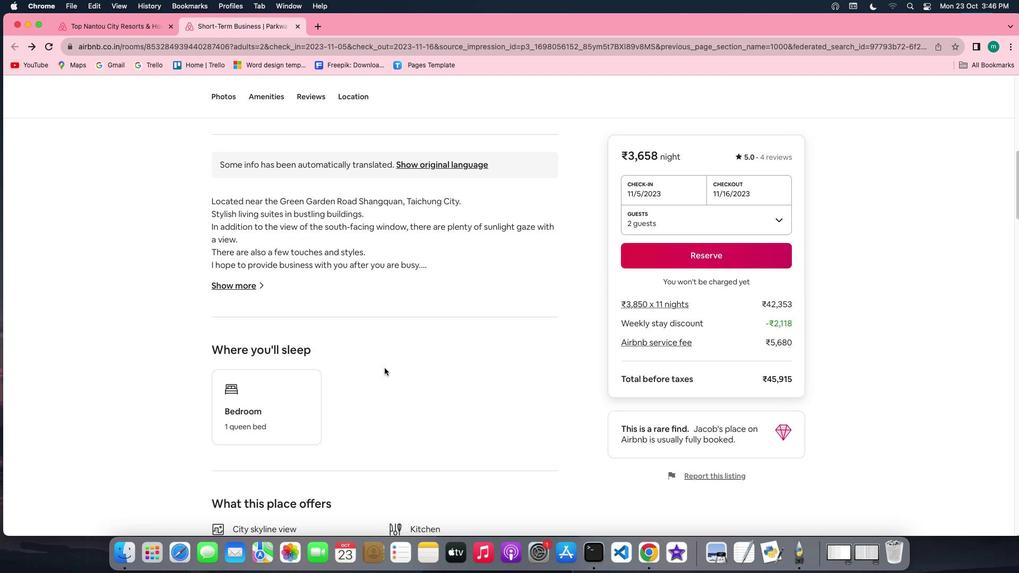 
Action: Mouse scrolled (385, 368) with delta (0, -1)
Screenshot: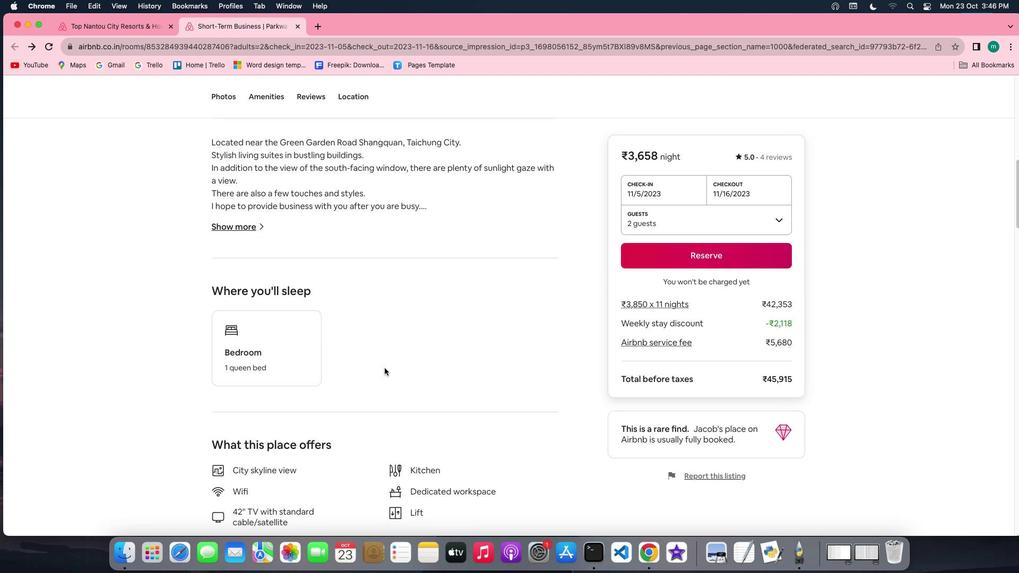 
Action: Mouse scrolled (385, 368) with delta (0, 0)
Screenshot: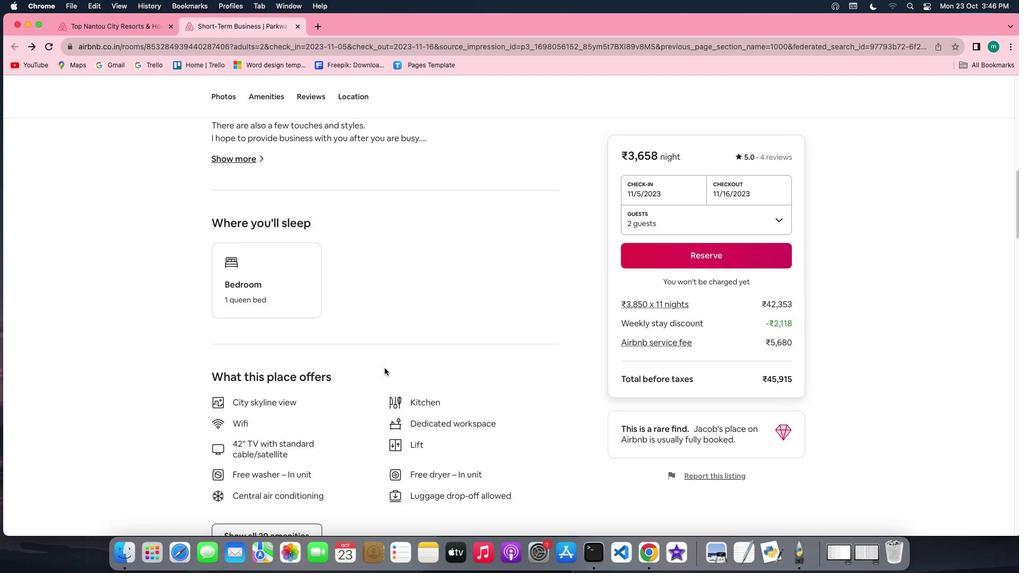 
Action: Mouse scrolled (385, 368) with delta (0, 0)
Screenshot: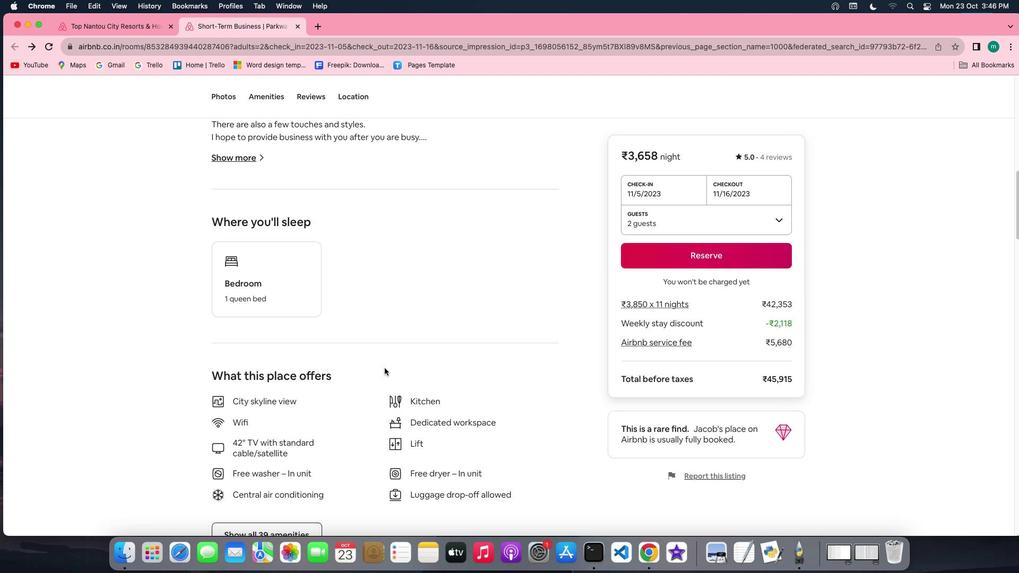 
Action: Mouse scrolled (385, 368) with delta (0, 0)
Screenshot: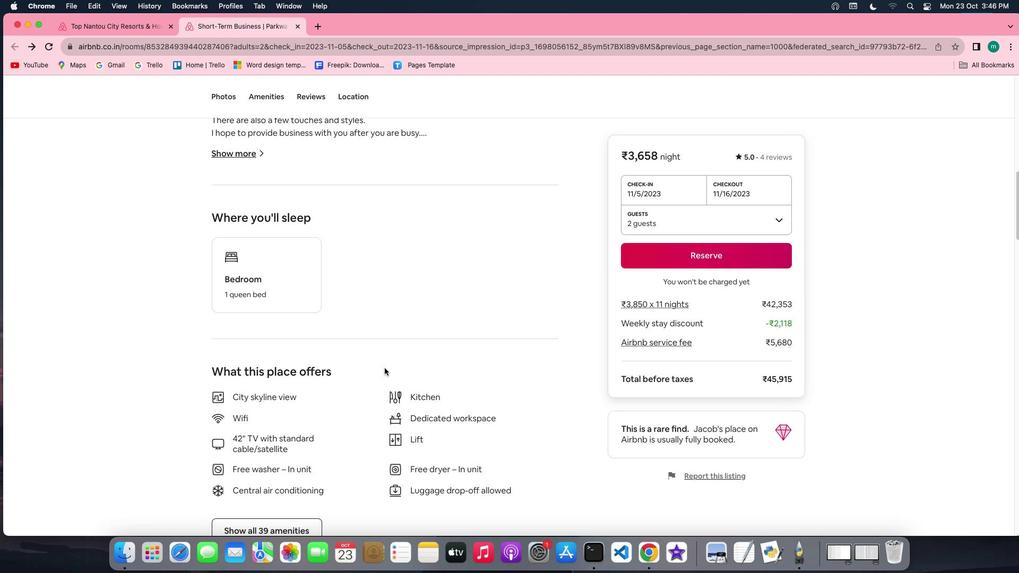 
Action: Mouse scrolled (385, 368) with delta (0, -1)
Screenshot: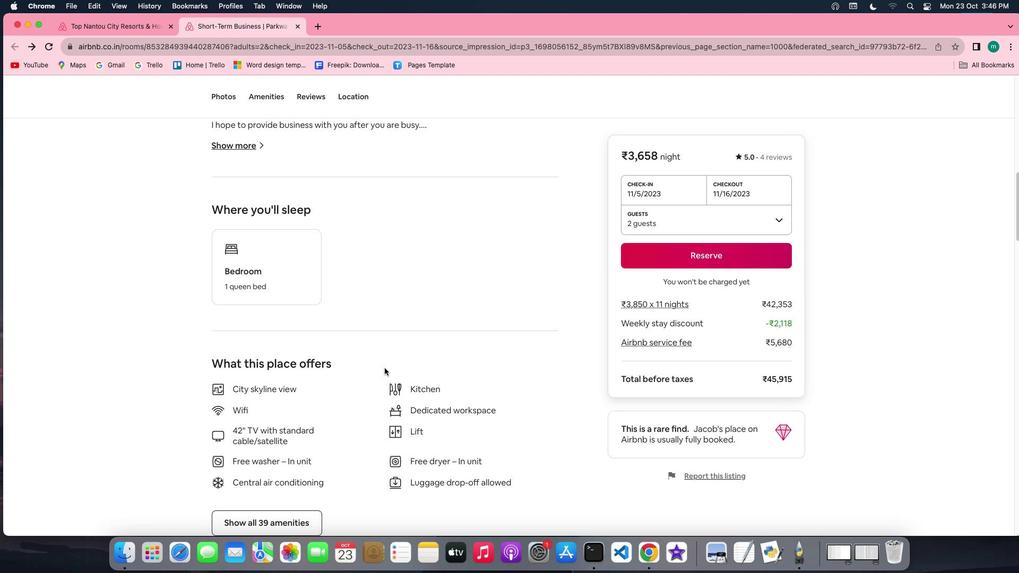 
Action: Mouse scrolled (385, 368) with delta (0, -1)
Screenshot: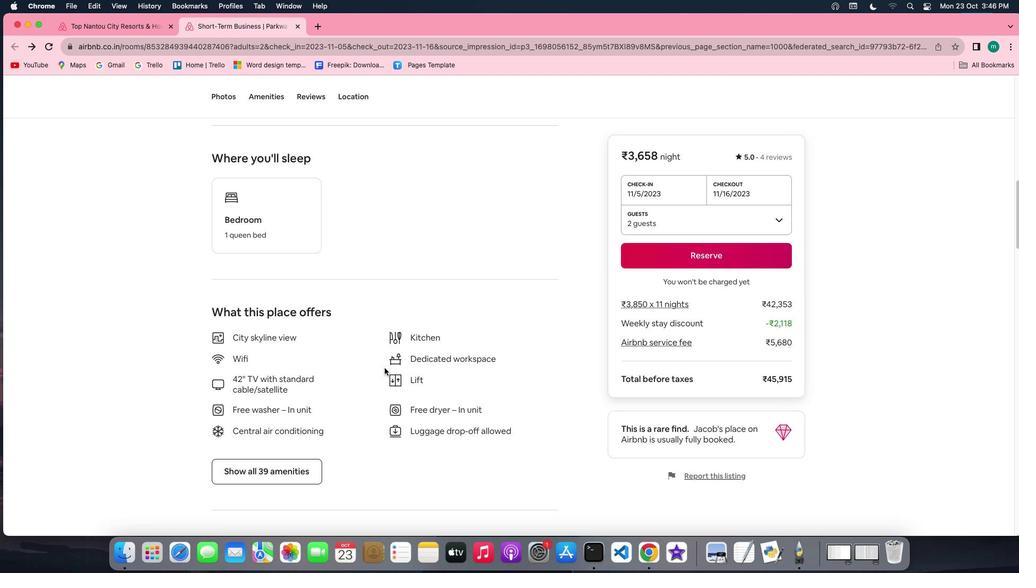 
Action: Mouse moved to (281, 387)
Screenshot: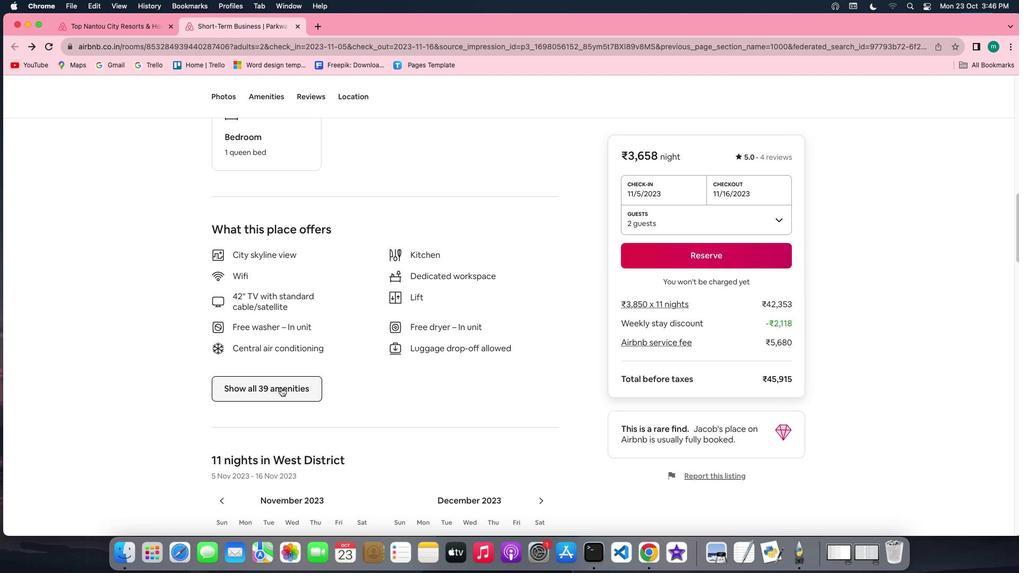 
Action: Mouse pressed left at (281, 387)
Screenshot: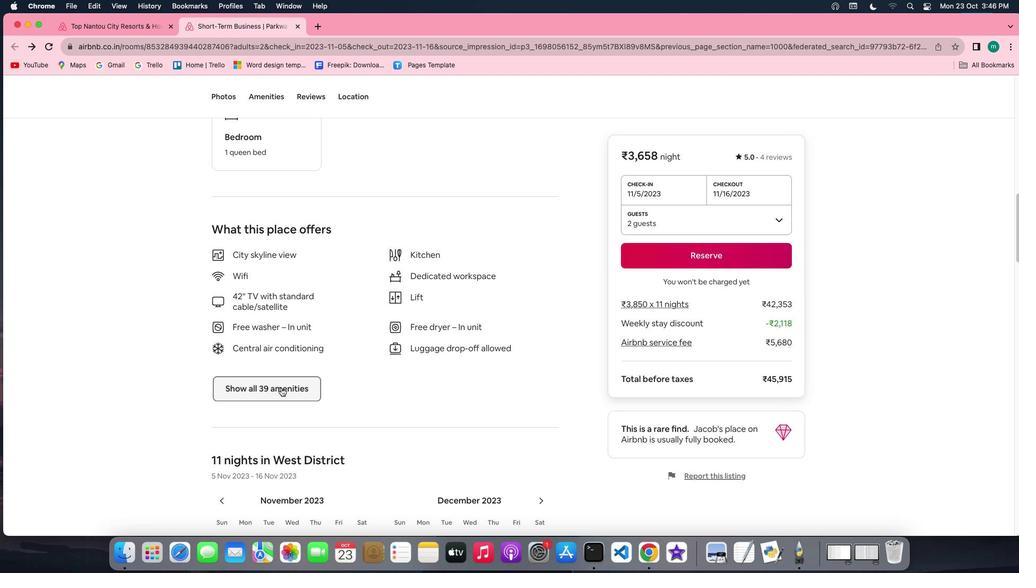 
Action: Mouse moved to (503, 430)
Screenshot: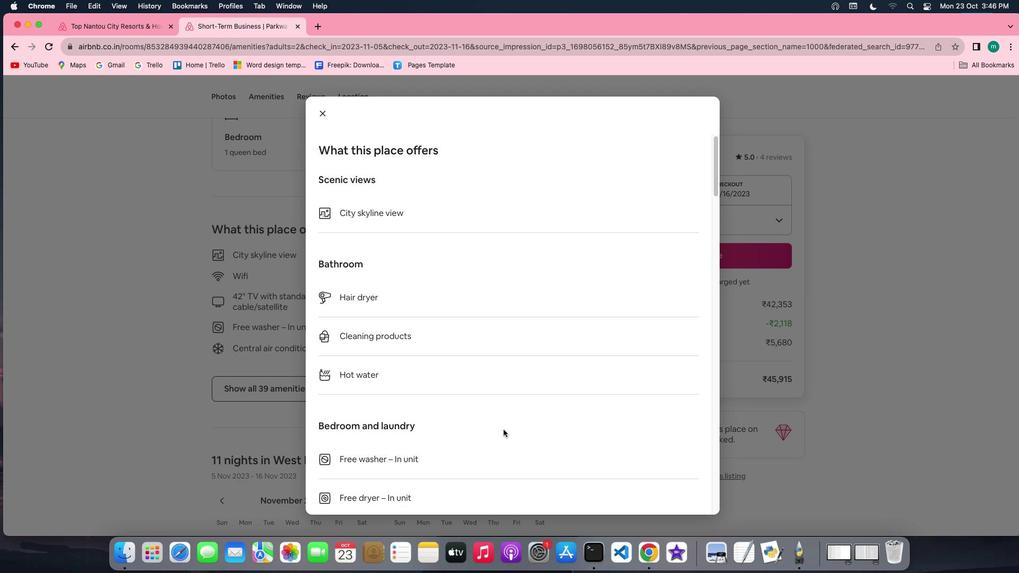 
Action: Mouse scrolled (503, 430) with delta (0, 0)
Screenshot: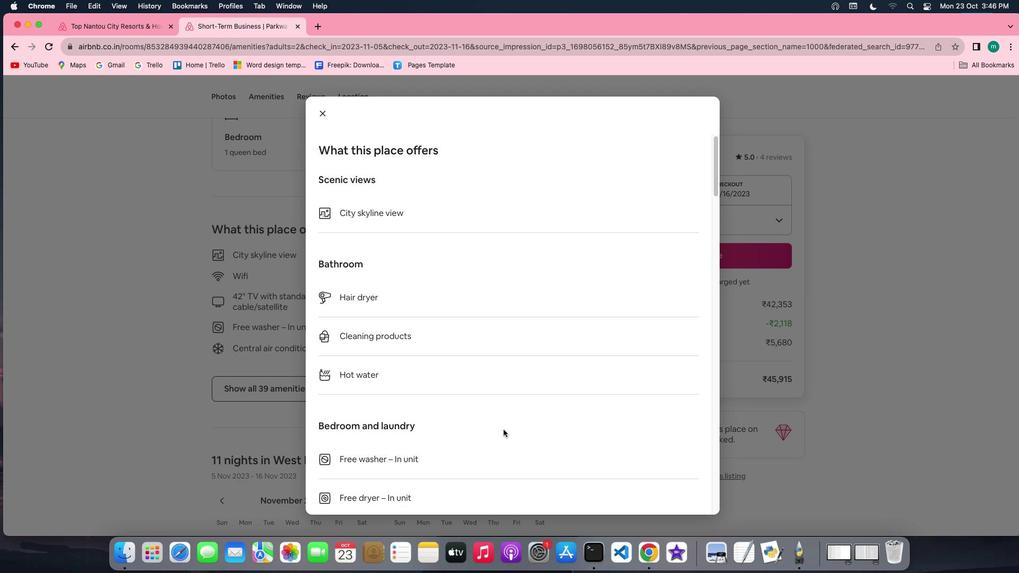 
Action: Mouse scrolled (503, 430) with delta (0, 0)
Screenshot: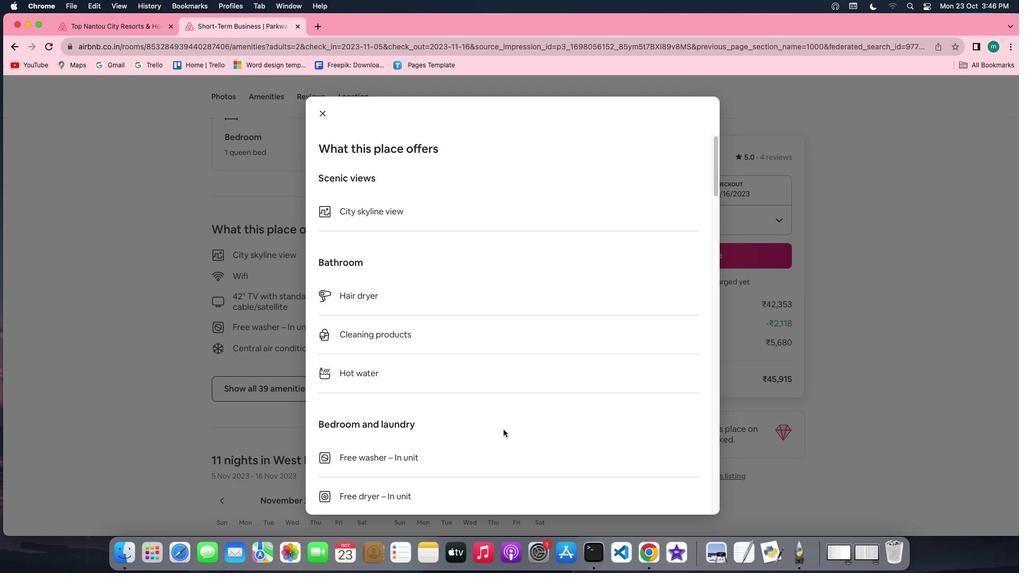 
Action: Mouse scrolled (503, 430) with delta (0, 0)
Screenshot: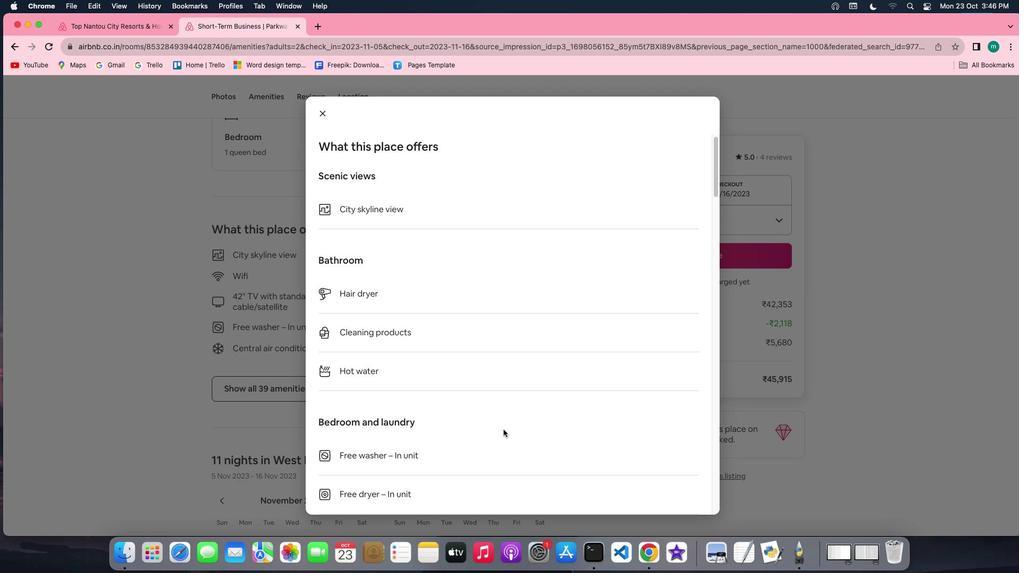 
Action: Mouse scrolled (503, 430) with delta (0, 0)
Screenshot: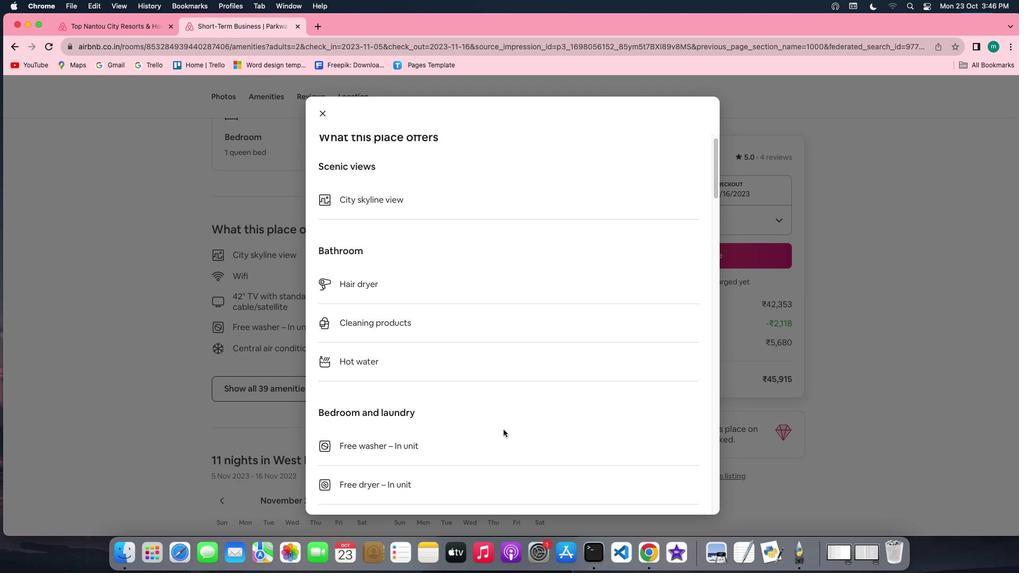 
Action: Mouse scrolled (503, 430) with delta (0, 0)
Screenshot: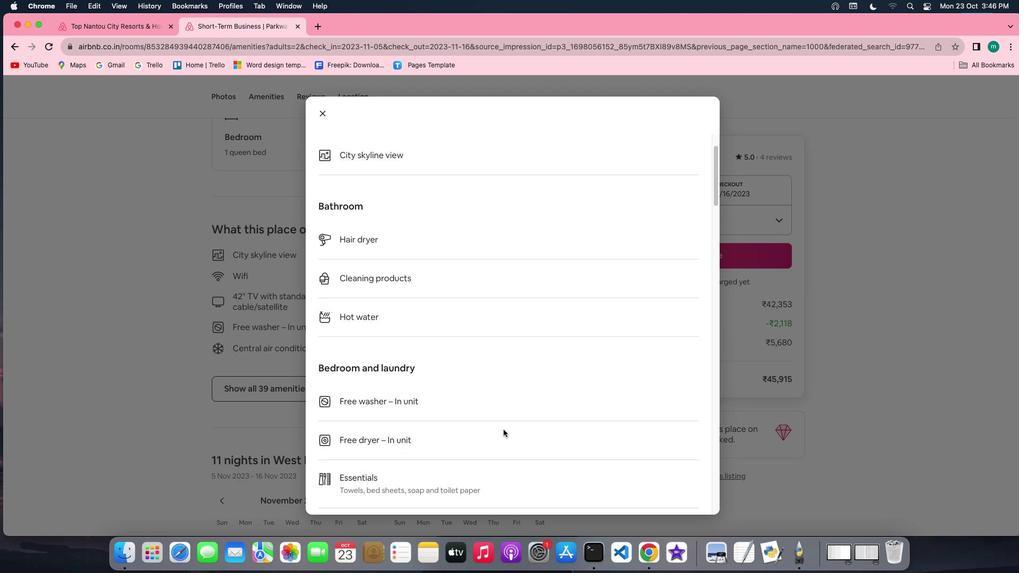 
Action: Mouse scrolled (503, 430) with delta (0, 0)
Screenshot: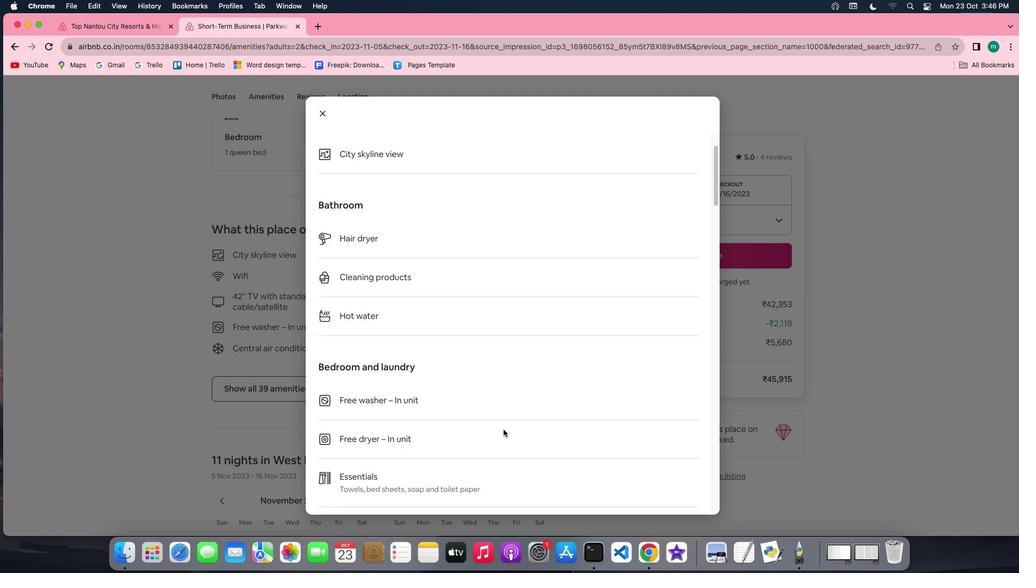 
Action: Mouse scrolled (503, 430) with delta (0, 0)
Screenshot: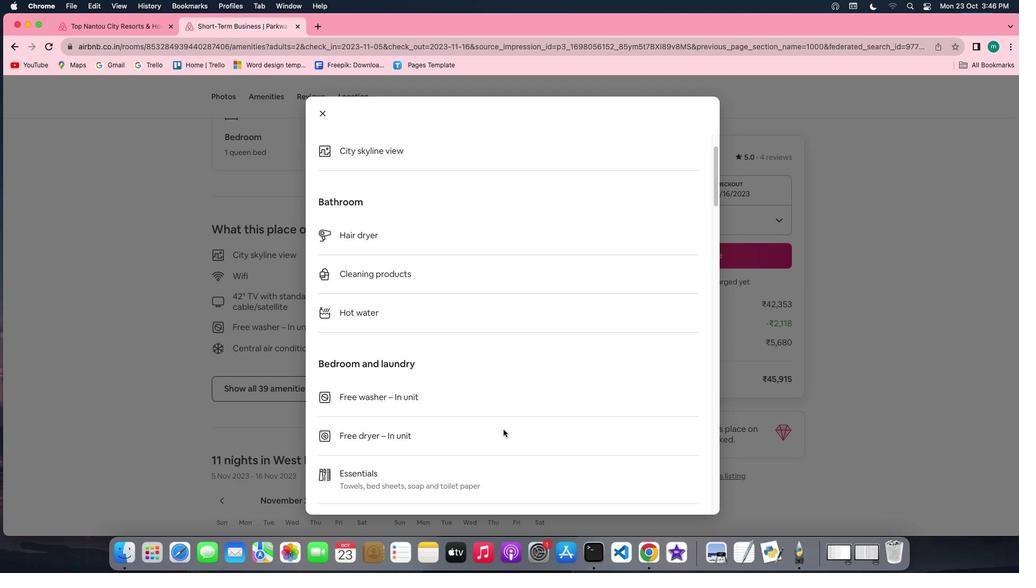 
Action: Mouse scrolled (503, 430) with delta (0, -1)
Screenshot: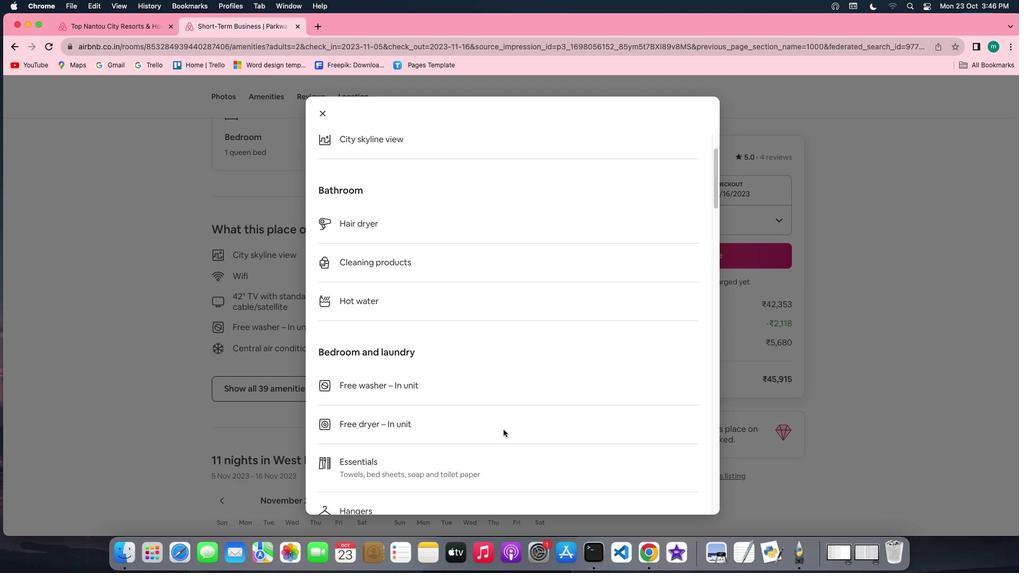 
Action: Mouse scrolled (503, 430) with delta (0, -1)
Screenshot: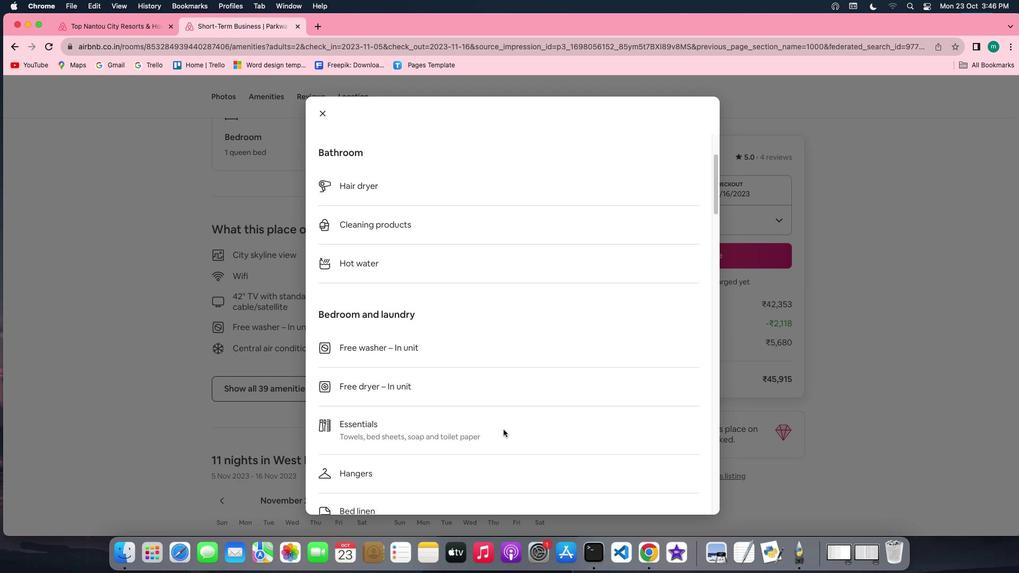 
Action: Mouse scrolled (503, 430) with delta (0, -1)
Screenshot: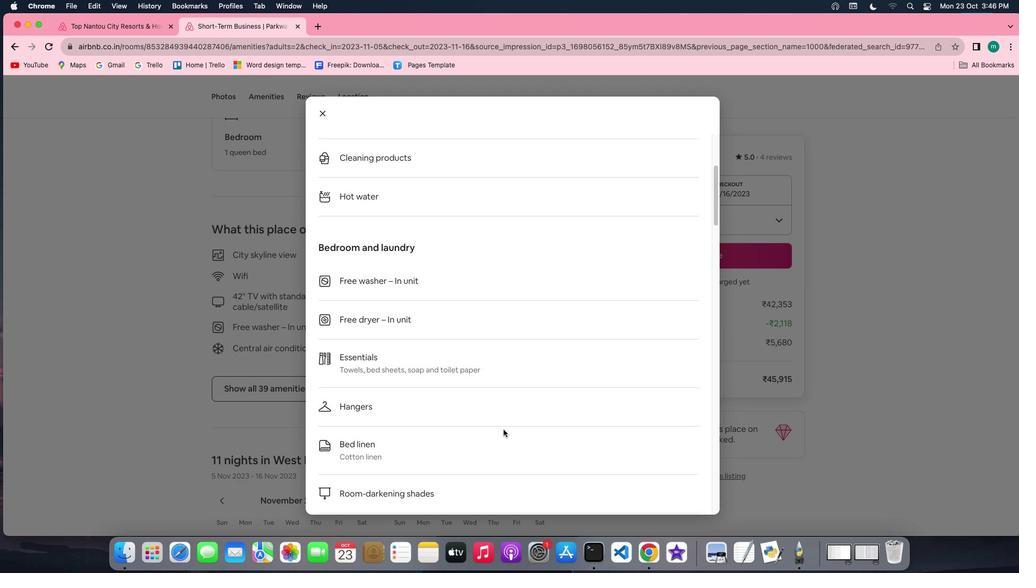 
Action: Mouse scrolled (503, 430) with delta (0, 0)
Screenshot: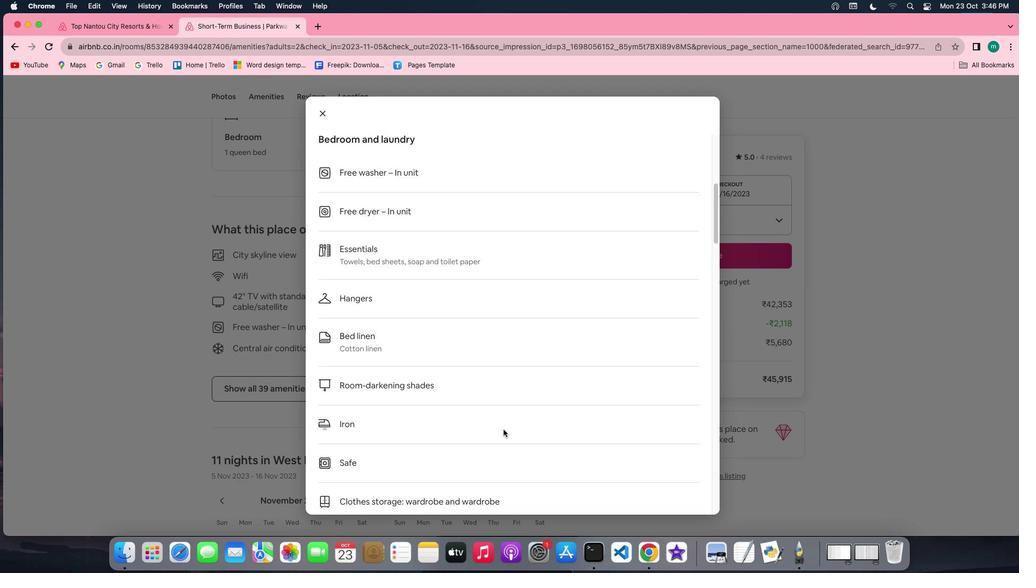 
Action: Mouse scrolled (503, 430) with delta (0, 0)
Screenshot: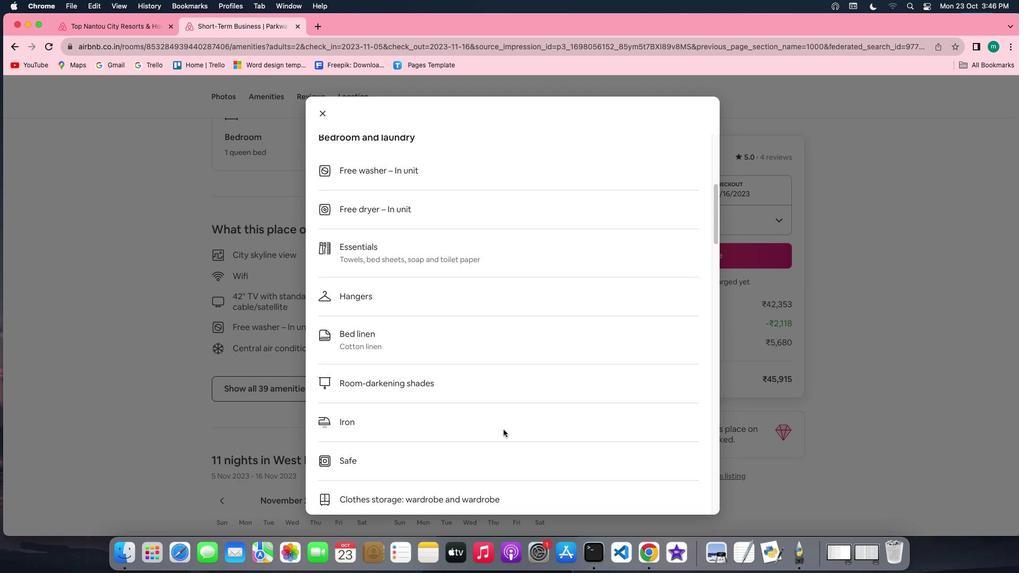 
Action: Mouse scrolled (503, 430) with delta (0, 0)
Screenshot: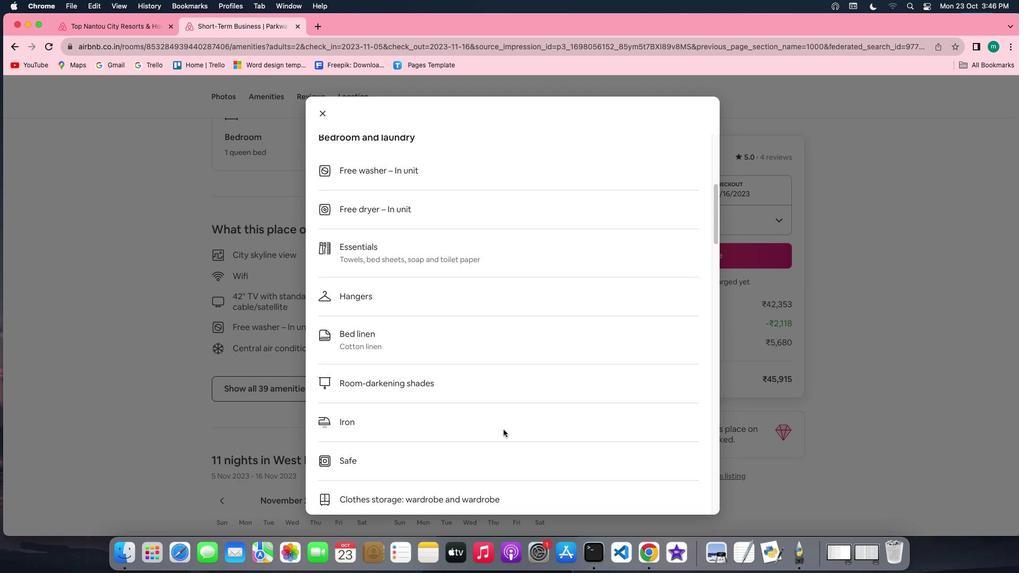 
Action: Mouse scrolled (503, 430) with delta (0, -1)
Screenshot: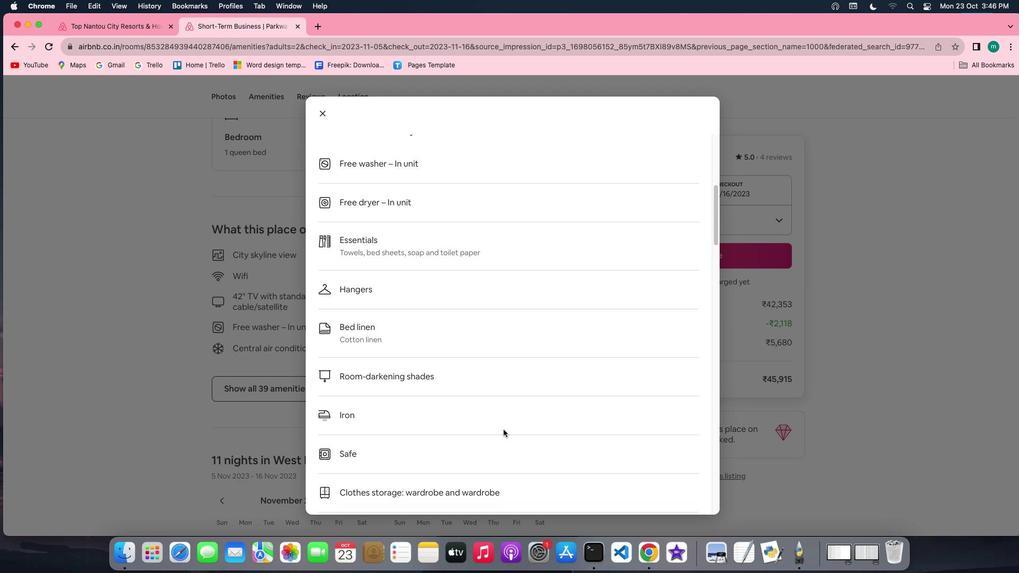 
Action: Mouse scrolled (503, 430) with delta (0, -2)
Screenshot: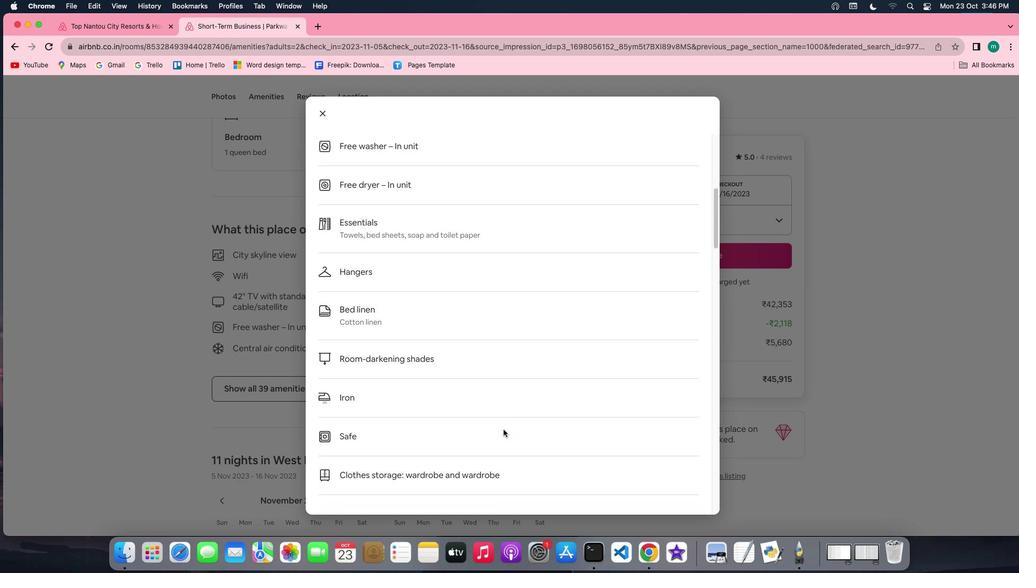 
Action: Mouse scrolled (503, 430) with delta (0, -2)
Screenshot: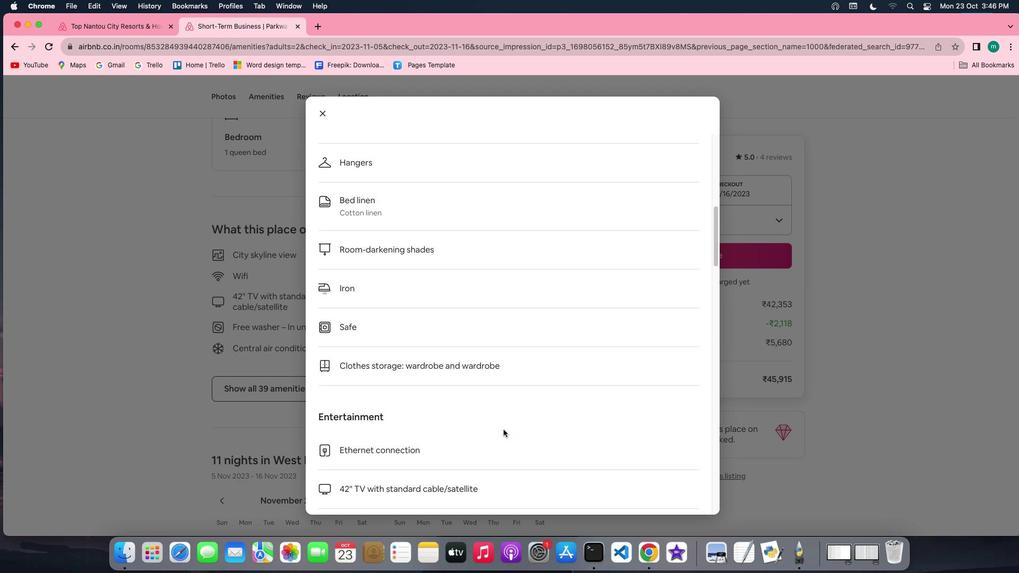 
Action: Mouse scrolled (503, 430) with delta (0, 0)
Screenshot: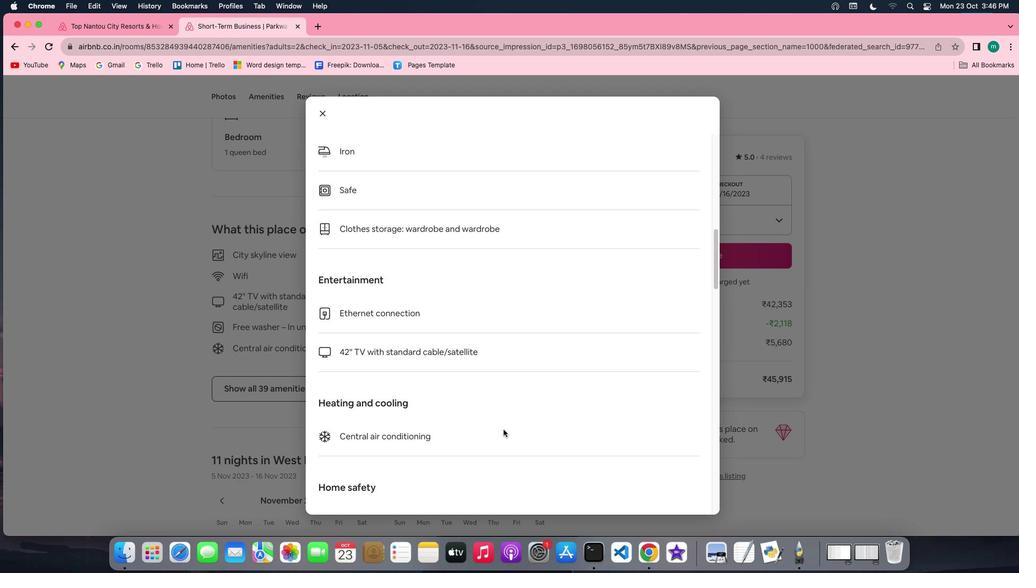
Action: Mouse scrolled (503, 430) with delta (0, 0)
